 Task: Research Airbnb properties in Driebergen-Rijsenburg, Netherlands from 22nd December, 2023 to 25th December, 2023 for 2 adults and 1 pet. Place can be entire room with 1  bedroom having 1 bed and 1 bathroom. Property type can be hotel. Amenities needed are: washing machine.
Action: Mouse moved to (549, 112)
Screenshot: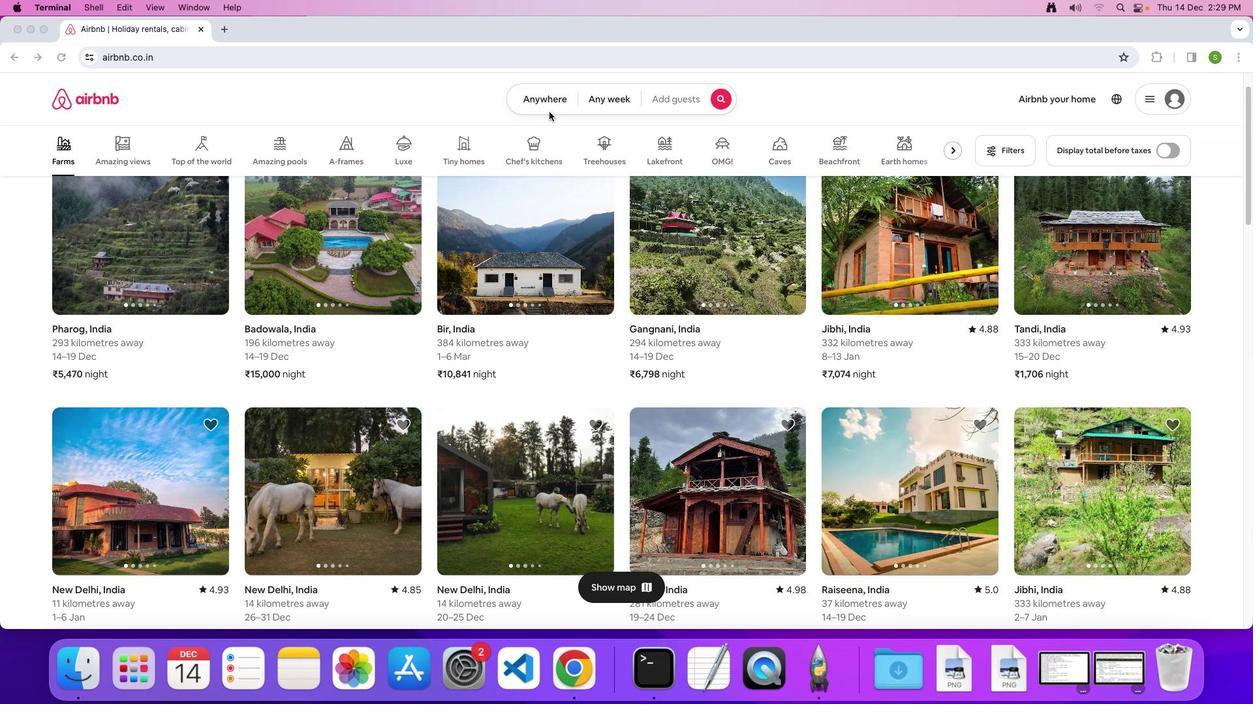 
Action: Mouse pressed left at (549, 112)
Screenshot: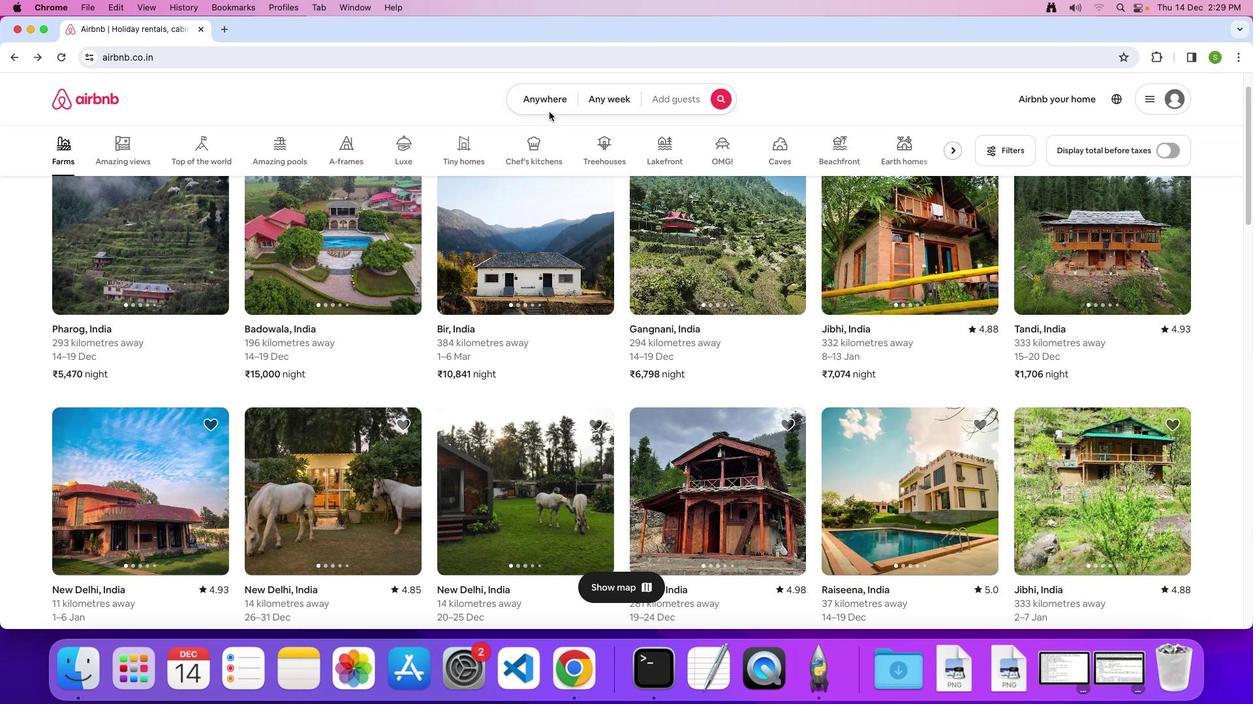 
Action: Mouse moved to (550, 101)
Screenshot: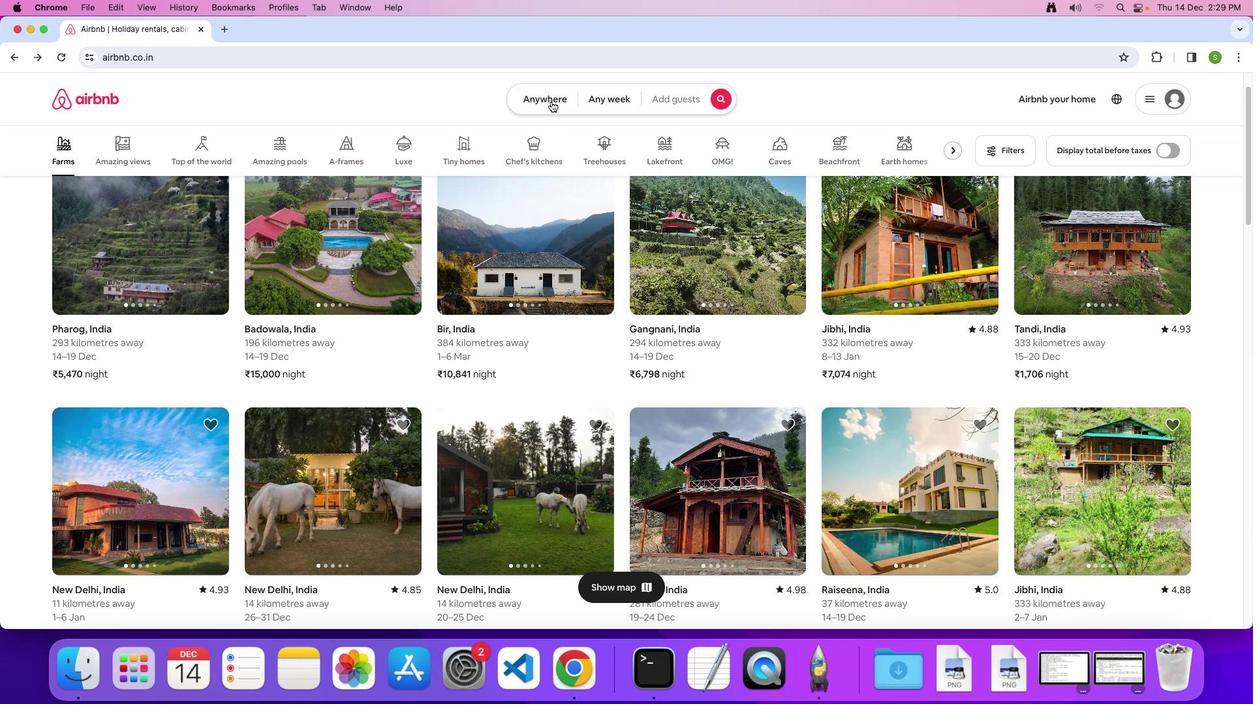
Action: Mouse pressed left at (550, 101)
Screenshot: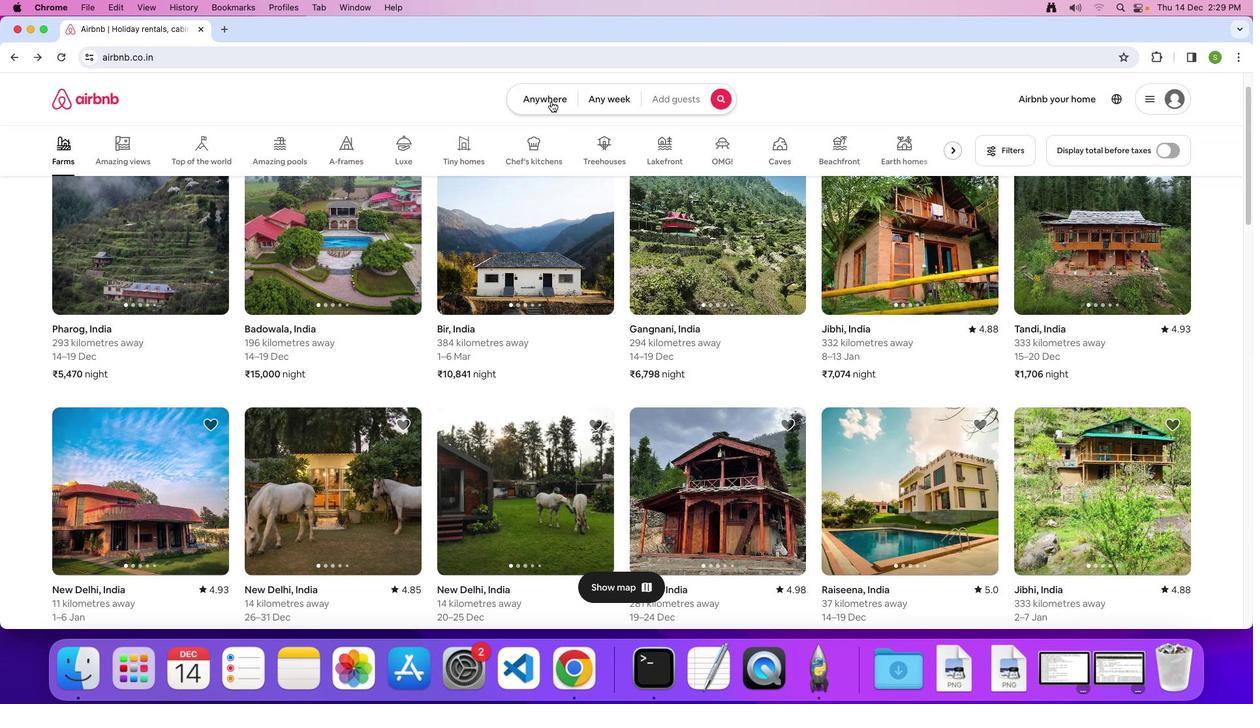 
Action: Mouse moved to (485, 140)
Screenshot: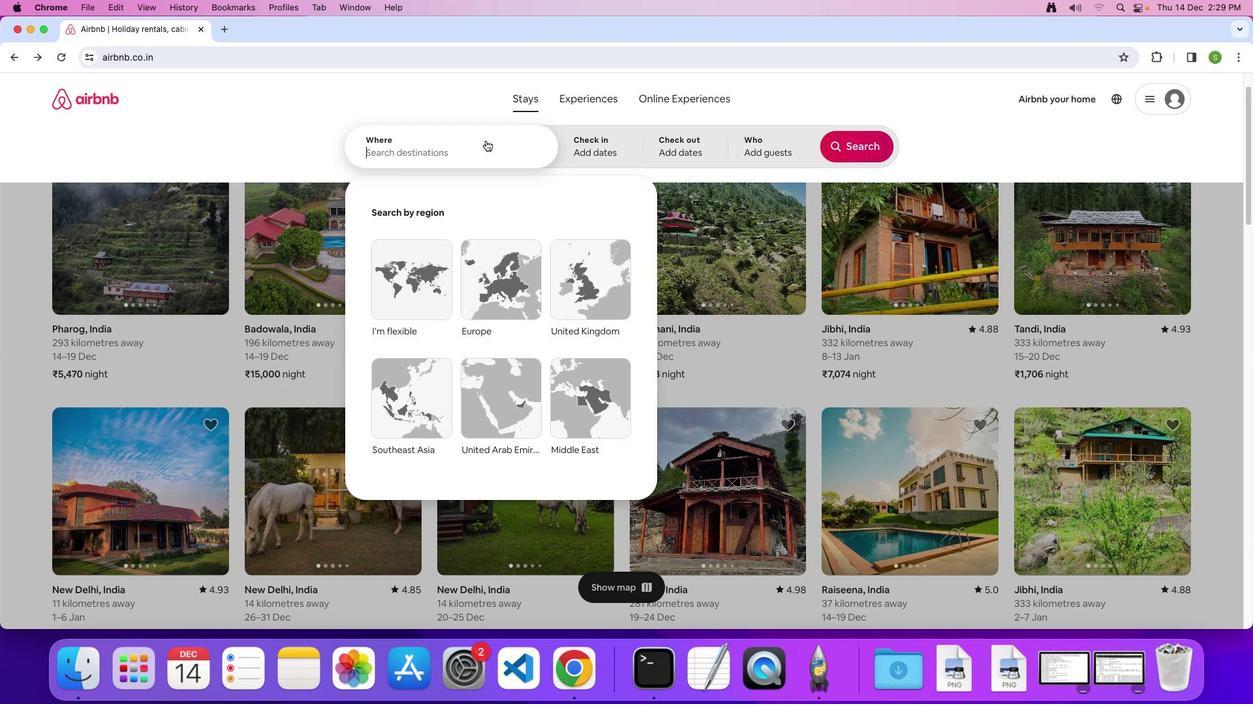
Action: Mouse pressed left at (485, 140)
Screenshot: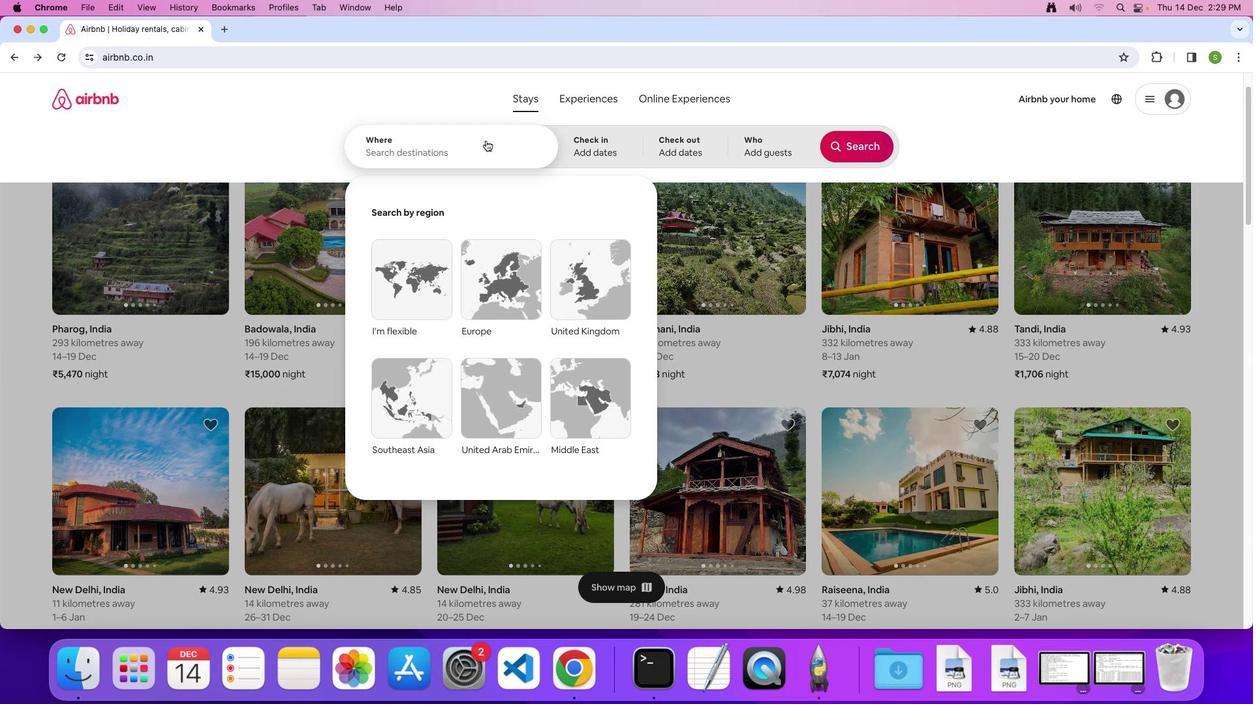 
Action: Key pressed 'D'Key.caps_lock'r''i''e''b''e''r''g''e''n''-'Key.shift'R''i''j''s''e''n''b''u''r''g'','Key.spaceKey.shift'M'Key.backspaceKey.shift'N''e''t''h''e''r''l''a''n''d''s'Key.enter
Screenshot: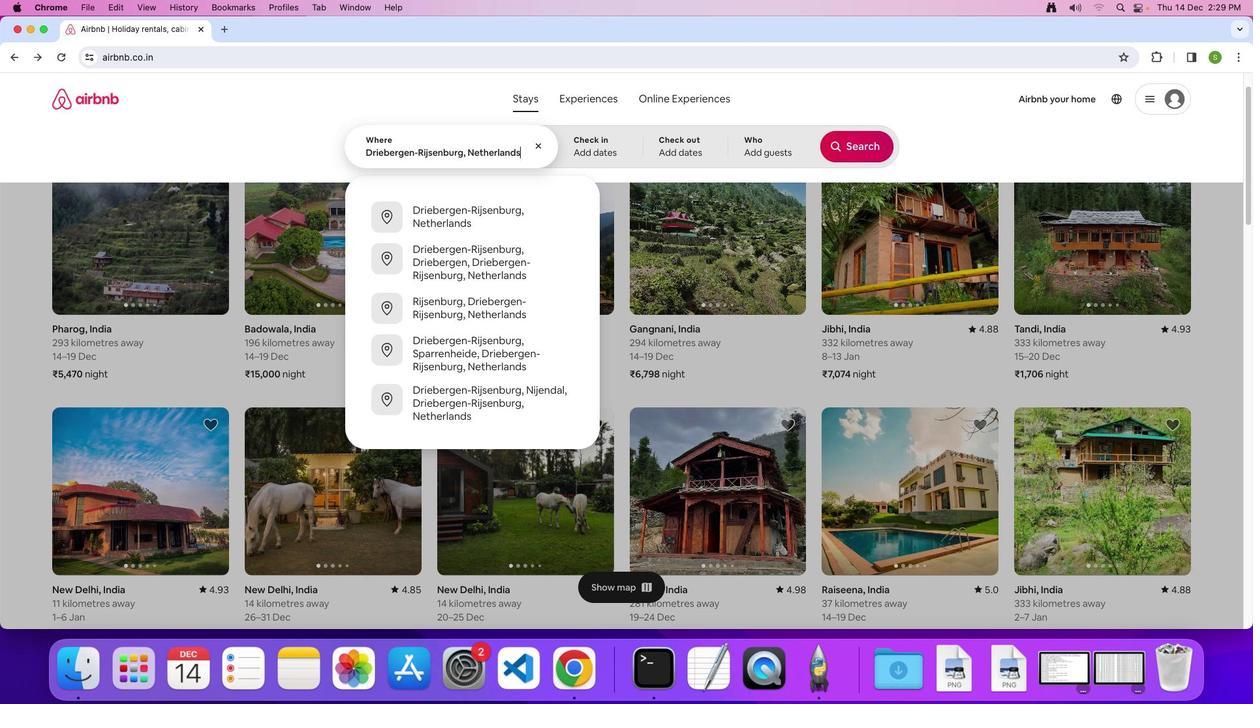 
Action: Mouse moved to (552, 408)
Screenshot: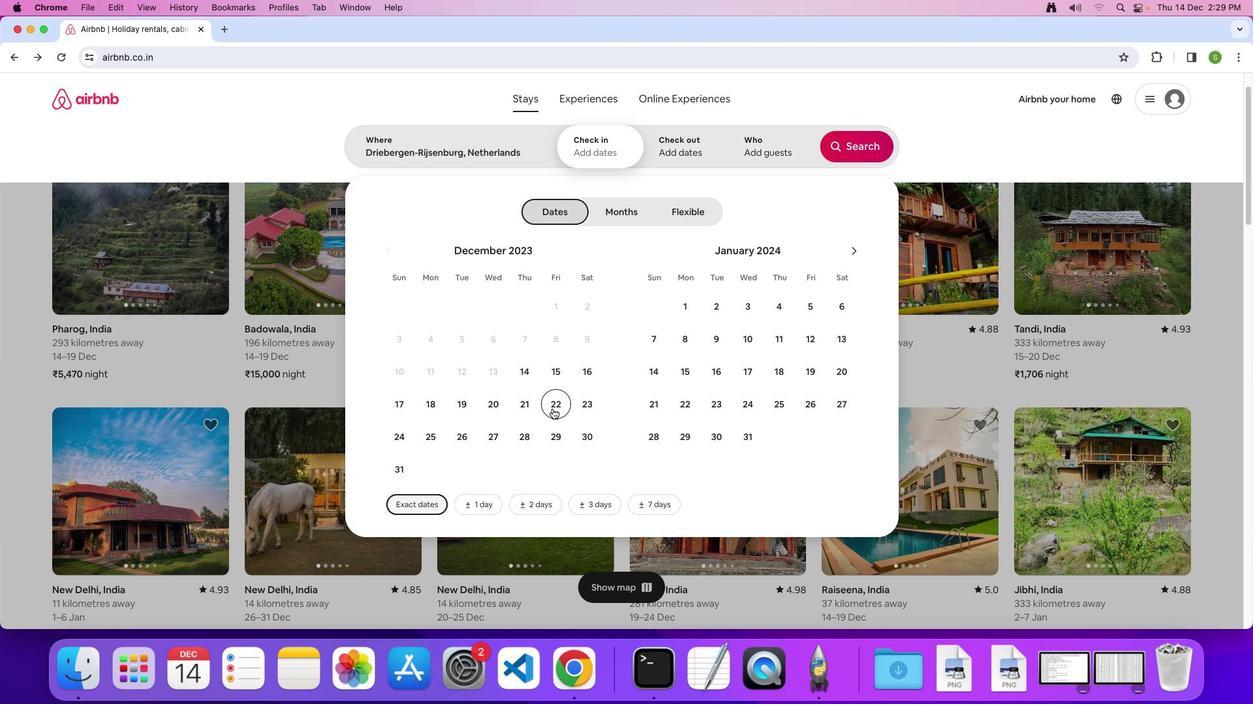 
Action: Mouse pressed left at (552, 408)
Screenshot: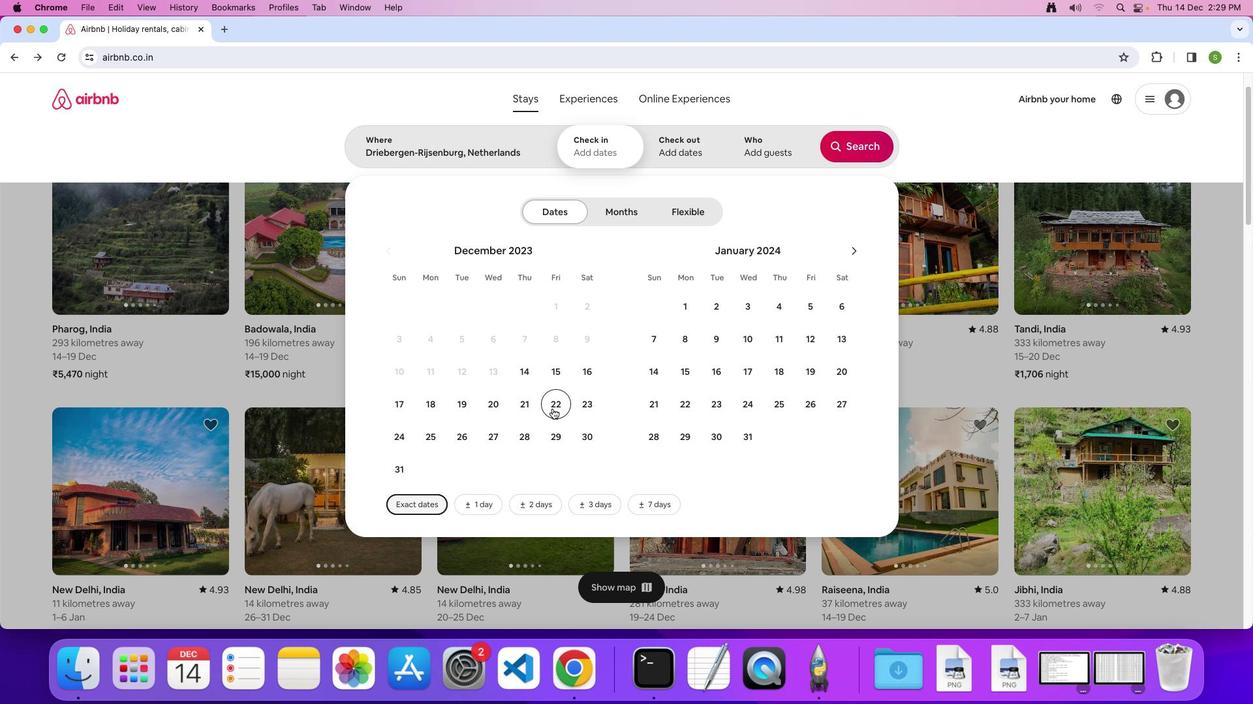 
Action: Mouse moved to (422, 430)
Screenshot: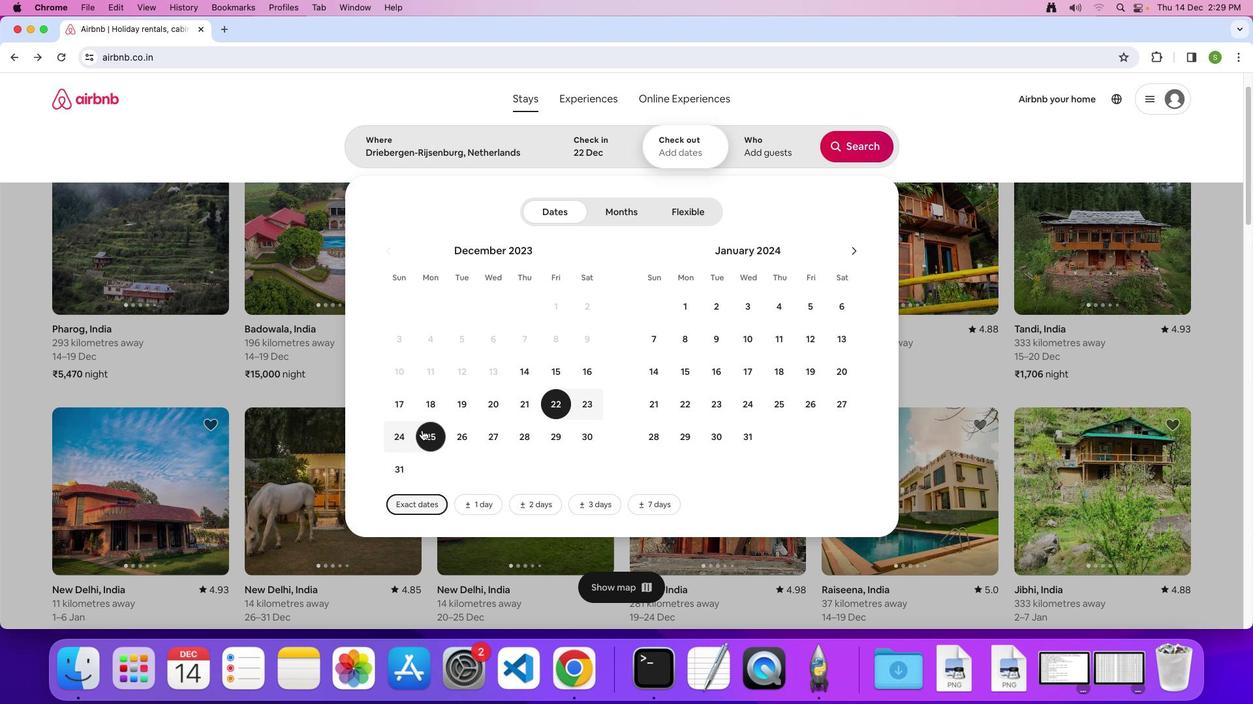 
Action: Mouse pressed left at (422, 430)
Screenshot: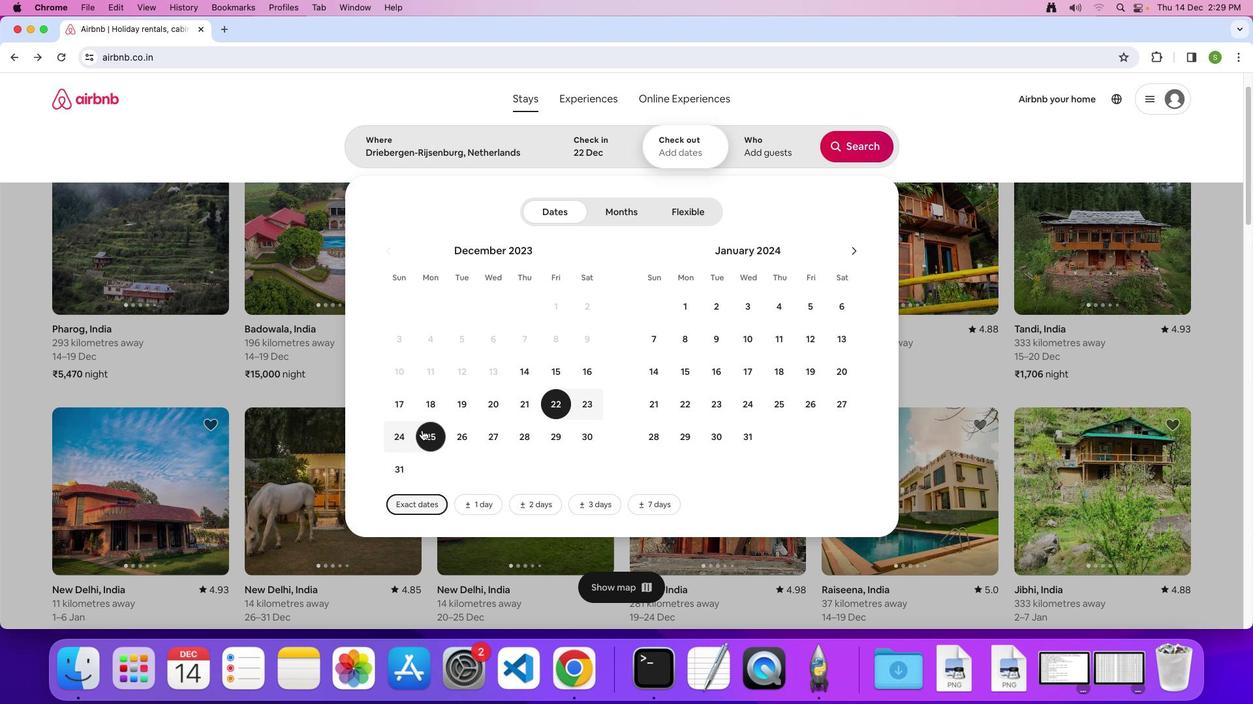 
Action: Mouse moved to (779, 152)
Screenshot: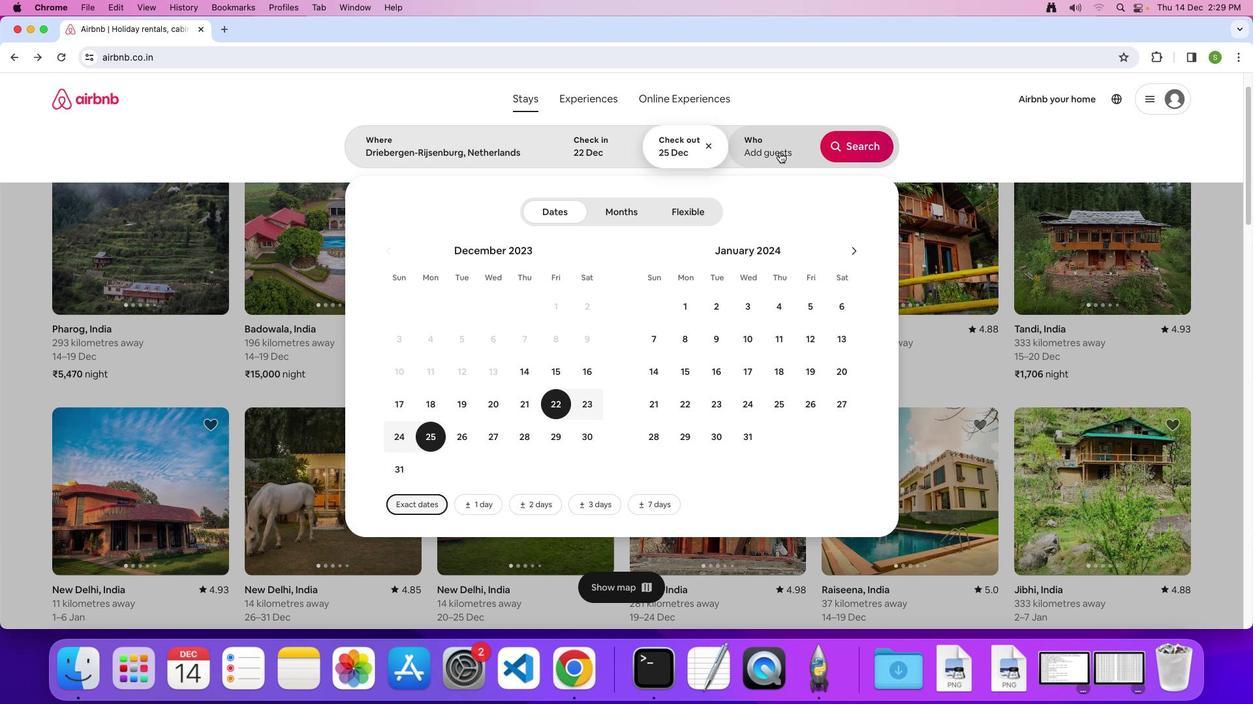 
Action: Mouse pressed left at (779, 152)
Screenshot: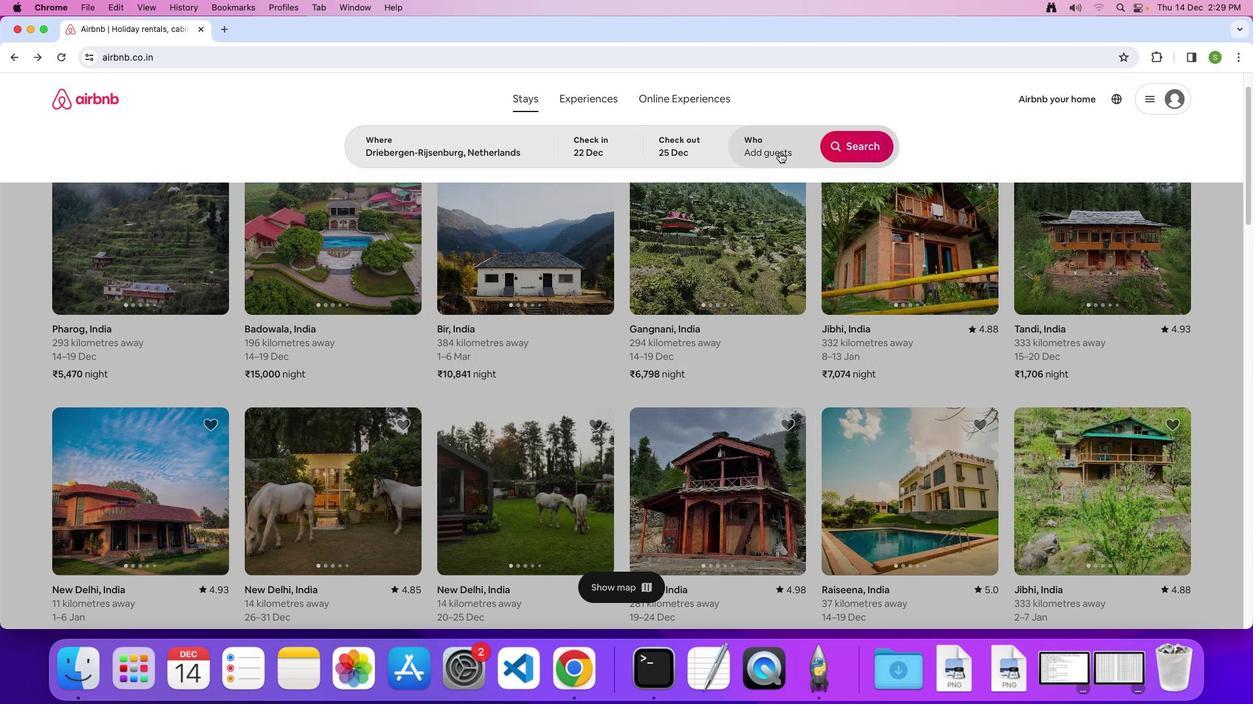
Action: Mouse moved to (859, 214)
Screenshot: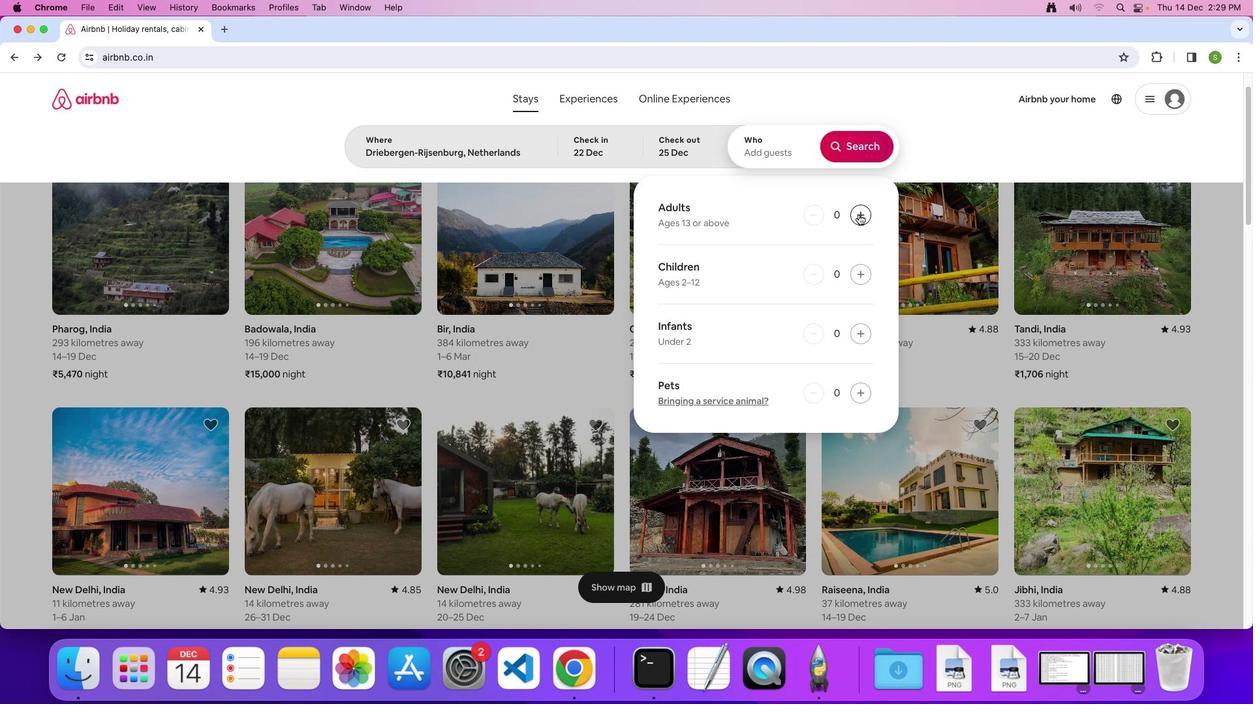 
Action: Mouse pressed left at (859, 214)
Screenshot: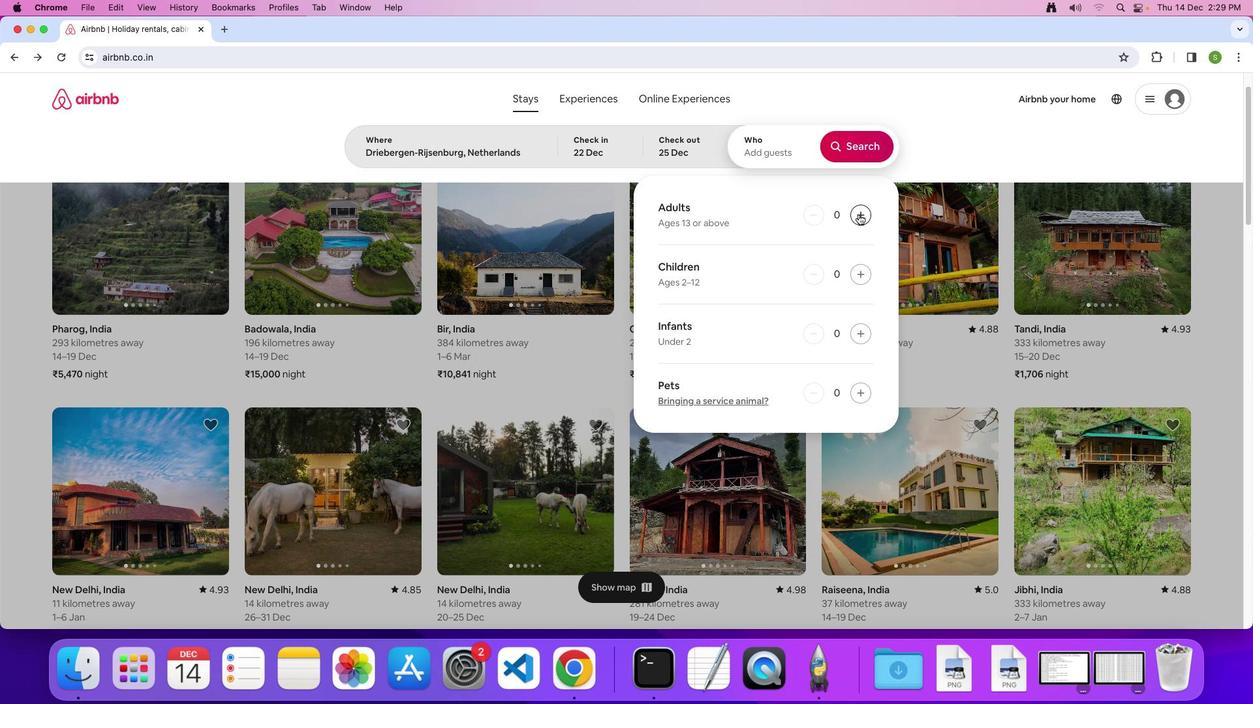 
Action: Mouse pressed left at (859, 214)
Screenshot: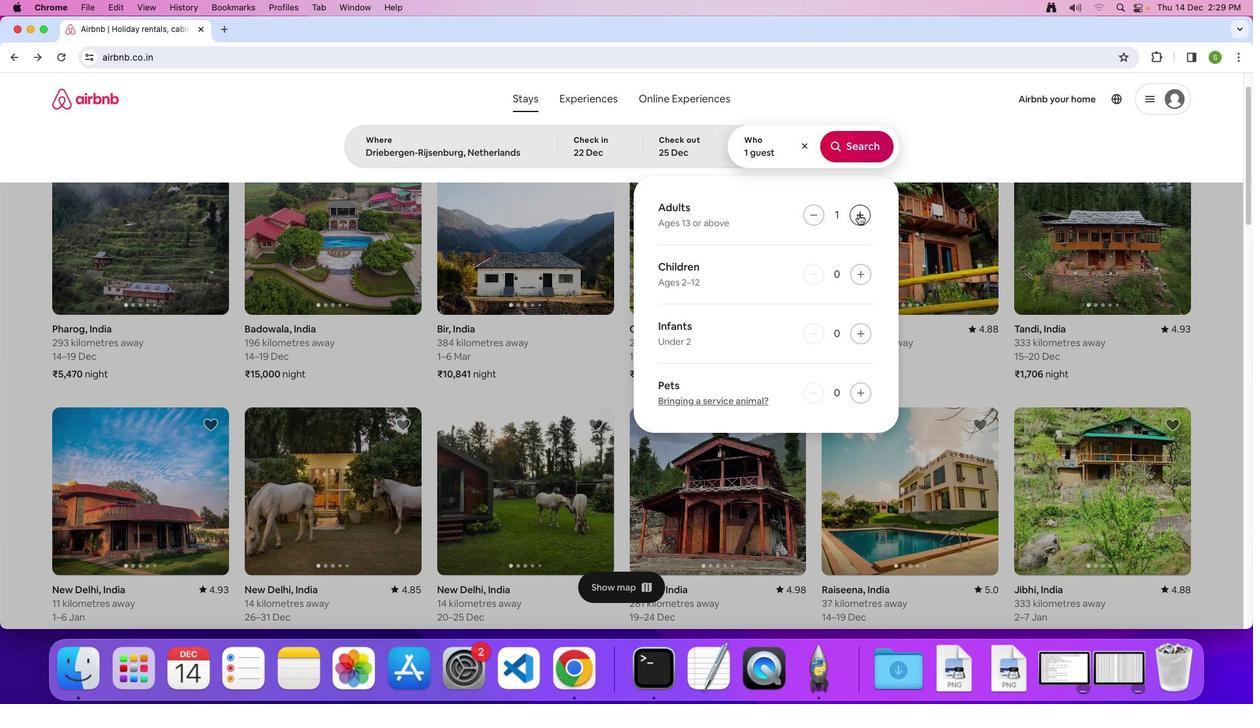 
Action: Mouse moved to (858, 391)
Screenshot: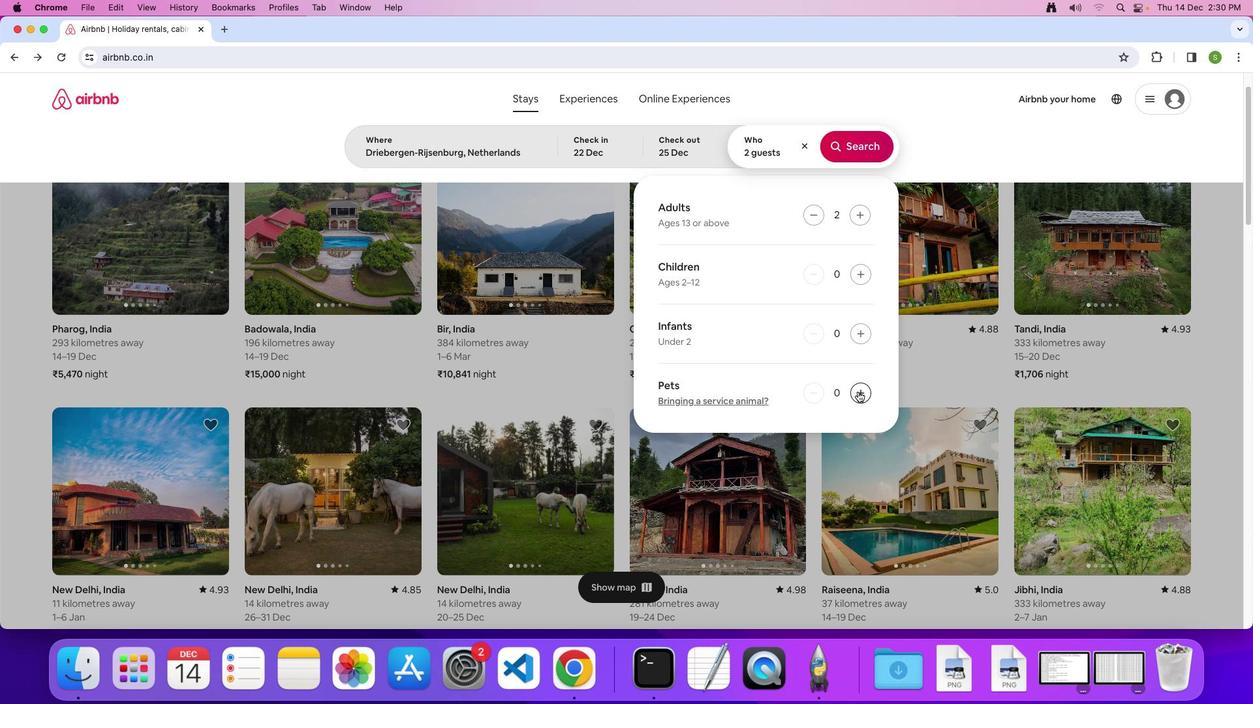 
Action: Mouse pressed left at (858, 391)
Screenshot: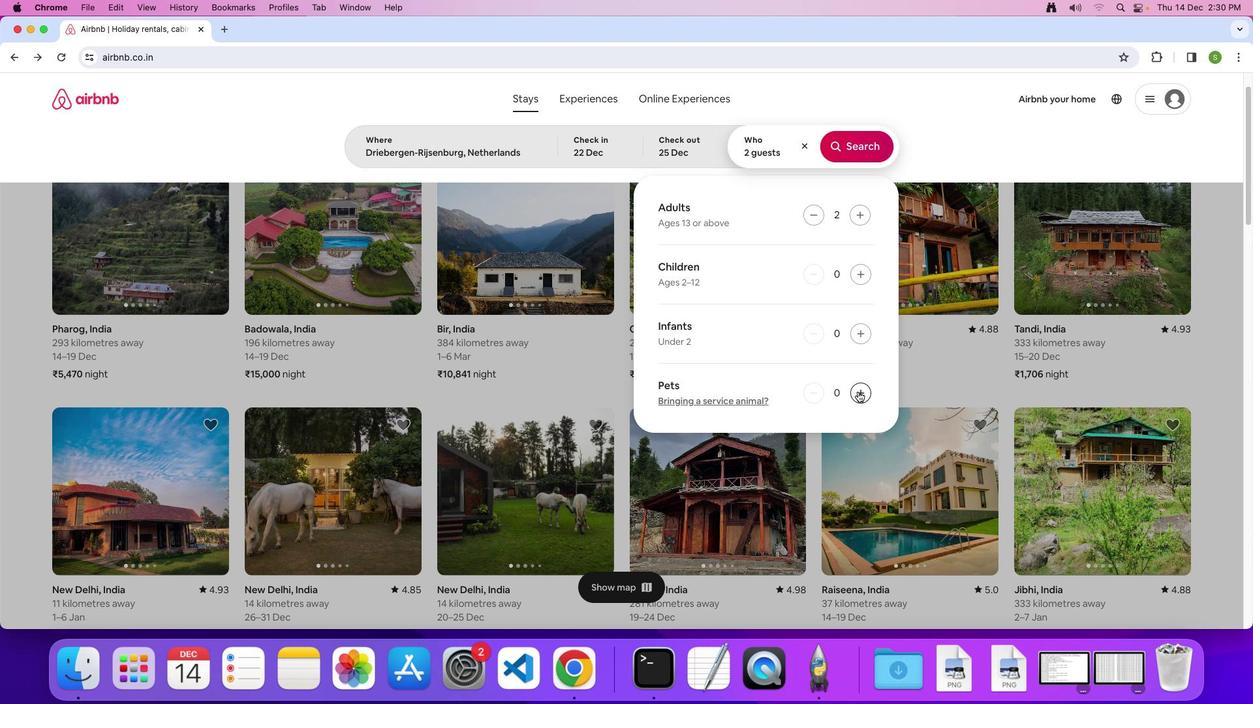 
Action: Mouse moved to (870, 156)
Screenshot: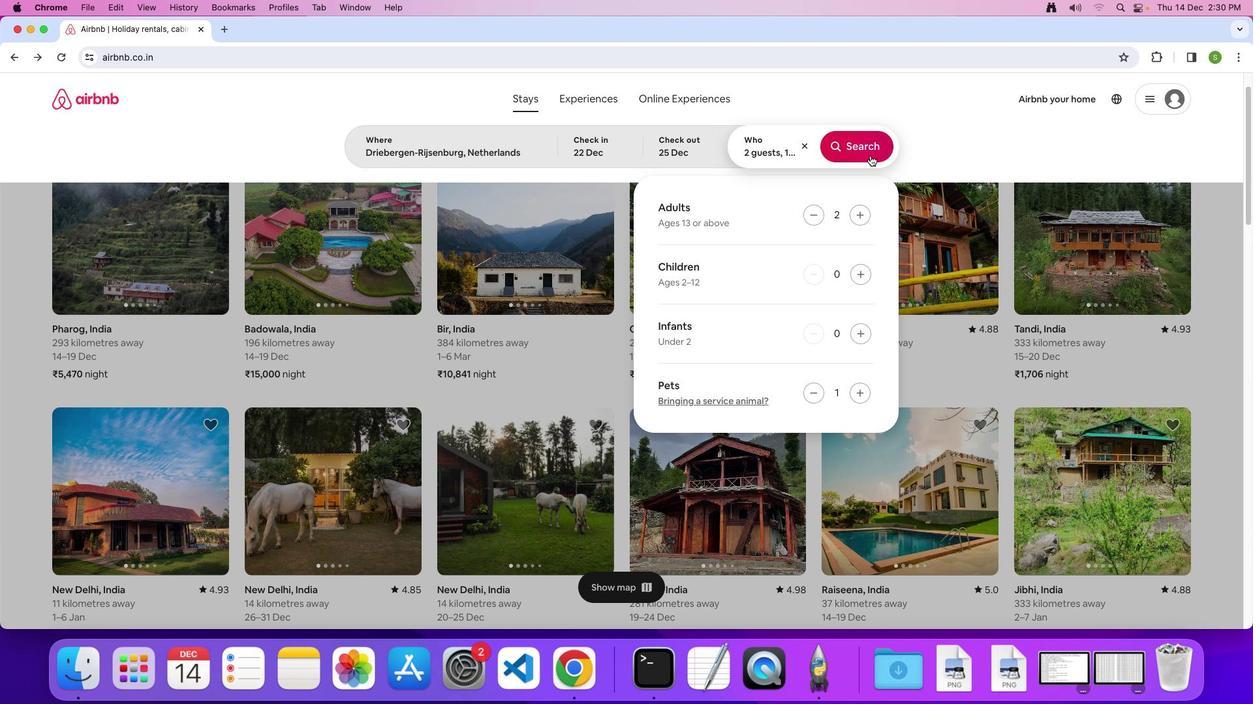 
Action: Mouse pressed left at (870, 156)
Screenshot: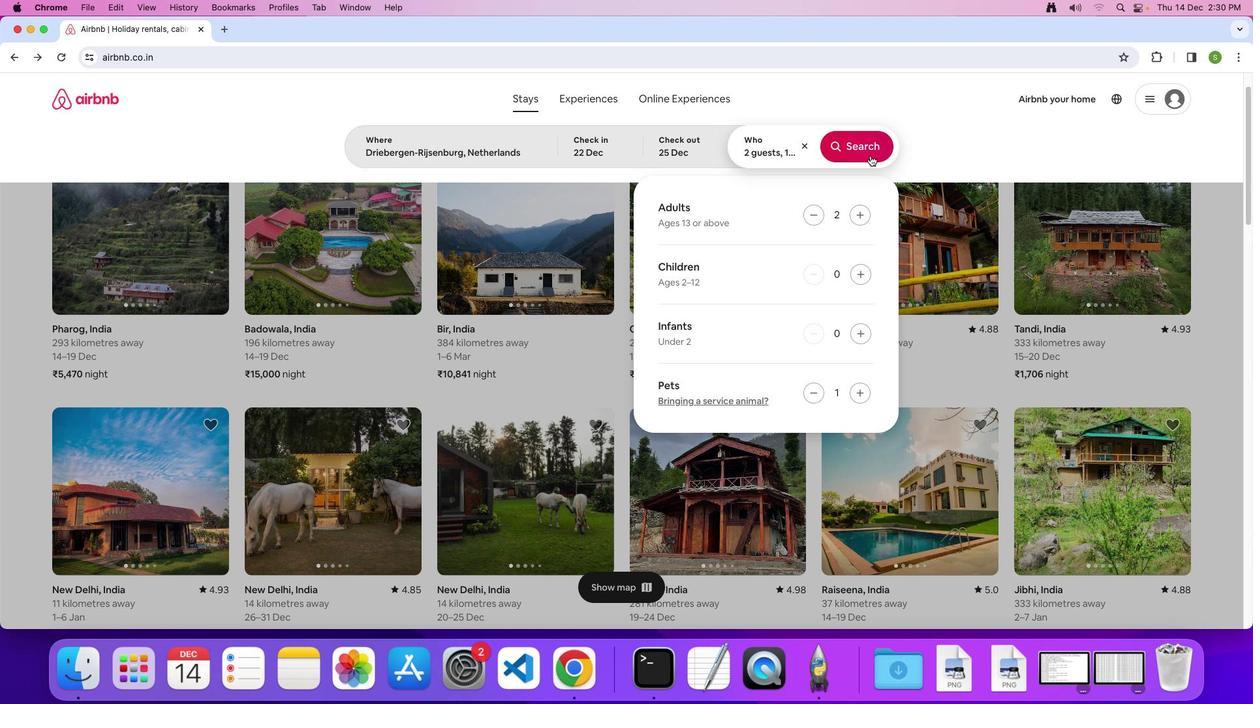 
Action: Mouse moved to (1056, 146)
Screenshot: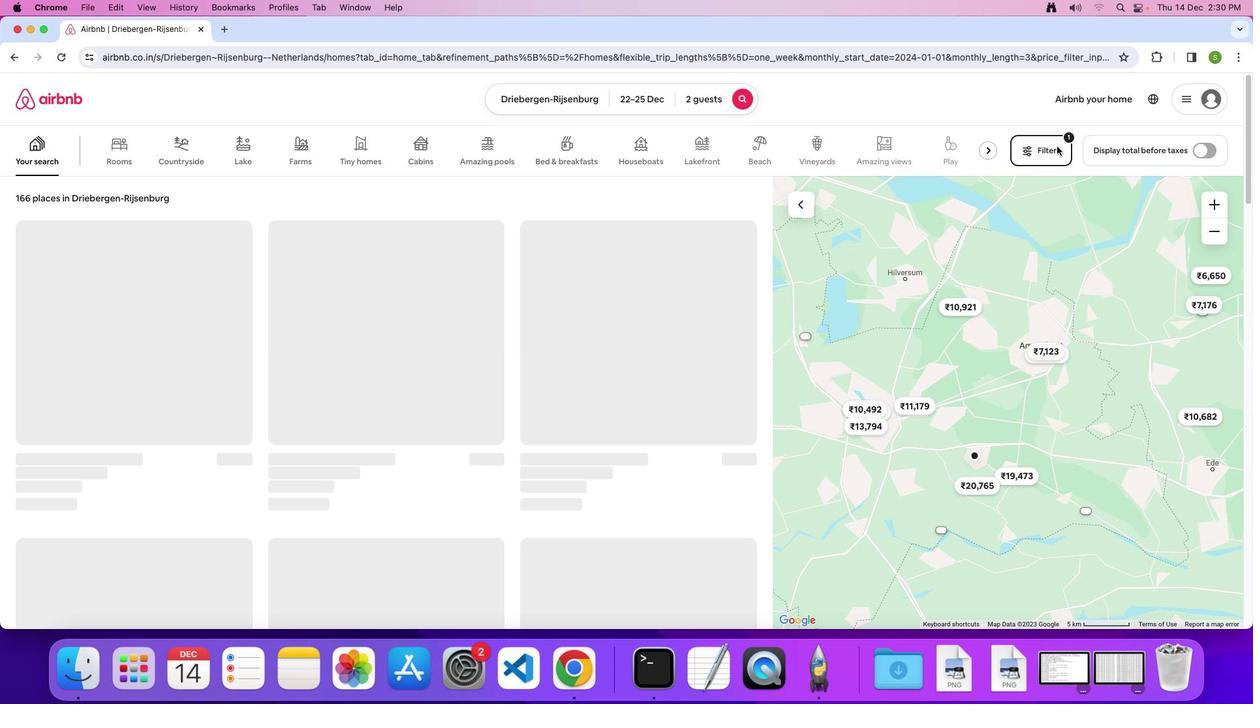 
Action: Mouse pressed left at (1056, 146)
Screenshot: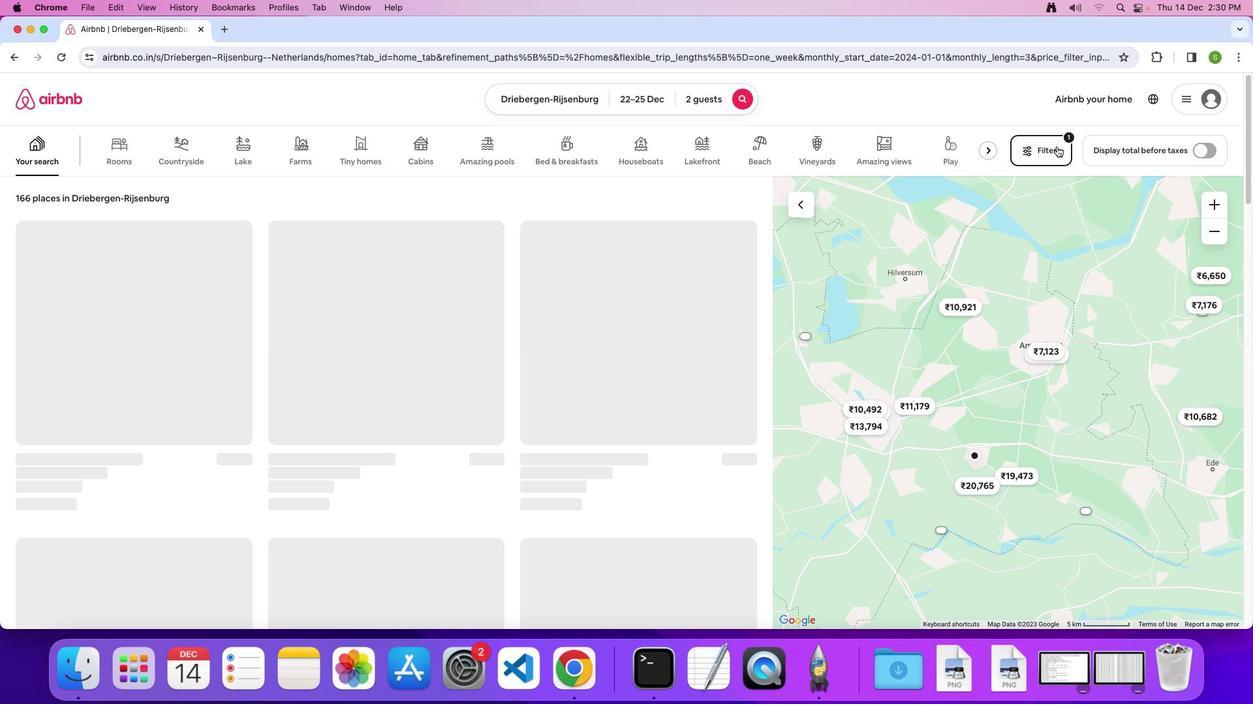 
Action: Mouse moved to (561, 418)
Screenshot: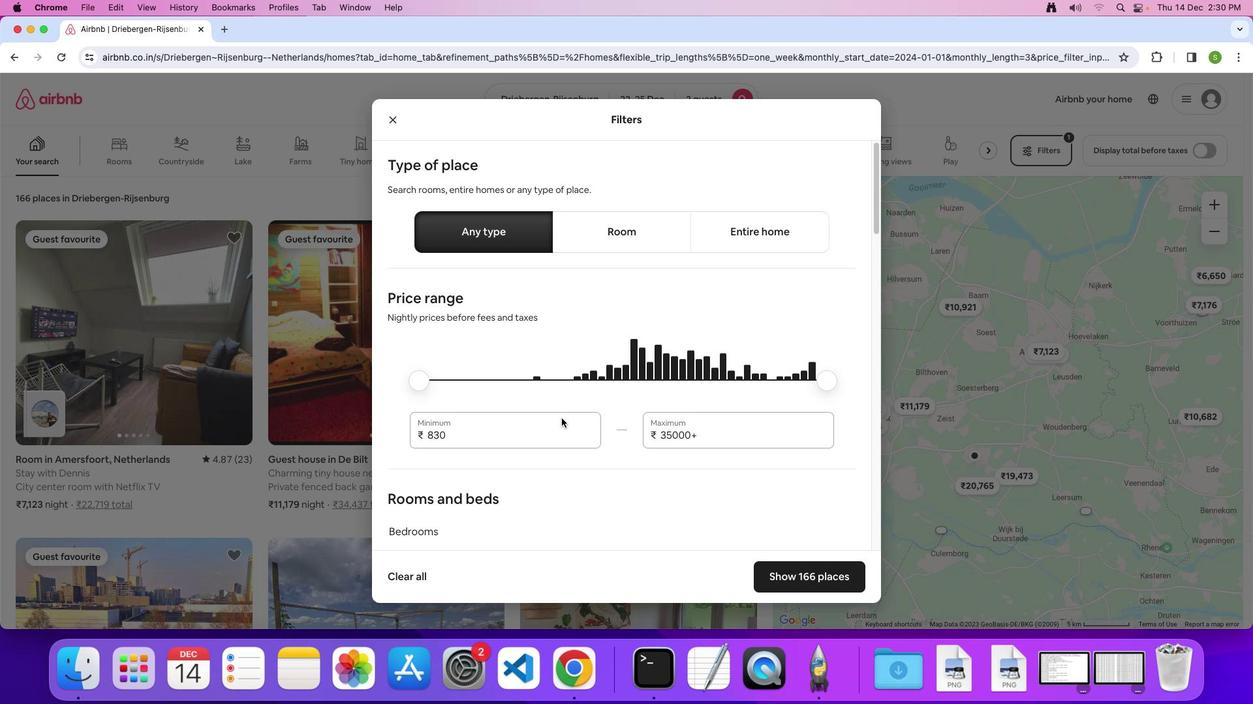 
Action: Mouse scrolled (561, 418) with delta (0, 0)
Screenshot: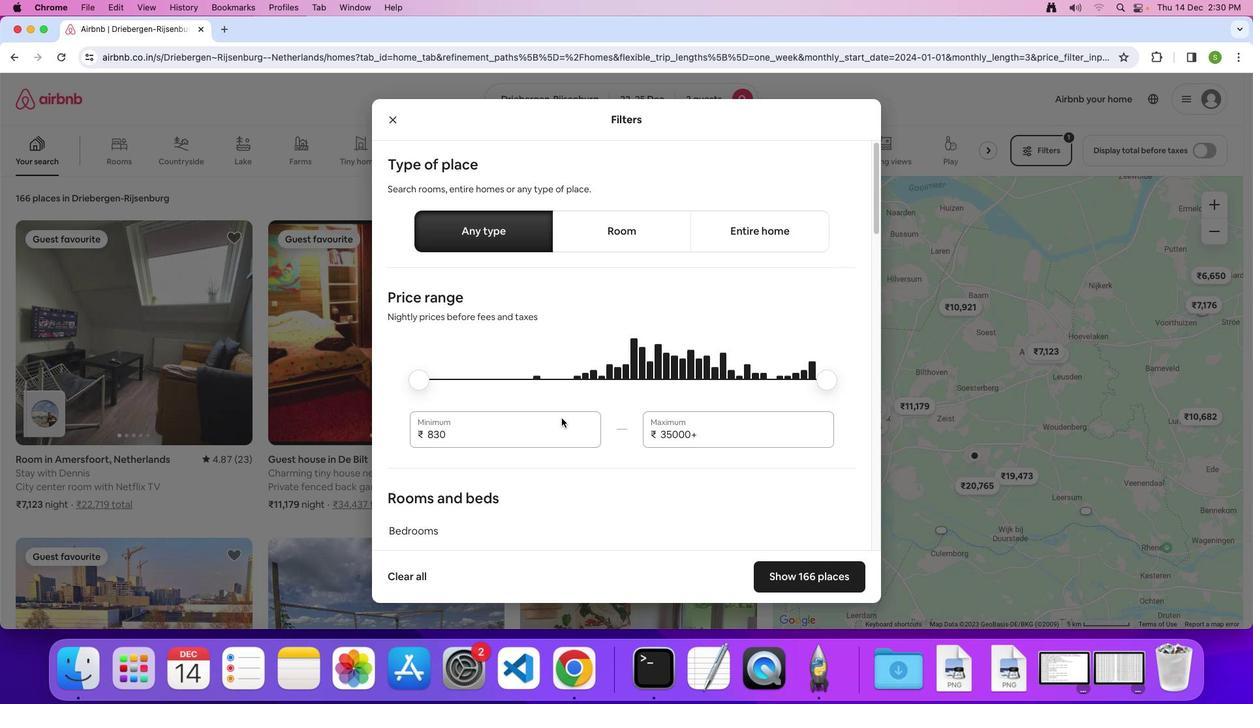 
Action: Mouse scrolled (561, 418) with delta (0, 0)
Screenshot: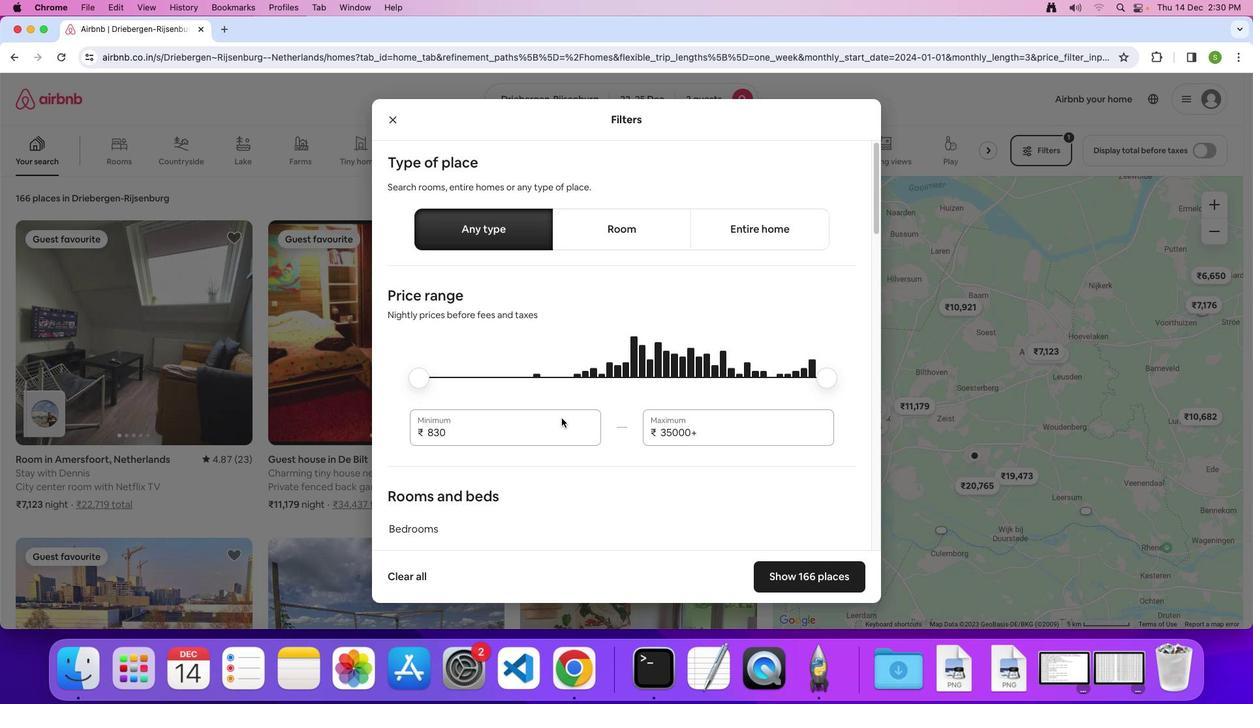 
Action: Mouse moved to (562, 418)
Screenshot: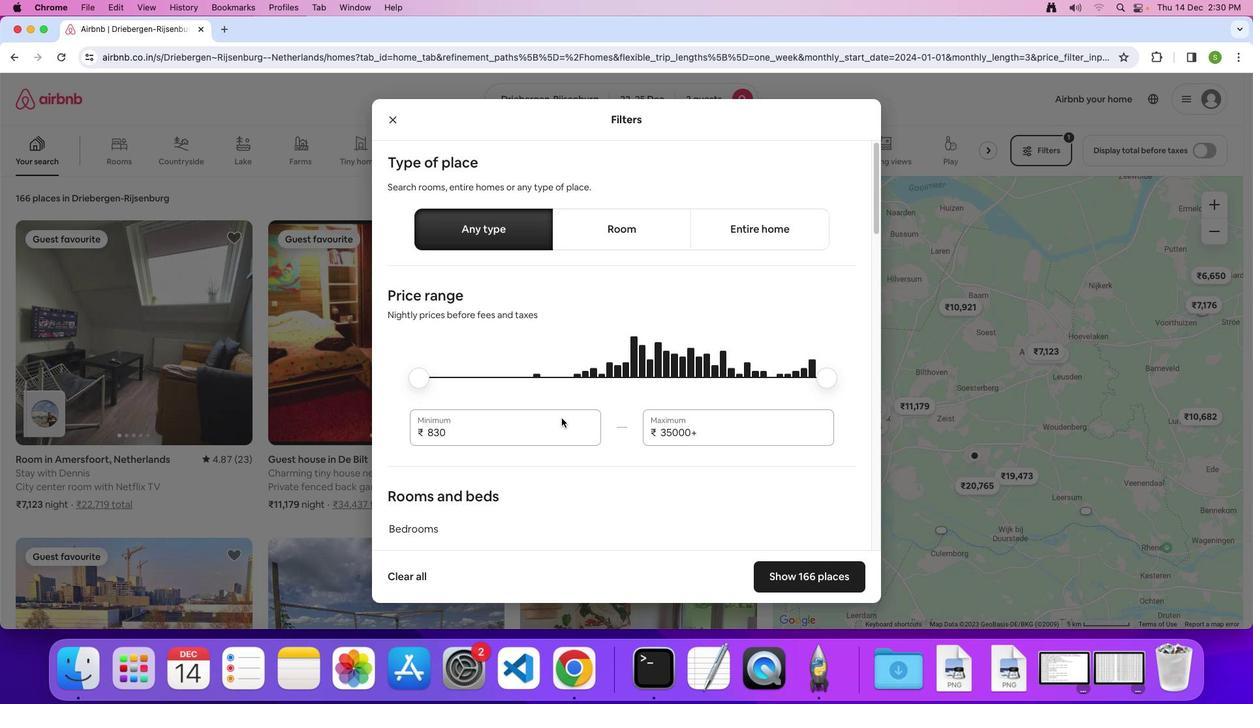 
Action: Mouse scrolled (562, 418) with delta (0, 0)
Screenshot: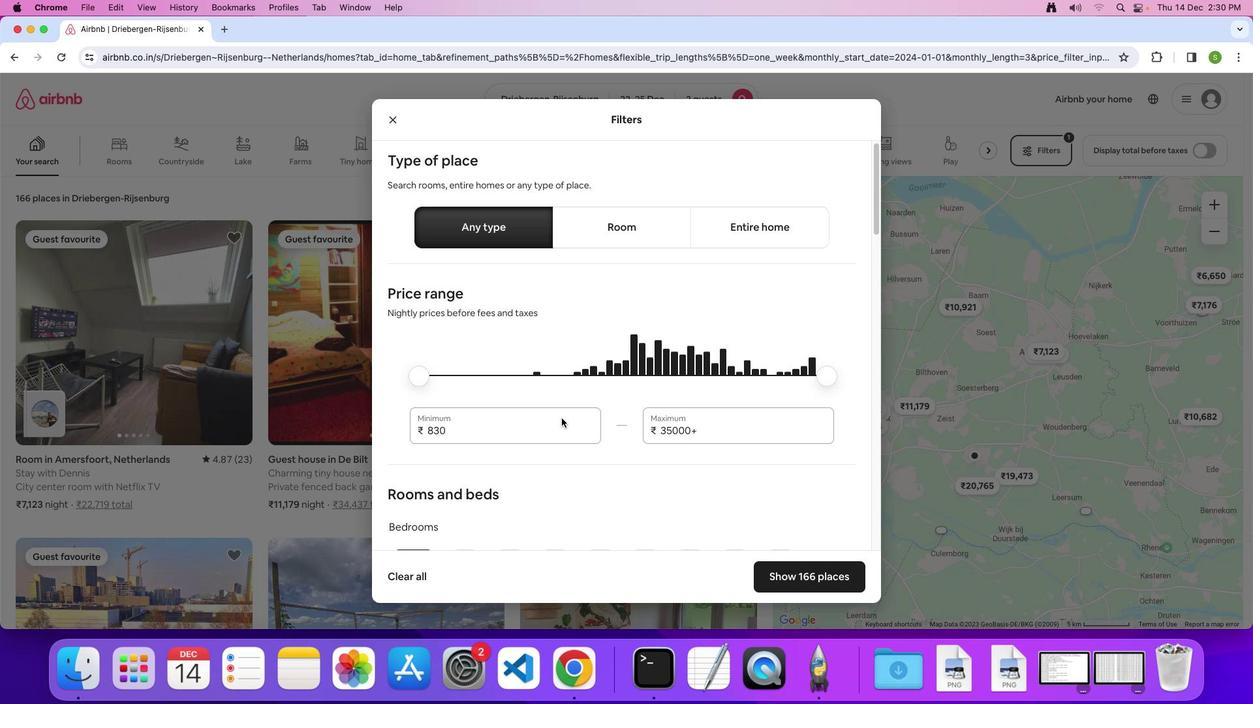 
Action: Mouse scrolled (562, 418) with delta (0, 0)
Screenshot: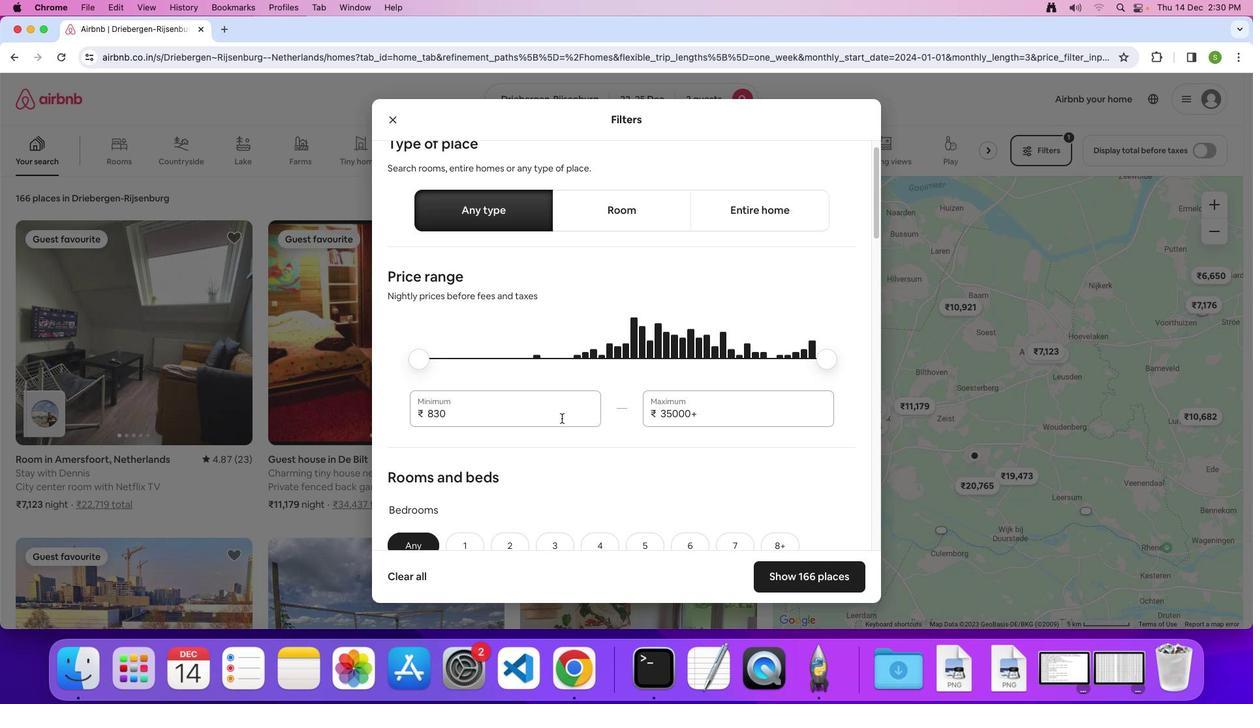 
Action: Mouse scrolled (562, 418) with delta (0, 0)
Screenshot: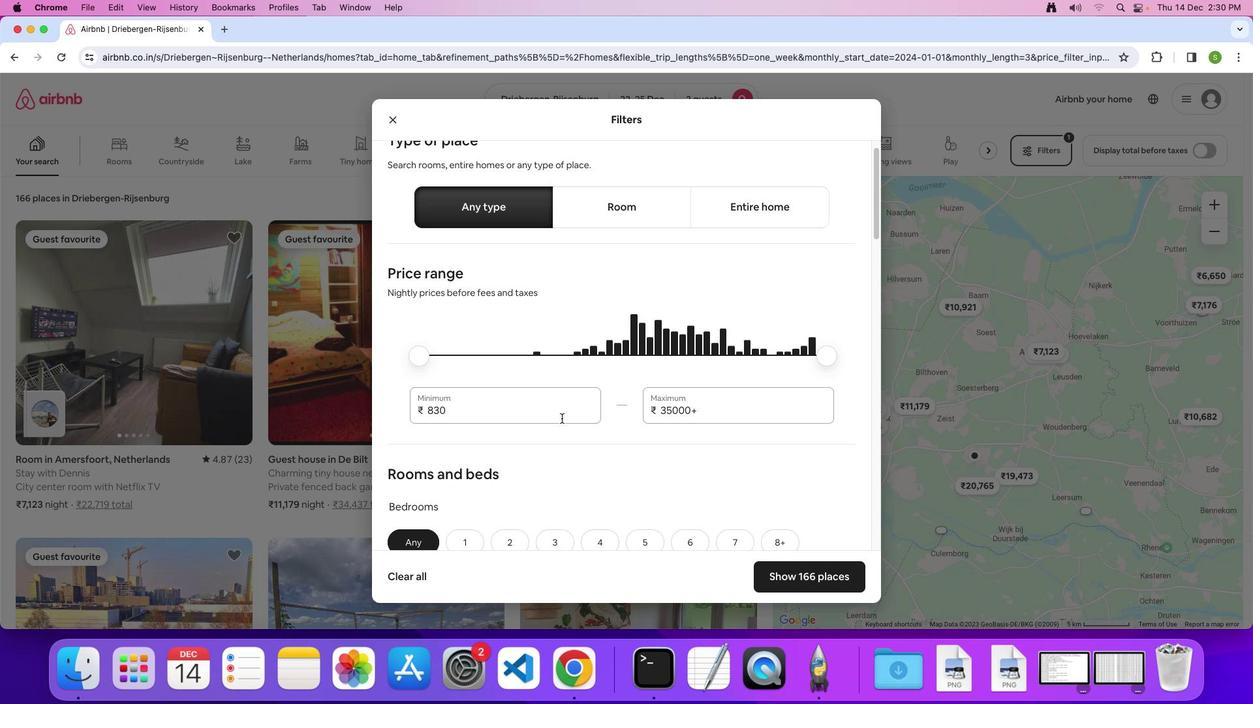 
Action: Mouse scrolled (562, 418) with delta (0, 0)
Screenshot: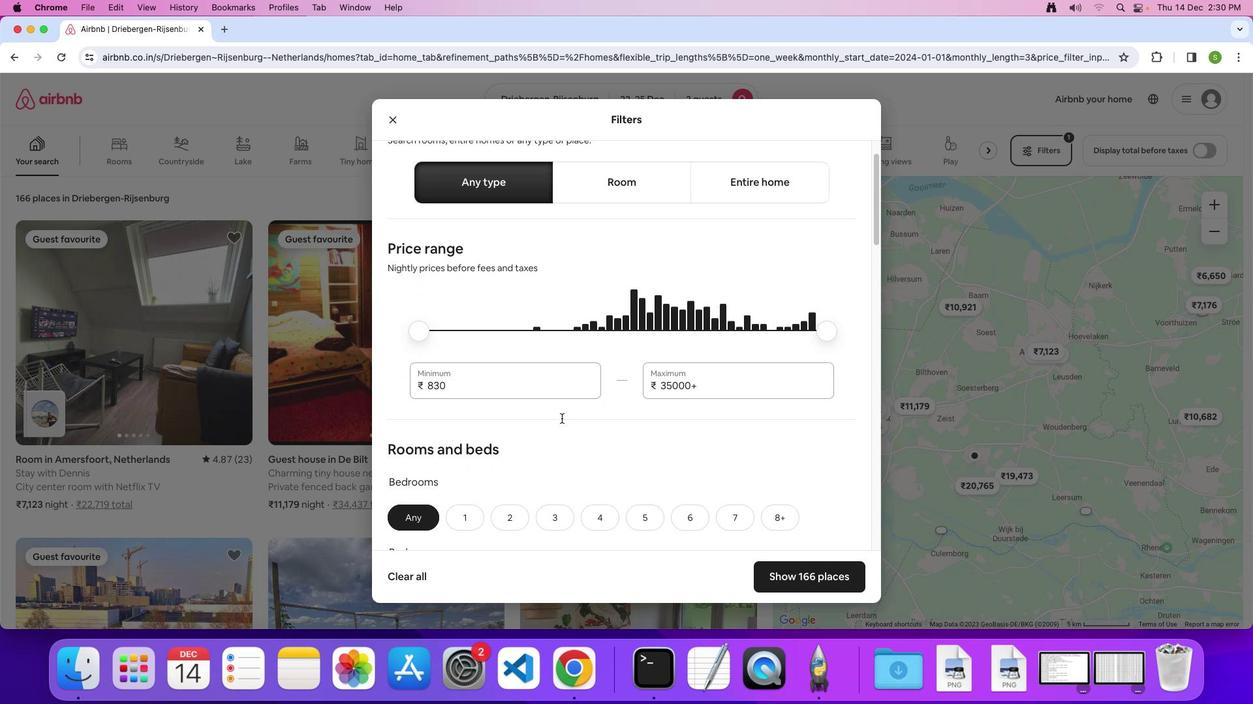 
Action: Mouse scrolled (562, 418) with delta (0, 0)
Screenshot: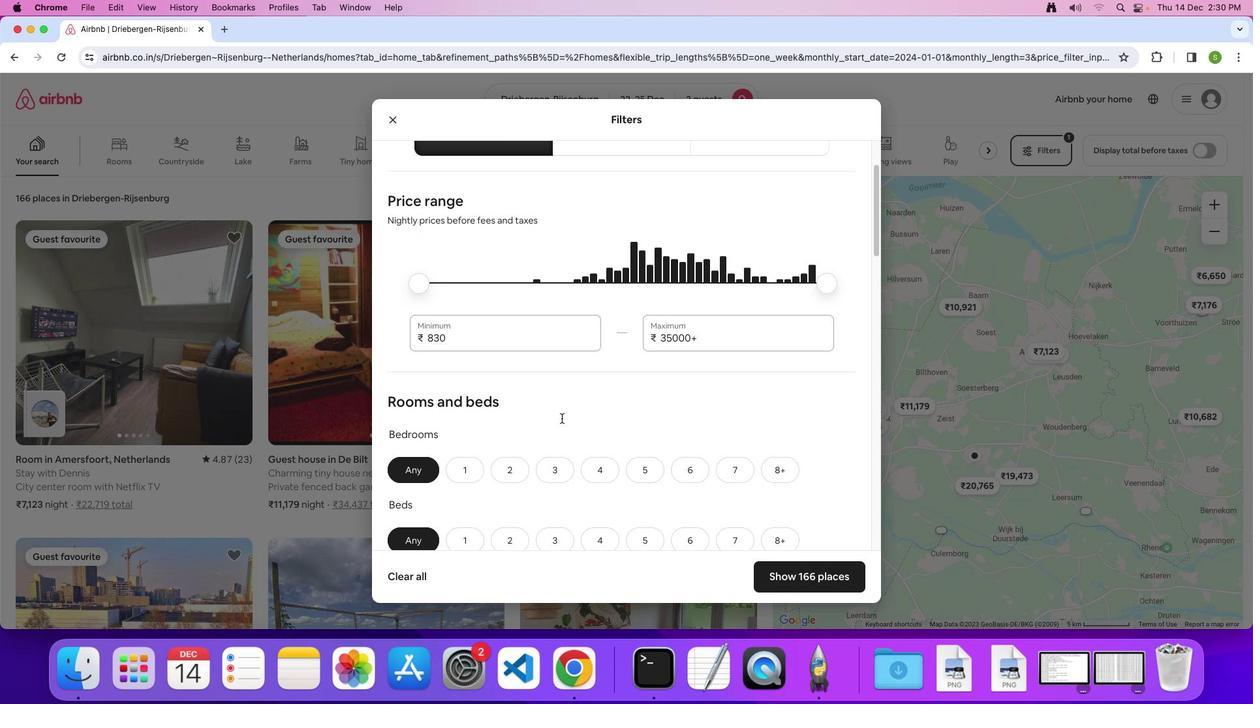 
Action: Mouse scrolled (562, 418) with delta (0, 0)
Screenshot: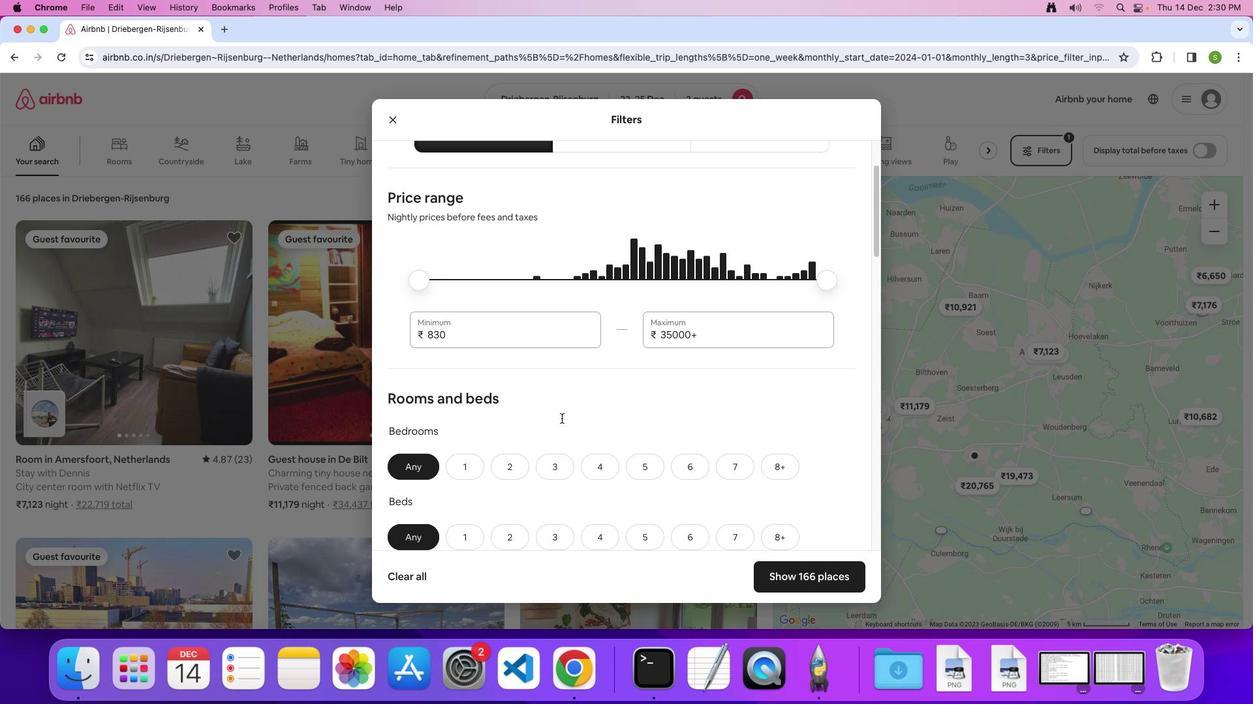 
Action: Mouse scrolled (562, 418) with delta (0, 0)
Screenshot: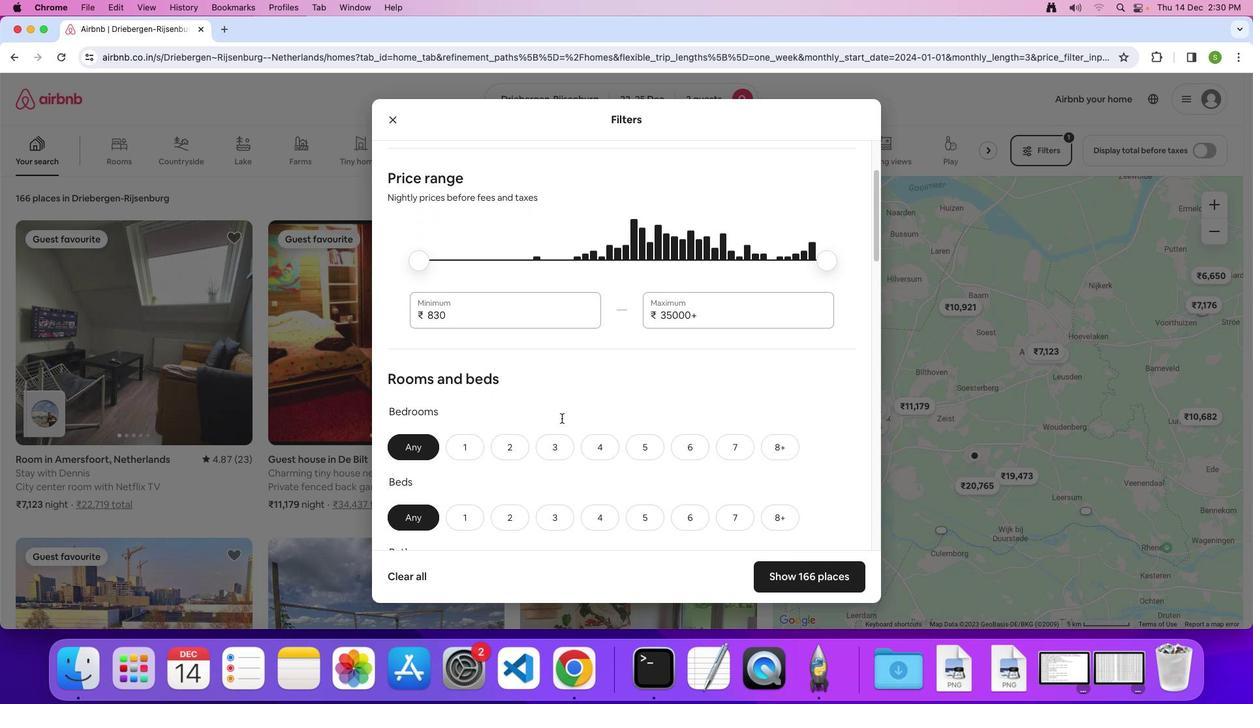 
Action: Mouse scrolled (562, 418) with delta (0, 0)
Screenshot: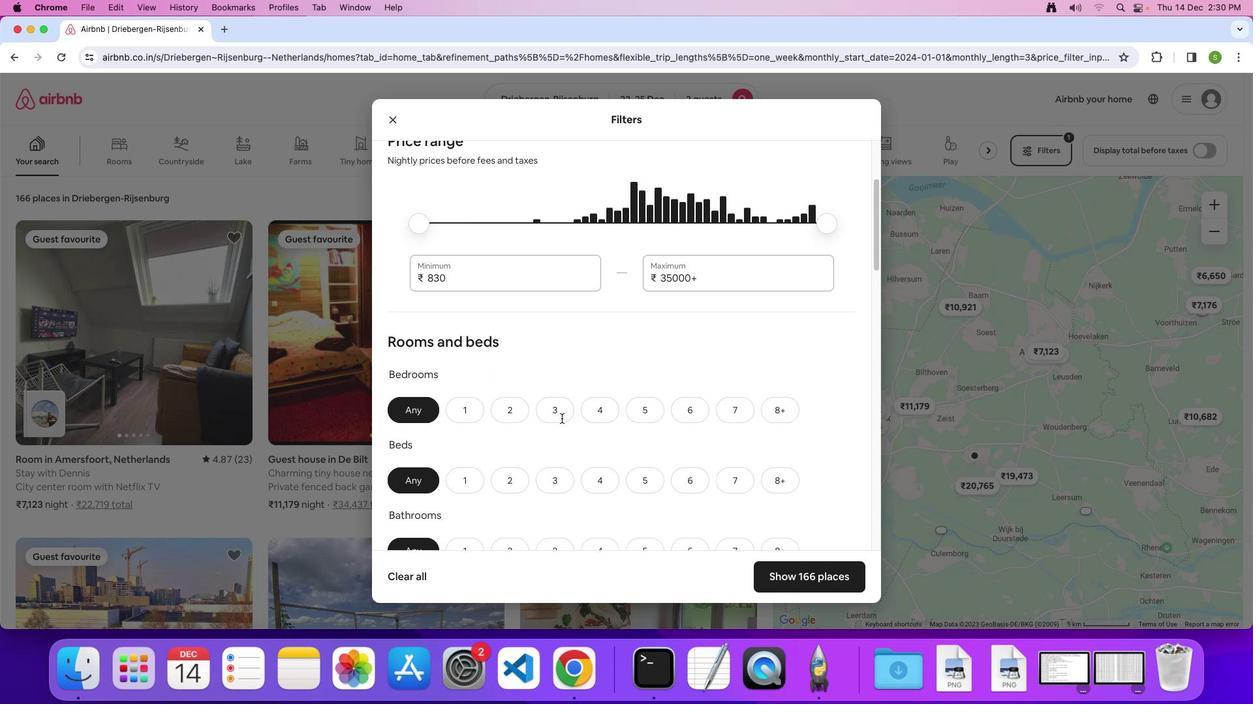 
Action: Mouse scrolled (562, 418) with delta (0, 0)
Screenshot: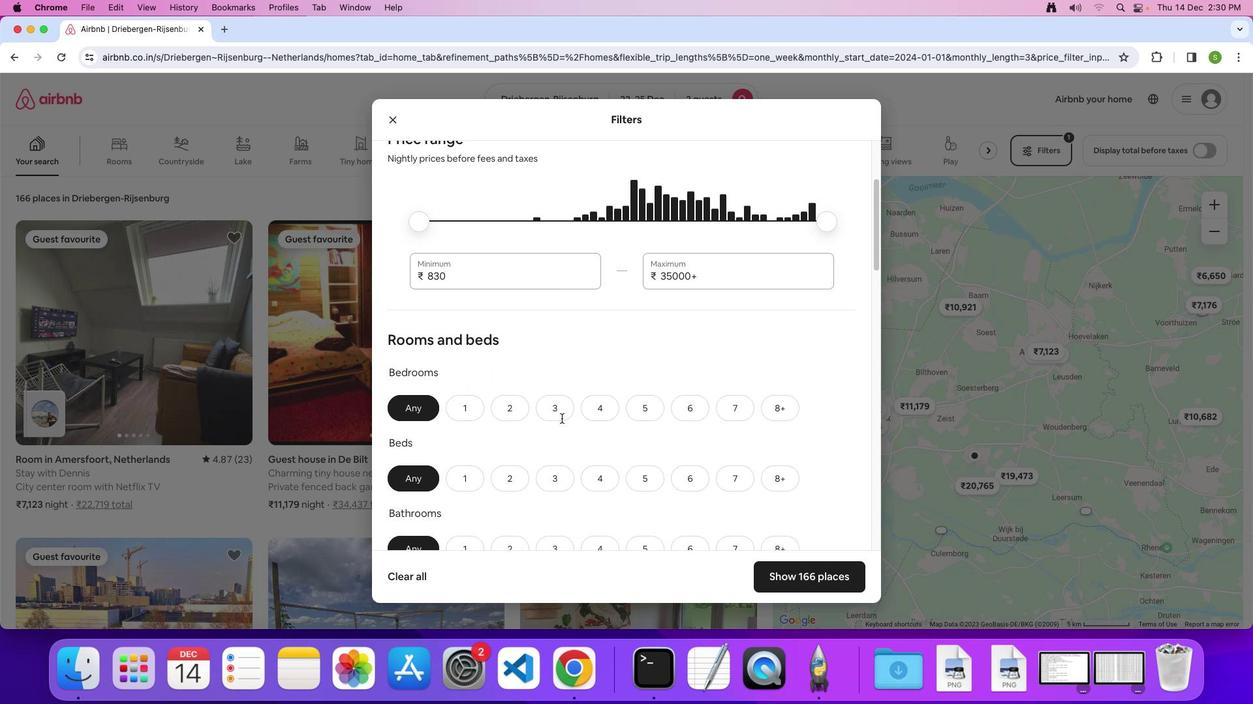 
Action: Mouse scrolled (562, 418) with delta (0, -1)
Screenshot: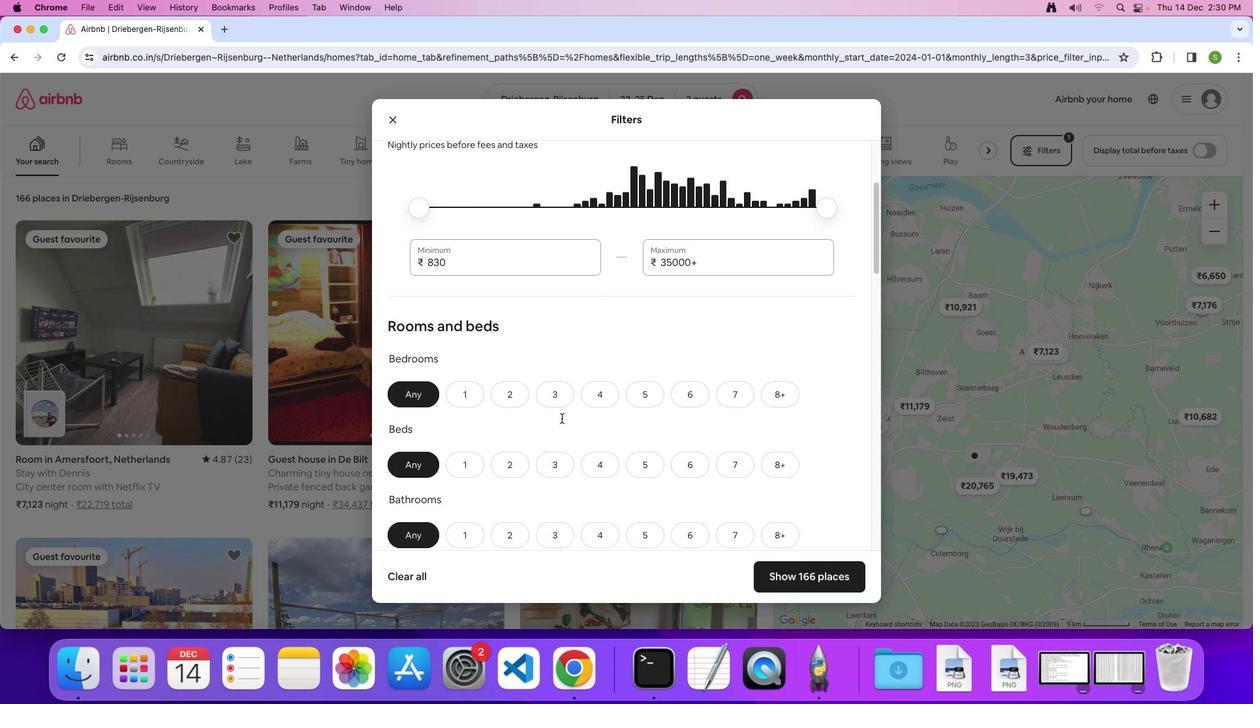 
Action: Mouse scrolled (562, 418) with delta (0, 0)
Screenshot: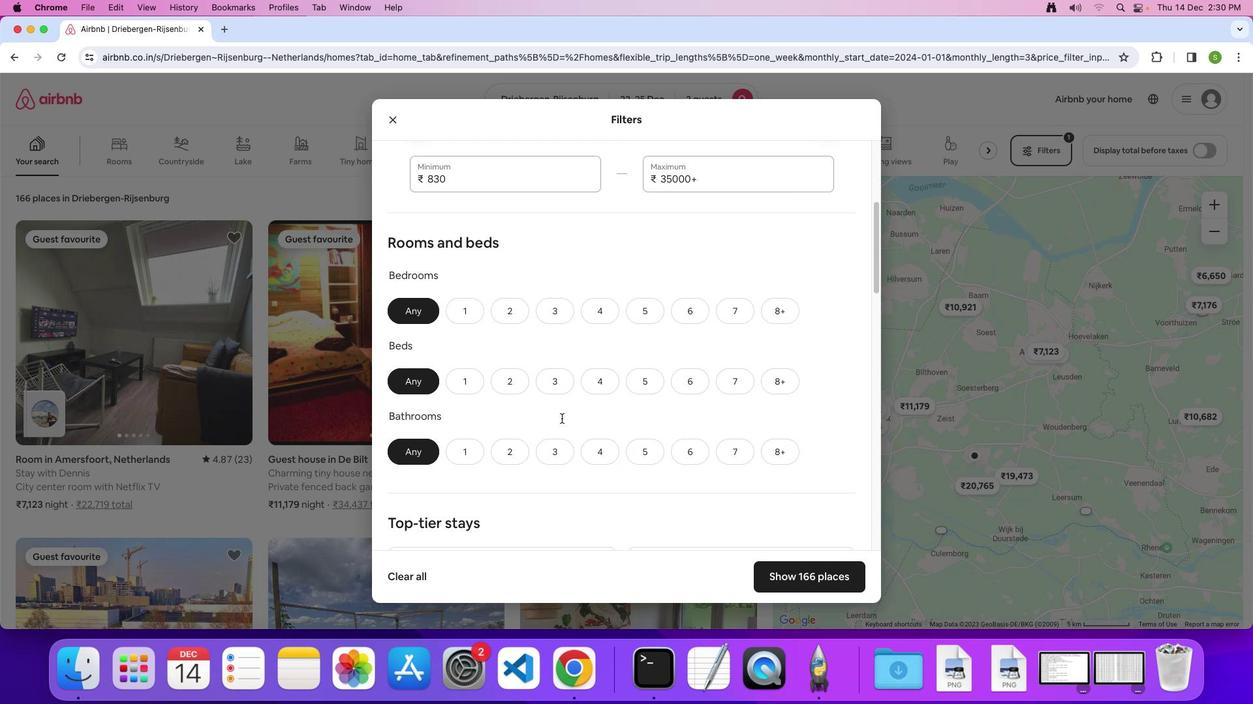 
Action: Mouse scrolled (562, 418) with delta (0, 0)
Screenshot: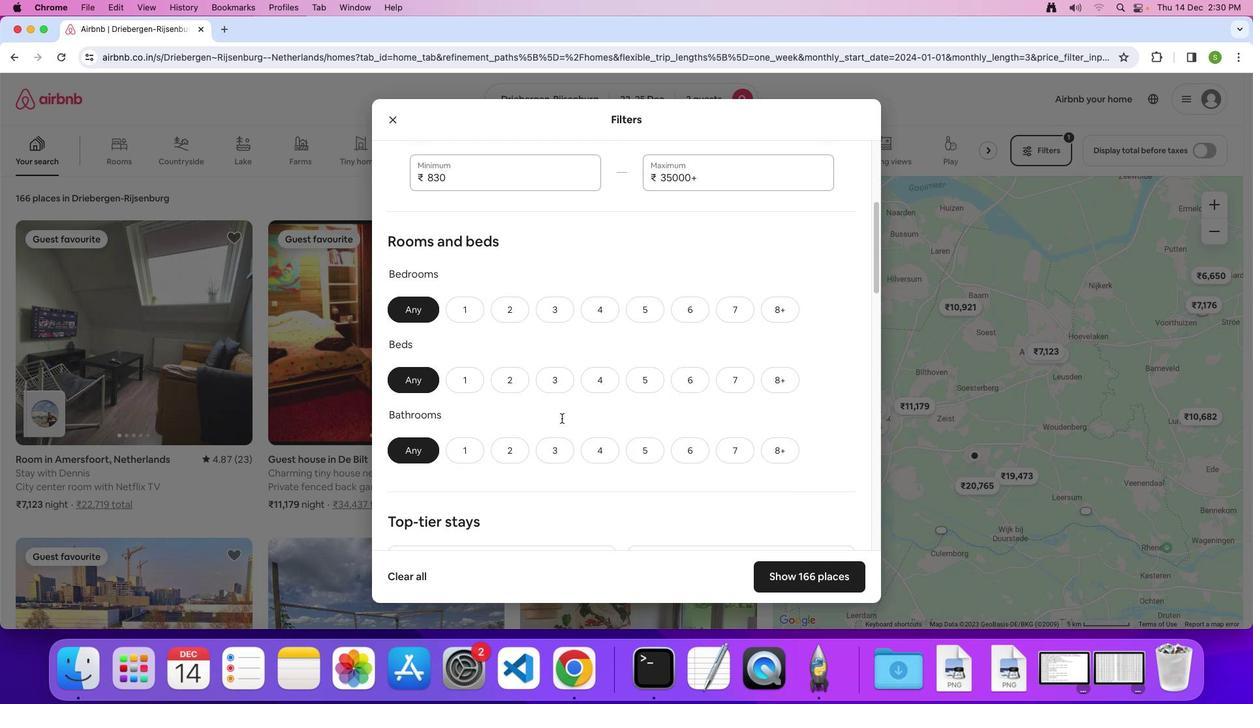 
Action: Mouse moved to (477, 285)
Screenshot: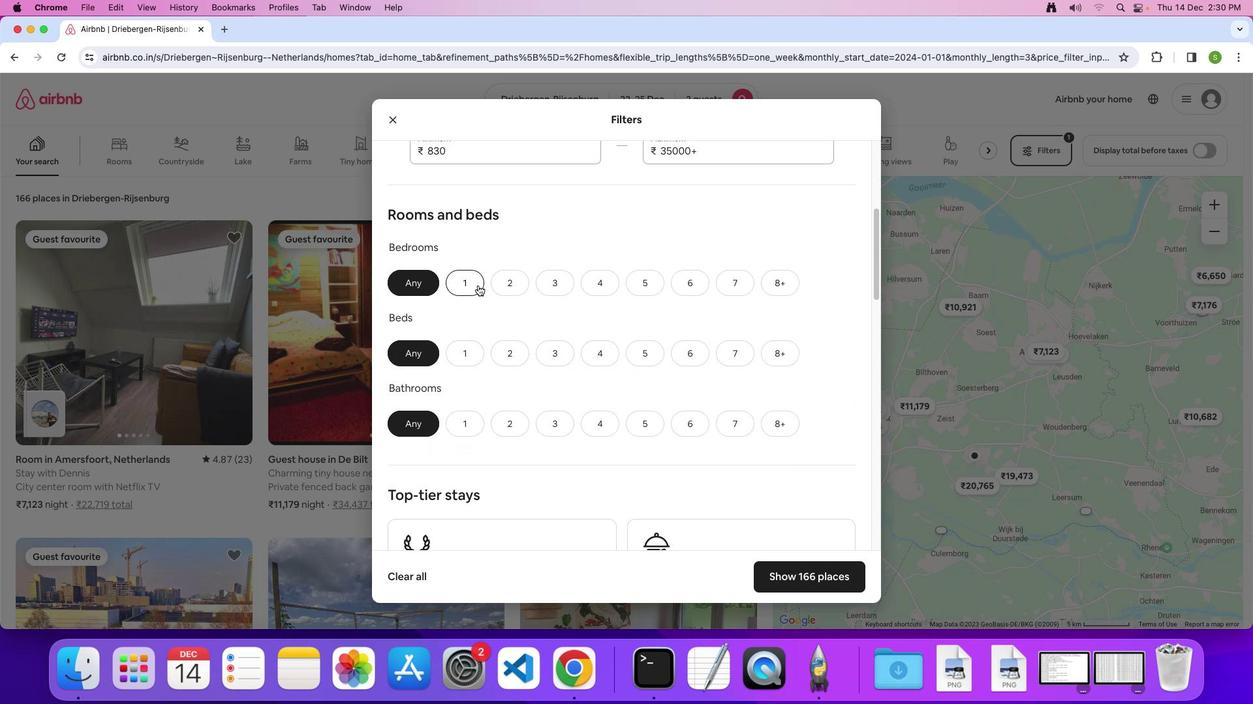 
Action: Mouse pressed left at (477, 285)
Screenshot: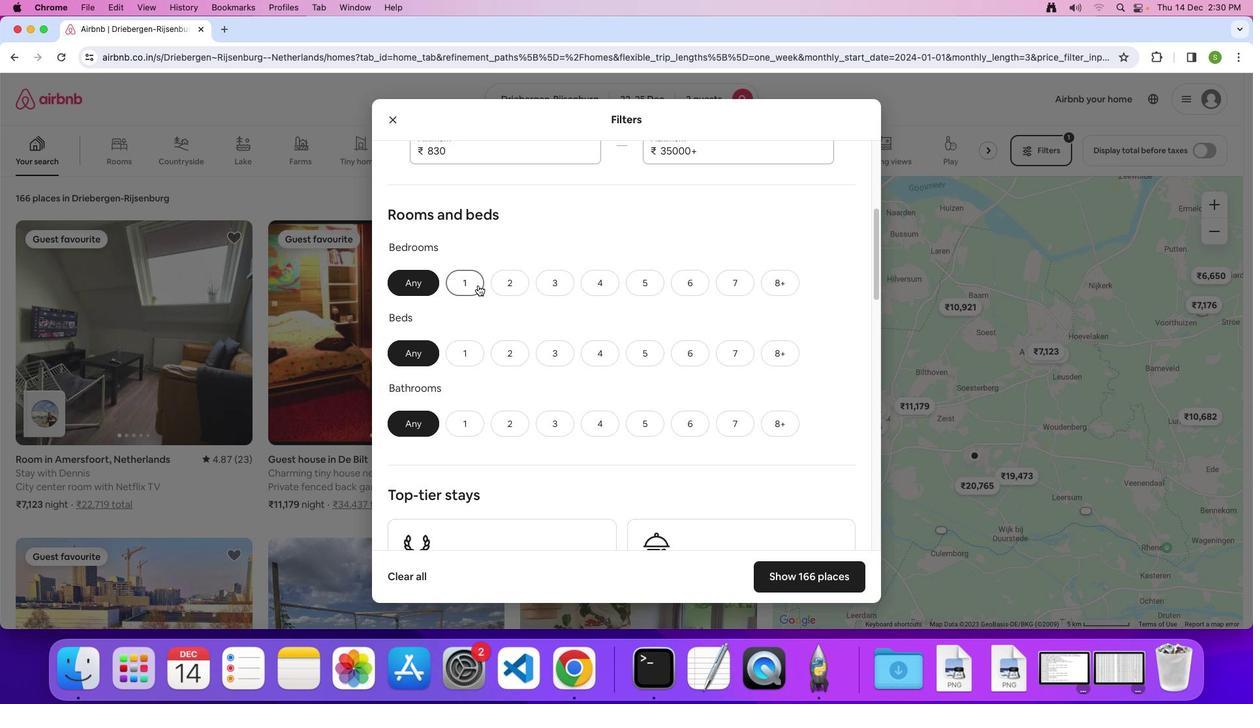 
Action: Mouse moved to (462, 357)
Screenshot: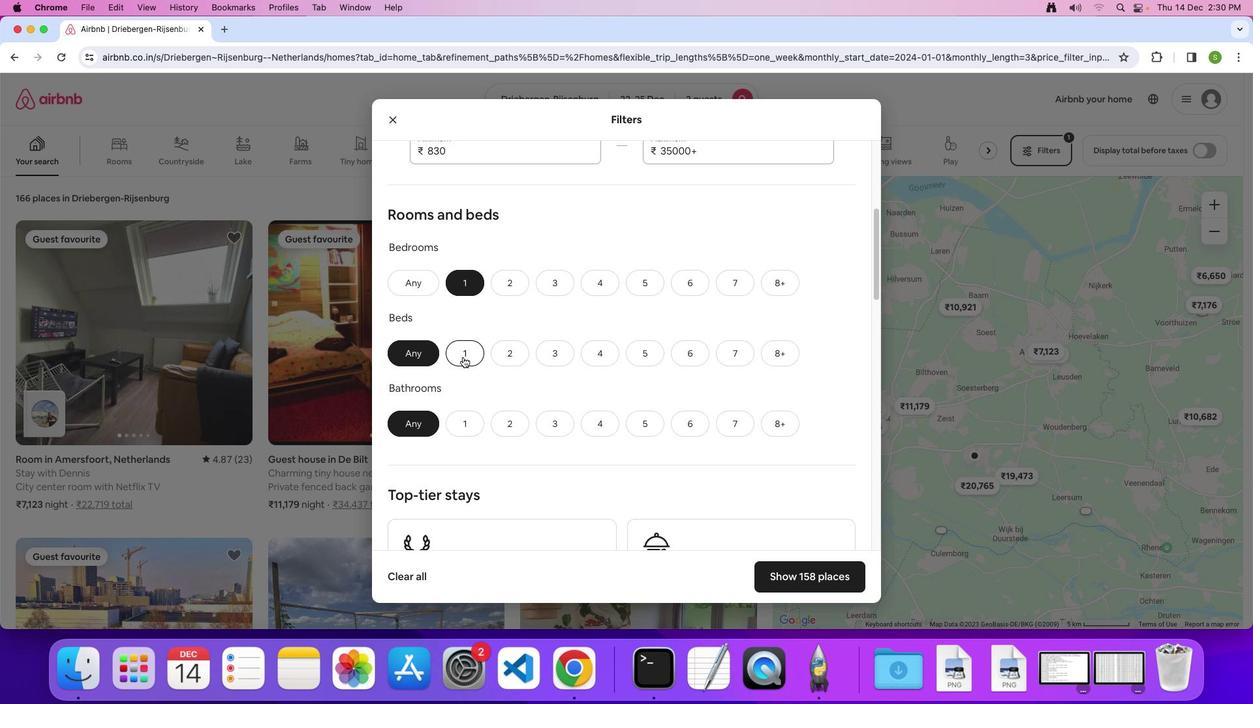 
Action: Mouse pressed left at (462, 357)
Screenshot: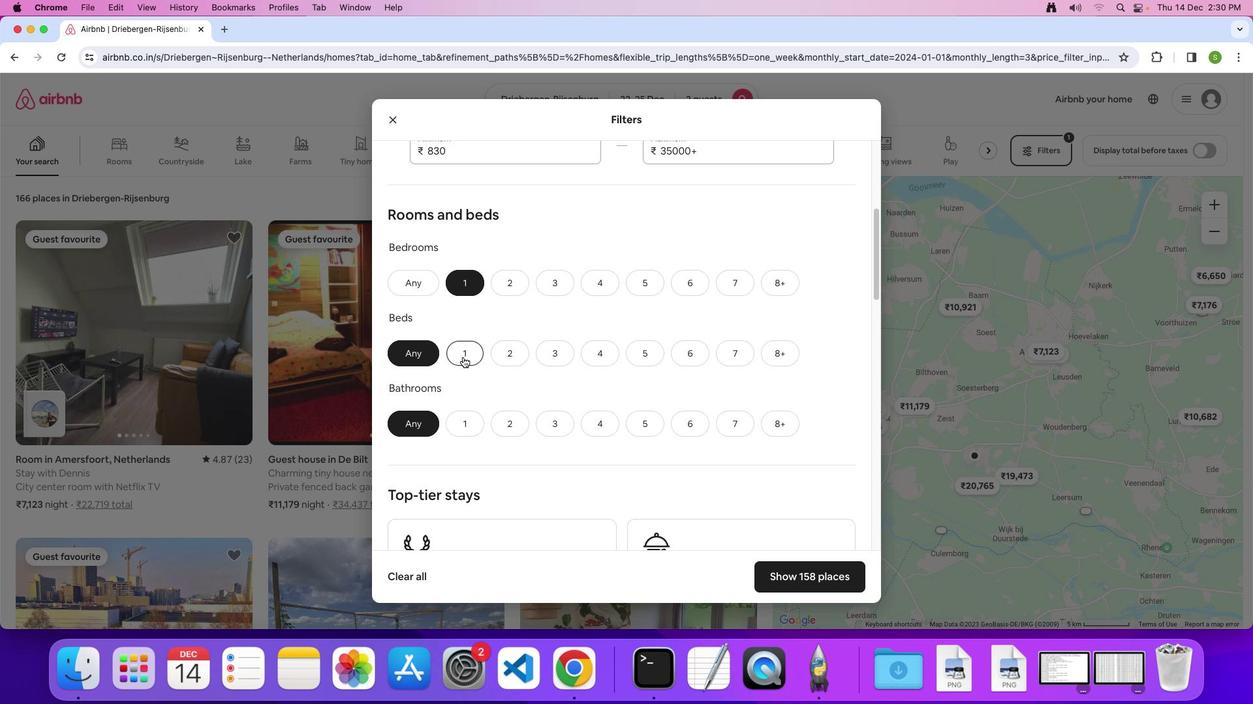 
Action: Mouse moved to (466, 430)
Screenshot: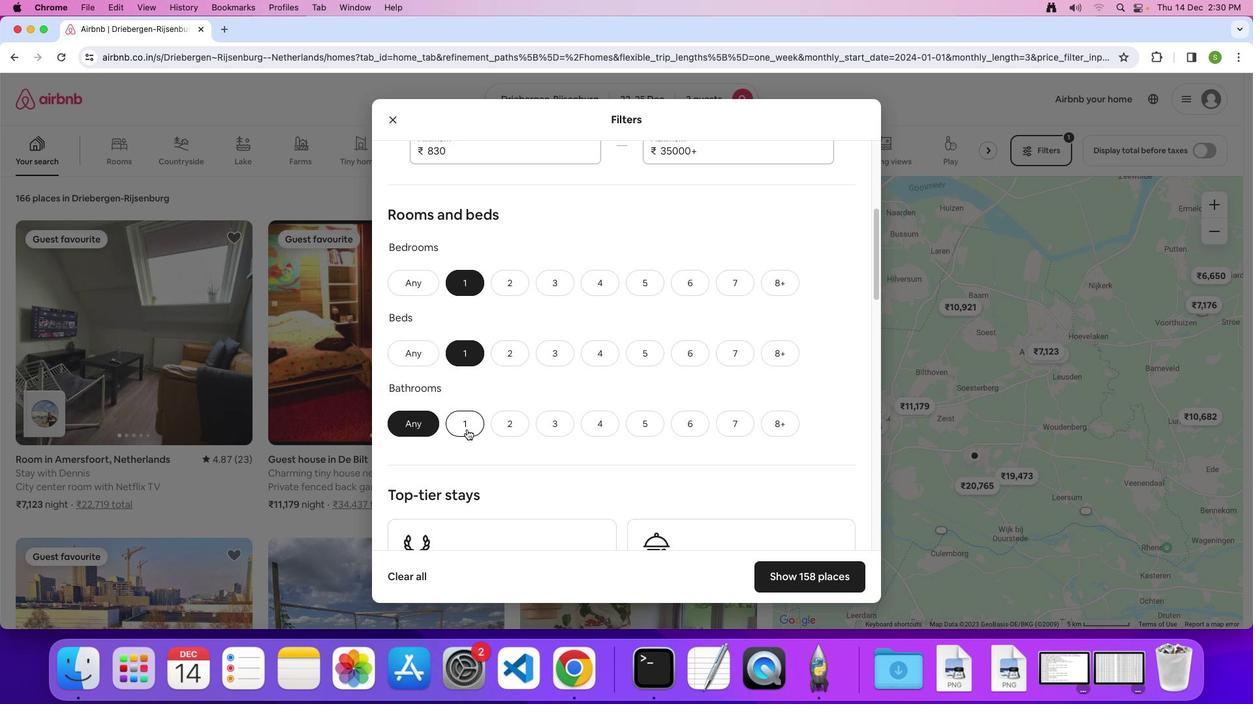 
Action: Mouse pressed left at (466, 430)
Screenshot: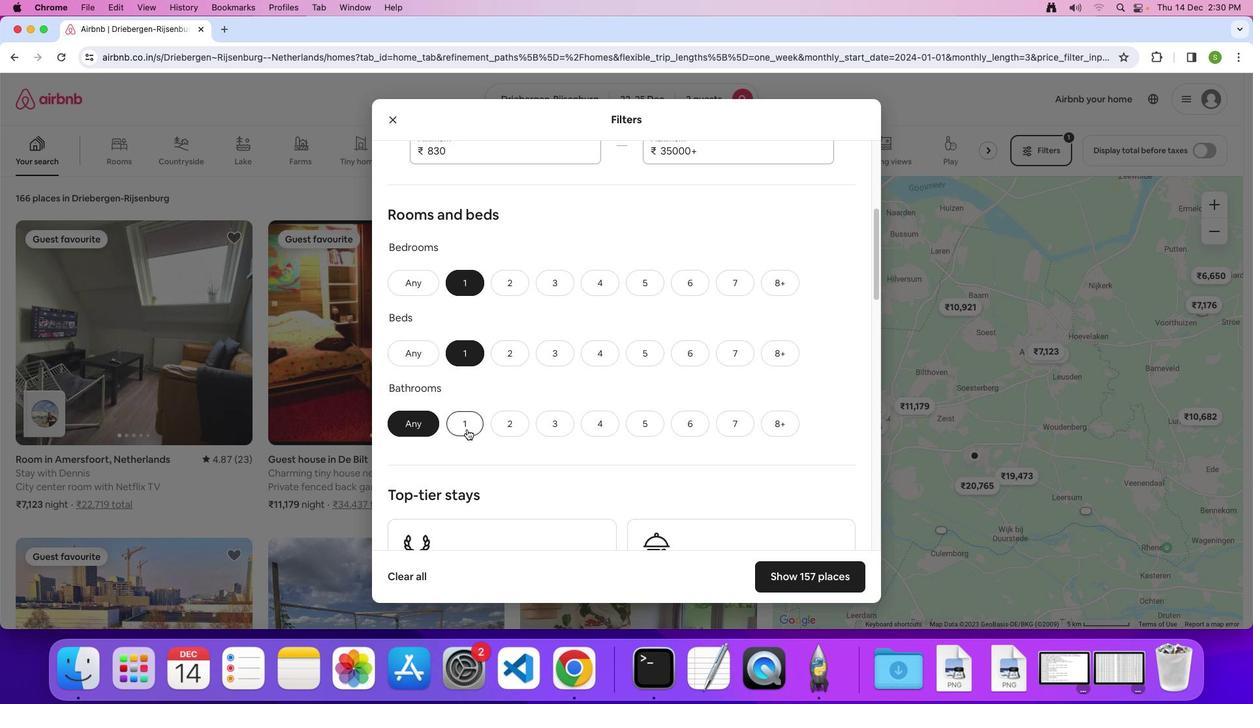 
Action: Mouse moved to (593, 409)
Screenshot: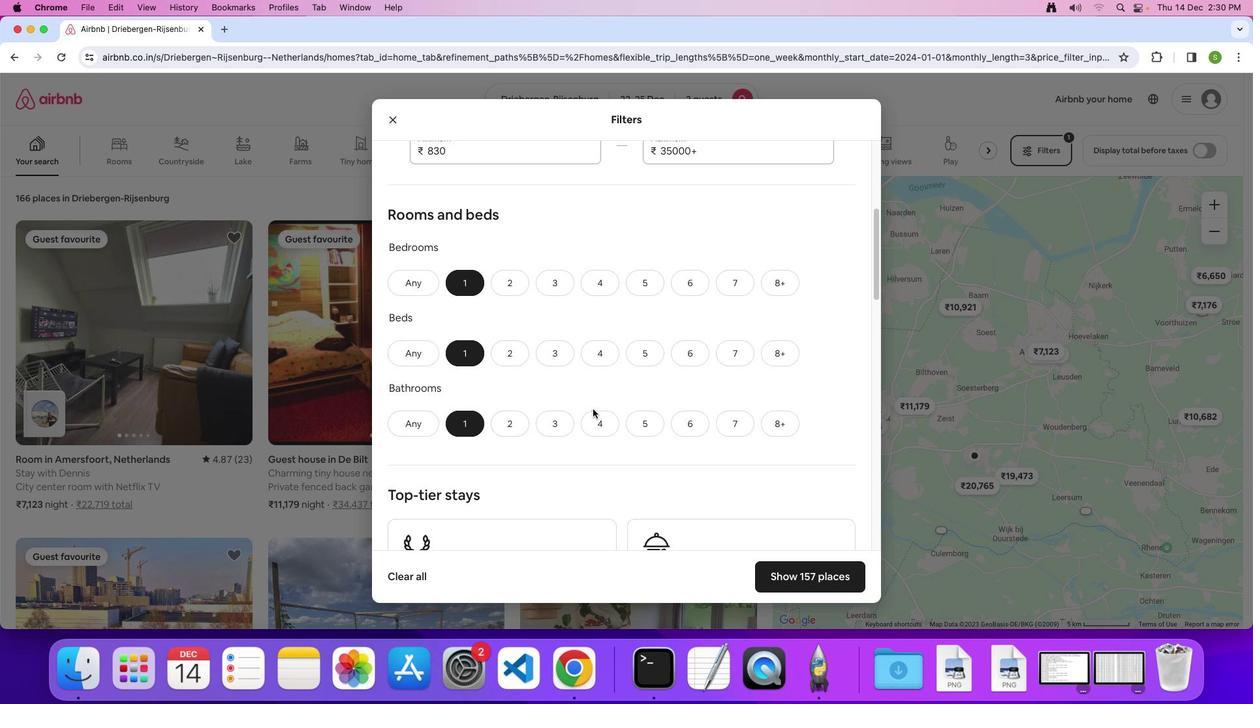 
Action: Mouse scrolled (593, 409) with delta (0, 0)
Screenshot: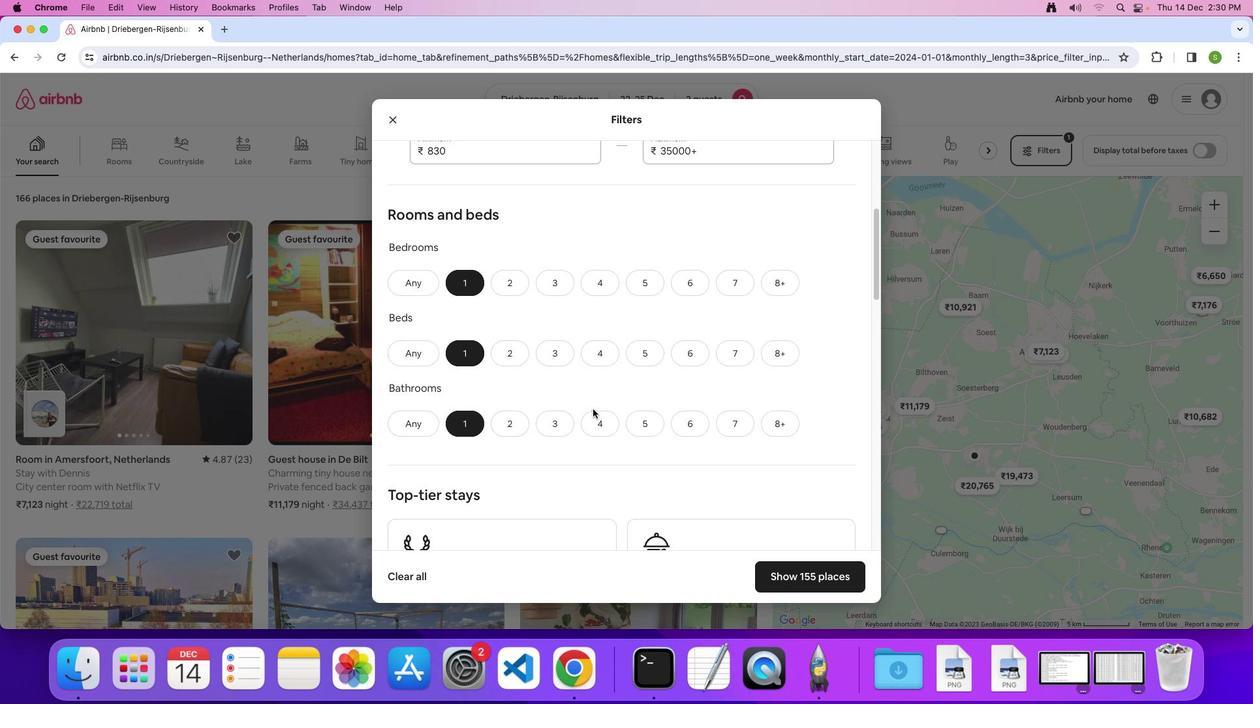 
Action: Mouse scrolled (593, 409) with delta (0, 0)
Screenshot: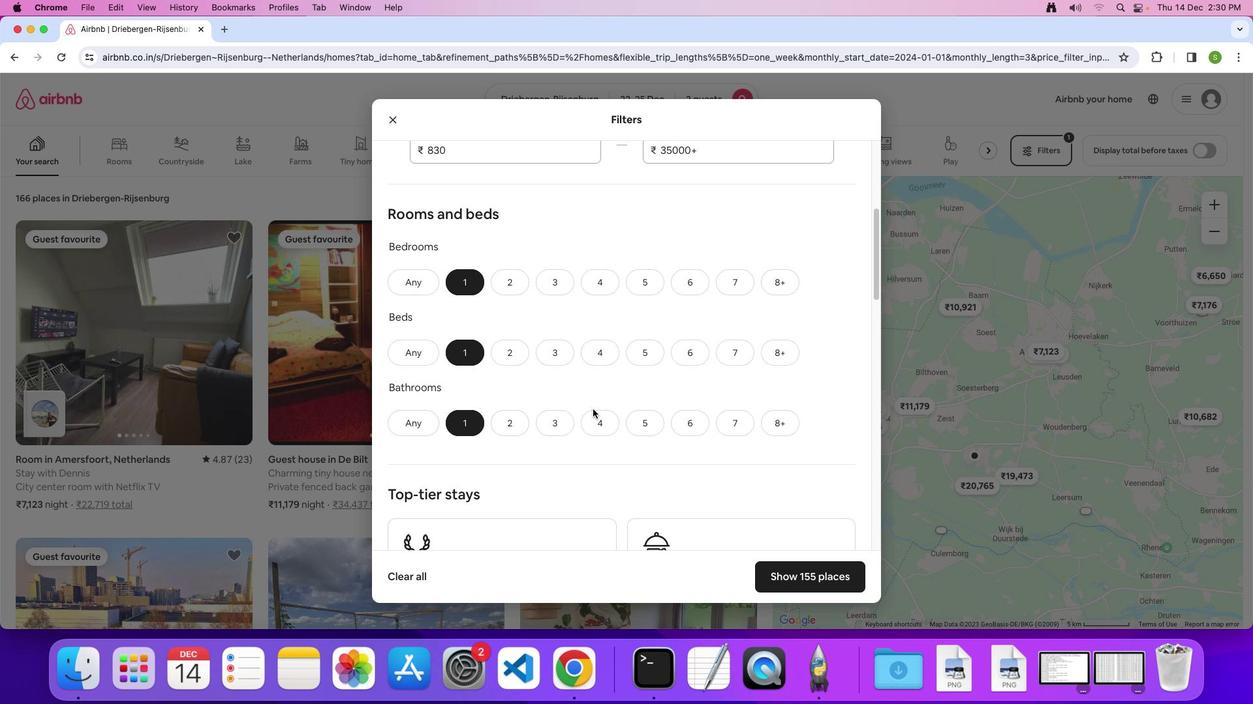 
Action: Mouse scrolled (593, 409) with delta (0, -1)
Screenshot: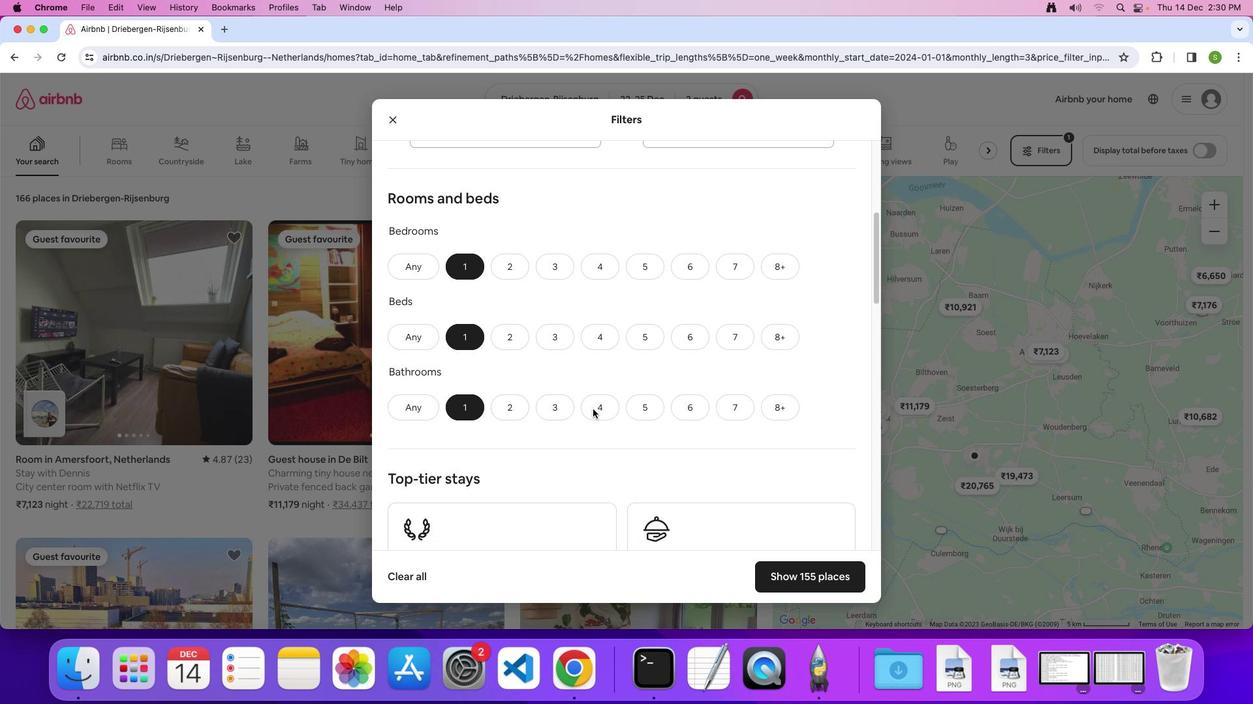 
Action: Mouse scrolled (593, 409) with delta (0, 0)
Screenshot: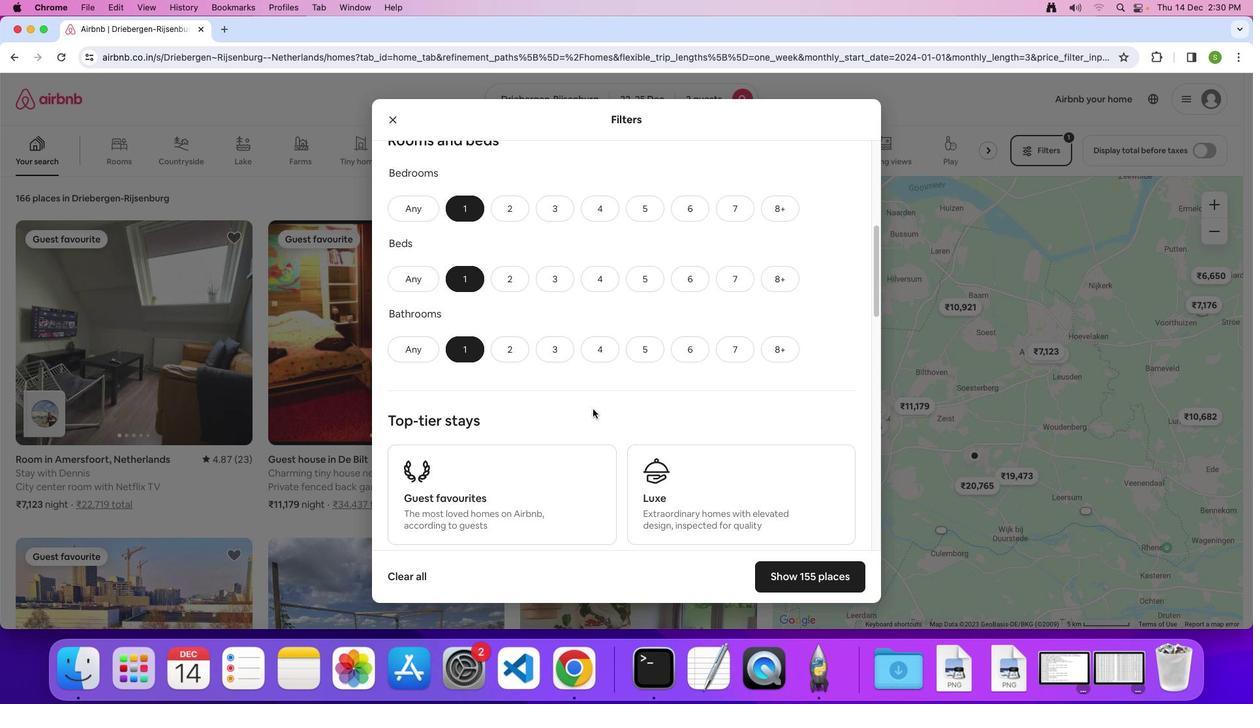 
Action: Mouse scrolled (593, 409) with delta (0, 0)
Screenshot: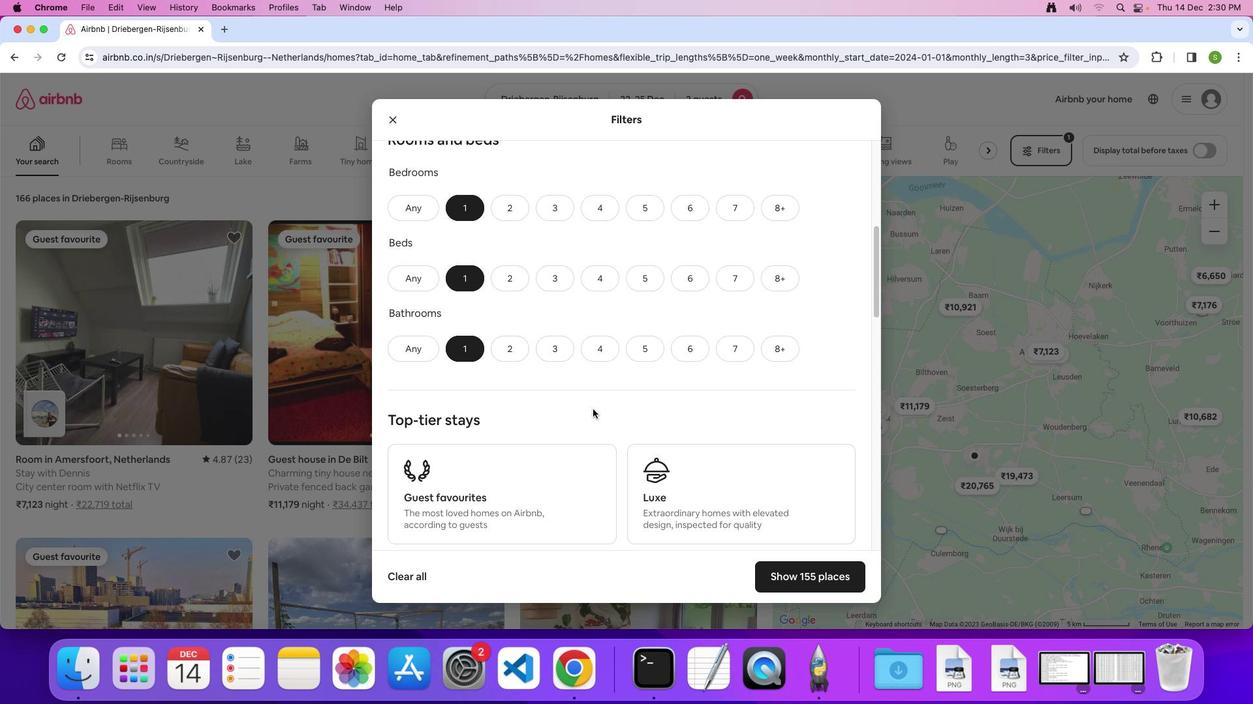 
Action: Mouse scrolled (593, 409) with delta (0, -1)
Screenshot: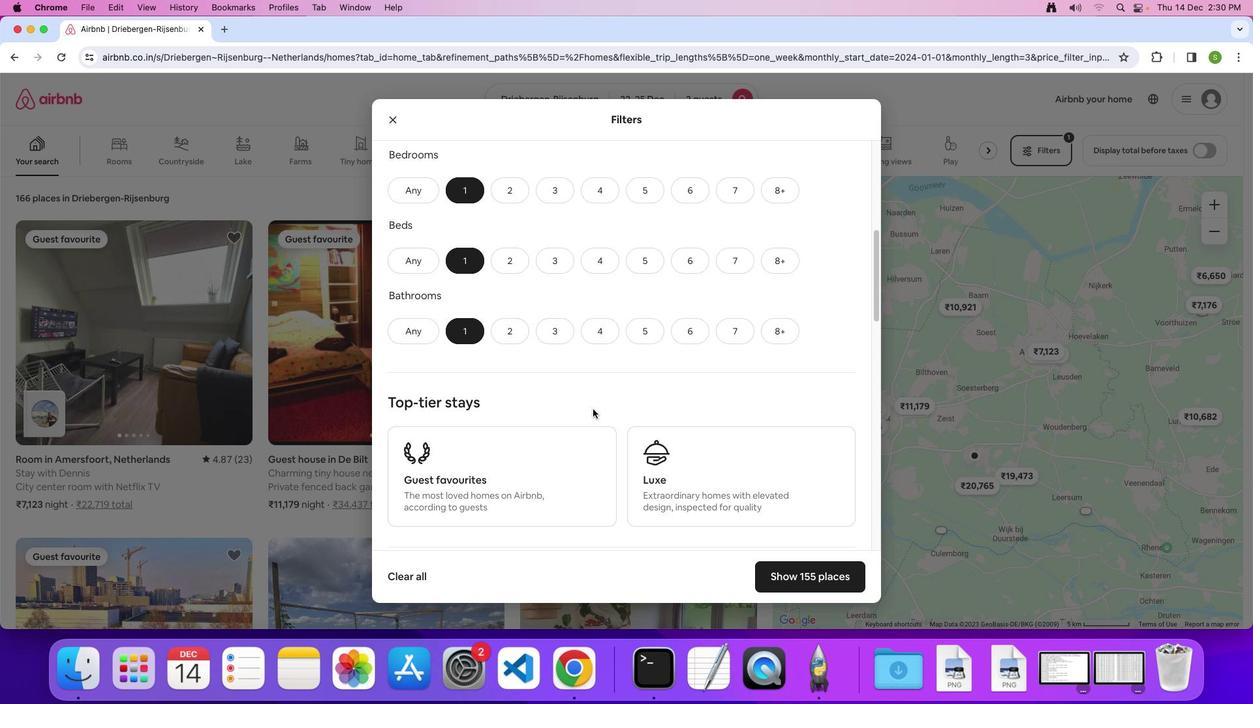 
Action: Mouse moved to (593, 409)
Screenshot: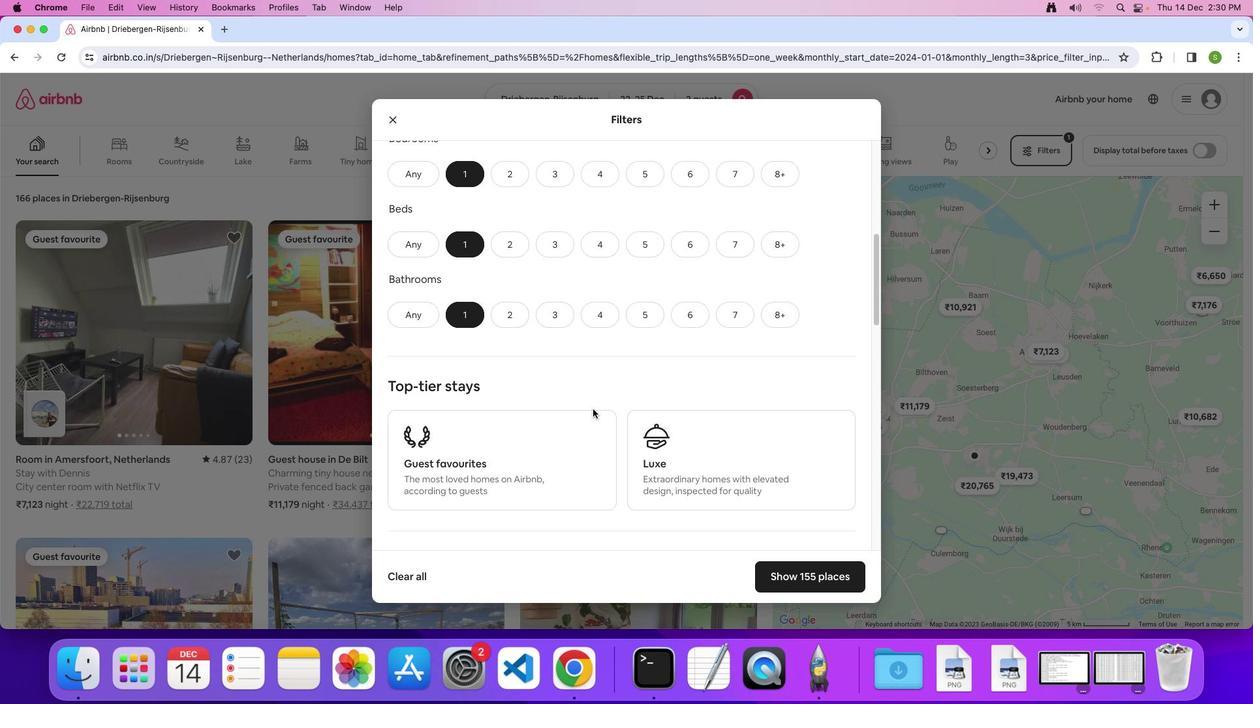 
Action: Mouse scrolled (593, 409) with delta (0, 0)
Screenshot: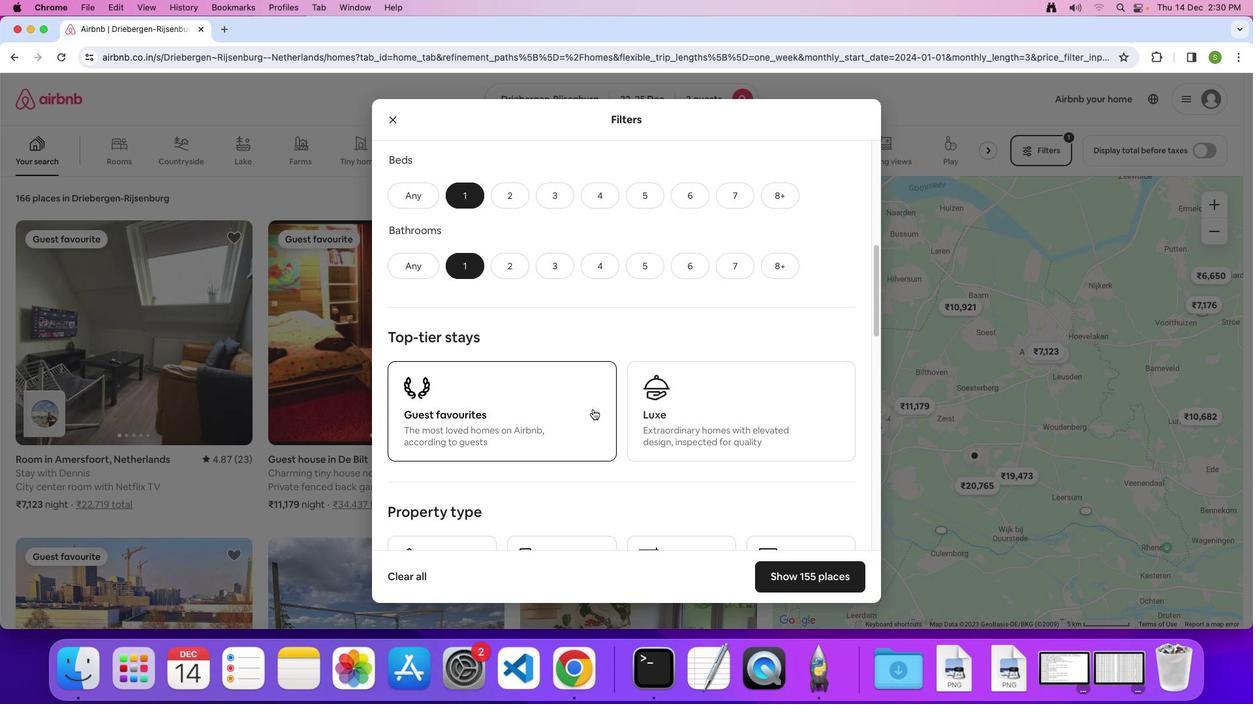 
Action: Mouse scrolled (593, 409) with delta (0, 0)
Screenshot: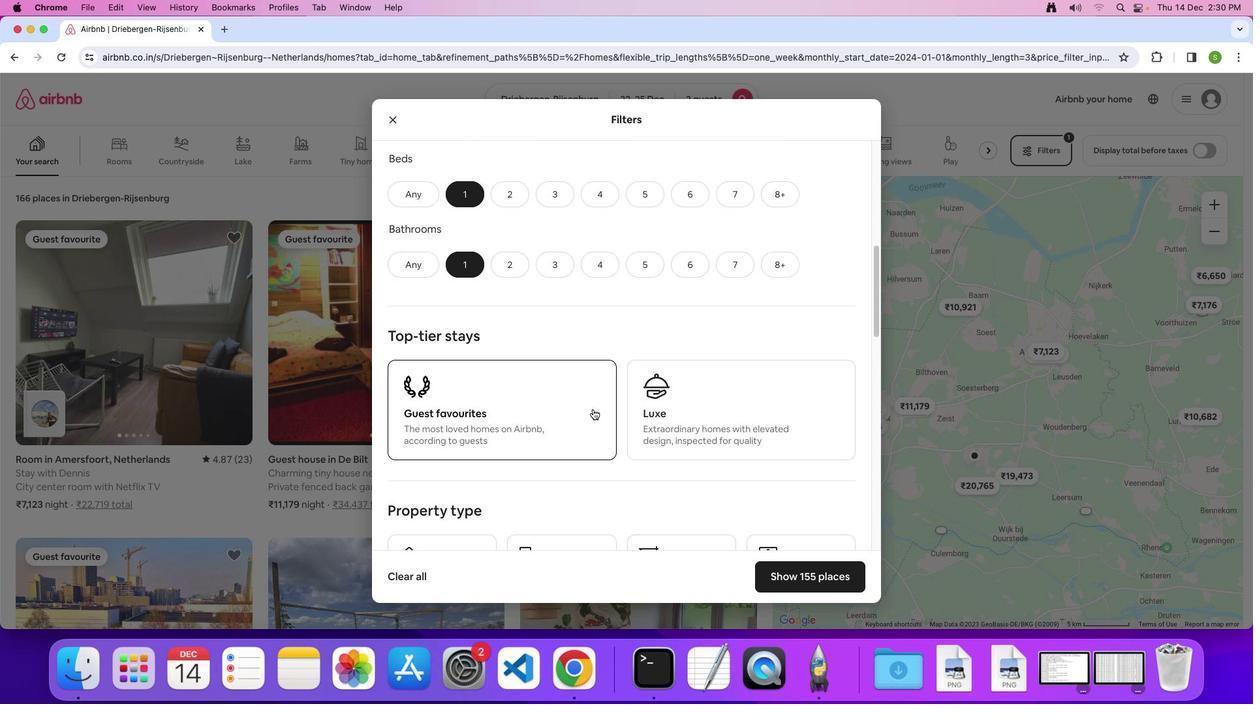 
Action: Mouse scrolled (593, 409) with delta (0, 0)
Screenshot: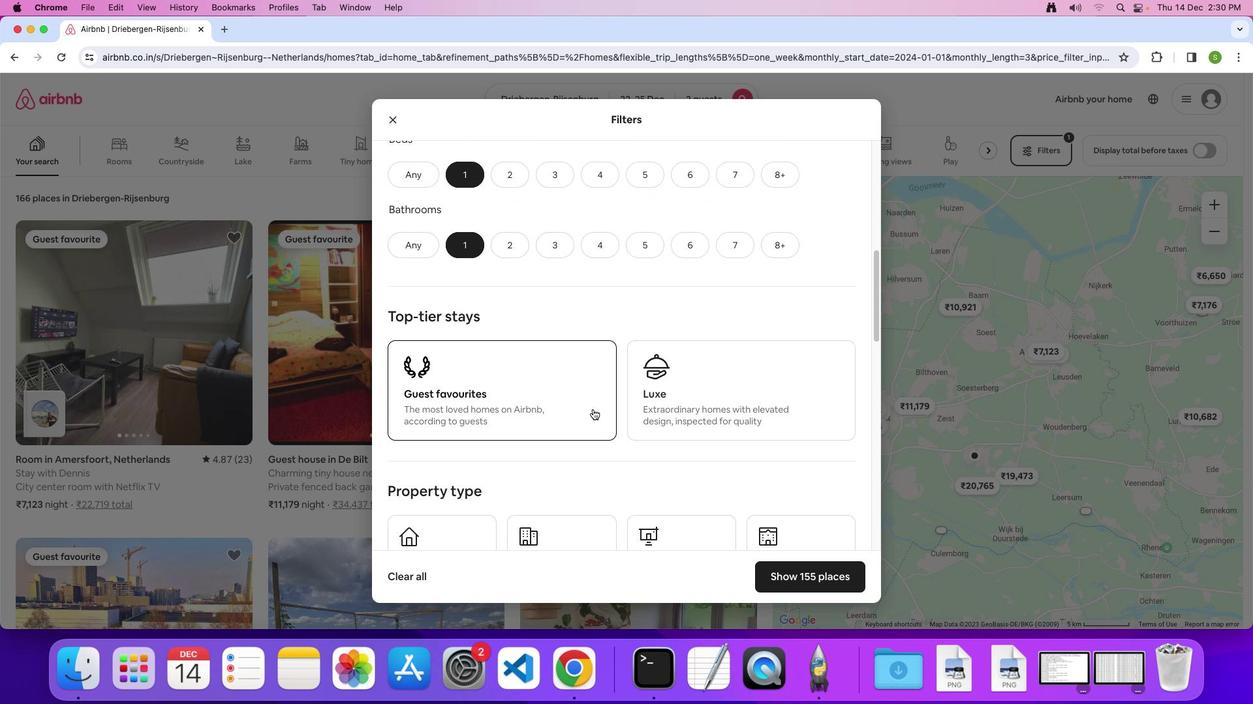 
Action: Mouse scrolled (593, 409) with delta (0, 0)
Screenshot: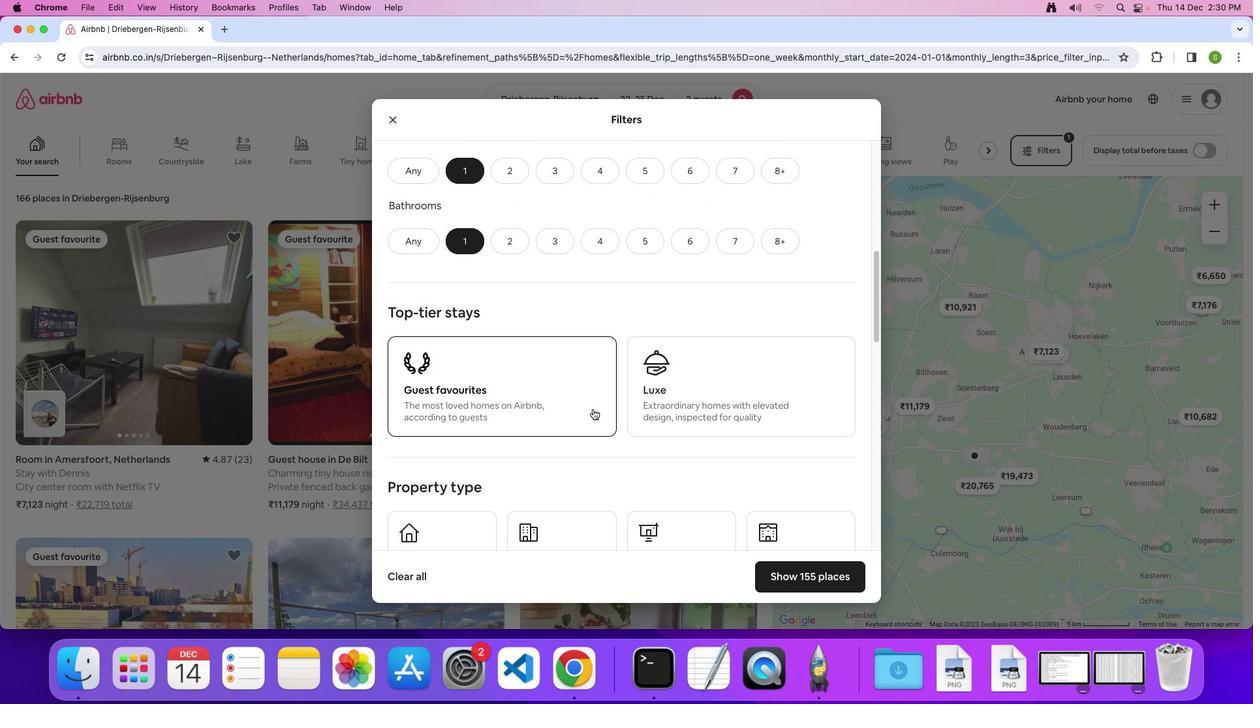 
Action: Mouse scrolled (593, 409) with delta (0, -1)
Screenshot: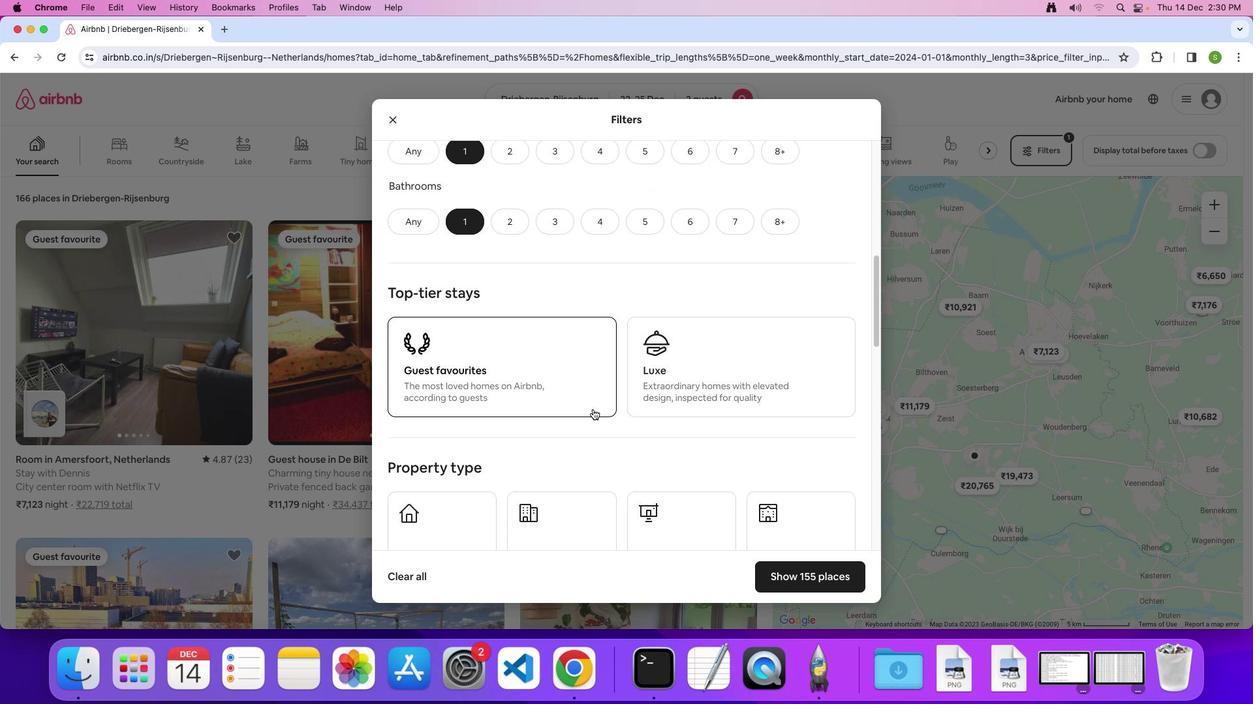 
Action: Mouse scrolled (593, 409) with delta (0, 0)
Screenshot: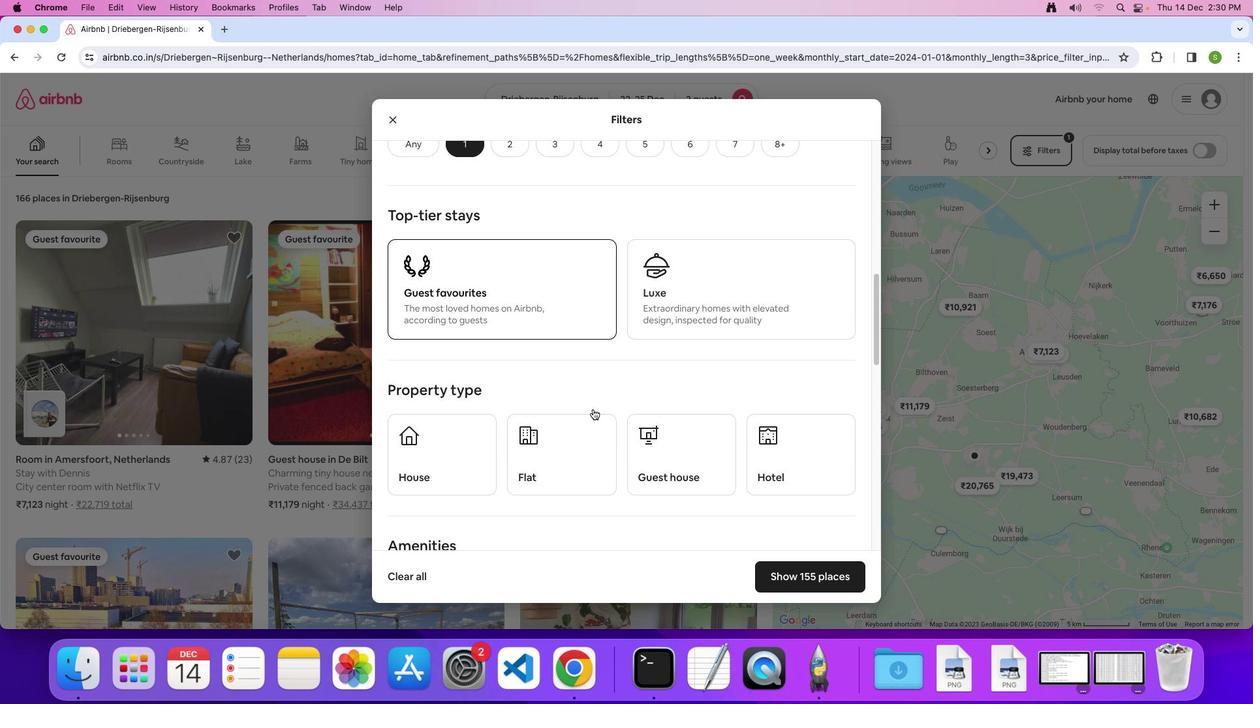 
Action: Mouse scrolled (593, 409) with delta (0, 0)
Screenshot: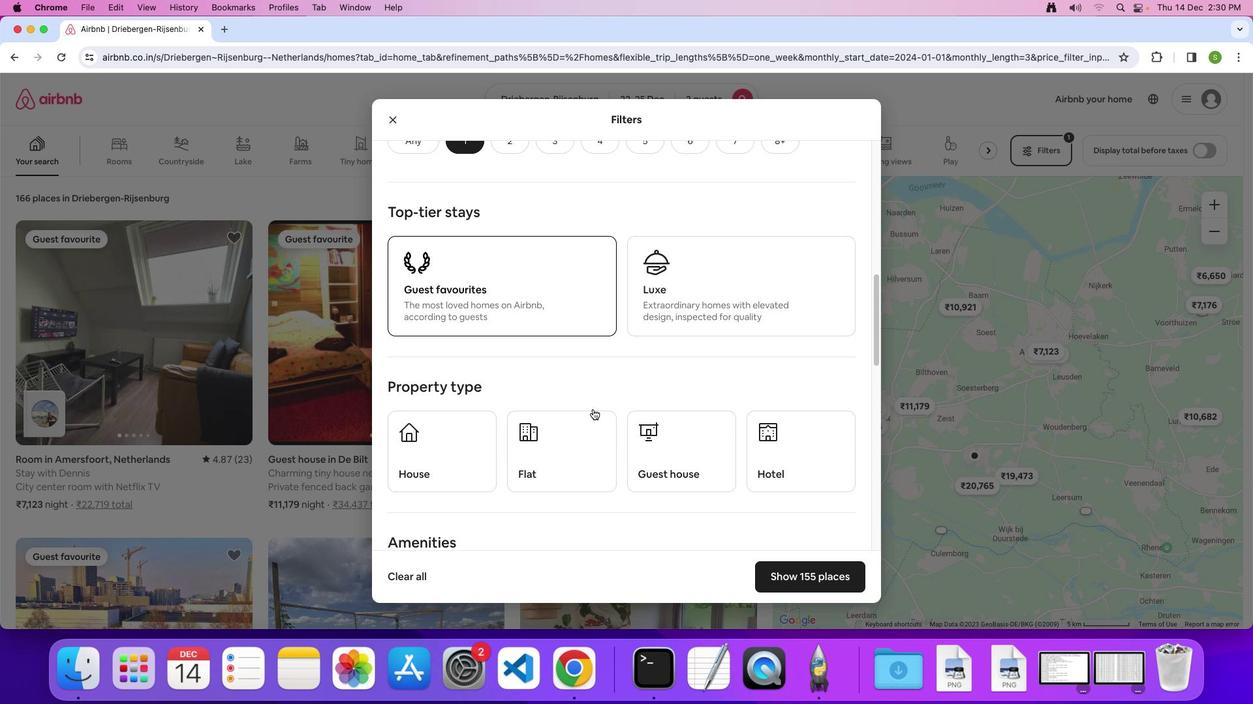 
Action: Mouse moved to (782, 411)
Screenshot: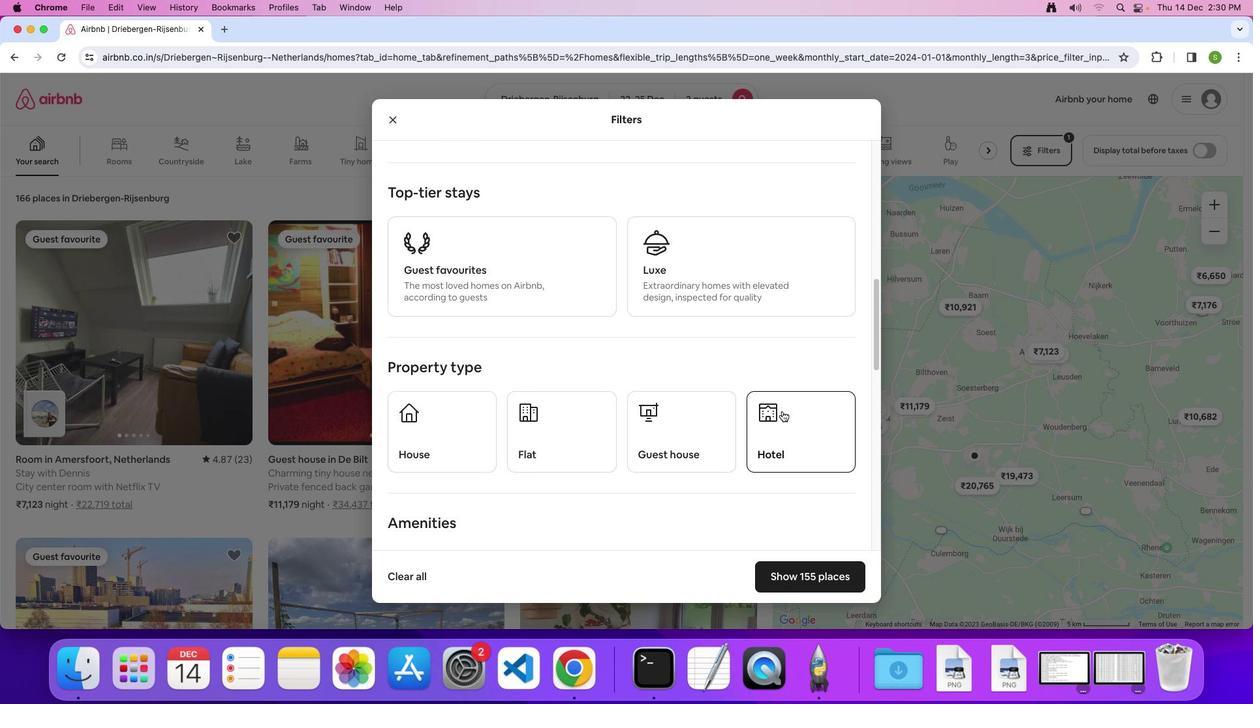
Action: Mouse pressed left at (782, 411)
Screenshot: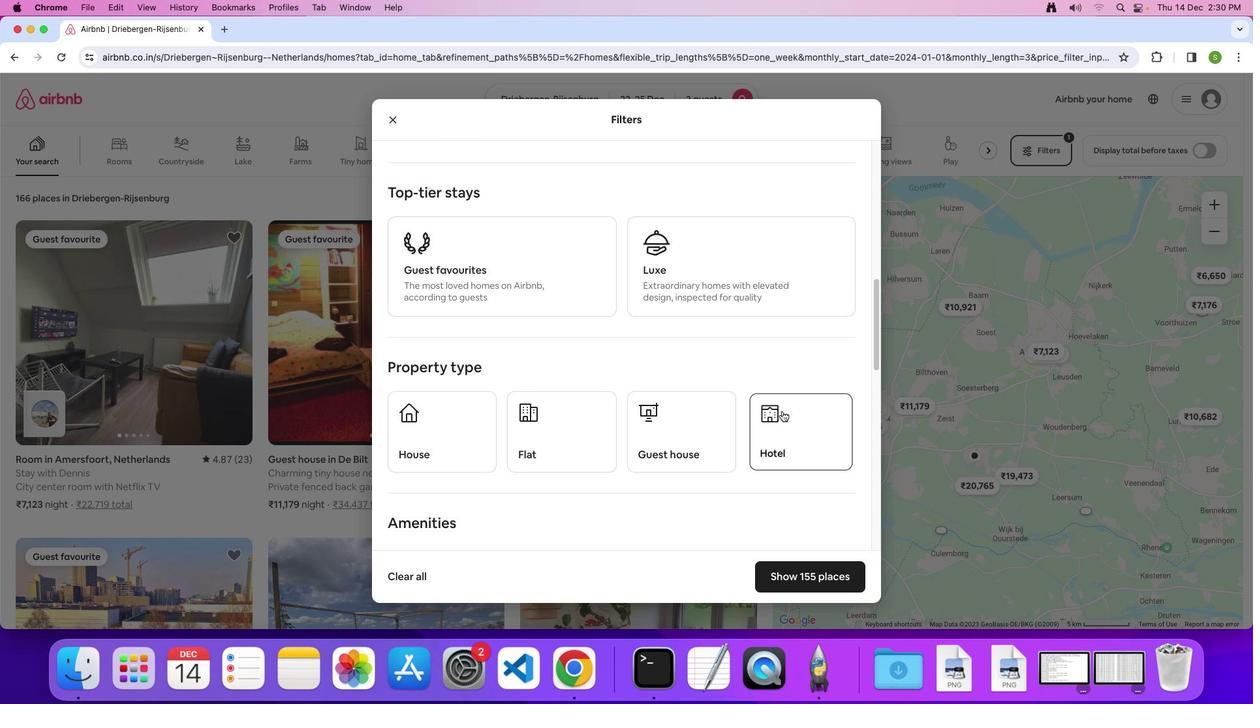 
Action: Mouse moved to (669, 417)
Screenshot: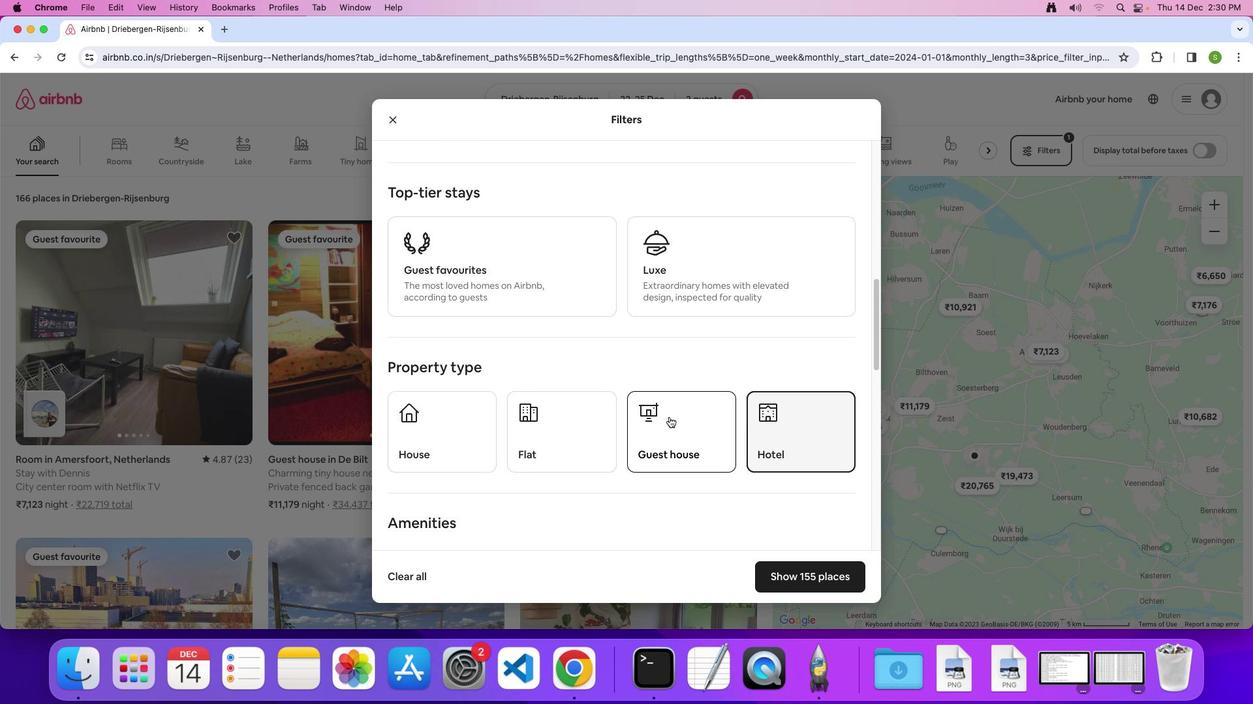 
Action: Mouse scrolled (669, 417) with delta (0, 0)
Screenshot: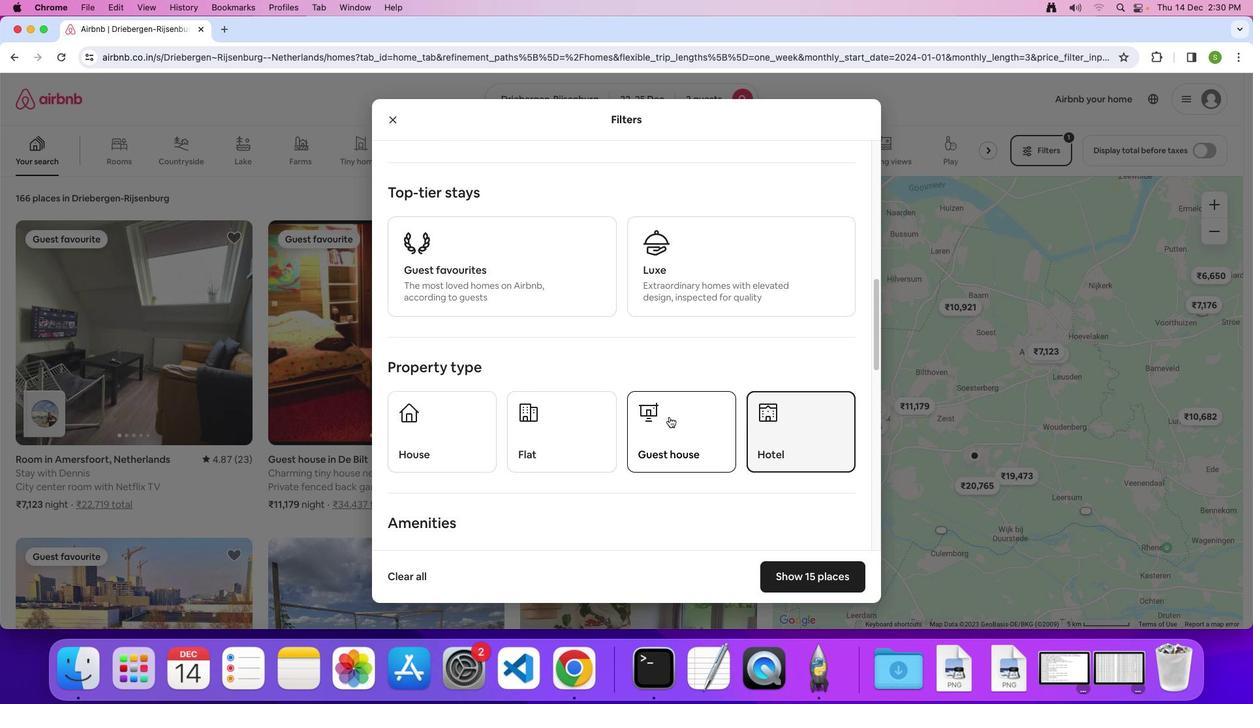 
Action: Mouse scrolled (669, 417) with delta (0, 0)
Screenshot: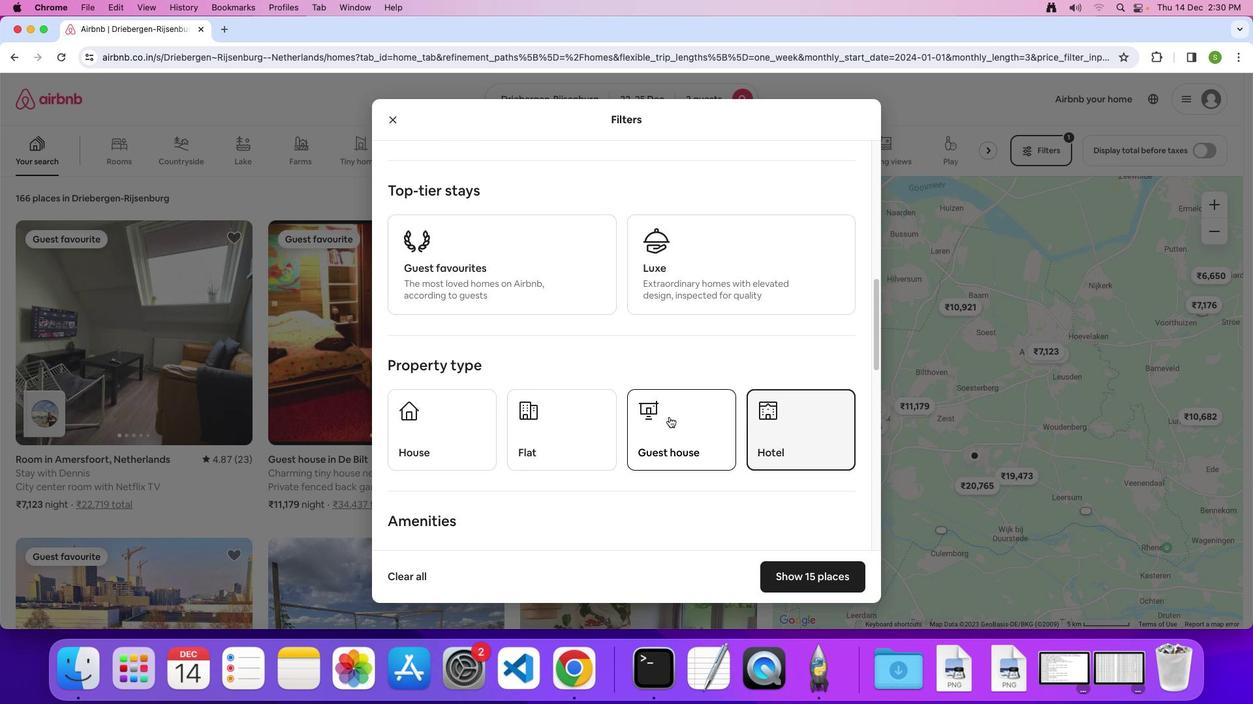 
Action: Mouse scrolled (669, 417) with delta (0, -1)
Screenshot: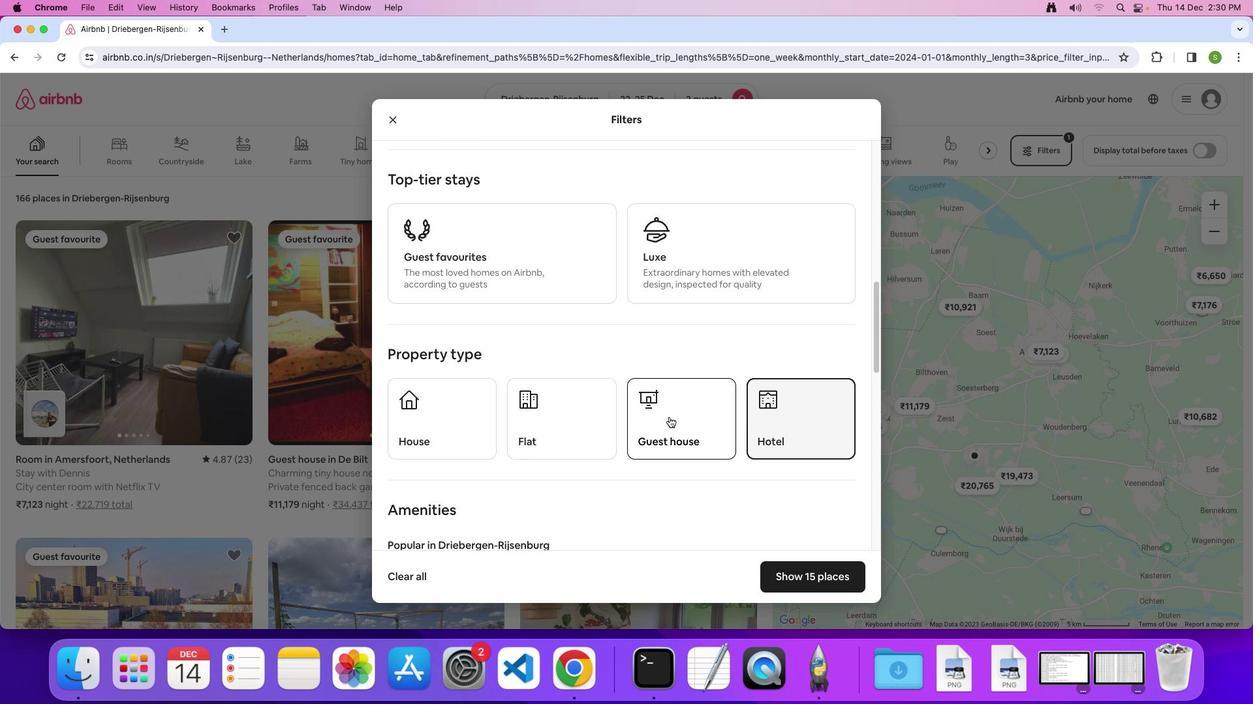 
Action: Mouse scrolled (669, 417) with delta (0, 0)
Screenshot: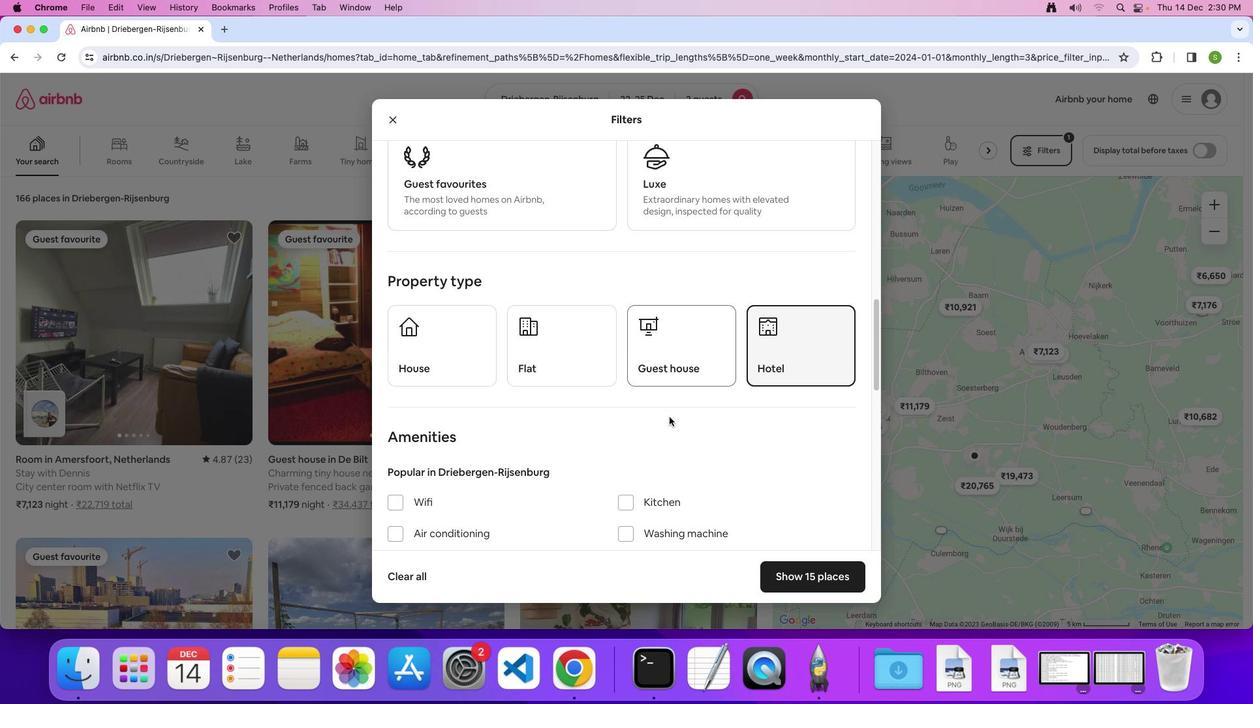 
Action: Mouse scrolled (669, 417) with delta (0, 0)
Screenshot: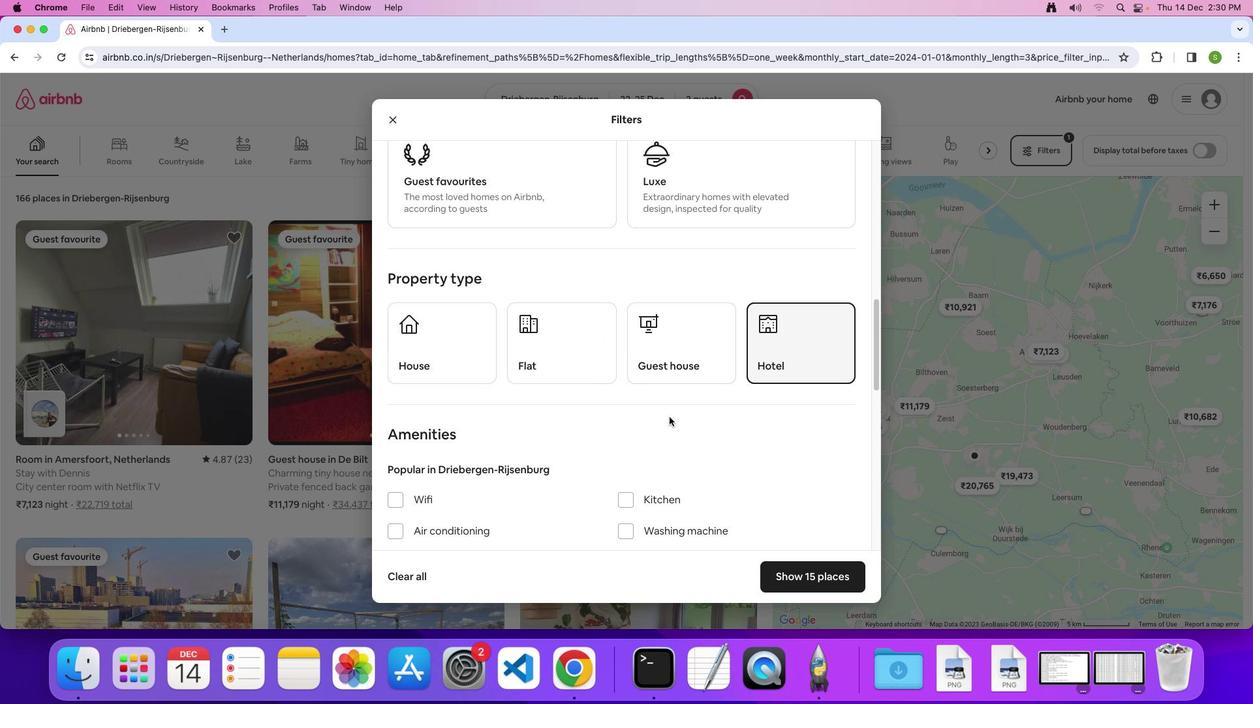 
Action: Mouse scrolled (669, 417) with delta (0, 0)
Screenshot: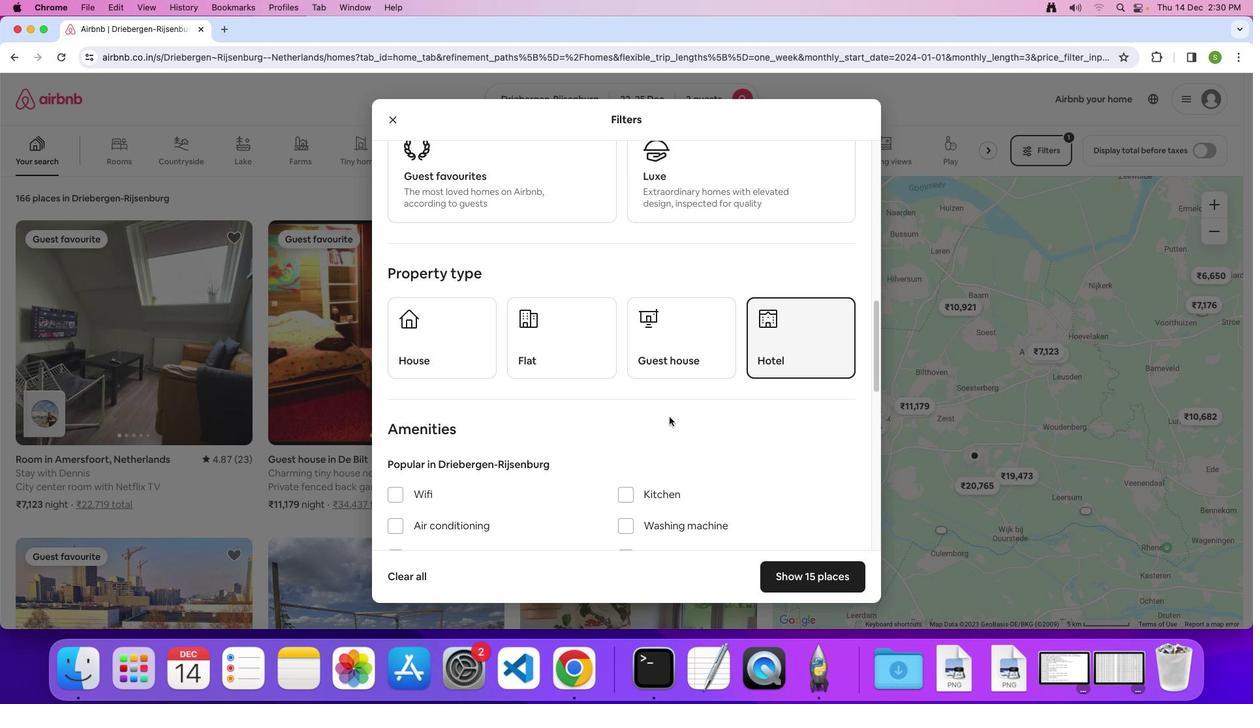 
Action: Mouse scrolled (669, 417) with delta (0, 0)
Screenshot: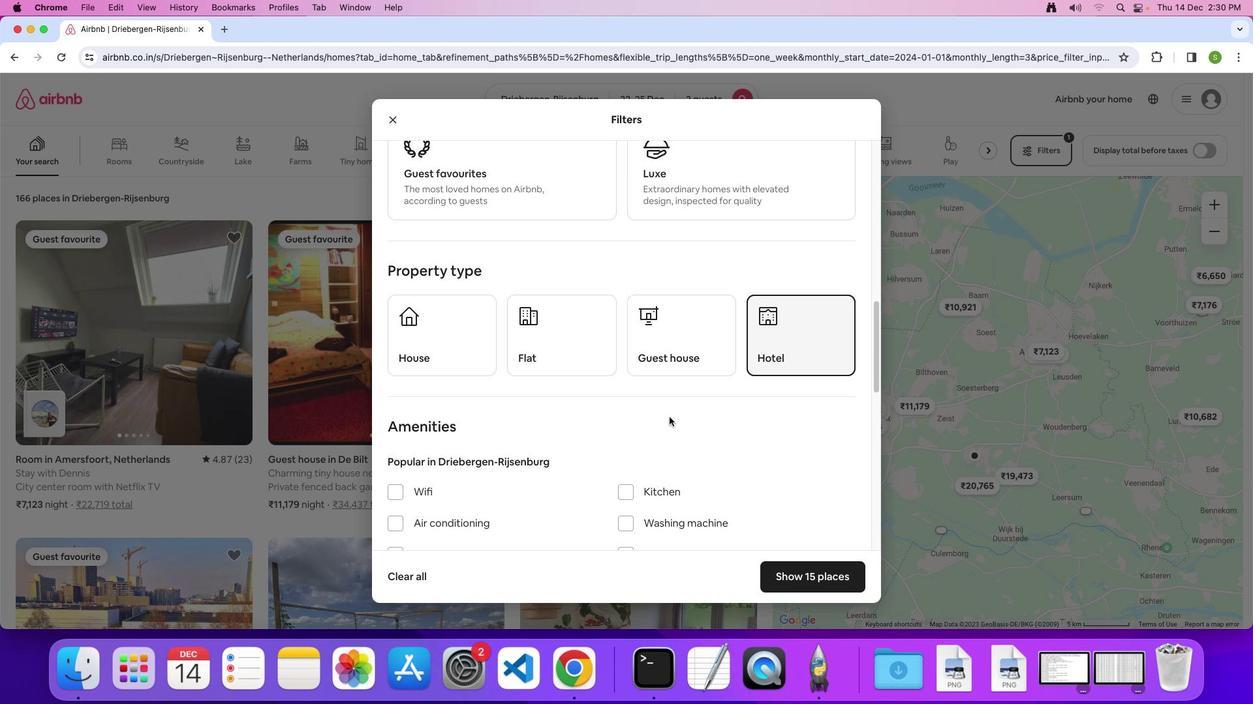 
Action: Mouse scrolled (669, 417) with delta (0, 0)
Screenshot: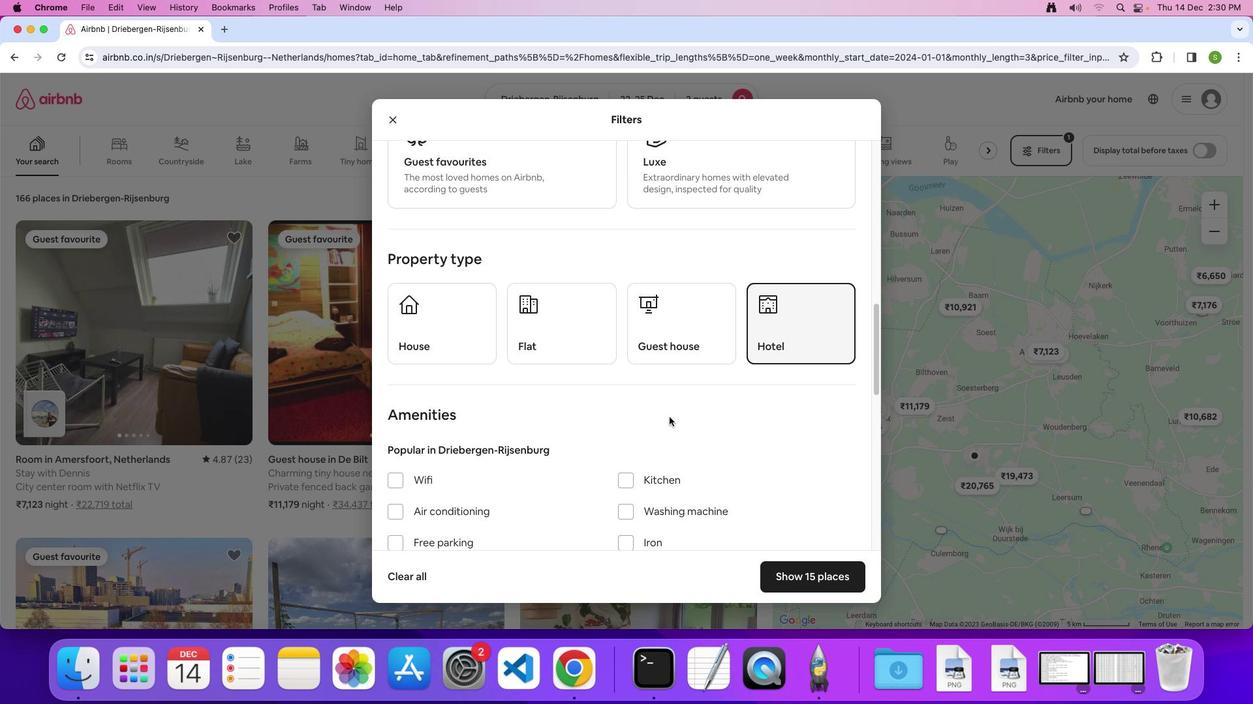 
Action: Mouse scrolled (669, 417) with delta (0, 0)
Screenshot: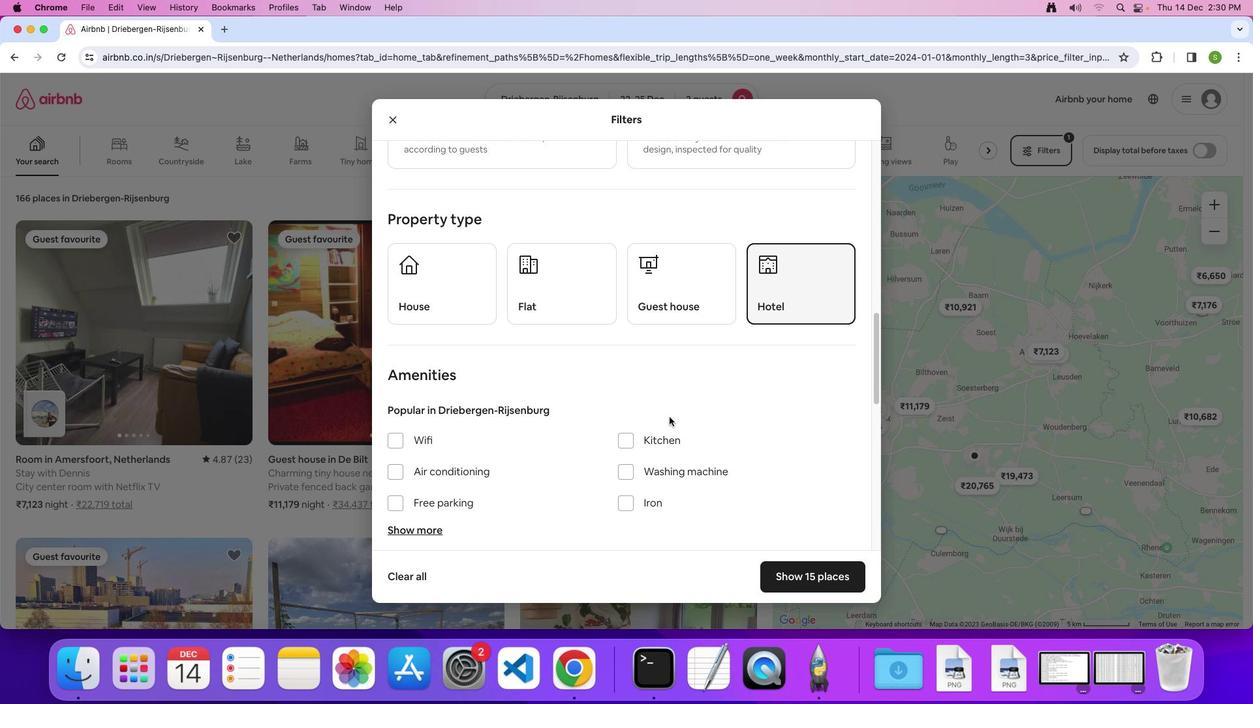 
Action: Mouse scrolled (669, 417) with delta (0, 0)
Screenshot: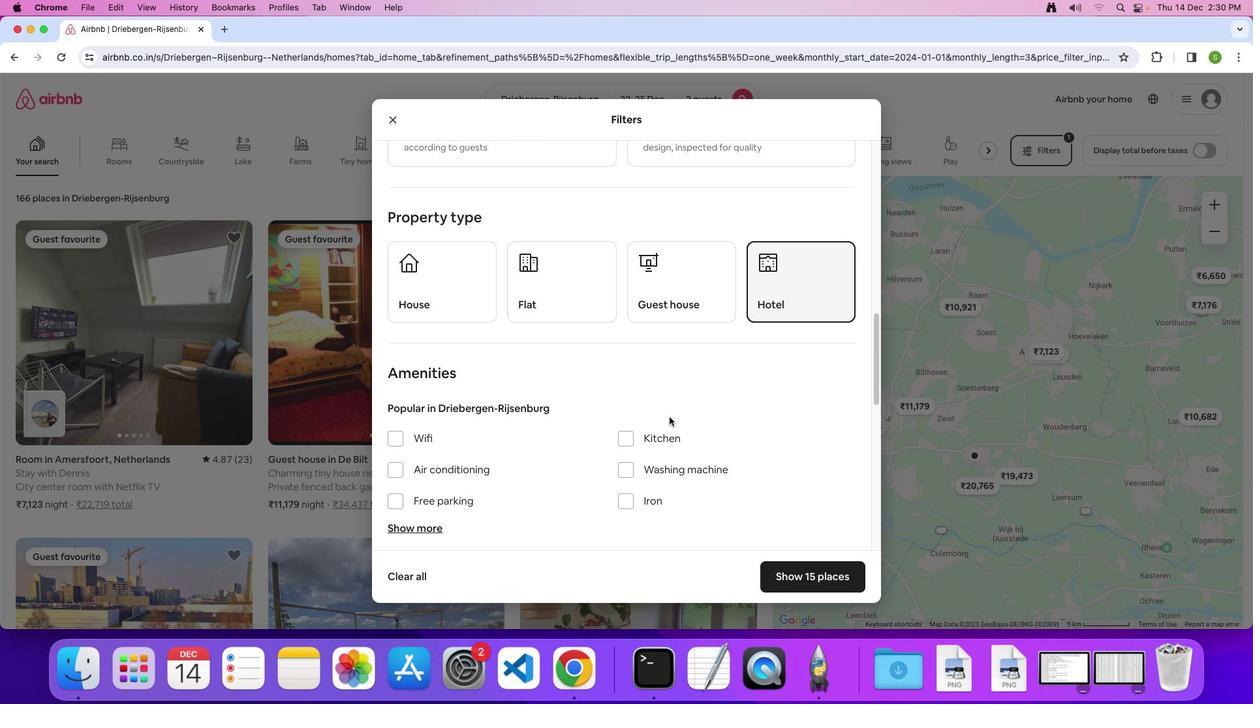 
Action: Mouse scrolled (669, 417) with delta (0, 0)
Screenshot: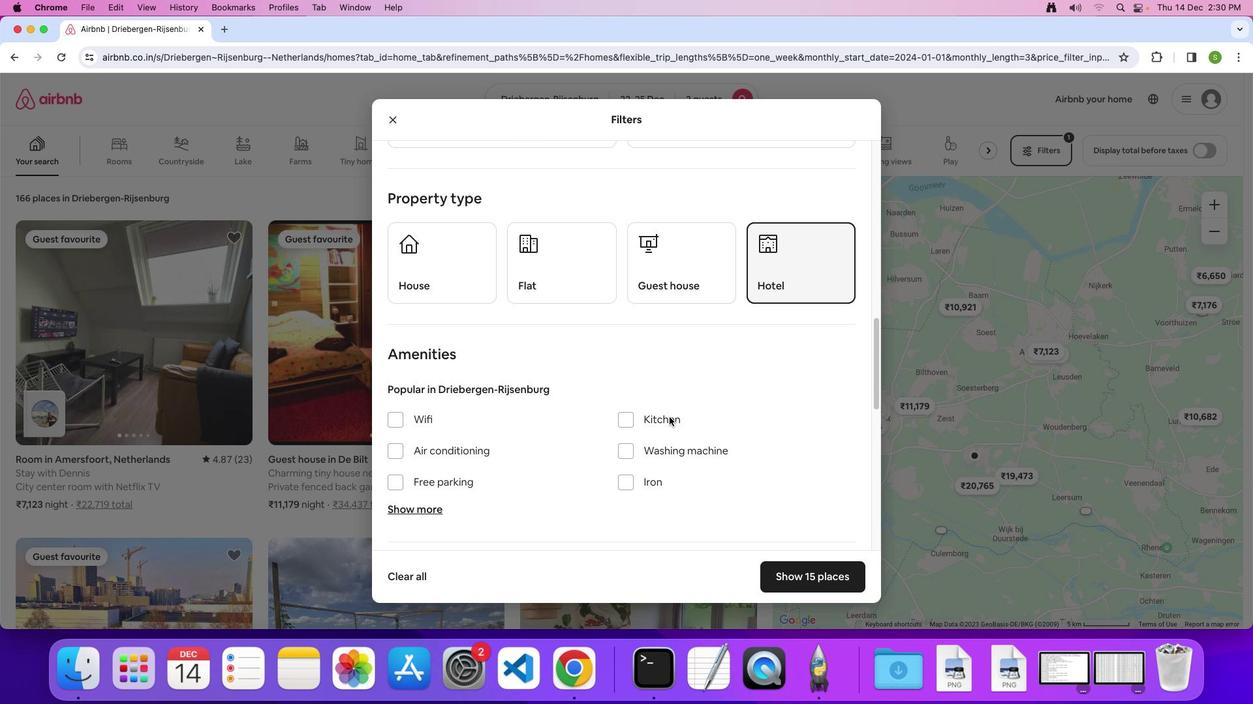 
Action: Mouse scrolled (669, 417) with delta (0, 0)
Screenshot: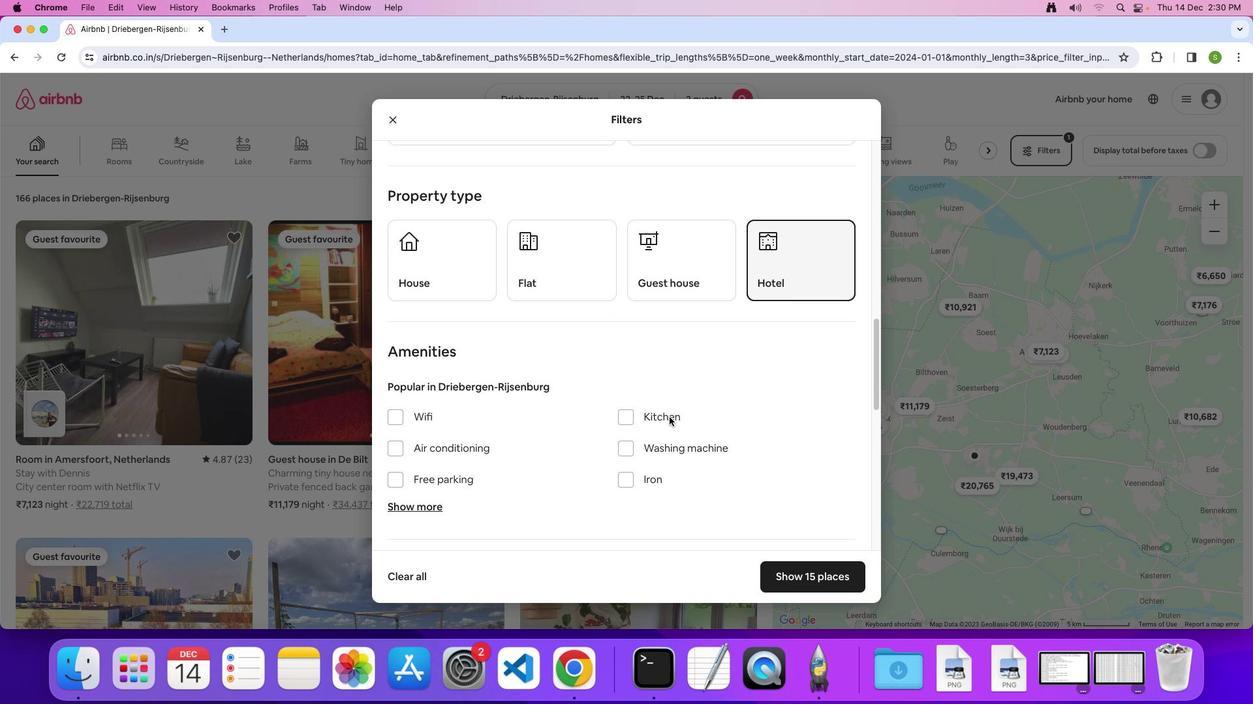
Action: Mouse scrolled (669, 417) with delta (0, 0)
Screenshot: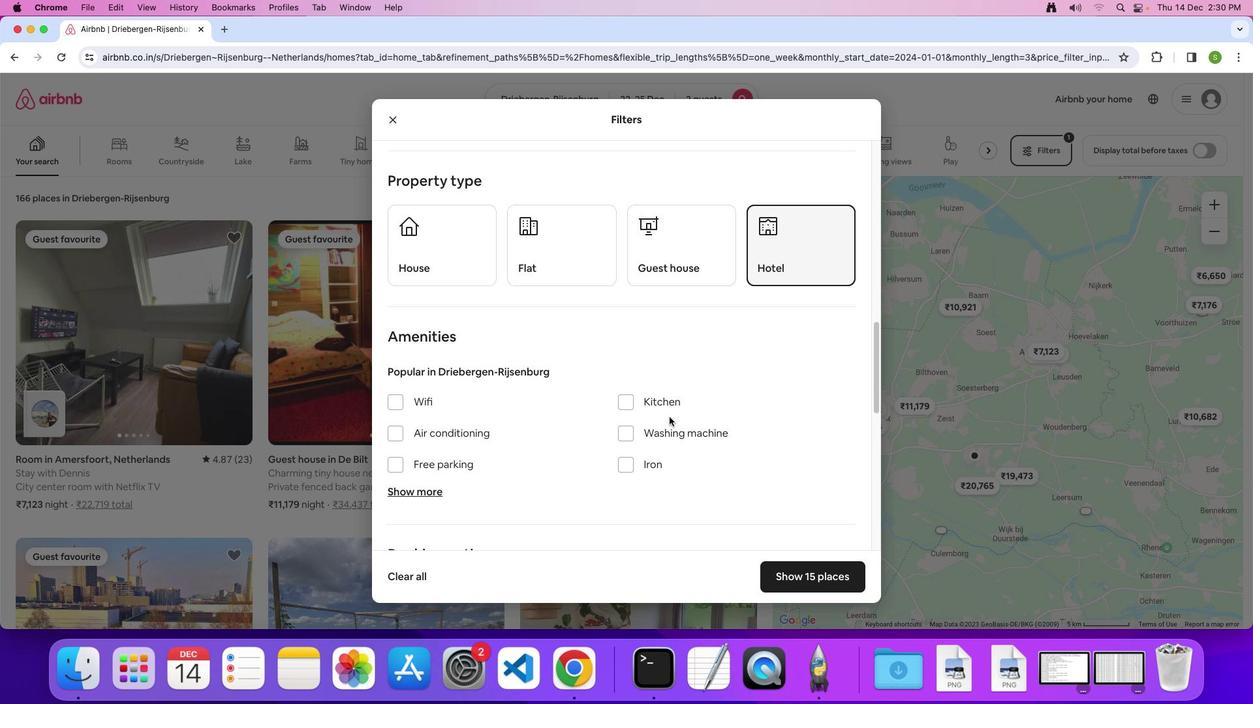 
Action: Mouse moved to (631, 400)
Screenshot: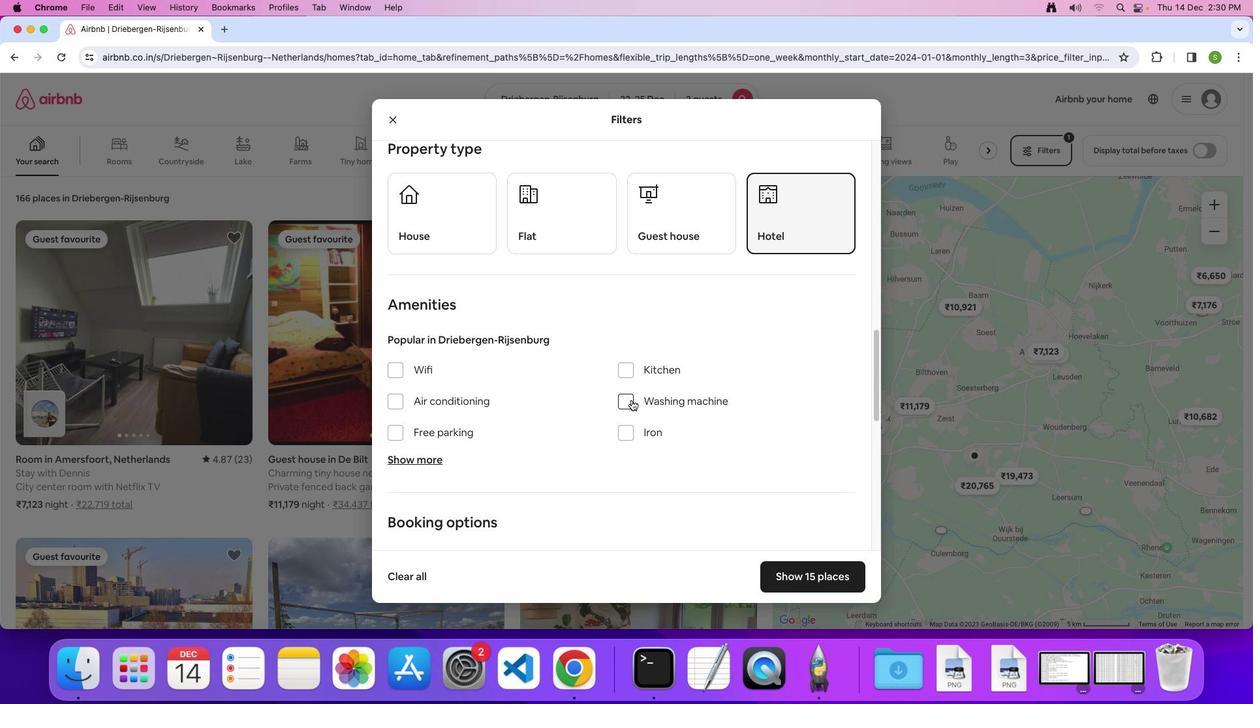 
Action: Mouse pressed left at (631, 400)
Screenshot: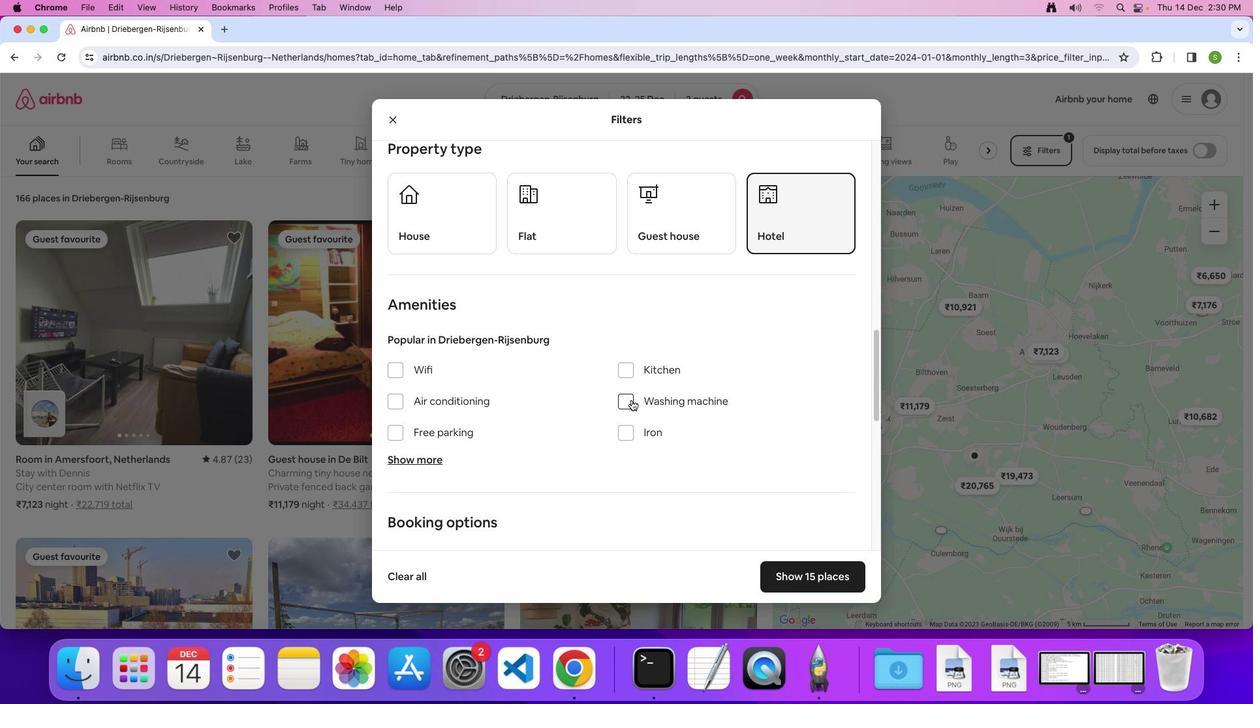
Action: Mouse moved to (712, 419)
Screenshot: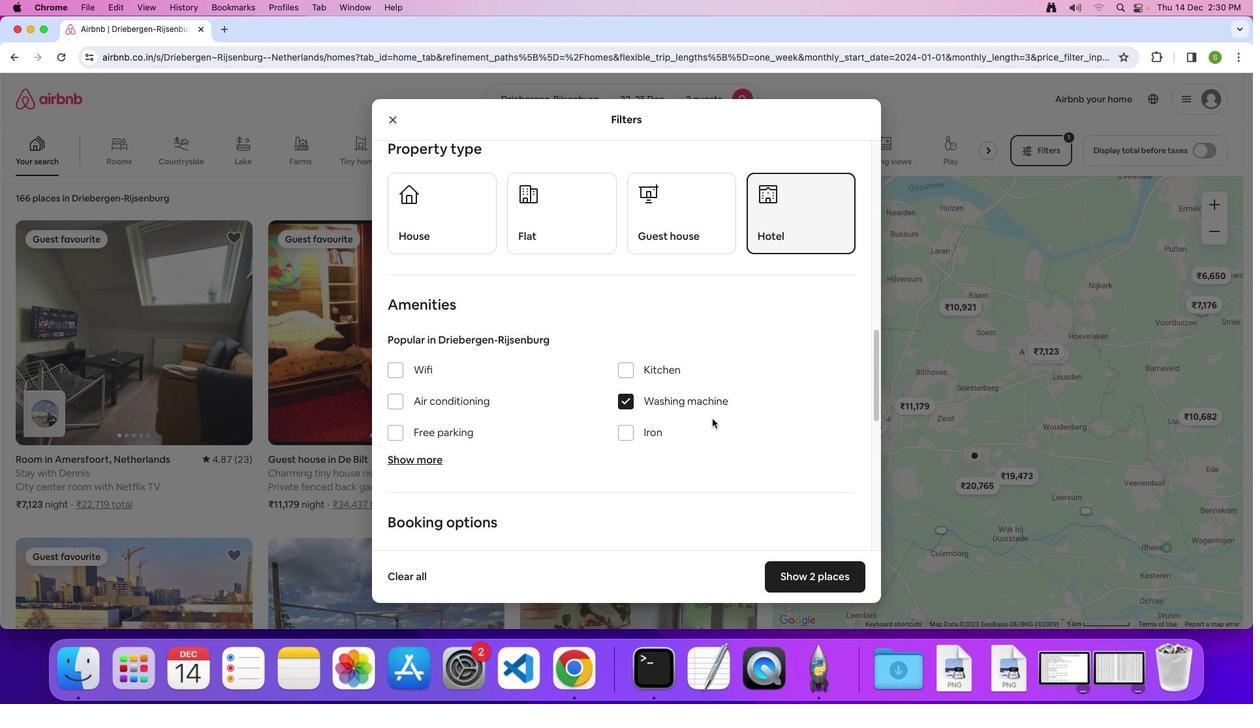 
Action: Mouse scrolled (712, 419) with delta (0, 0)
Screenshot: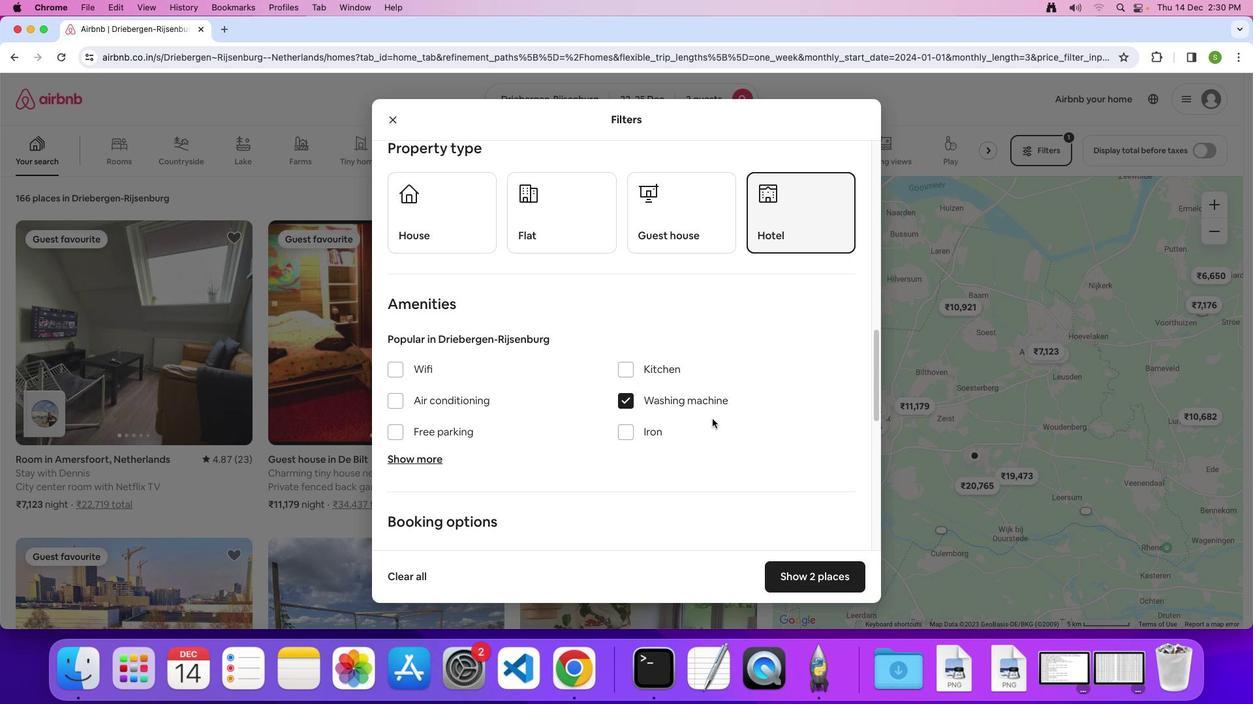 
Action: Mouse scrolled (712, 419) with delta (0, 0)
Screenshot: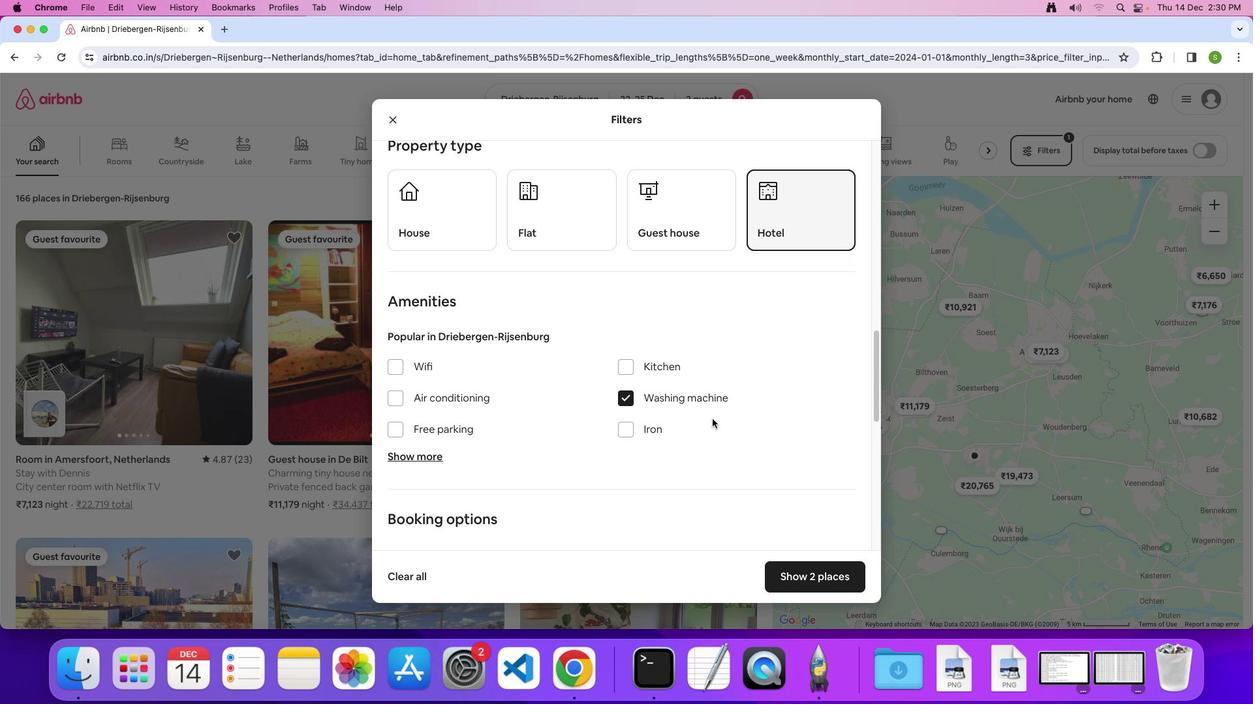 
Action: Mouse scrolled (712, 419) with delta (0, 0)
Screenshot: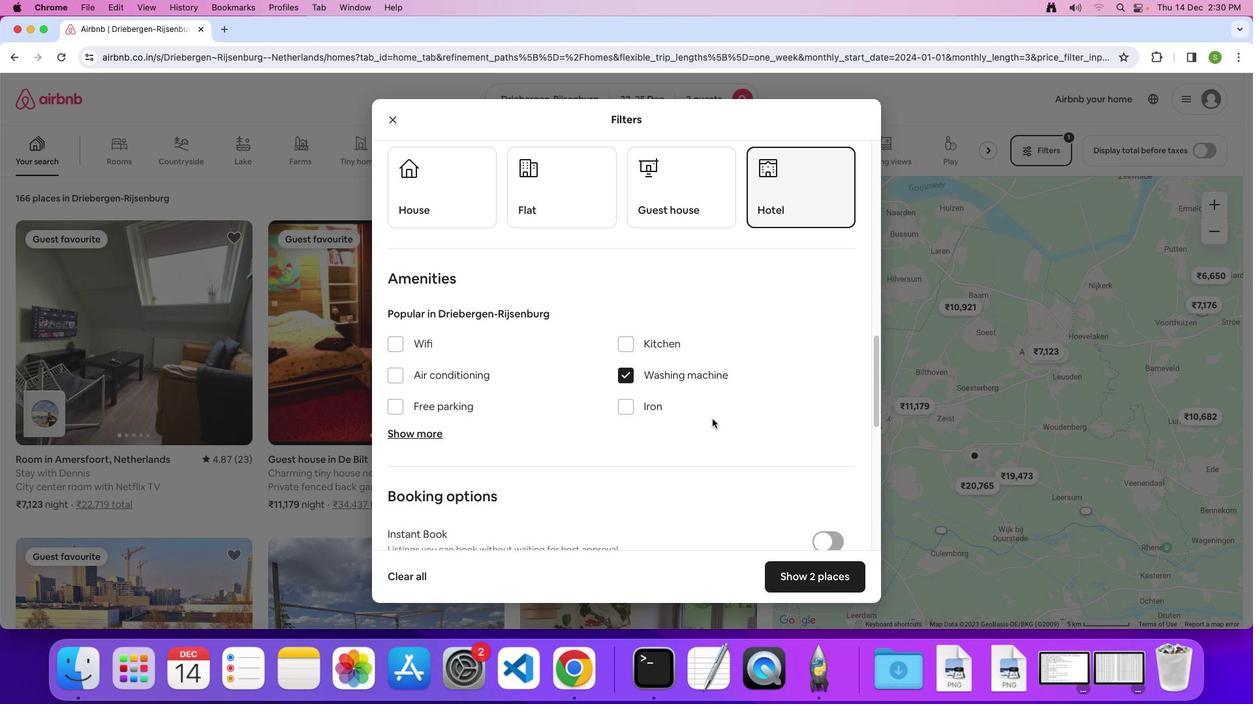 
Action: Mouse scrolled (712, 419) with delta (0, 0)
Screenshot: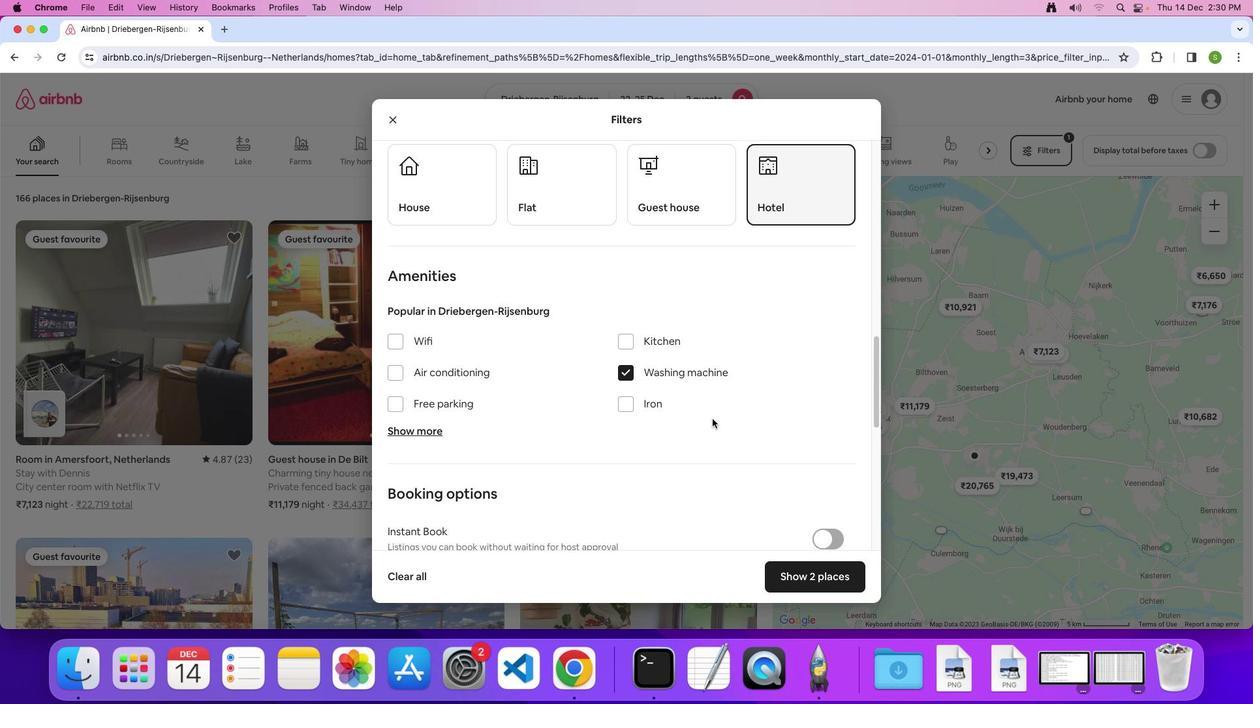 
Action: Mouse scrolled (712, 419) with delta (0, -1)
Screenshot: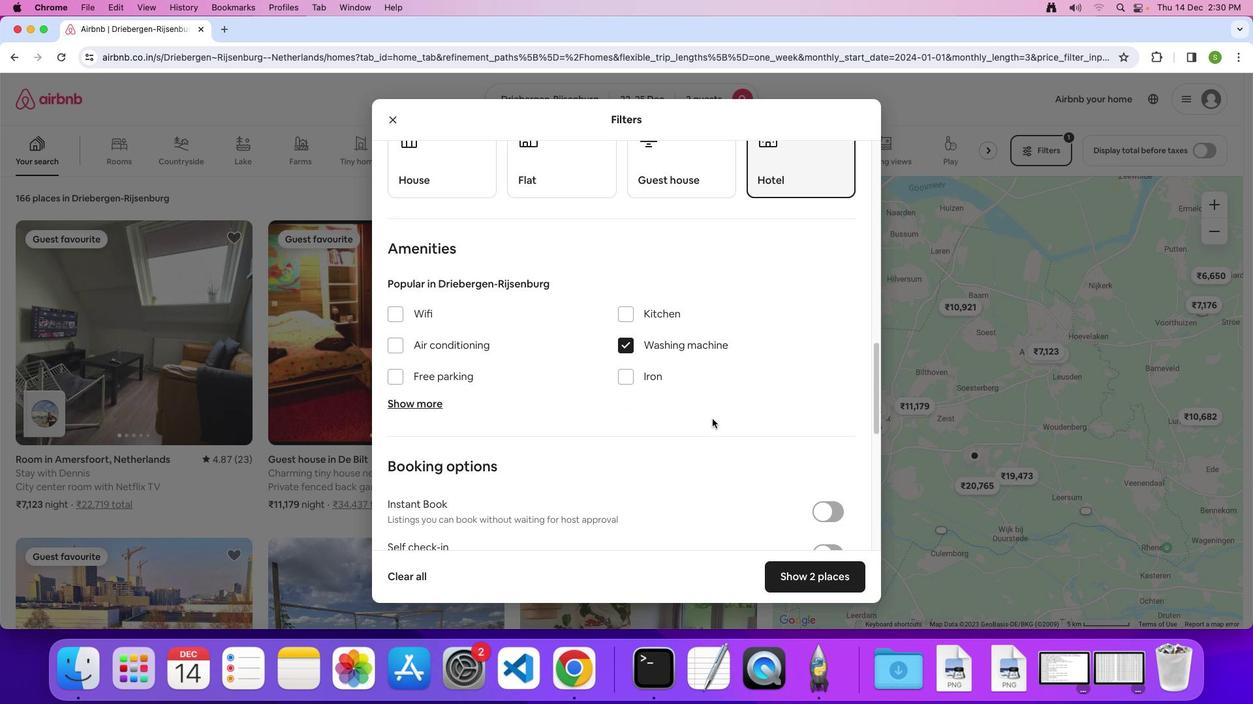 
Action: Mouse scrolled (712, 419) with delta (0, 0)
Screenshot: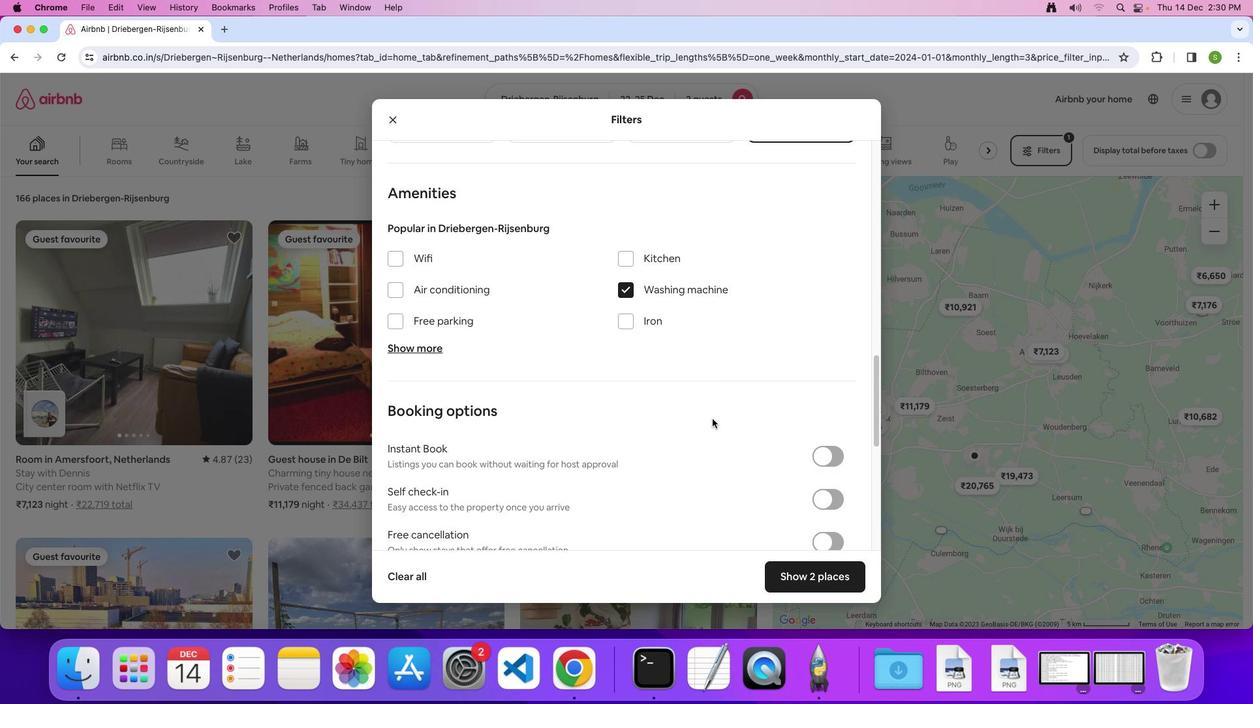 
Action: Mouse scrolled (712, 419) with delta (0, 0)
Screenshot: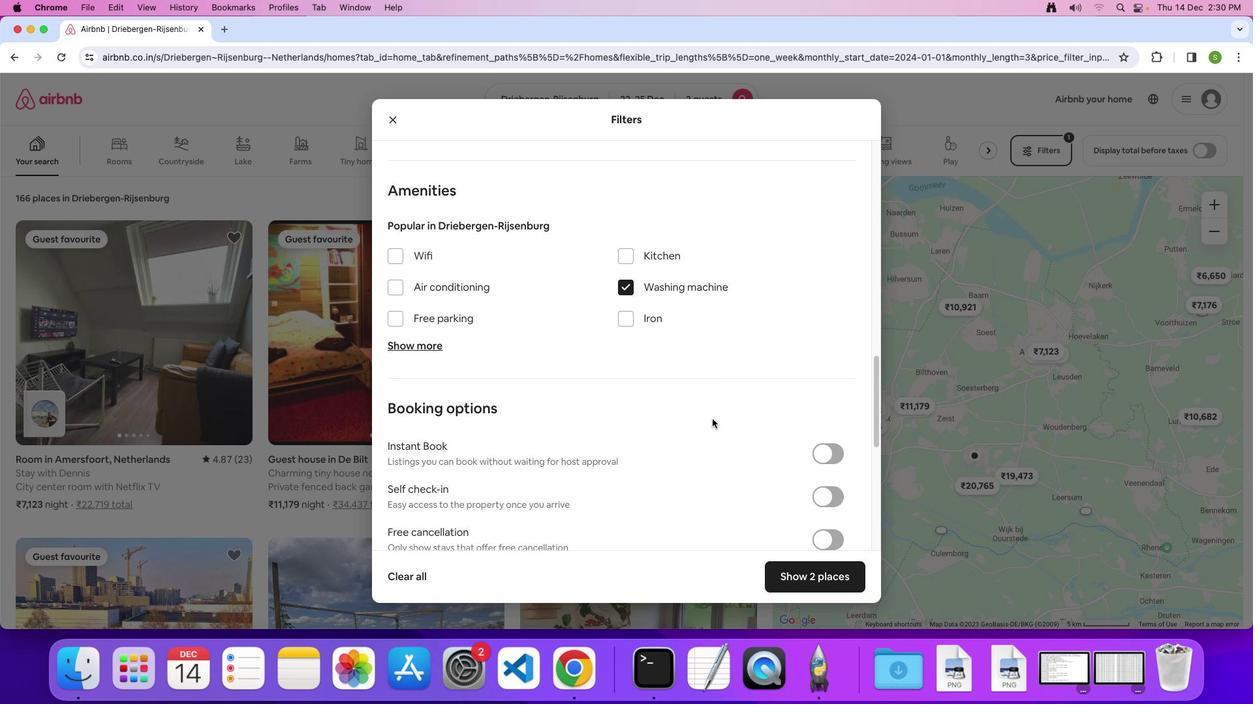 
Action: Mouse scrolled (712, 419) with delta (0, 0)
Screenshot: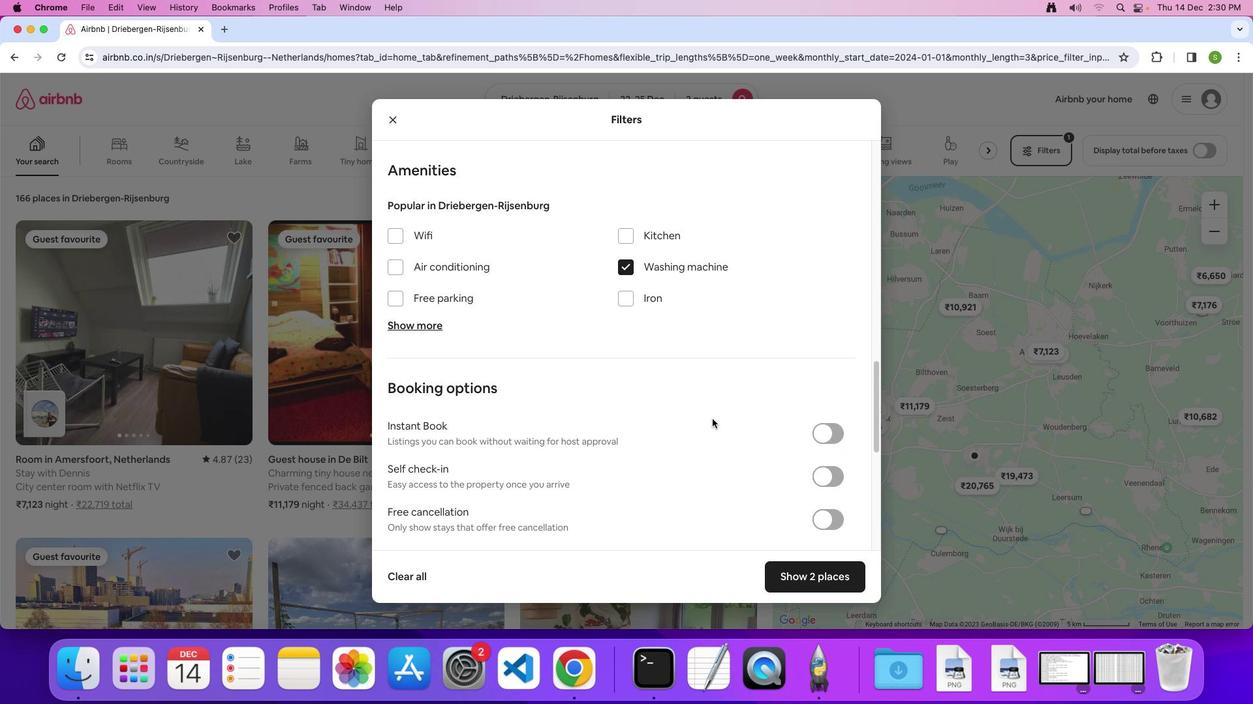 
Action: Mouse scrolled (712, 419) with delta (0, 0)
Screenshot: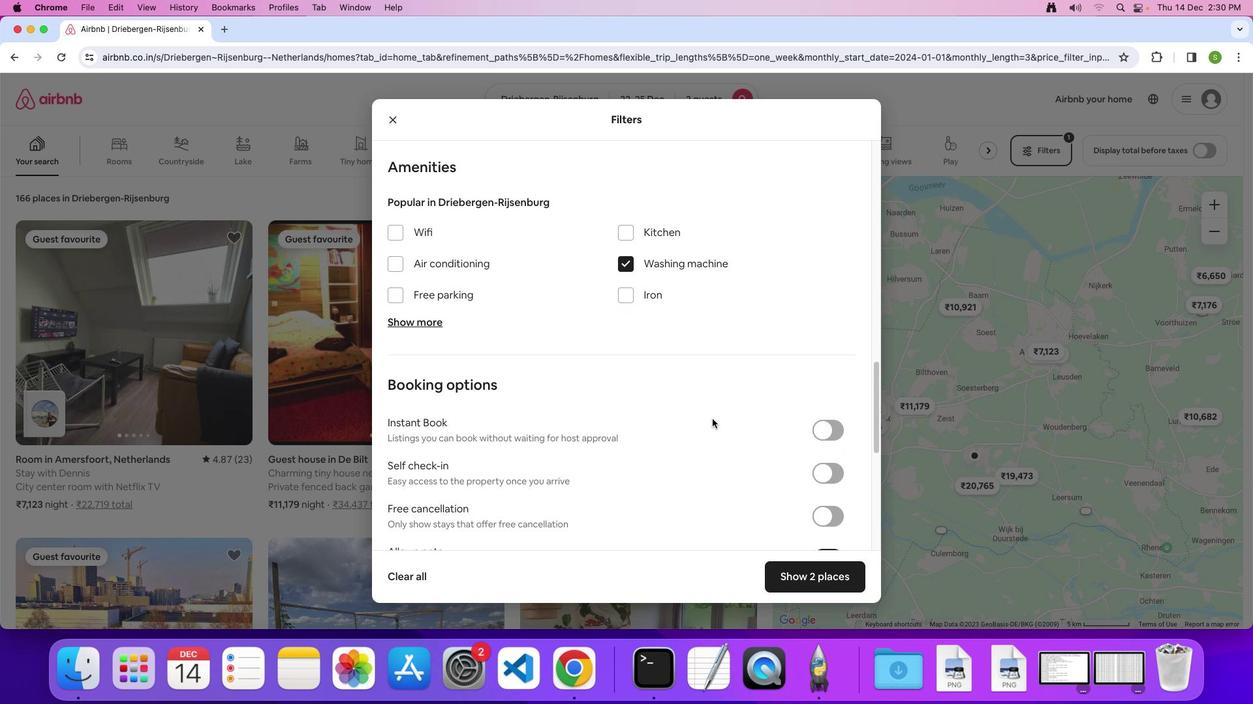 
Action: Mouse scrolled (712, 419) with delta (0, 0)
Screenshot: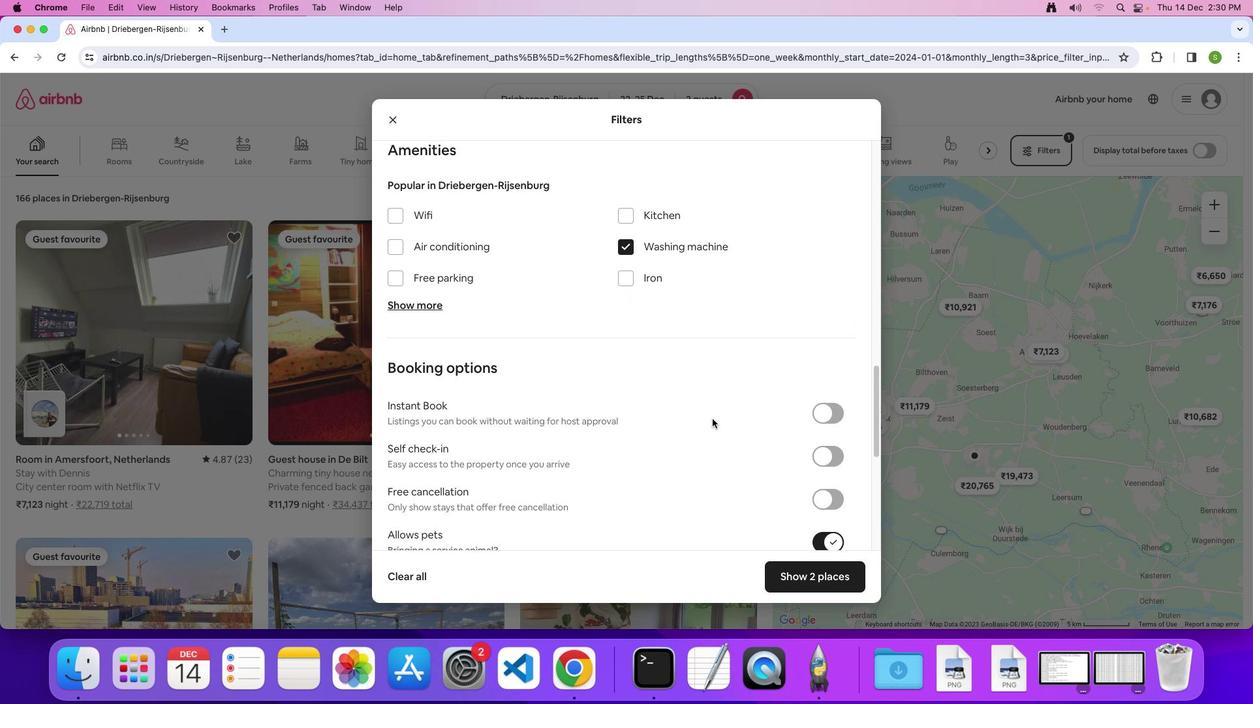 
Action: Mouse scrolled (712, 419) with delta (0, 0)
Screenshot: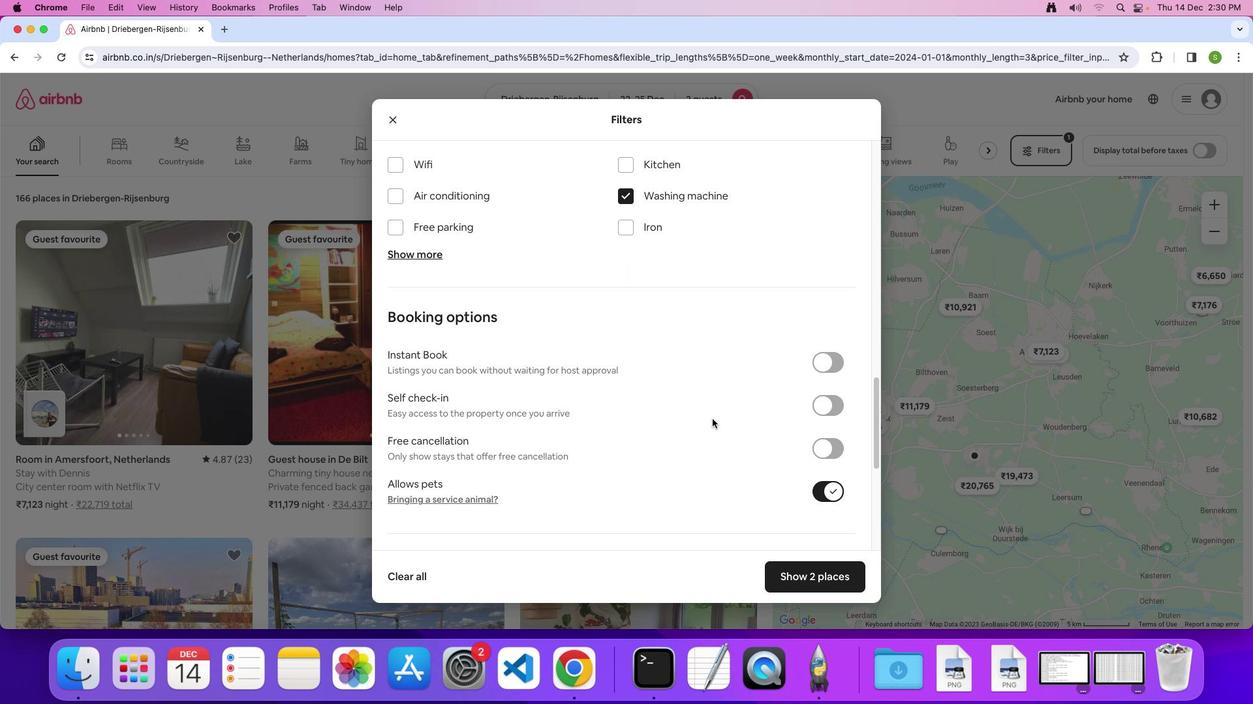 
Action: Mouse scrolled (712, 419) with delta (0, 0)
Screenshot: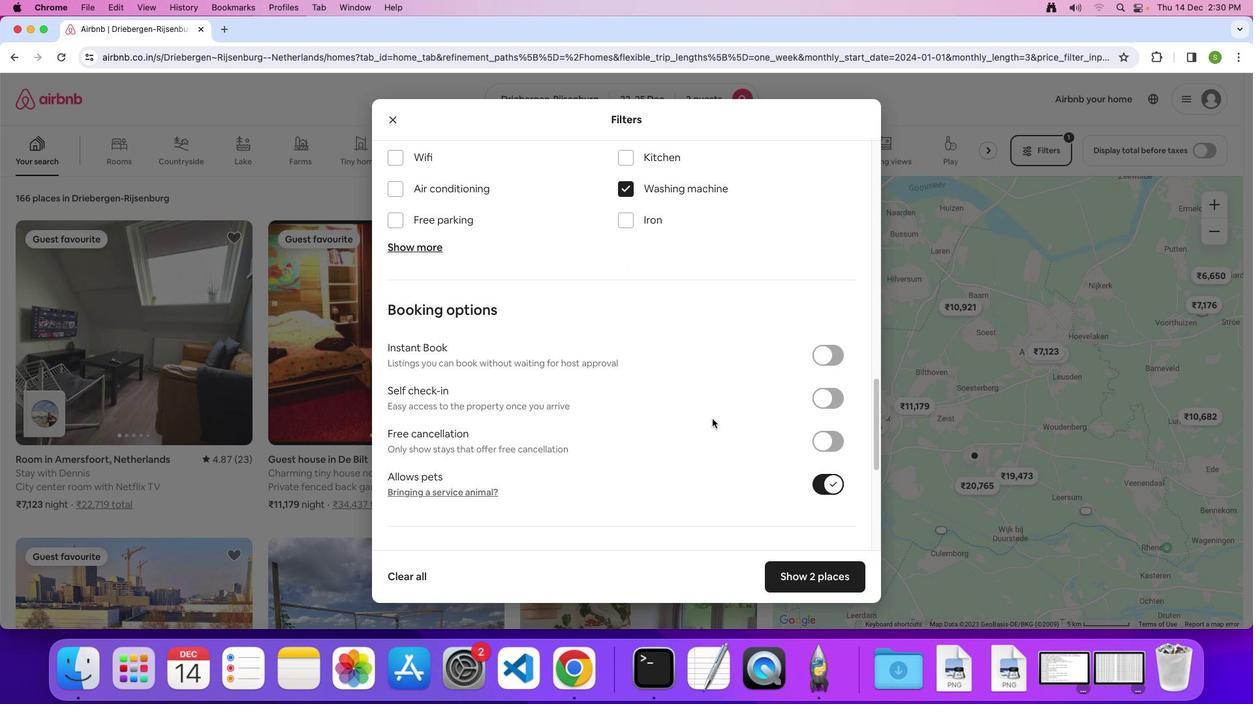 
Action: Mouse scrolled (712, 419) with delta (0, 0)
Screenshot: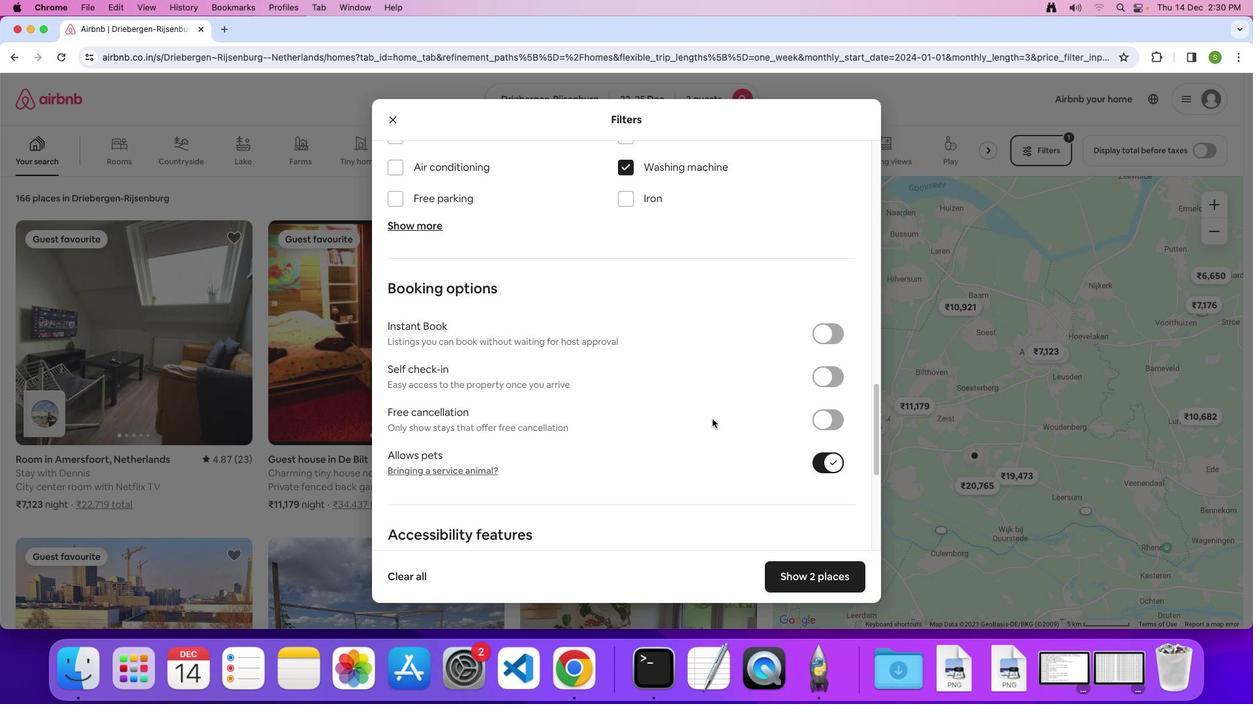 
Action: Mouse scrolled (712, 419) with delta (0, 0)
Screenshot: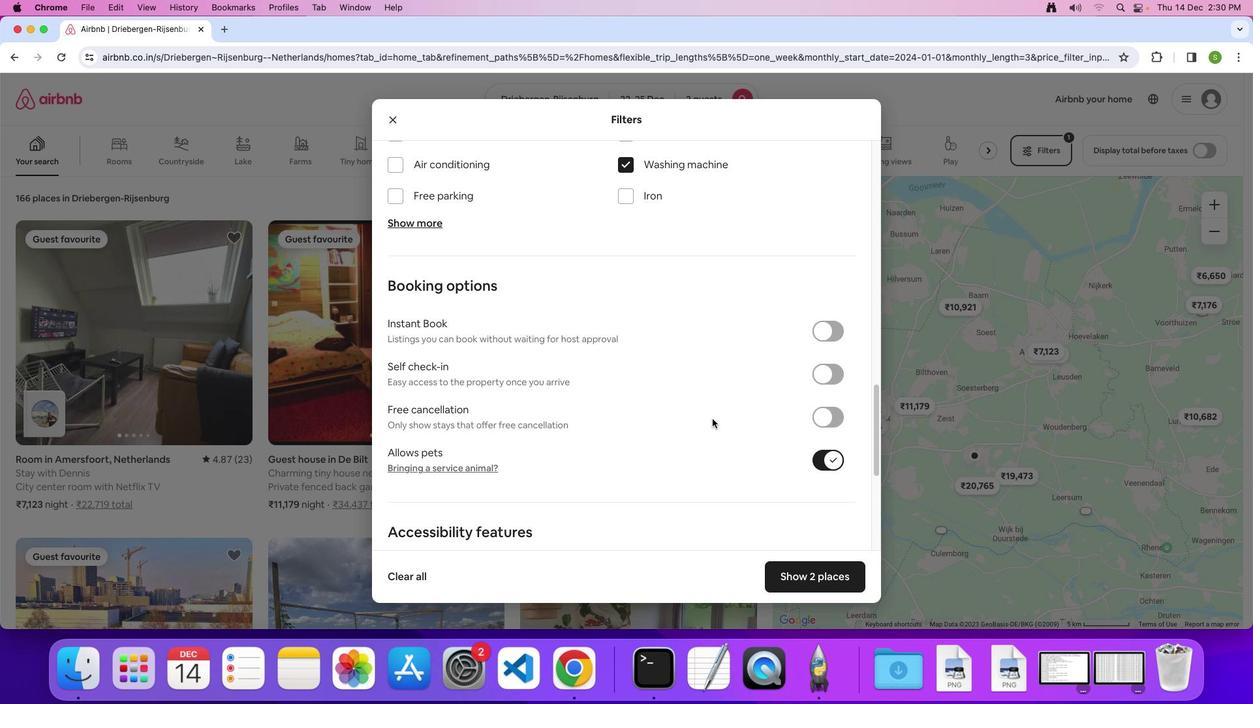 
Action: Mouse scrolled (712, 419) with delta (0, -1)
Screenshot: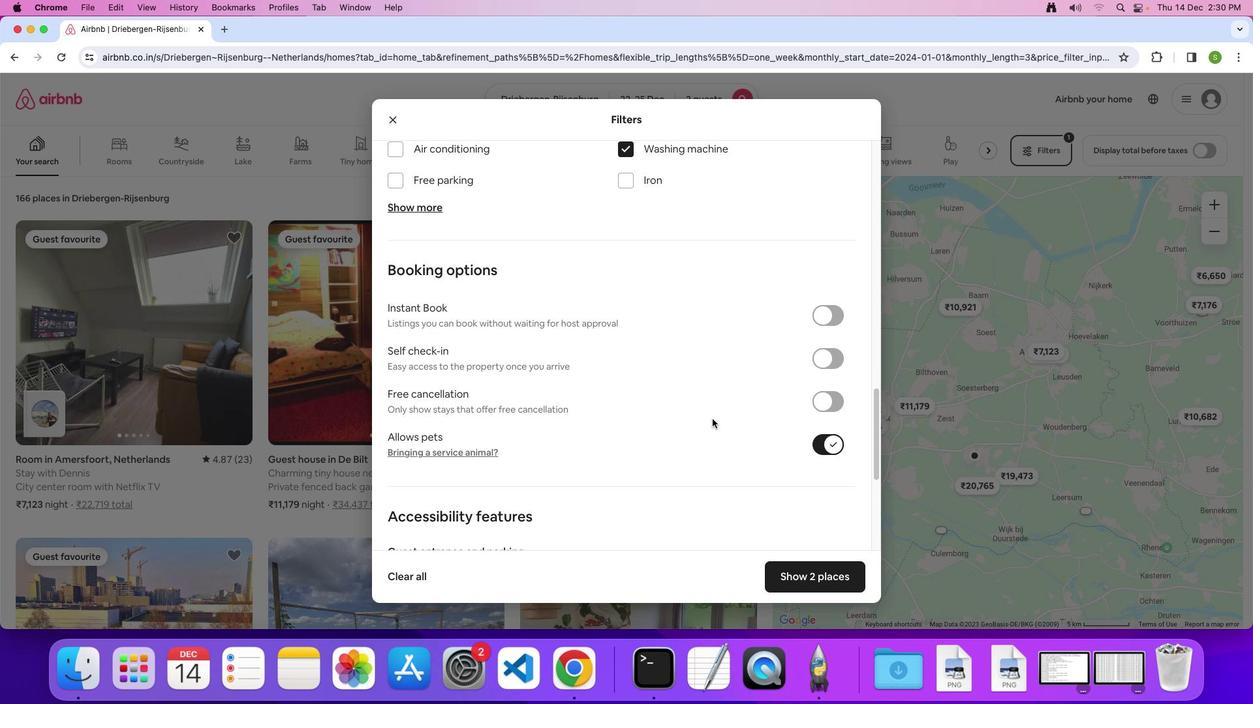 
Action: Mouse scrolled (712, 419) with delta (0, 0)
Screenshot: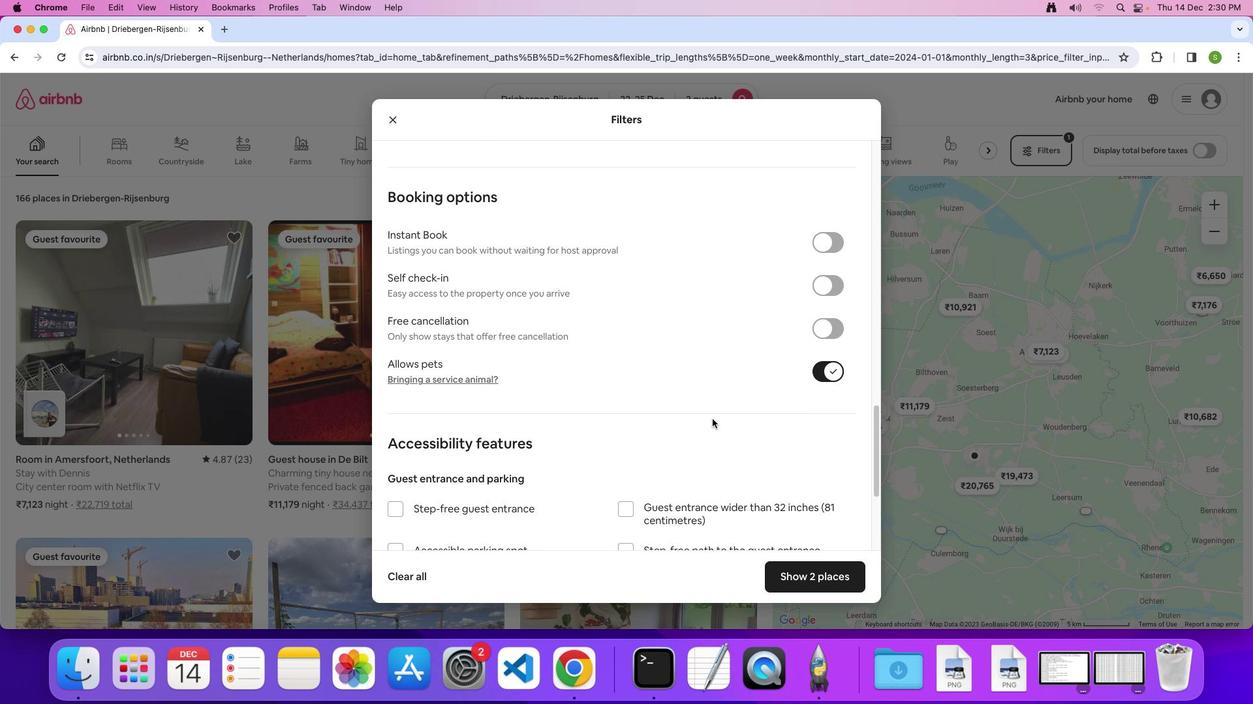 
Action: Mouse scrolled (712, 419) with delta (0, 0)
Screenshot: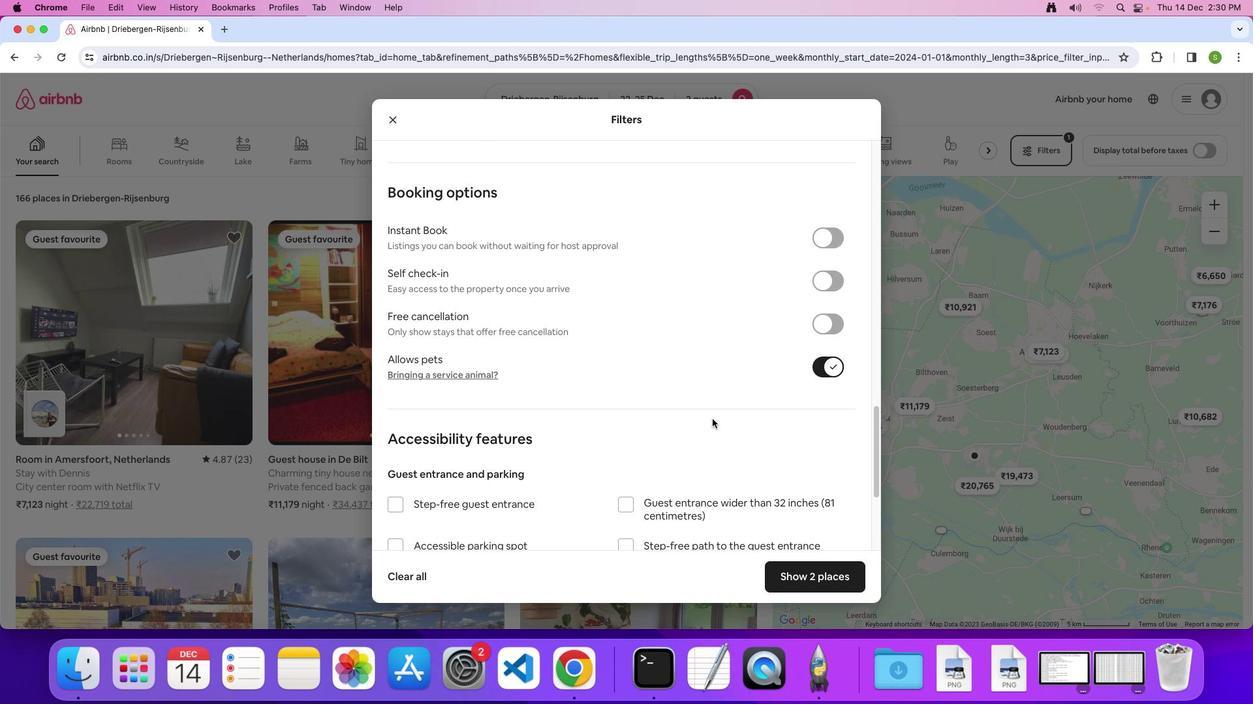 
Action: Mouse scrolled (712, 419) with delta (0, 0)
Screenshot: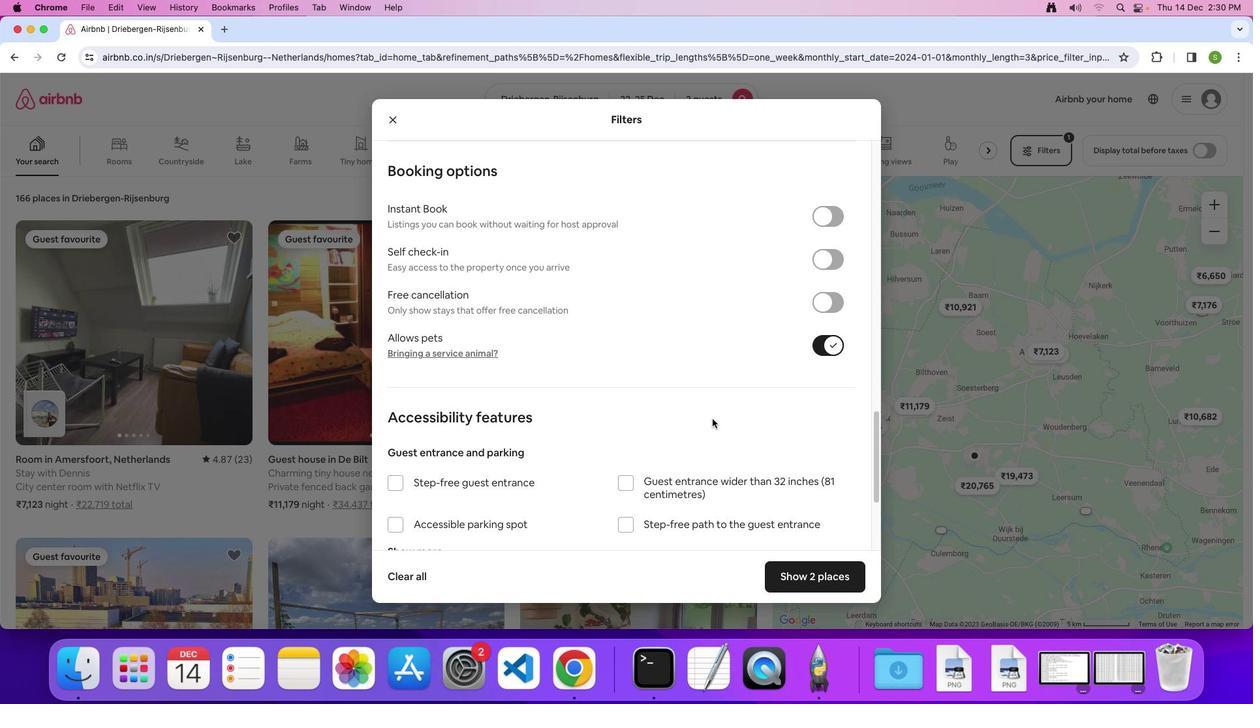 
Action: Mouse scrolled (712, 419) with delta (0, 0)
Screenshot: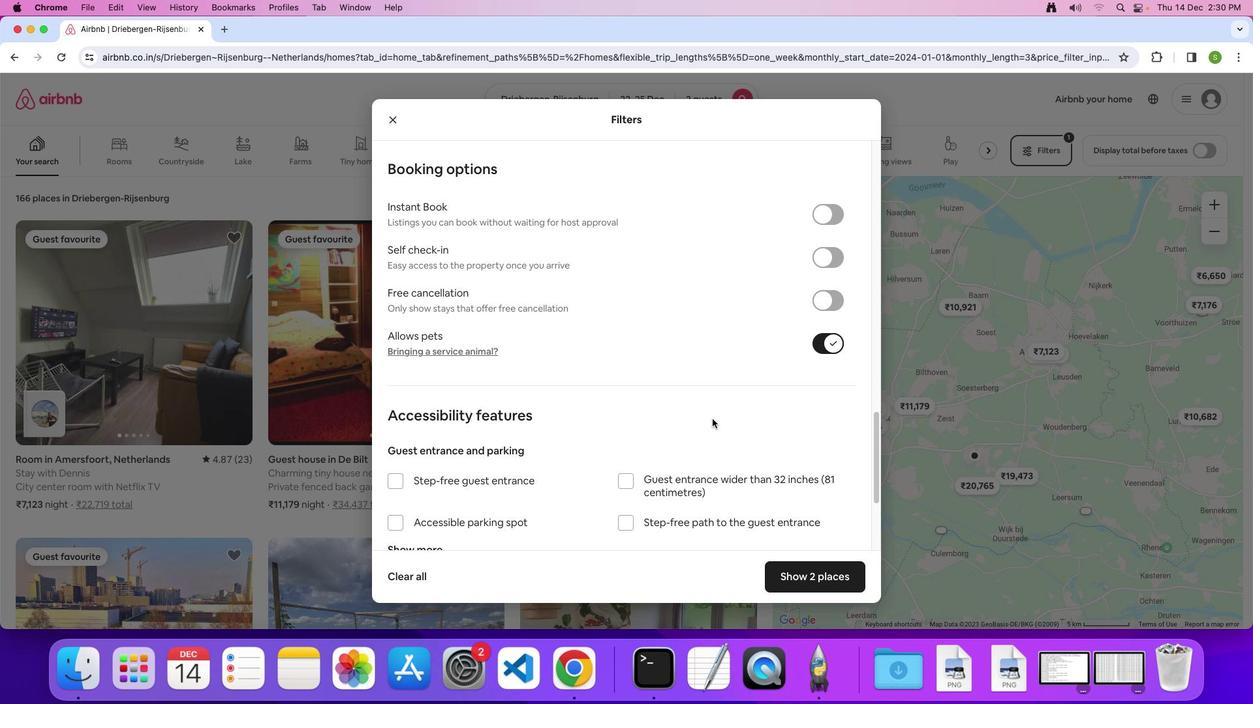 
Action: Mouse scrolled (712, 419) with delta (0, -1)
Screenshot: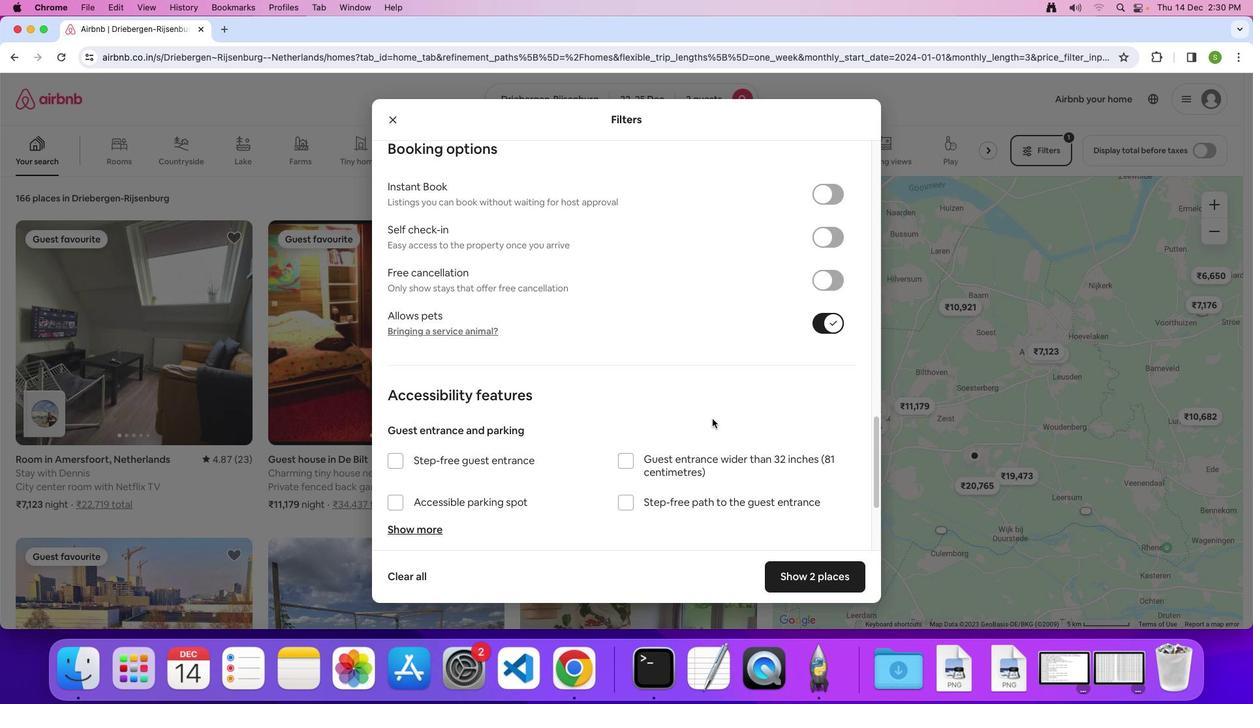 
Action: Mouse scrolled (712, 419) with delta (0, 0)
Screenshot: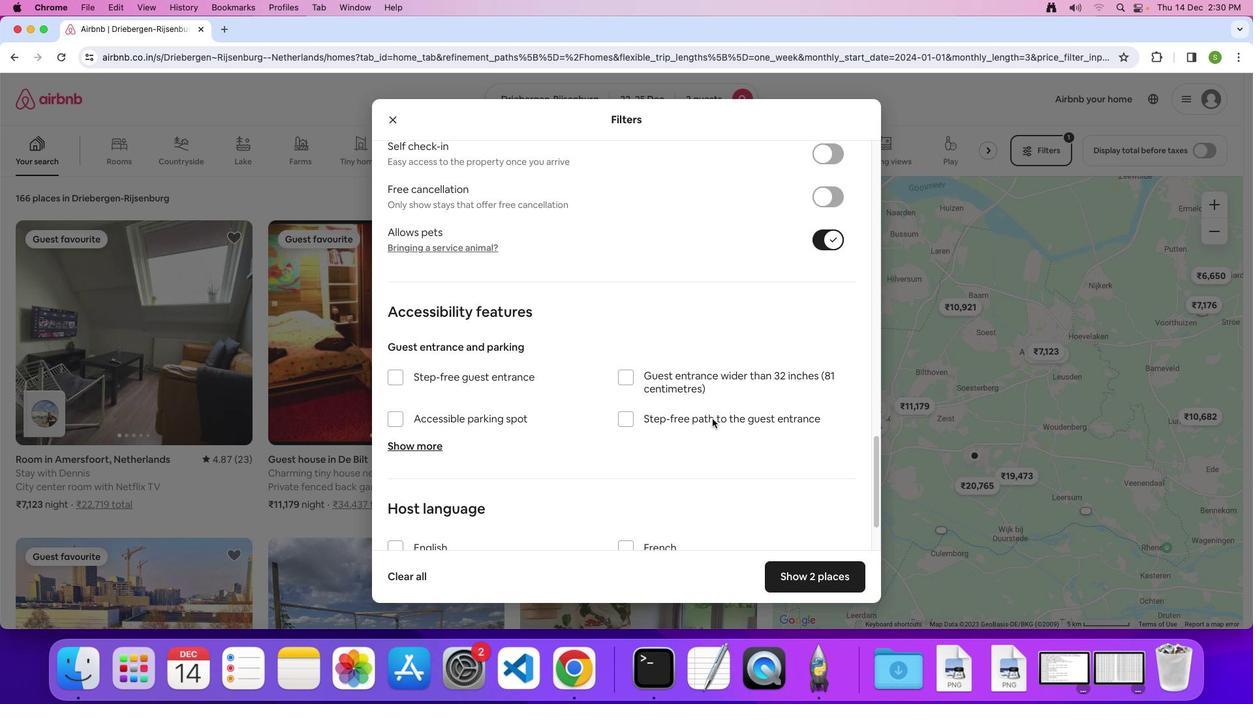 
Action: Mouse scrolled (712, 419) with delta (0, 0)
Screenshot: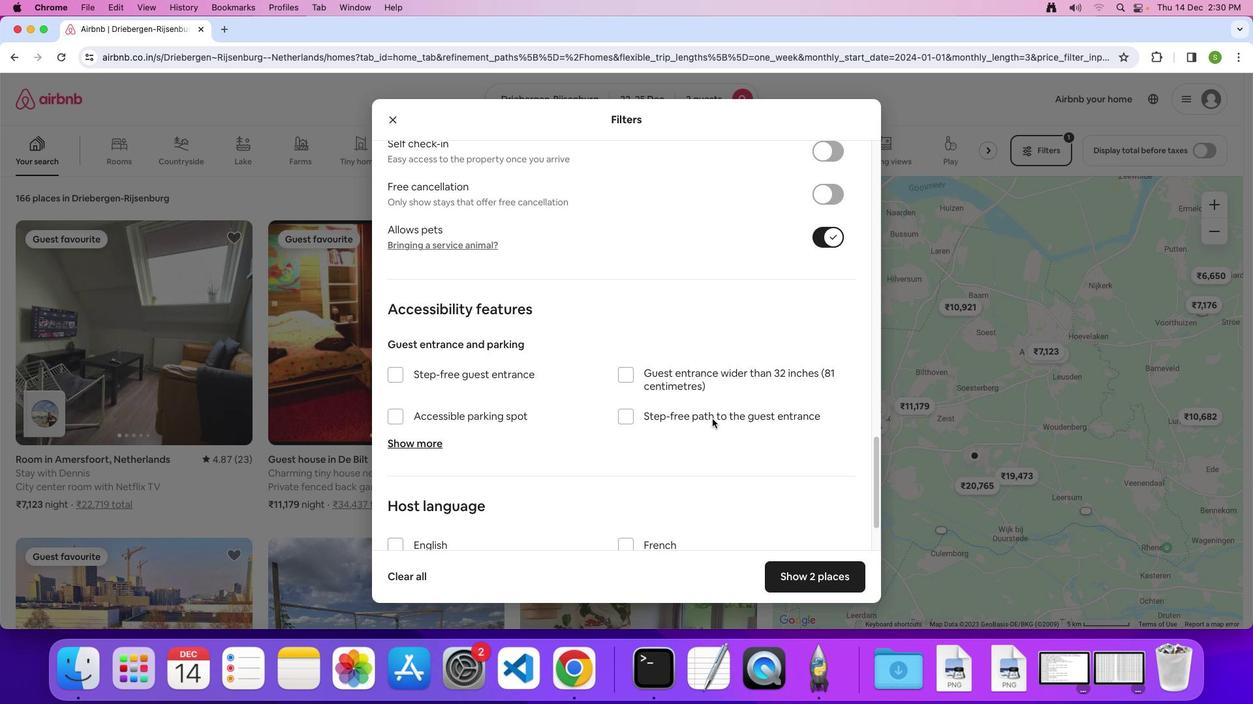 
Action: Mouse scrolled (712, 419) with delta (0, -1)
Screenshot: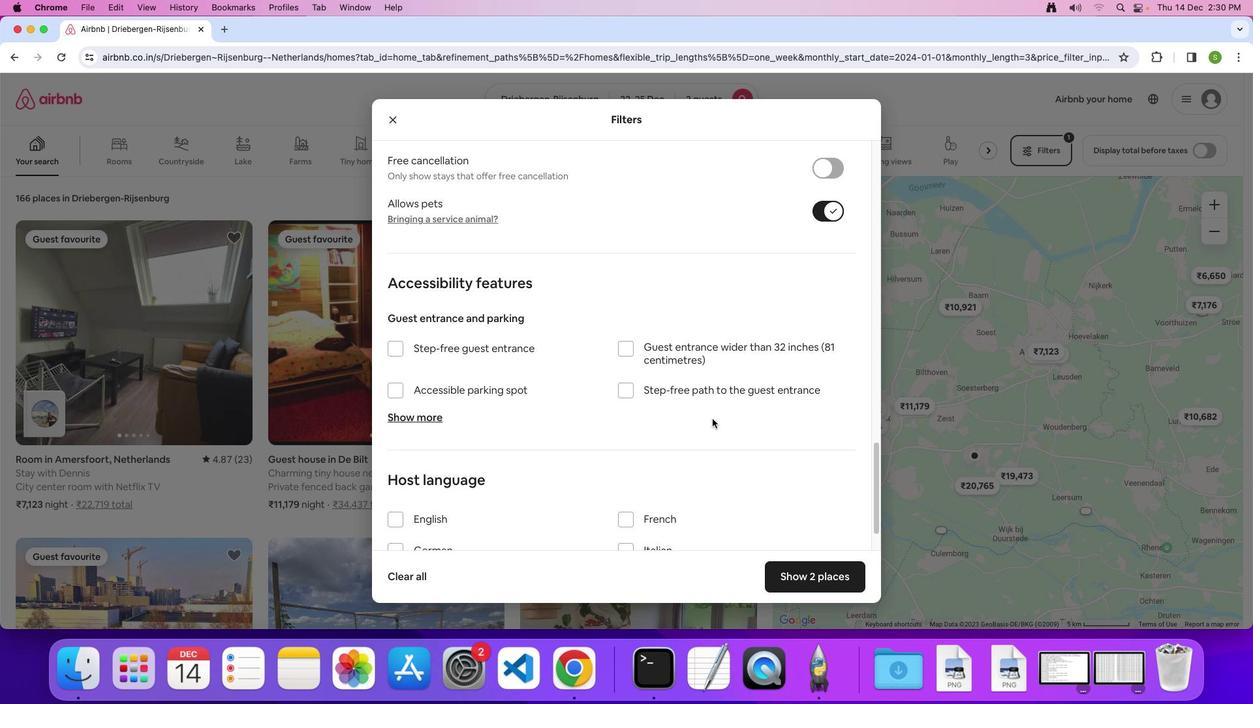 
Action: Mouse scrolled (712, 419) with delta (0, 0)
Screenshot: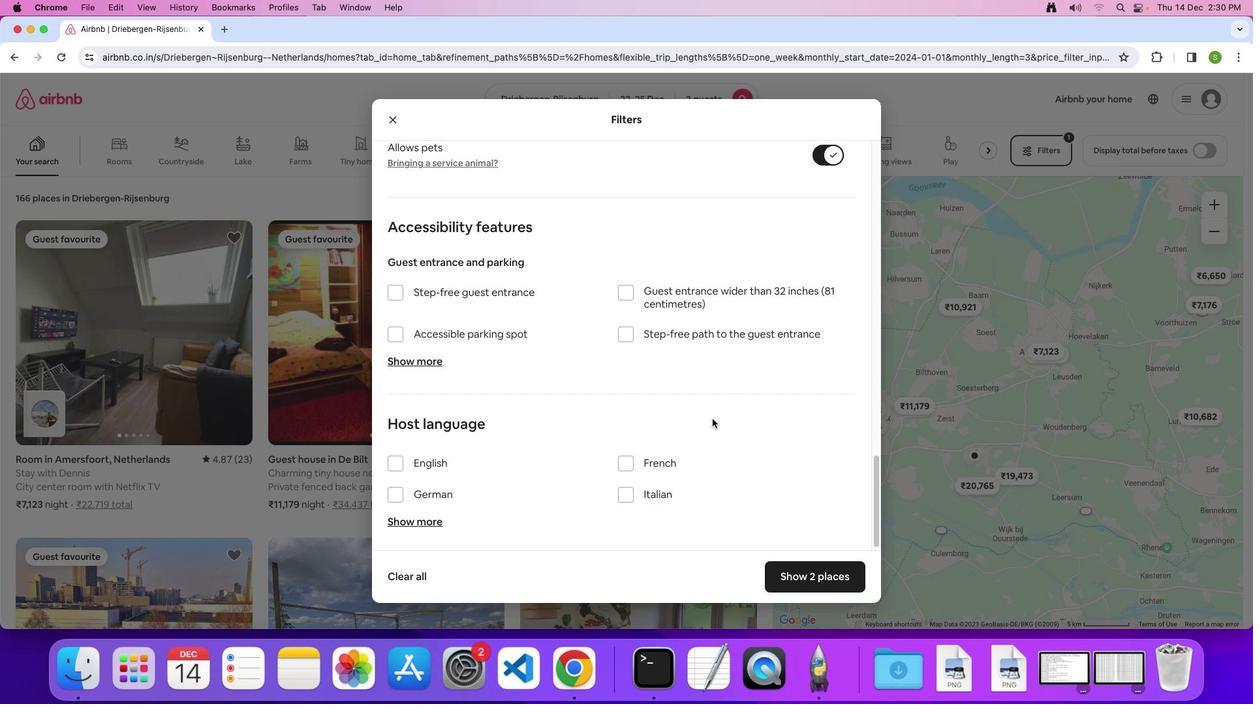 
Action: Mouse scrolled (712, 419) with delta (0, 0)
Screenshot: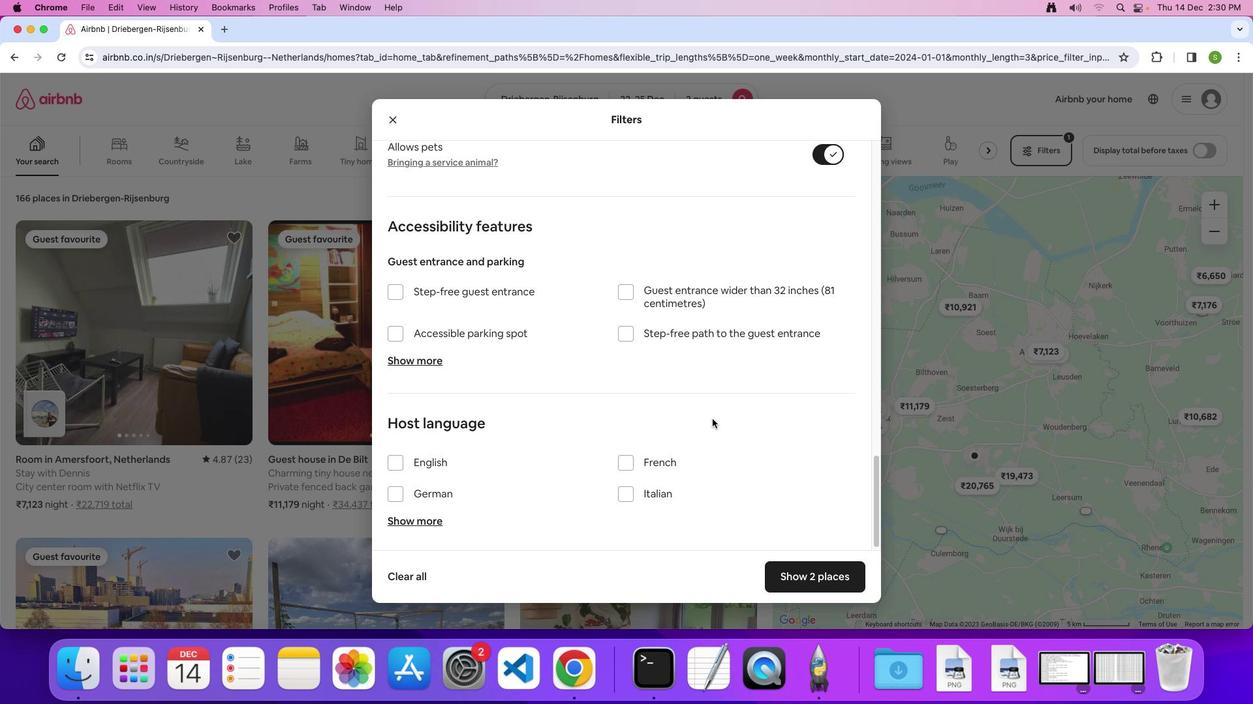
Action: Mouse scrolled (712, 419) with delta (0, -1)
Screenshot: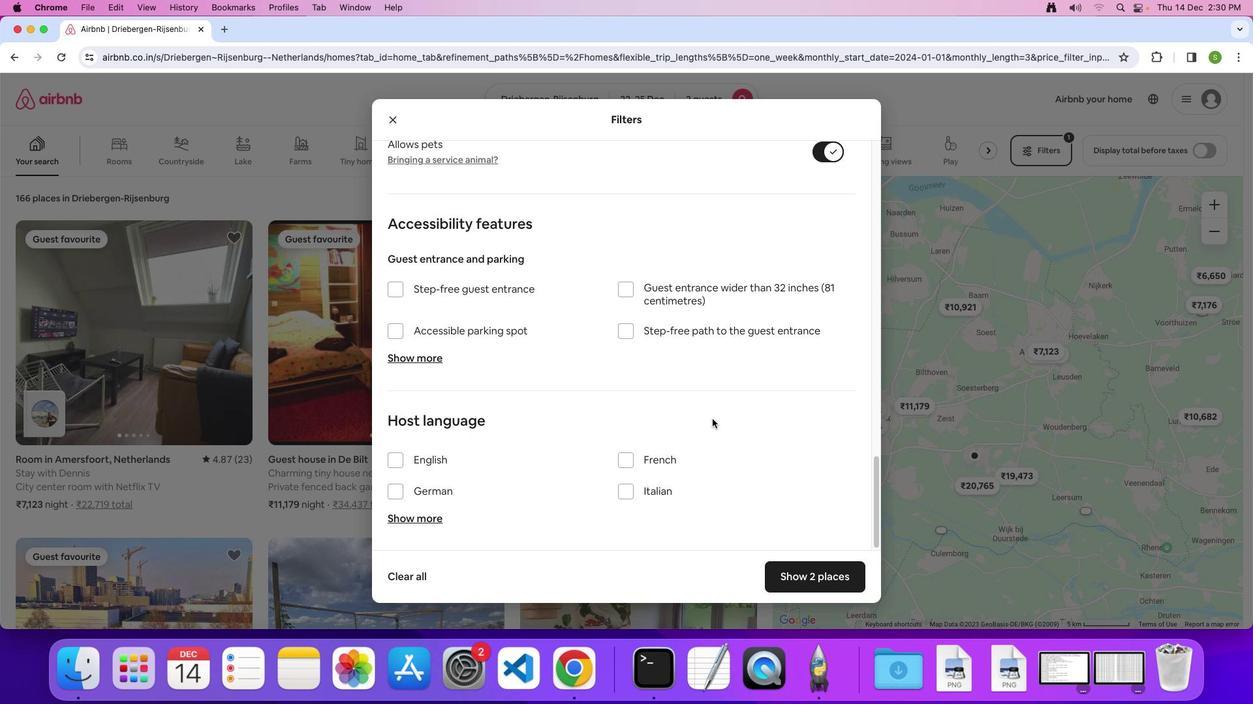 
Action: Mouse scrolled (712, 419) with delta (0, 0)
Screenshot: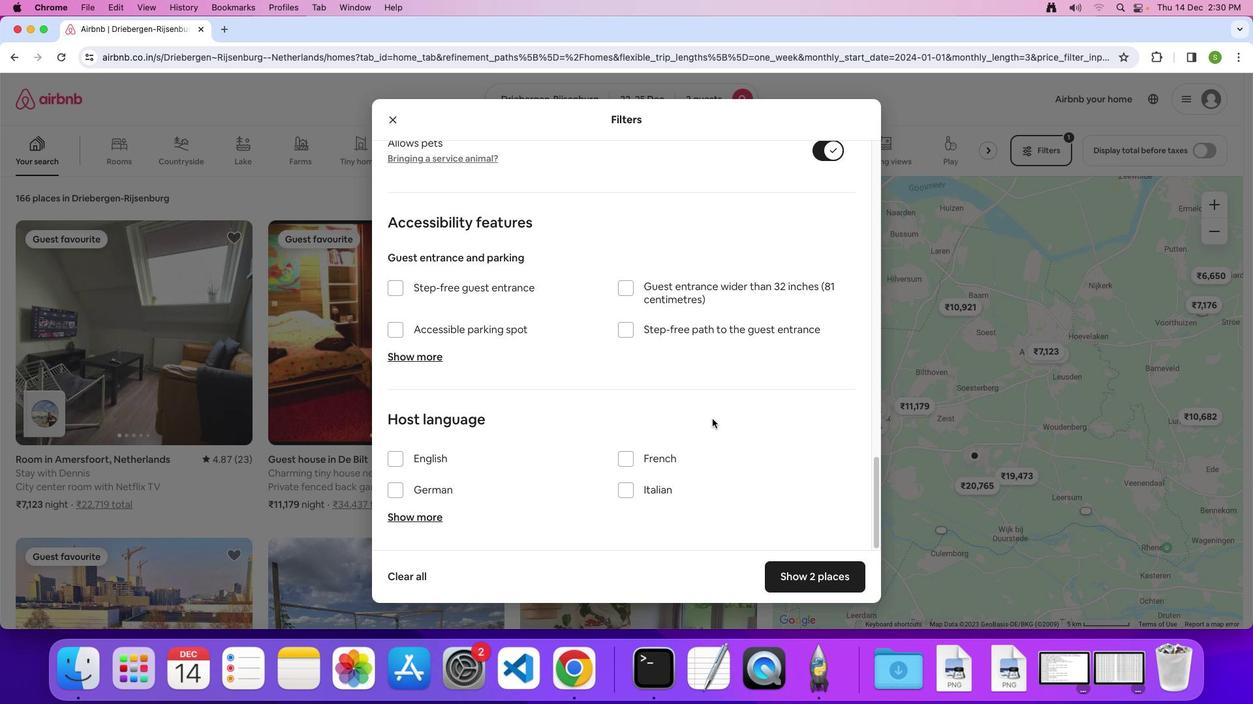 
Action: Mouse scrolled (712, 419) with delta (0, 0)
Screenshot: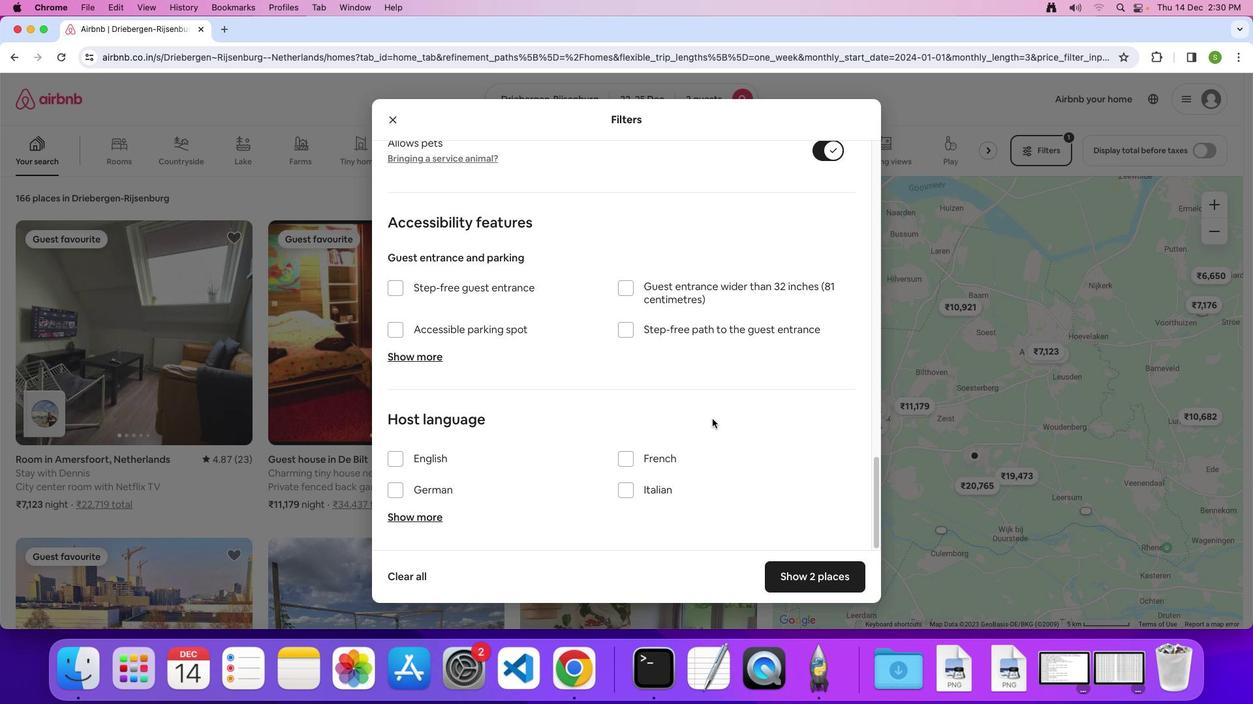 
Action: Mouse moved to (800, 580)
Screenshot: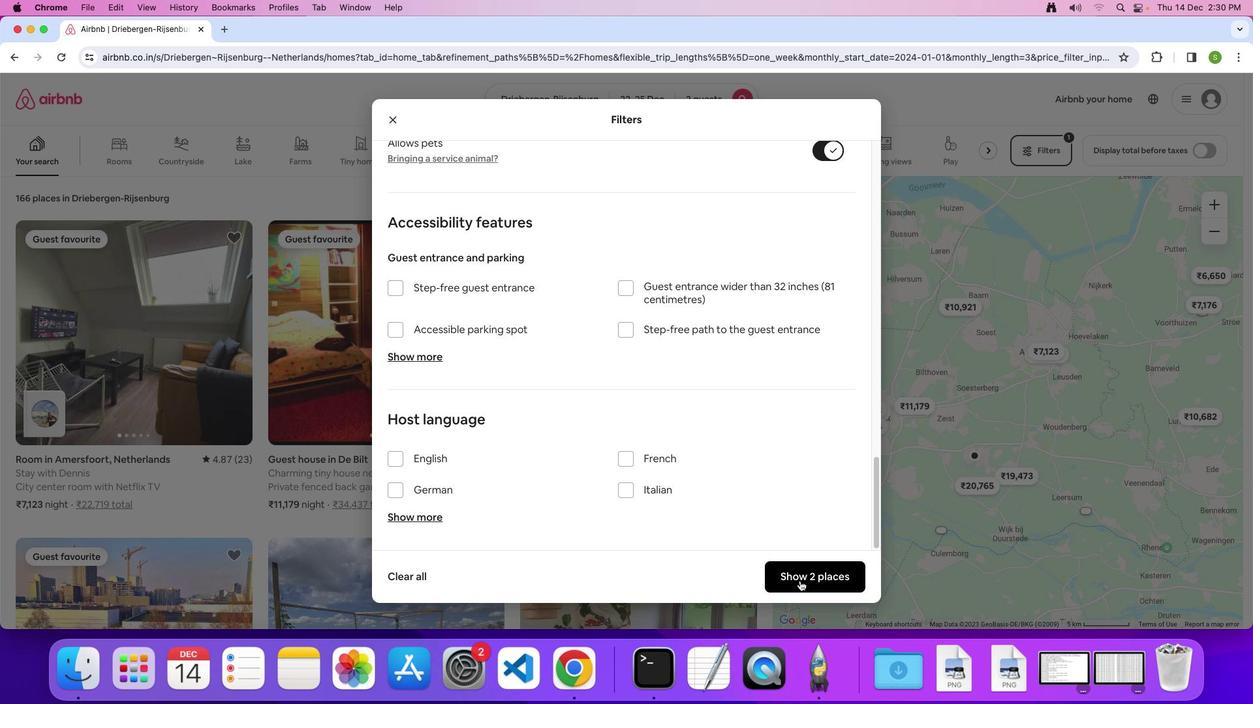
Action: Mouse pressed left at (800, 580)
Screenshot: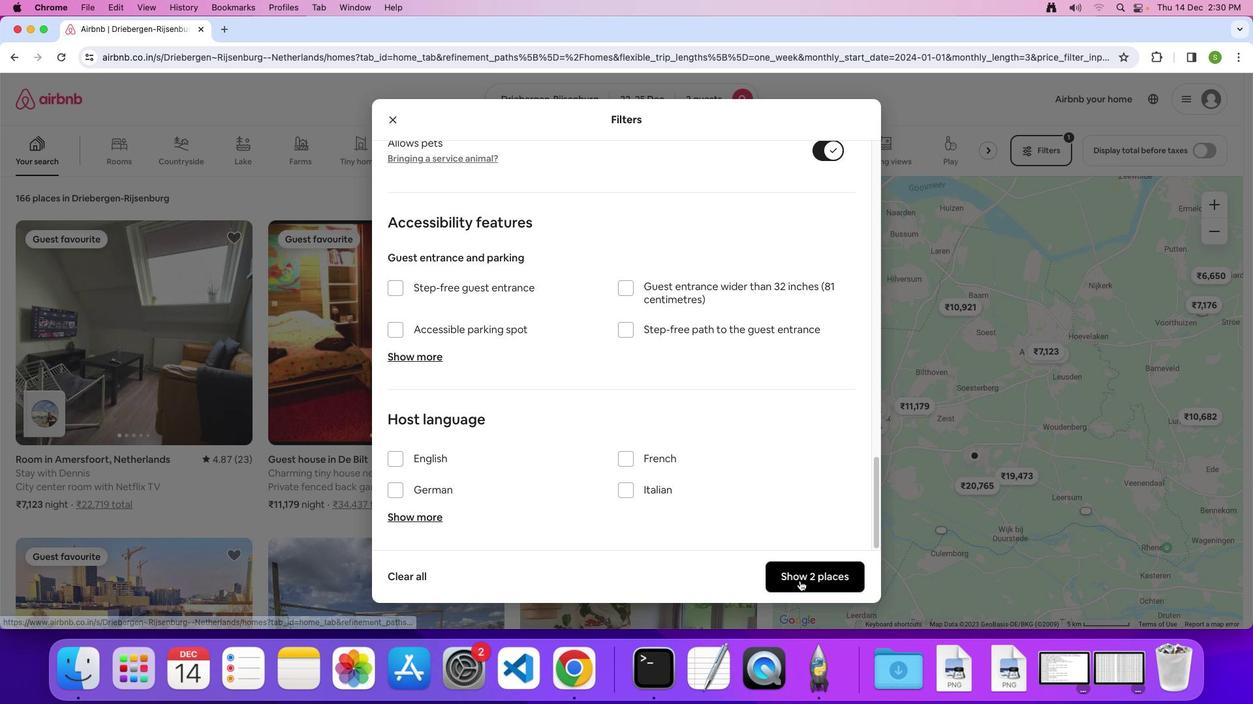
Action: Mouse moved to (164, 335)
Screenshot: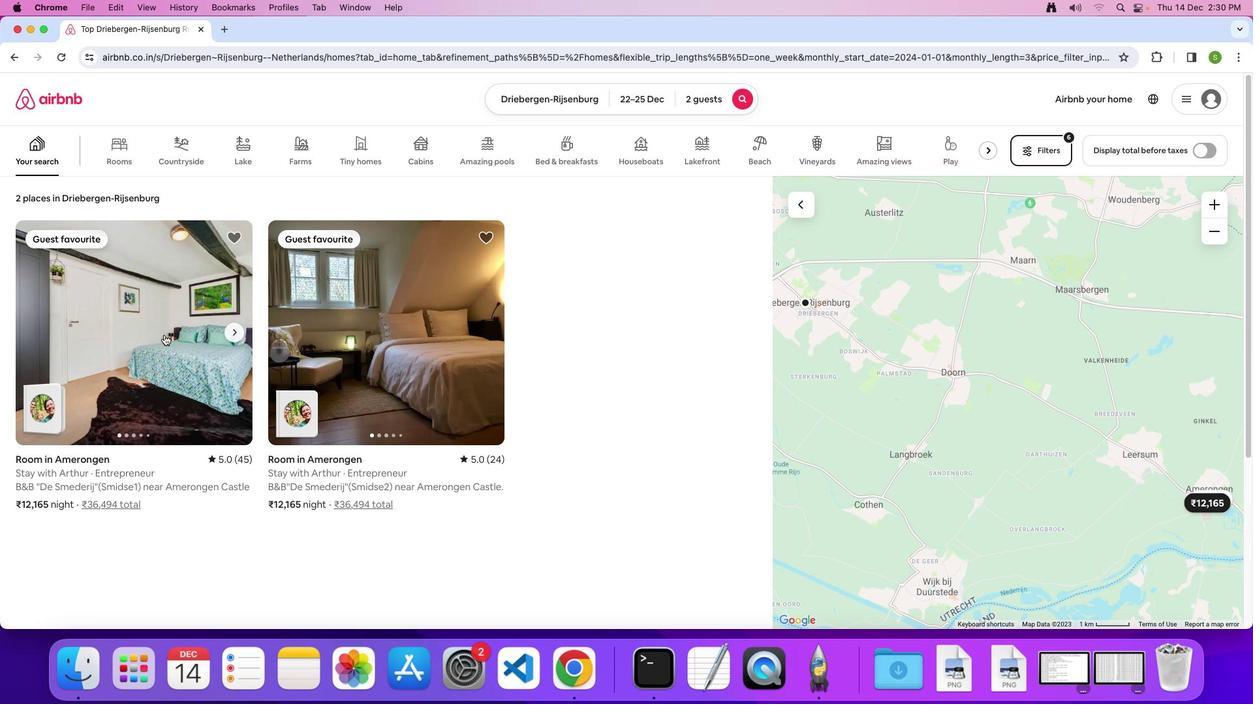 
Action: Mouse pressed left at (164, 335)
Screenshot: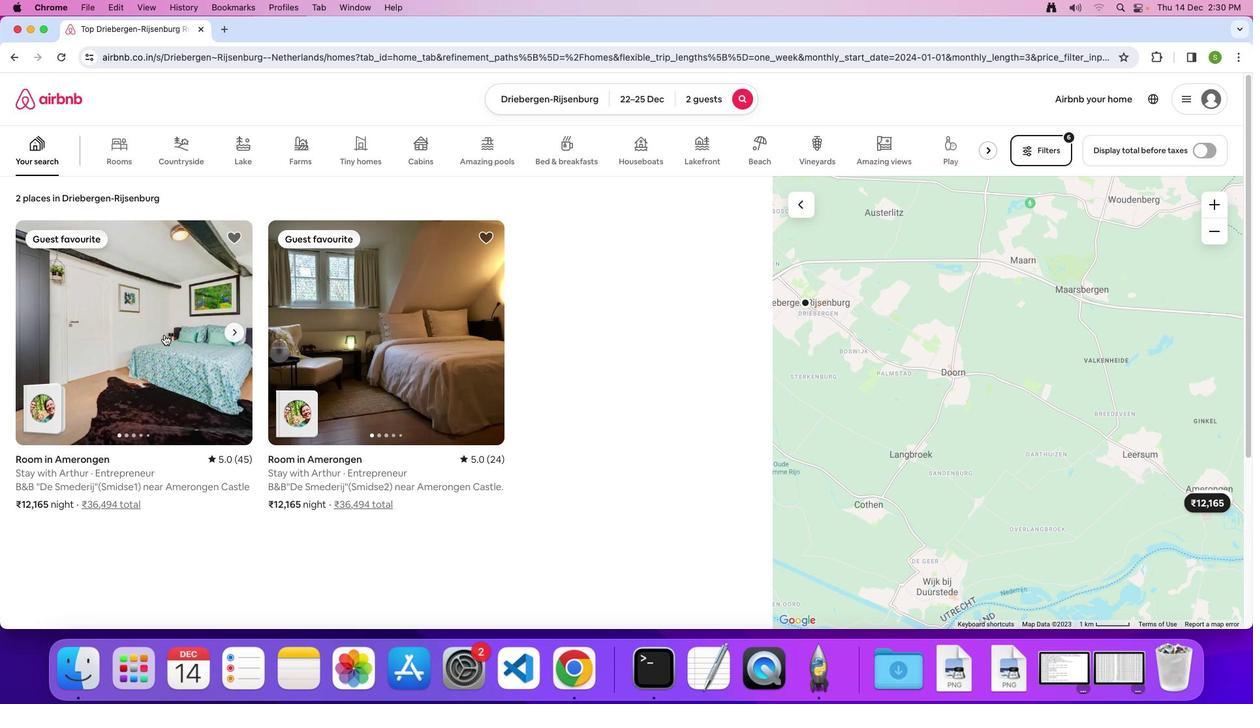 
Action: Mouse moved to (465, 381)
Screenshot: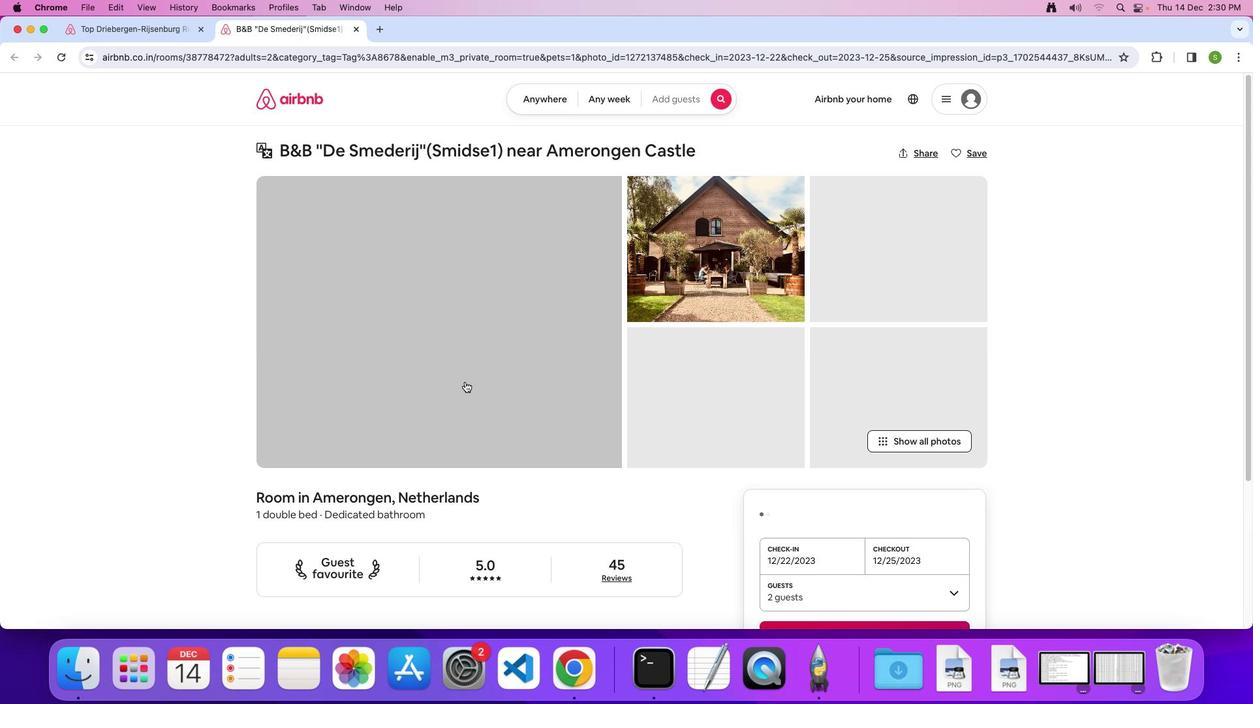 
Action: Mouse pressed left at (465, 381)
Screenshot: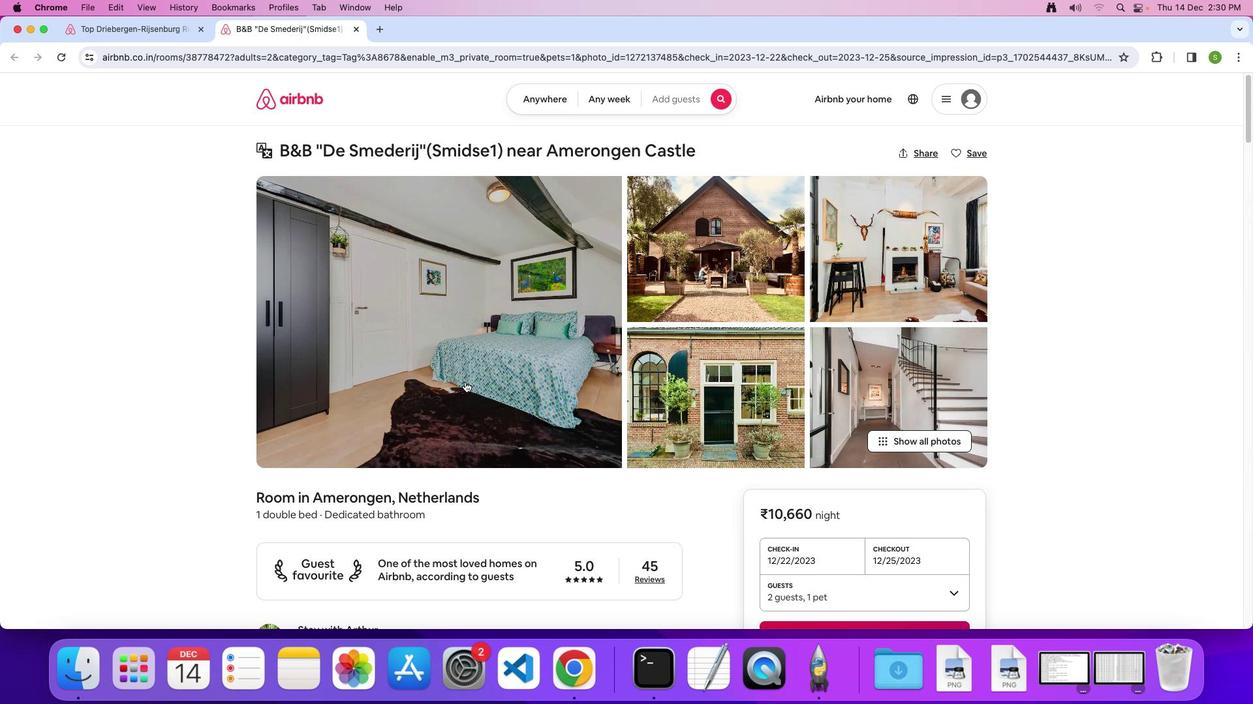 
Action: Mouse moved to (565, 429)
Screenshot: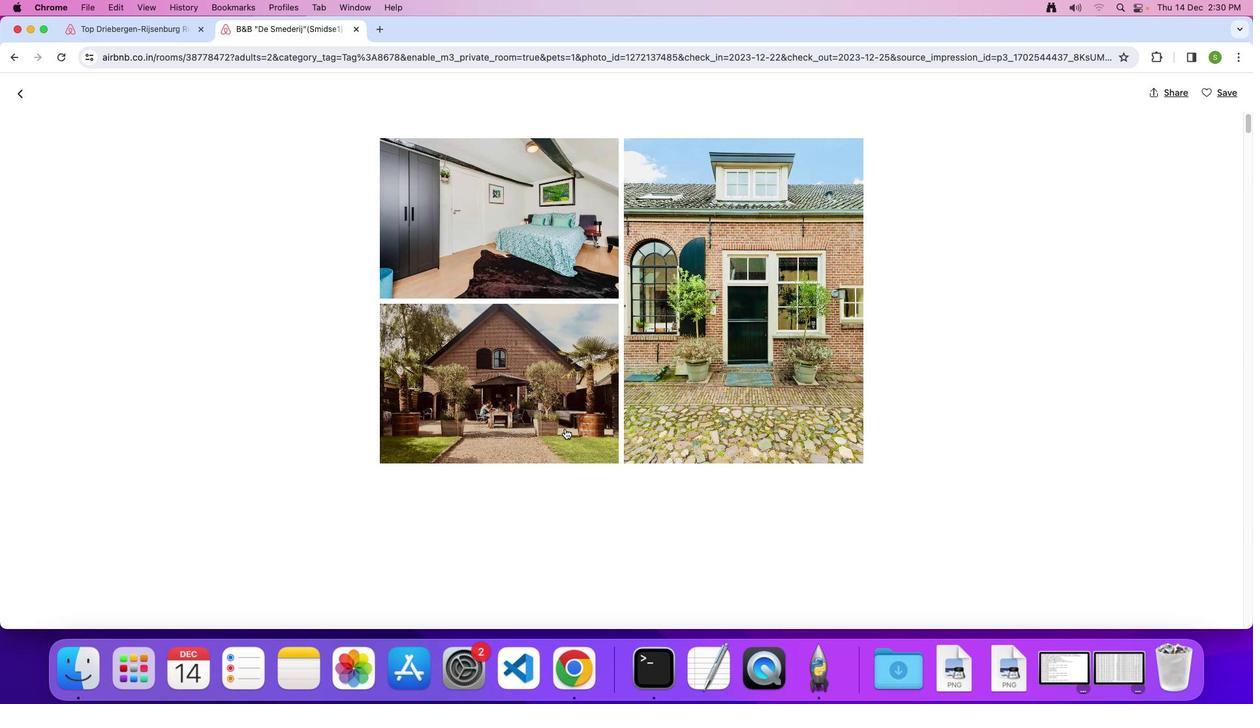 
Action: Mouse scrolled (565, 429) with delta (0, 0)
Screenshot: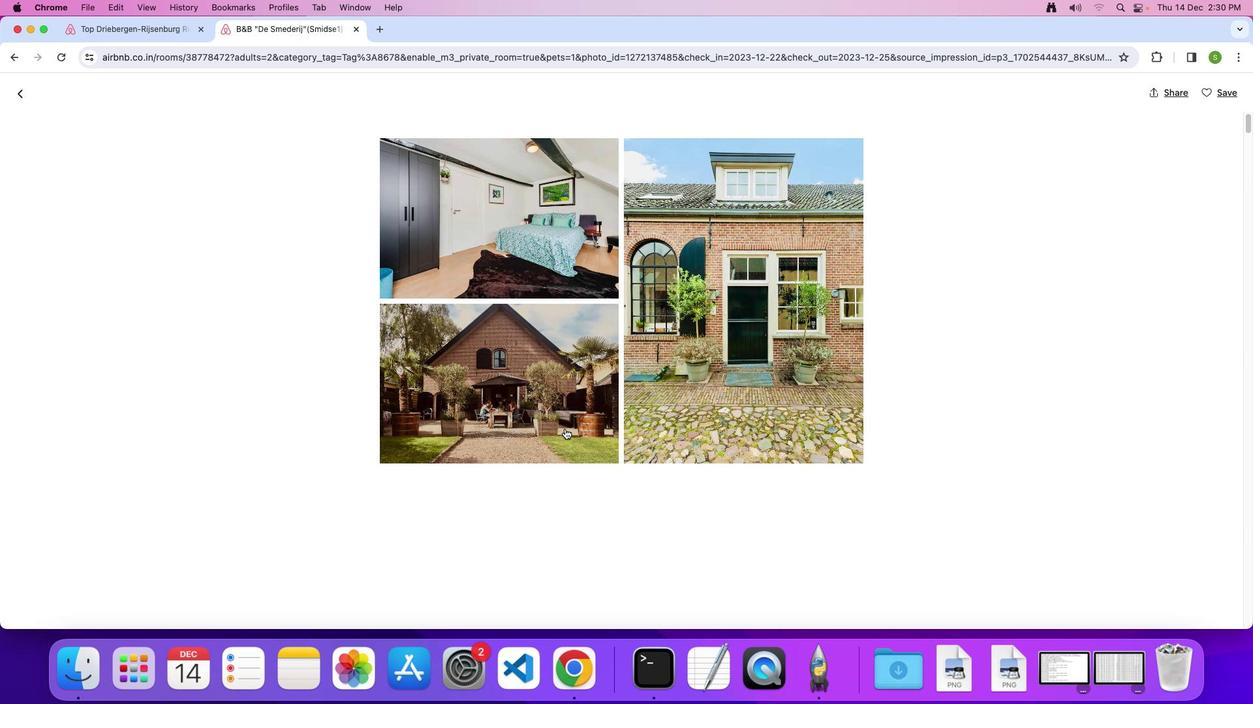
Action: Mouse scrolled (565, 429) with delta (0, 0)
Screenshot: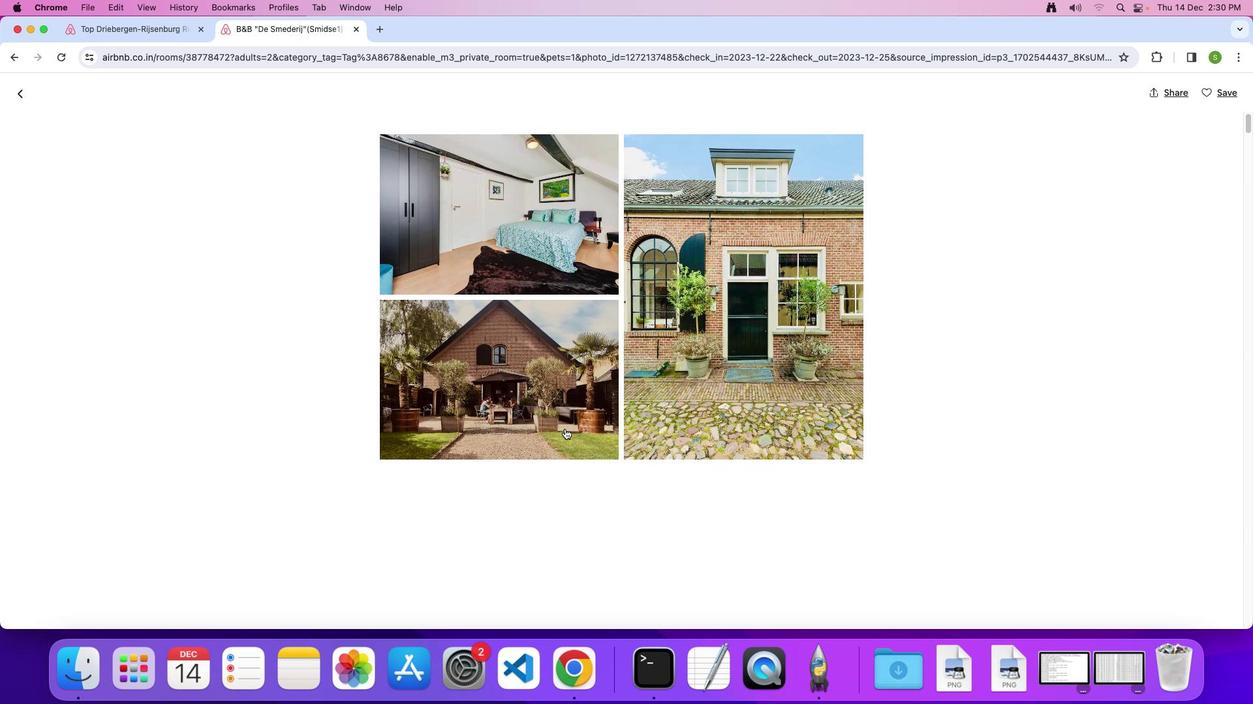 
Action: Mouse scrolled (565, 429) with delta (0, 0)
Screenshot: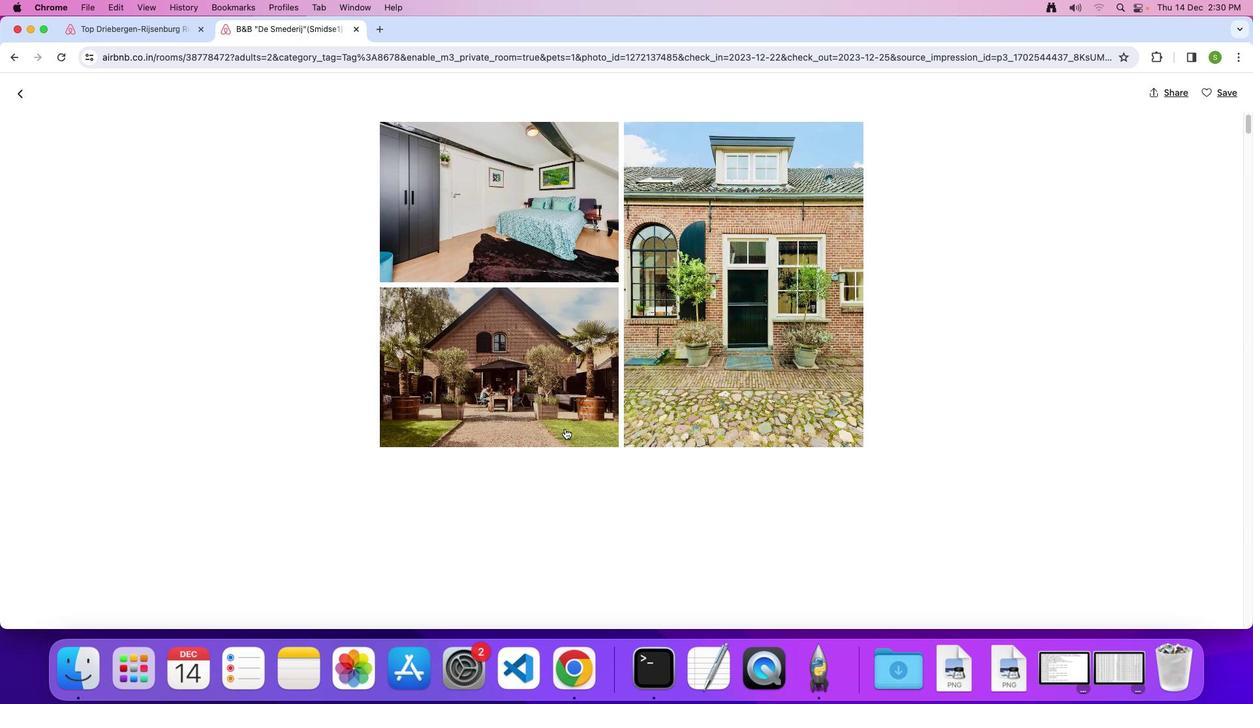
Action: Mouse scrolled (565, 429) with delta (0, 0)
Screenshot: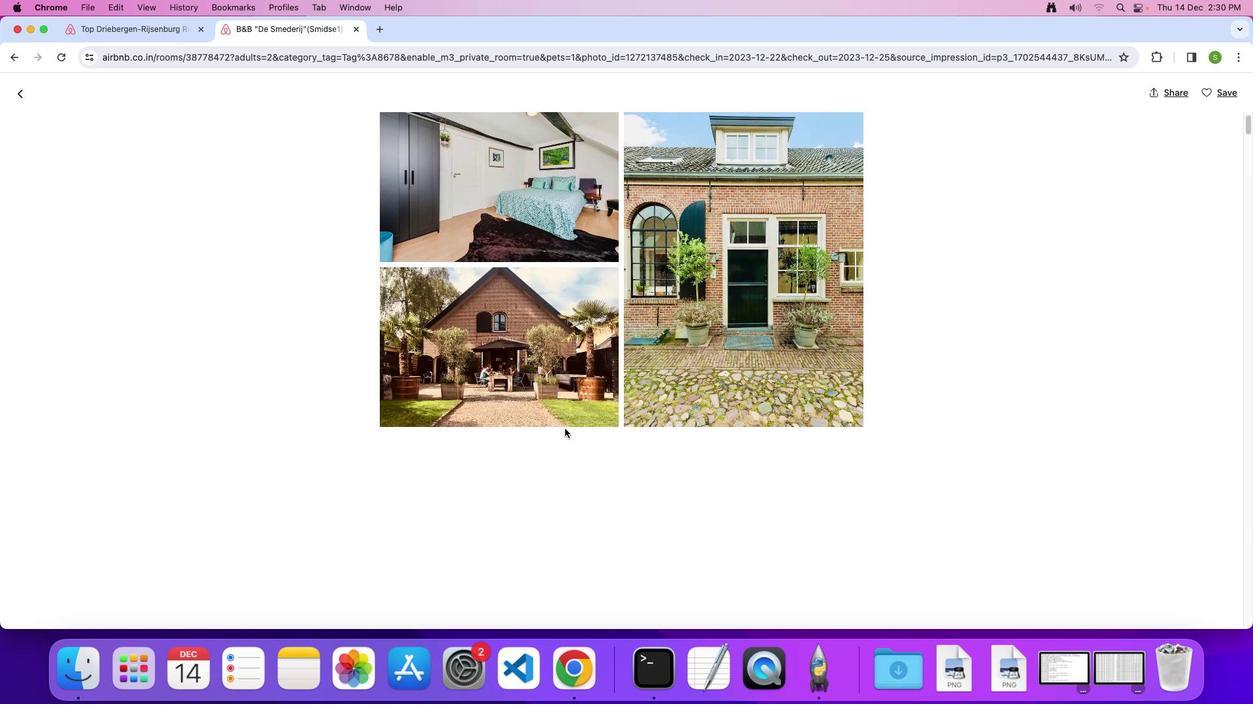 
Action: Mouse scrolled (565, 429) with delta (0, 0)
Screenshot: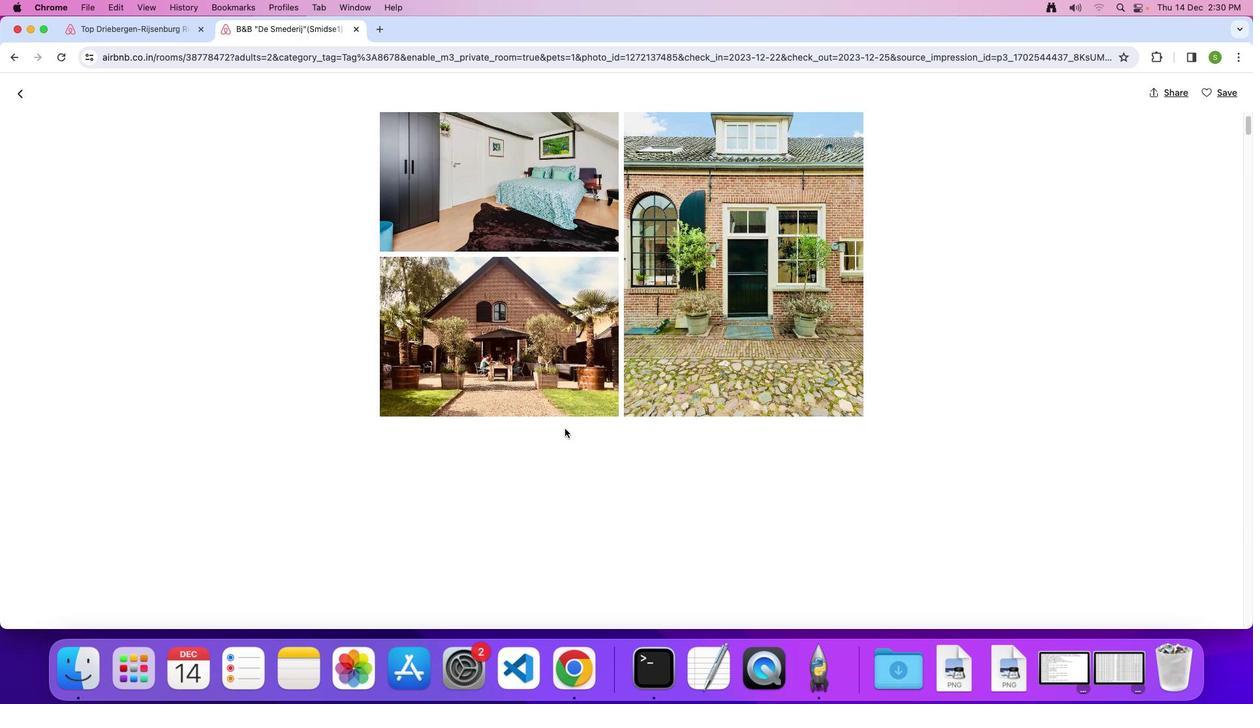 
Action: Mouse scrolled (565, 429) with delta (0, 0)
Screenshot: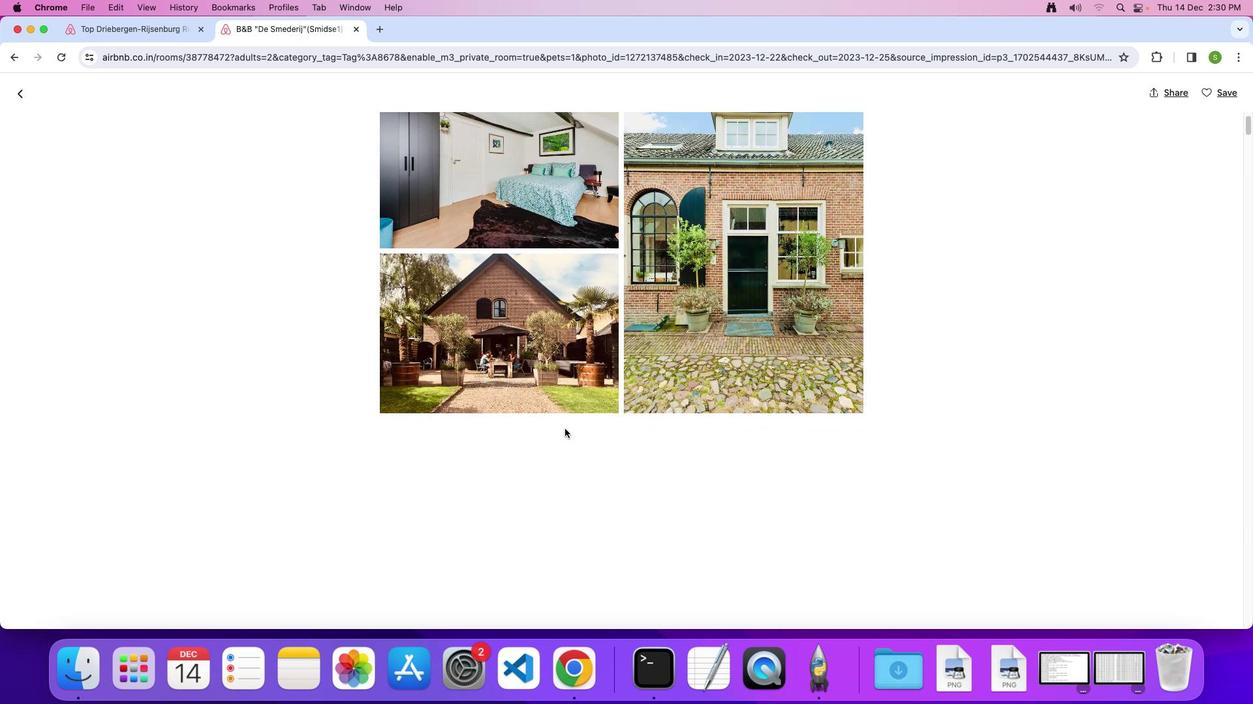 
Action: Mouse scrolled (565, 429) with delta (0, 0)
Screenshot: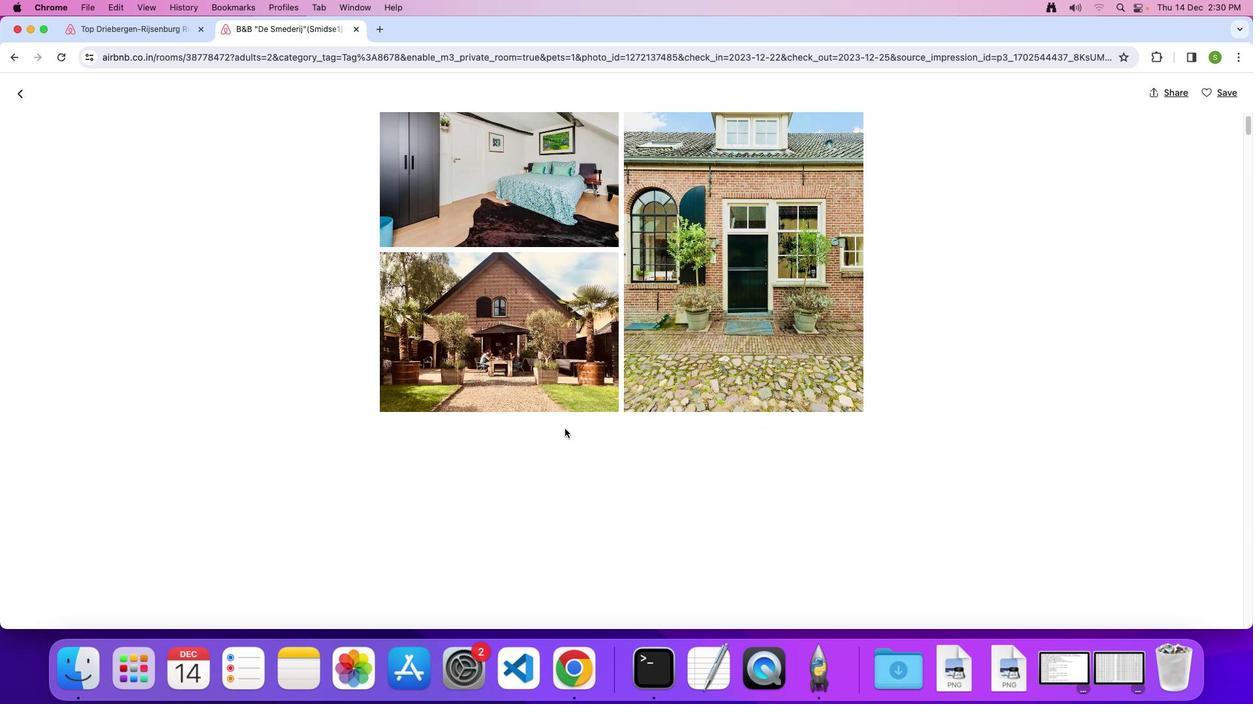
Action: Mouse scrolled (565, 429) with delta (0, 0)
Screenshot: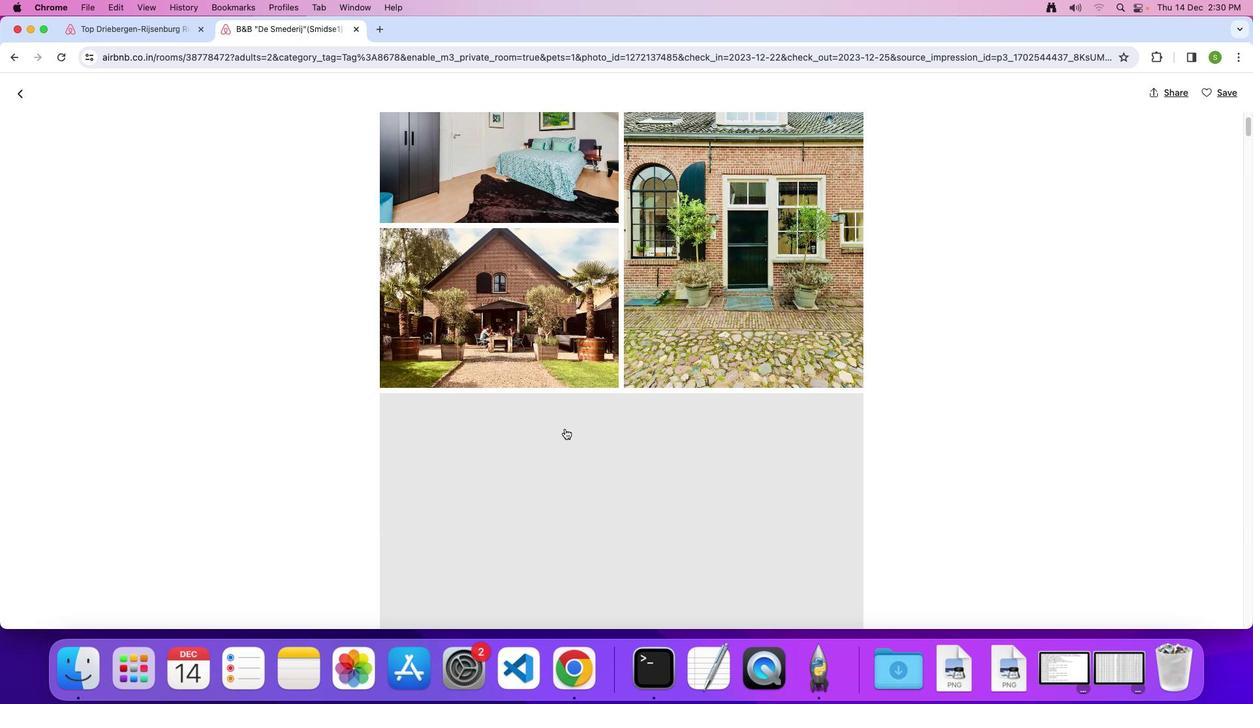 
Action: Mouse scrolled (565, 429) with delta (0, 0)
Screenshot: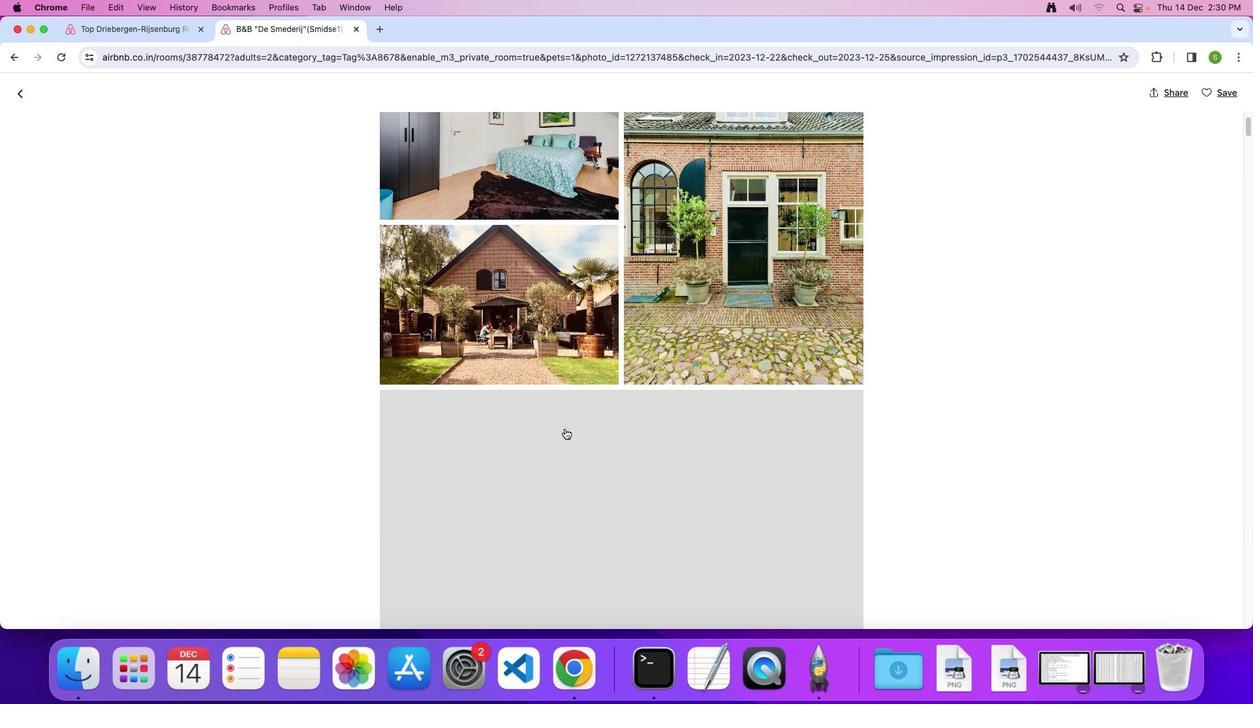 
Action: Mouse scrolled (565, 429) with delta (0, 0)
Screenshot: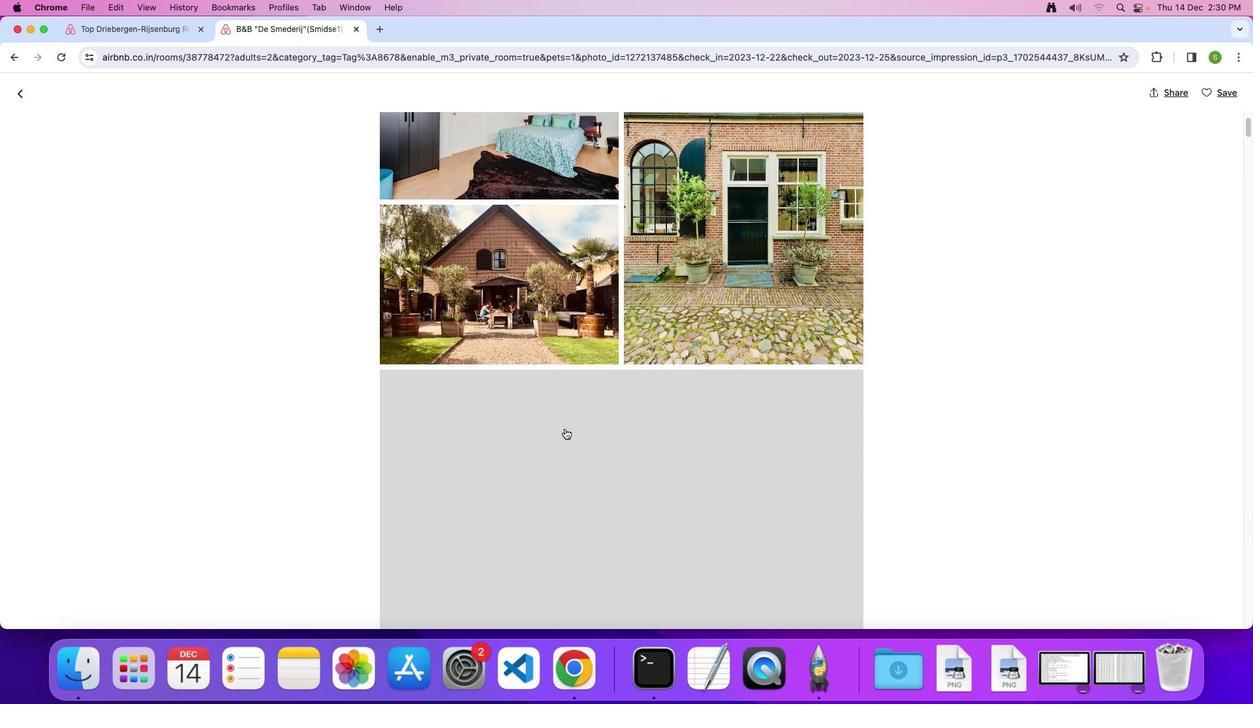 
Action: Mouse scrolled (565, 429) with delta (0, 0)
Screenshot: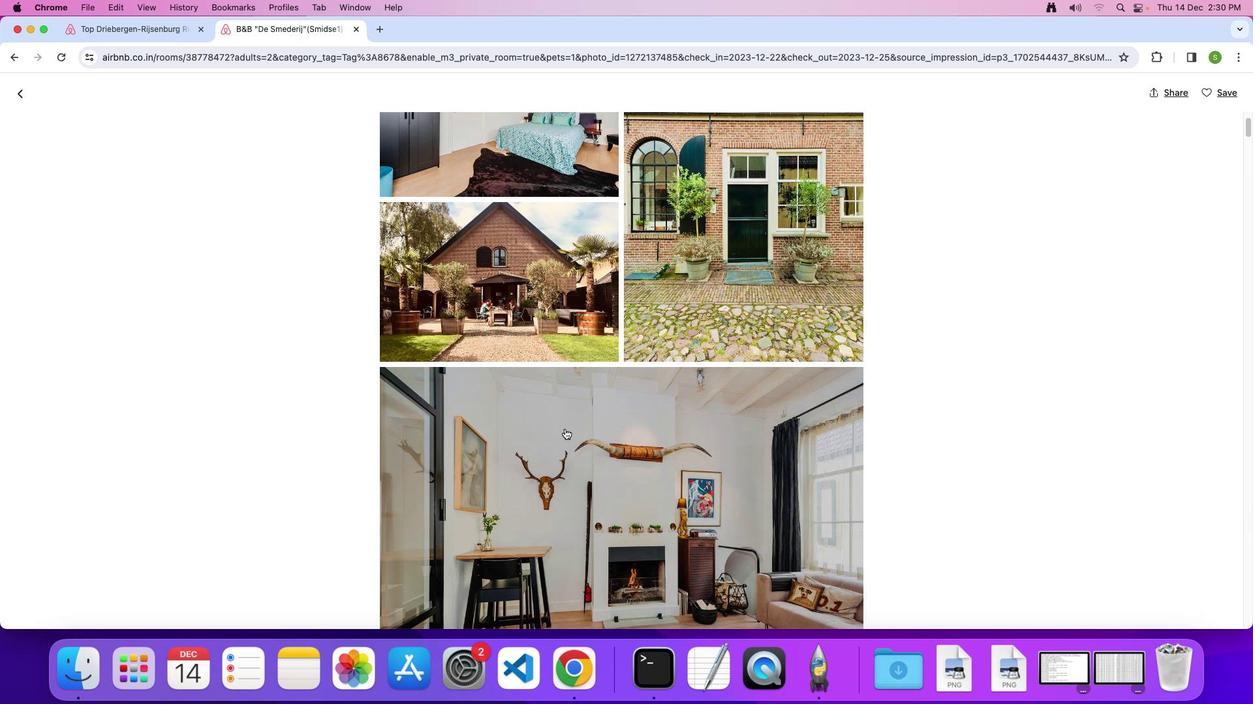 
Action: Mouse scrolled (565, 429) with delta (0, -1)
Screenshot: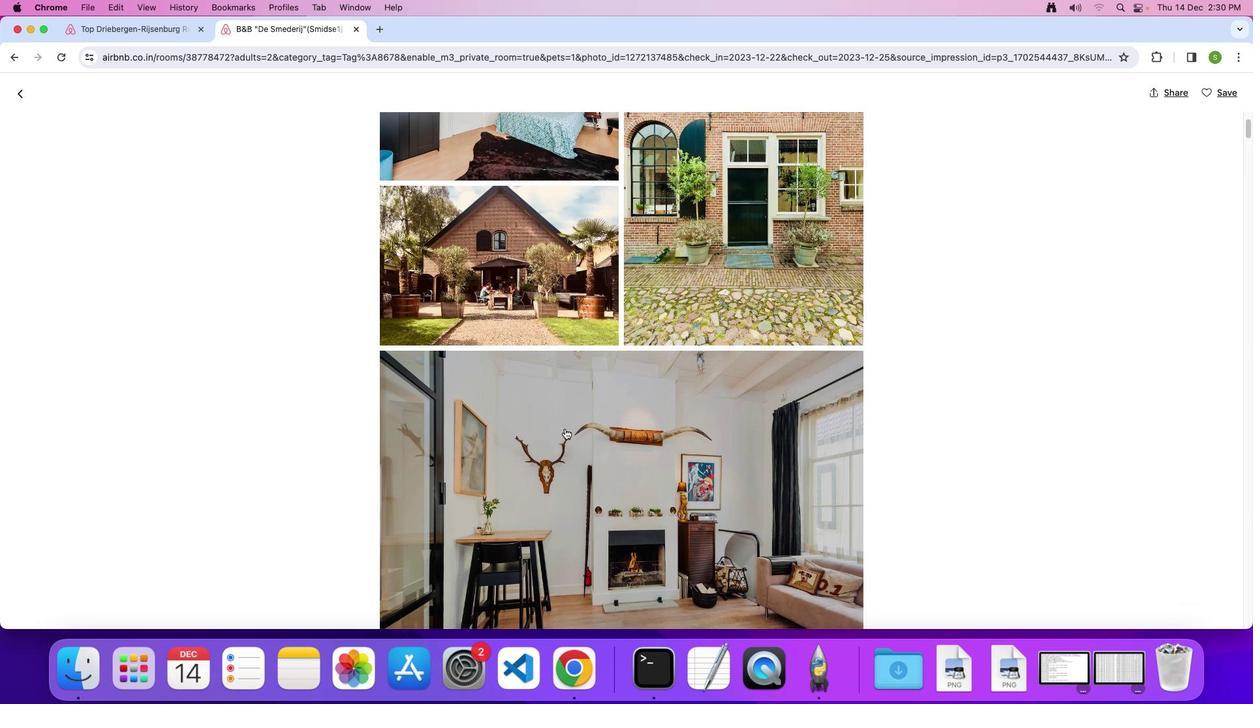 
Action: Mouse scrolled (565, 429) with delta (0, 0)
Screenshot: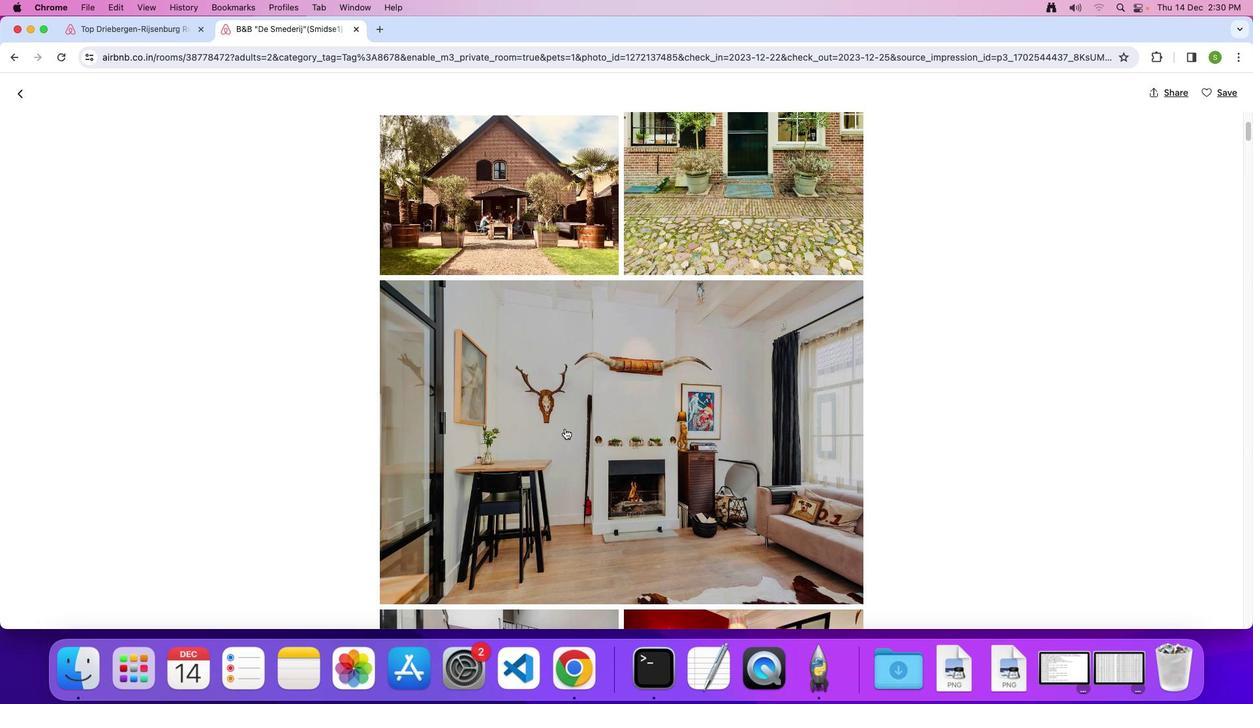 
Action: Mouse scrolled (565, 429) with delta (0, 0)
Screenshot: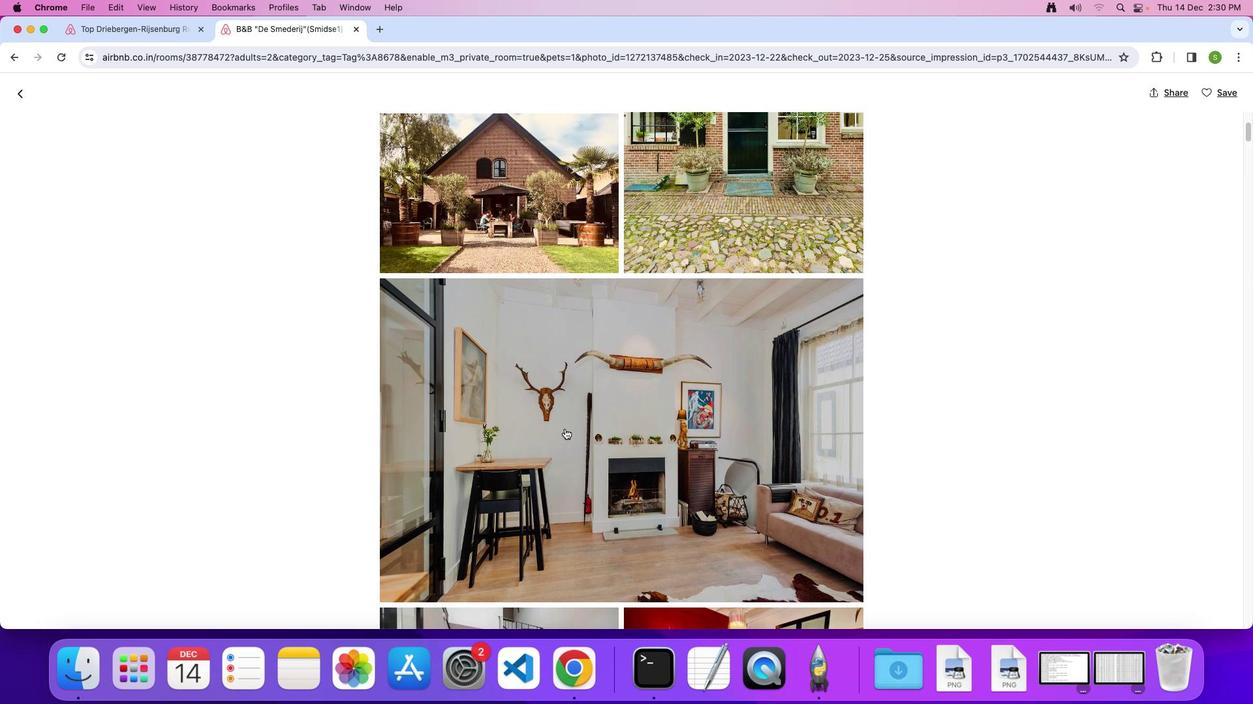 
Action: Mouse scrolled (565, 429) with delta (0, 0)
Screenshot: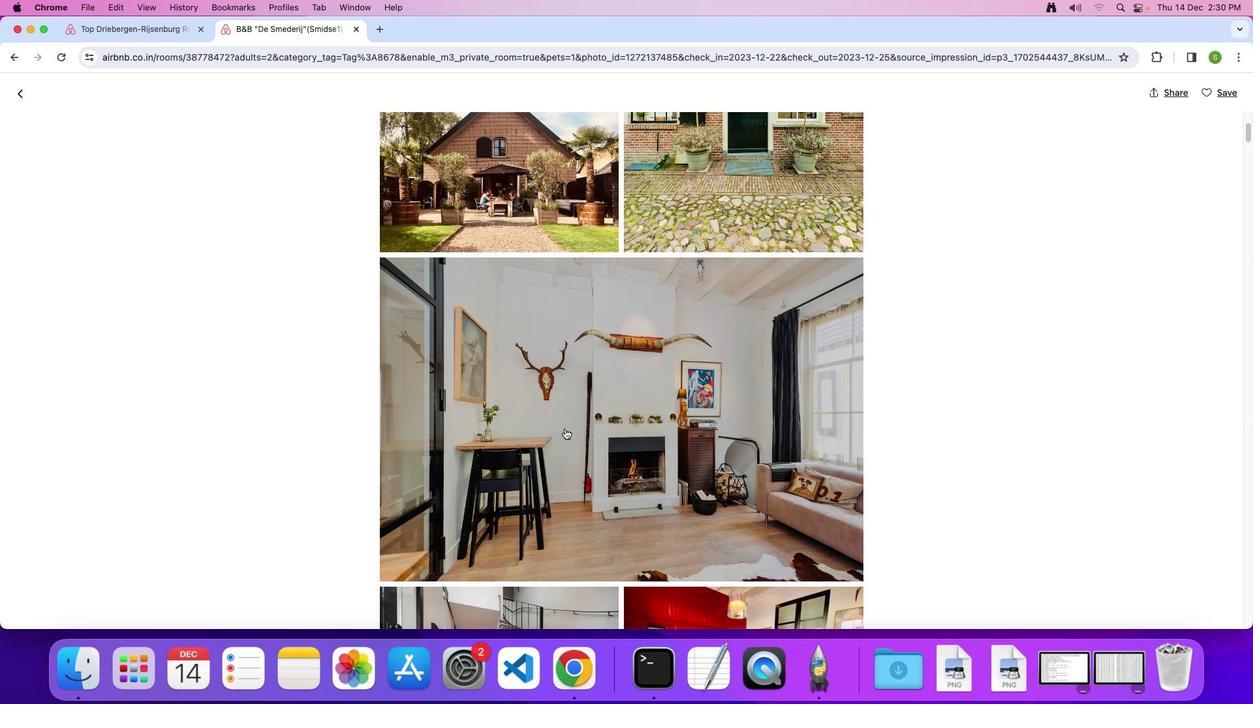 
Action: Mouse scrolled (565, 429) with delta (0, 0)
Screenshot: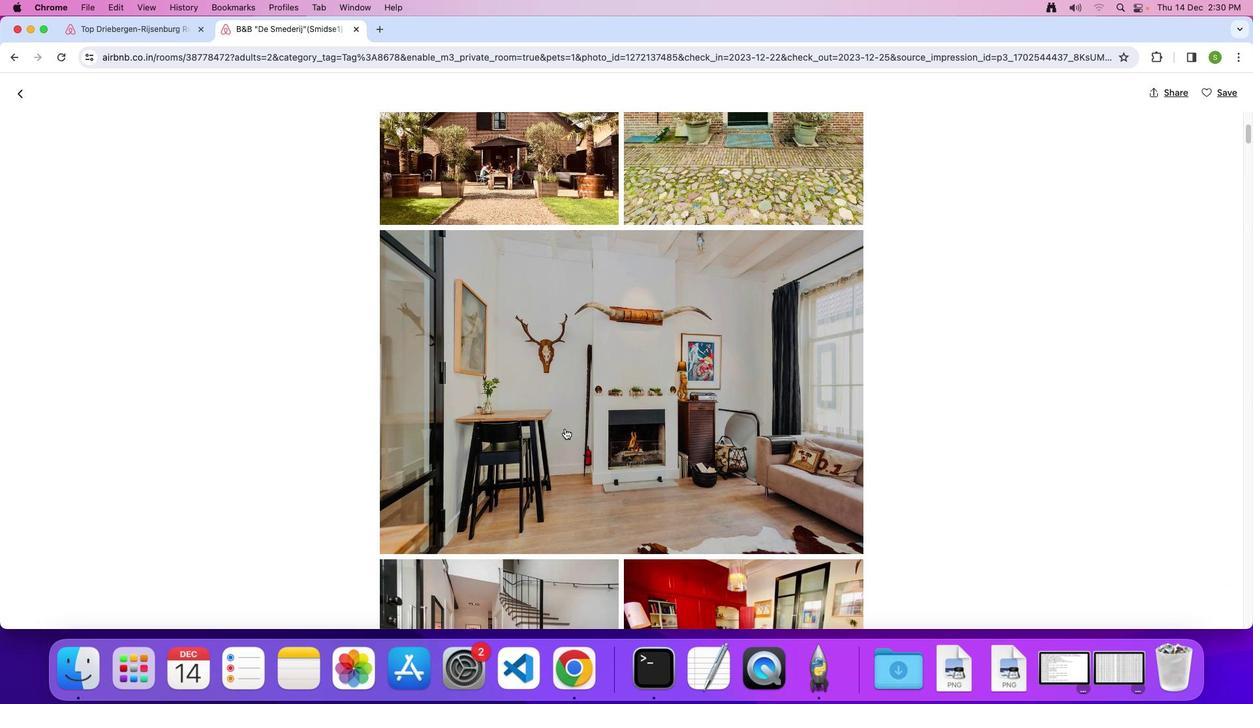 
Action: Mouse scrolled (565, 429) with delta (0, 0)
Screenshot: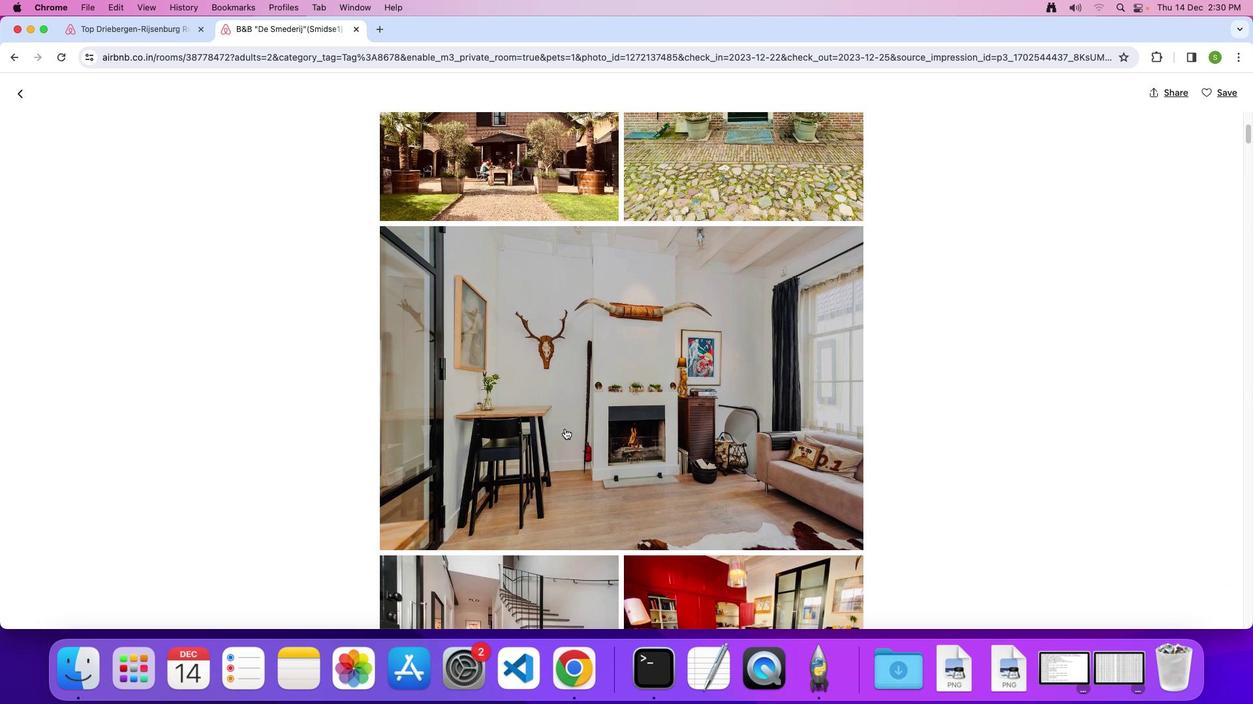 
Action: Mouse scrolled (565, 429) with delta (0, 0)
Screenshot: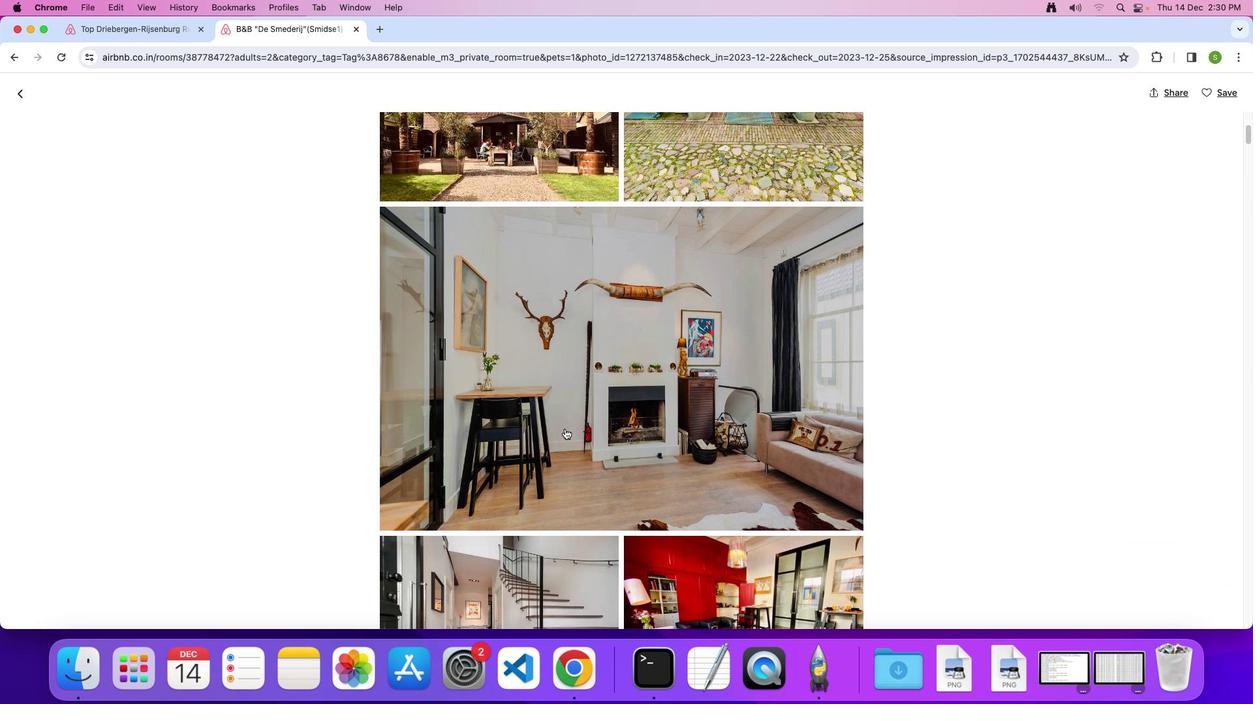 
Action: Mouse scrolled (565, 429) with delta (0, 0)
Screenshot: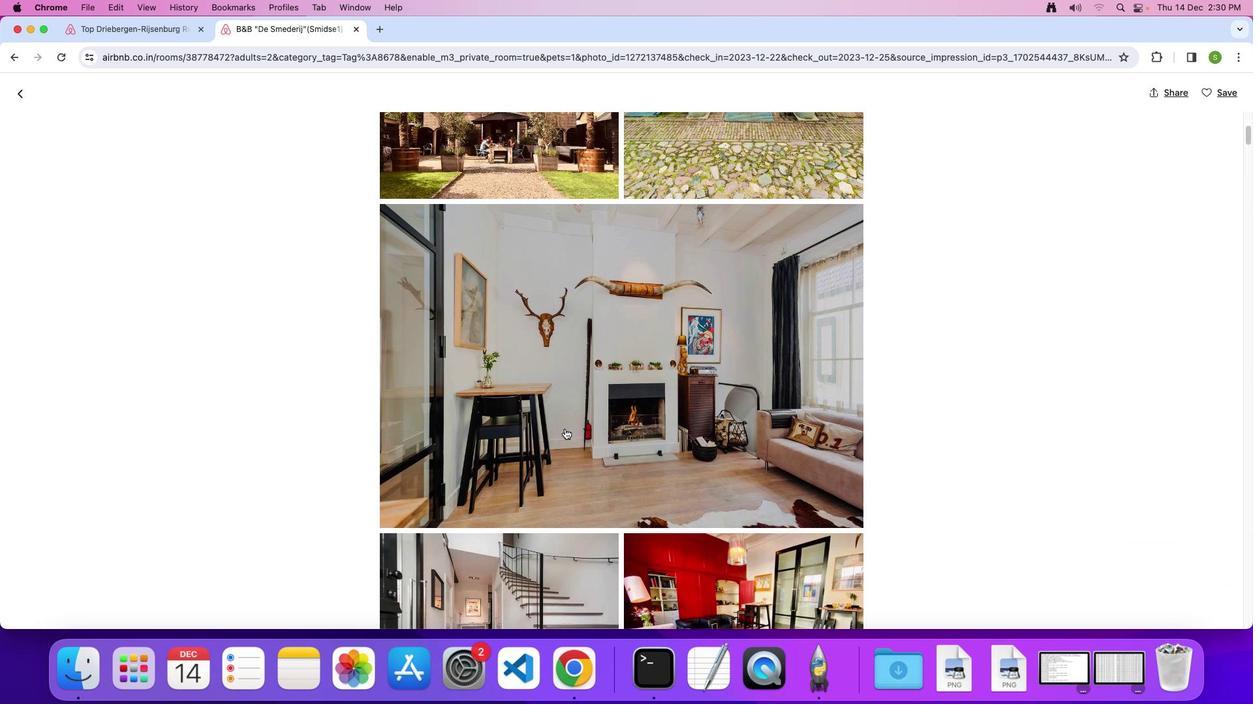 
Action: Mouse scrolled (565, 429) with delta (0, -1)
Screenshot: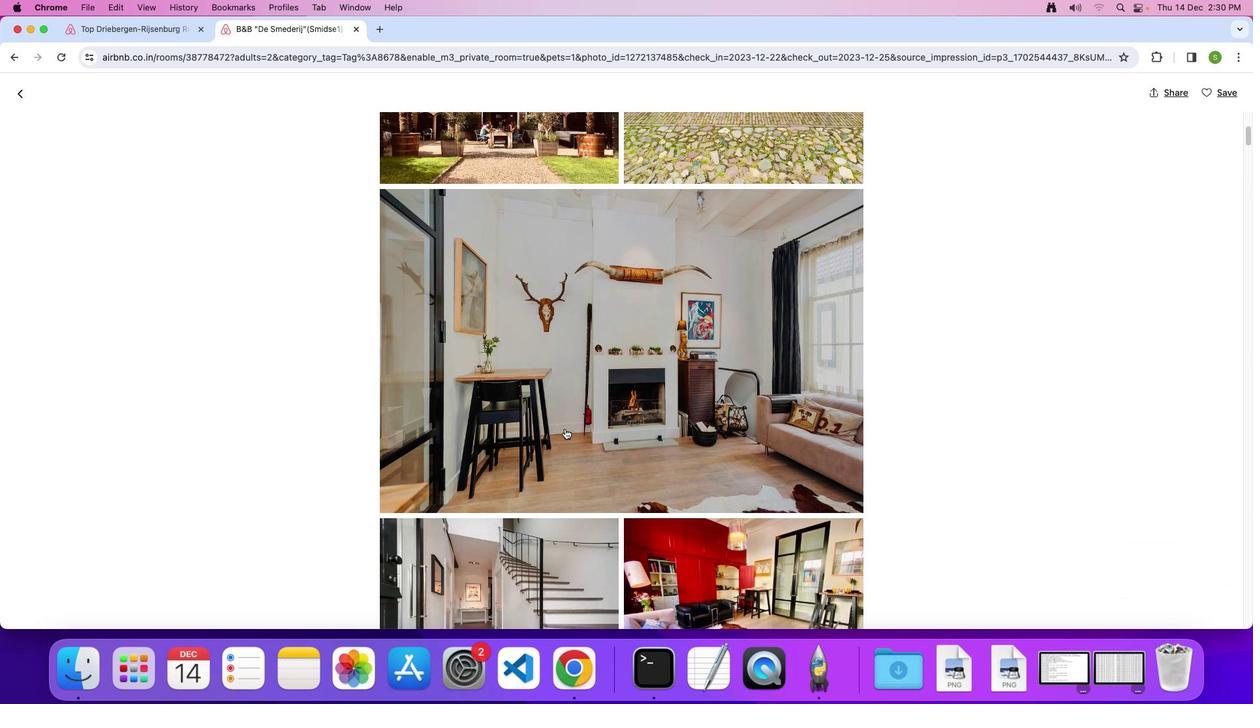 
Action: Mouse scrolled (565, 429) with delta (0, 0)
Screenshot: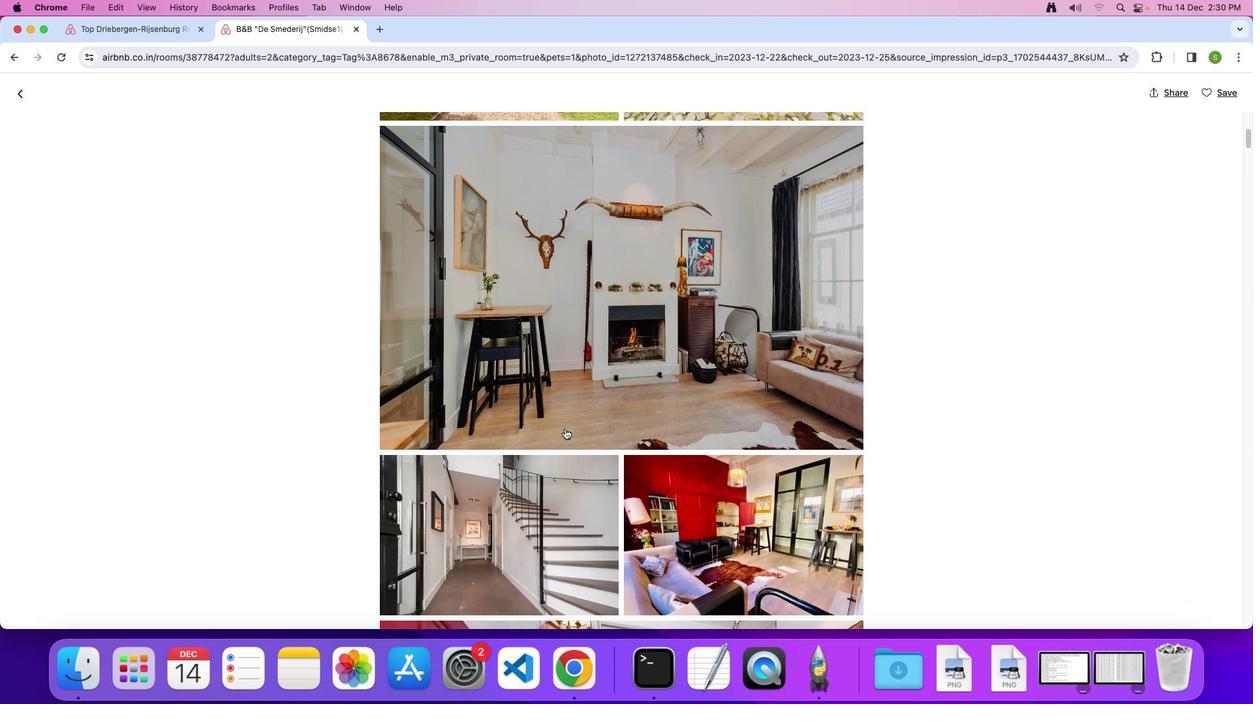 
Action: Mouse scrolled (565, 429) with delta (0, 0)
Screenshot: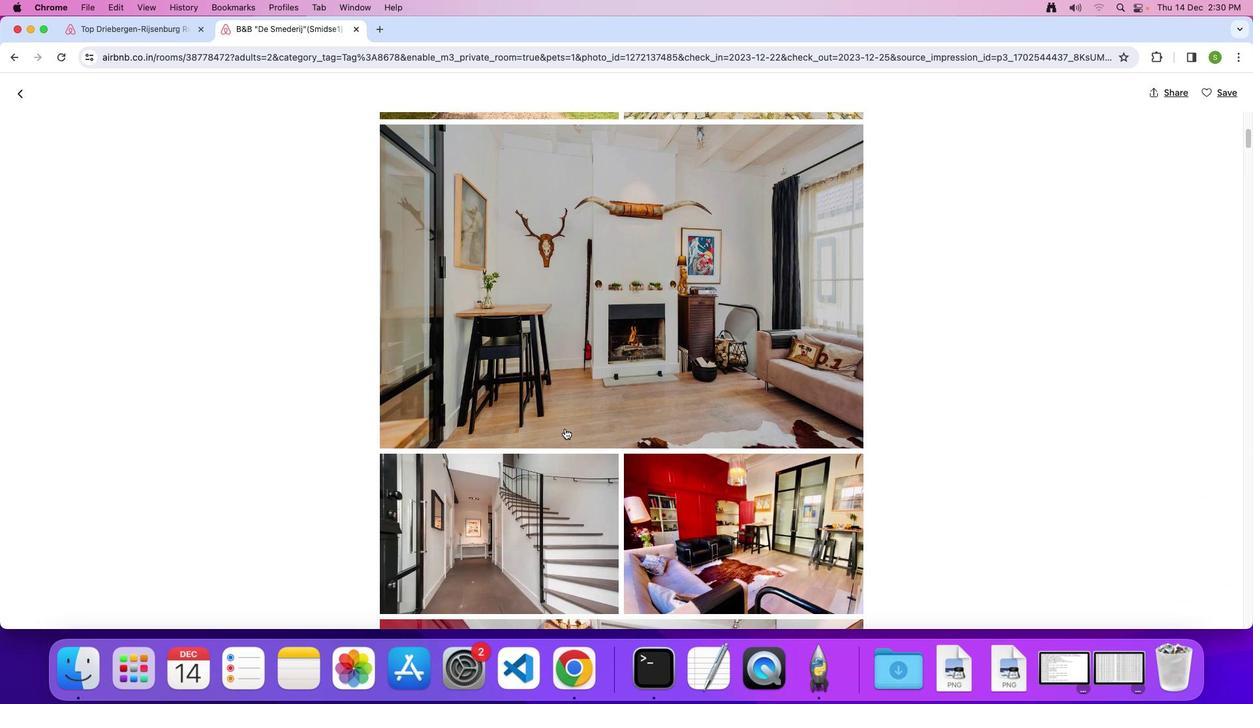 
Action: Mouse scrolled (565, 429) with delta (0, 0)
Screenshot: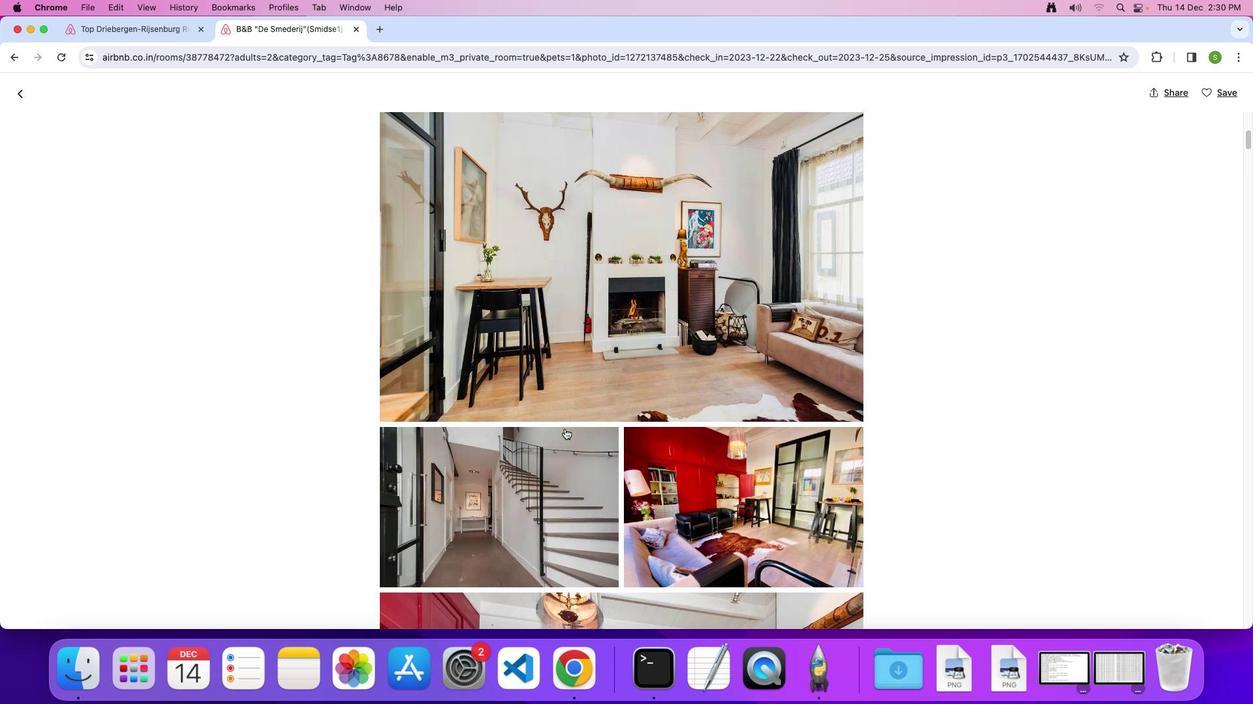
Action: Mouse scrolled (565, 429) with delta (0, 0)
Screenshot: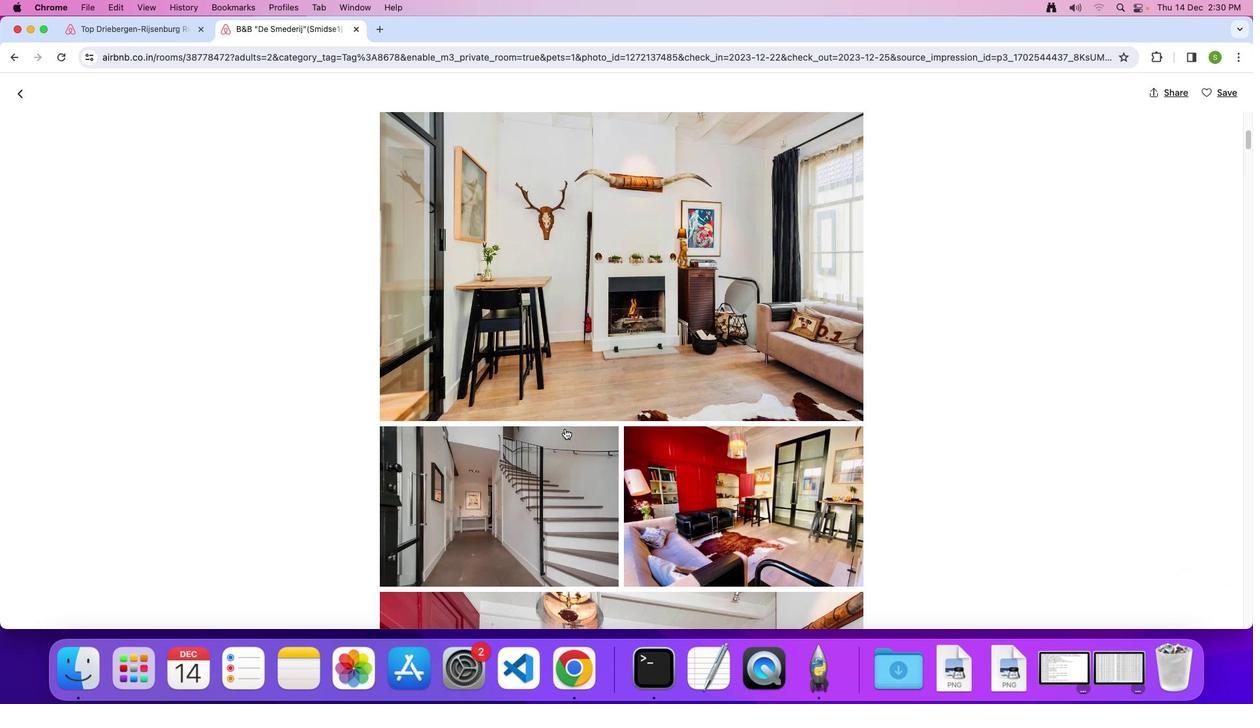 
Action: Mouse scrolled (565, 429) with delta (0, -1)
Screenshot: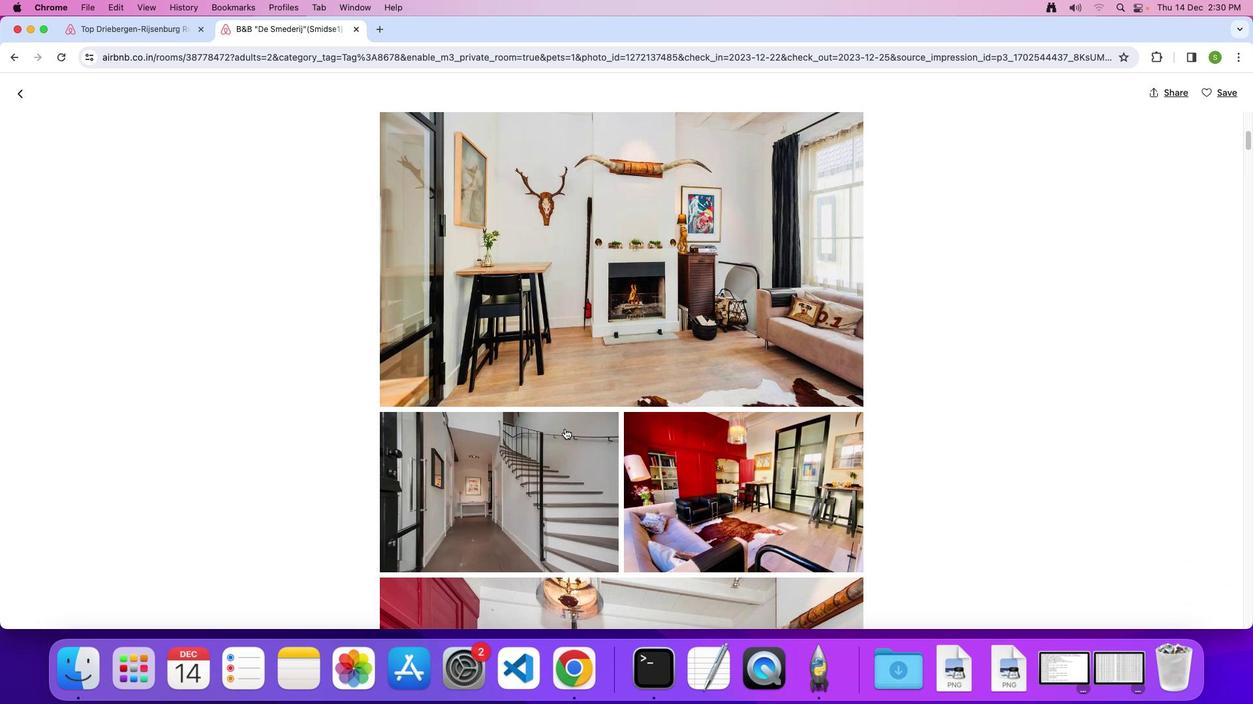 
Action: Mouse scrolled (565, 429) with delta (0, 0)
Screenshot: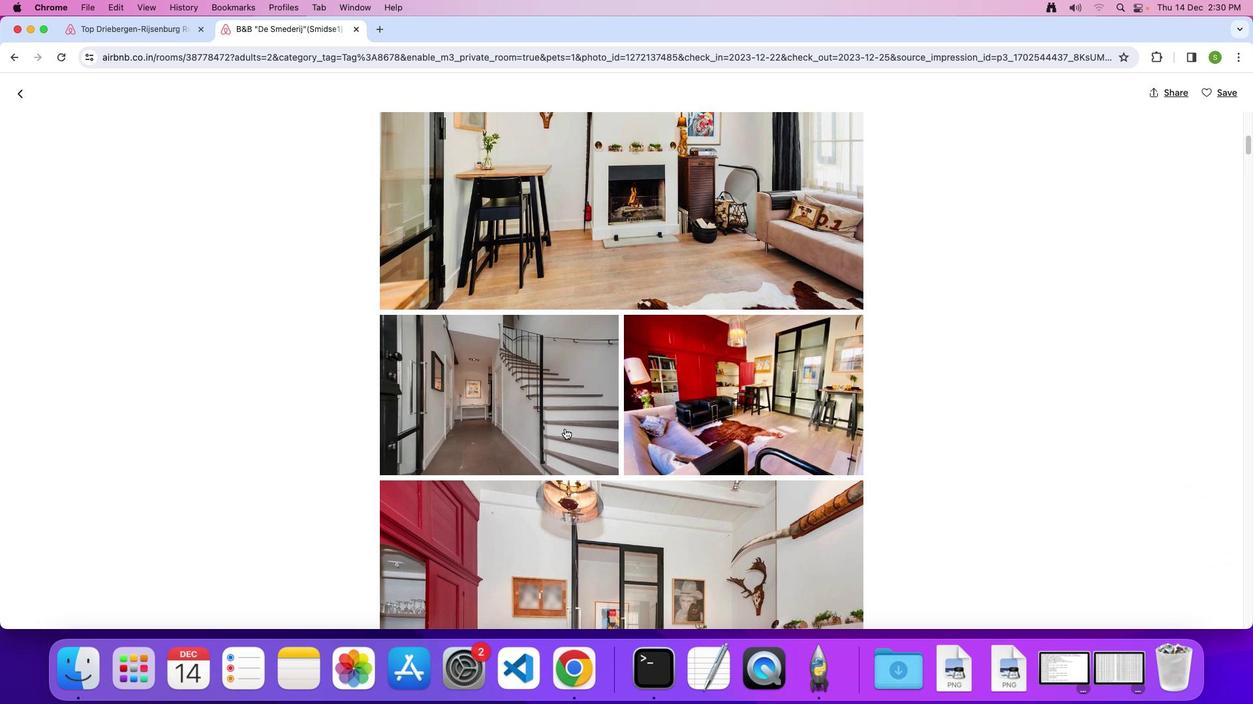
Action: Mouse scrolled (565, 429) with delta (0, 0)
Screenshot: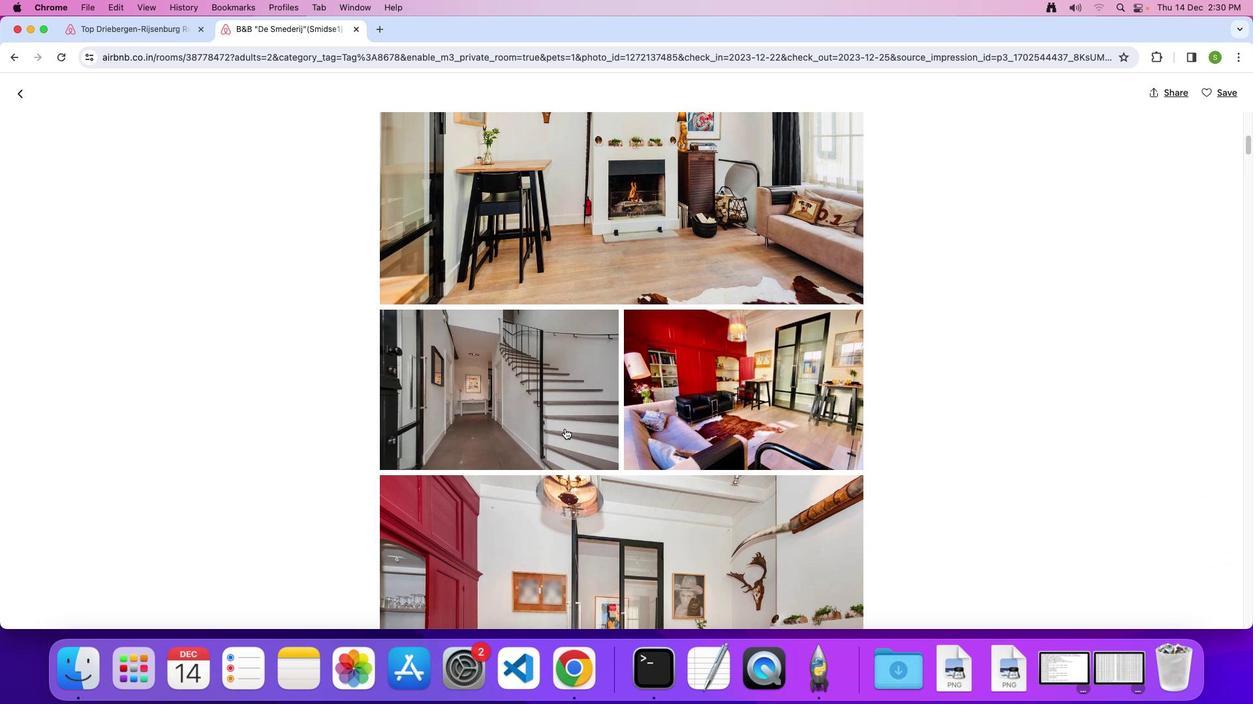 
Action: Mouse scrolled (565, 429) with delta (0, -1)
Screenshot: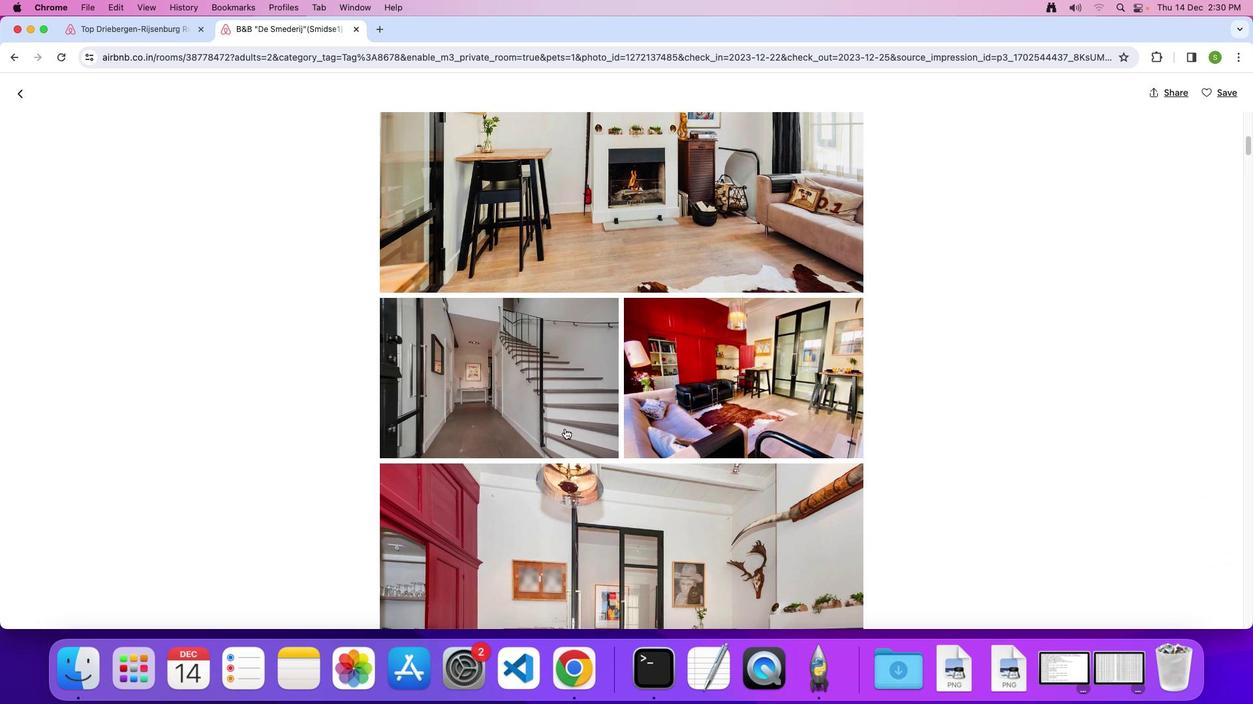 
Action: Mouse scrolled (565, 429) with delta (0, 0)
Screenshot: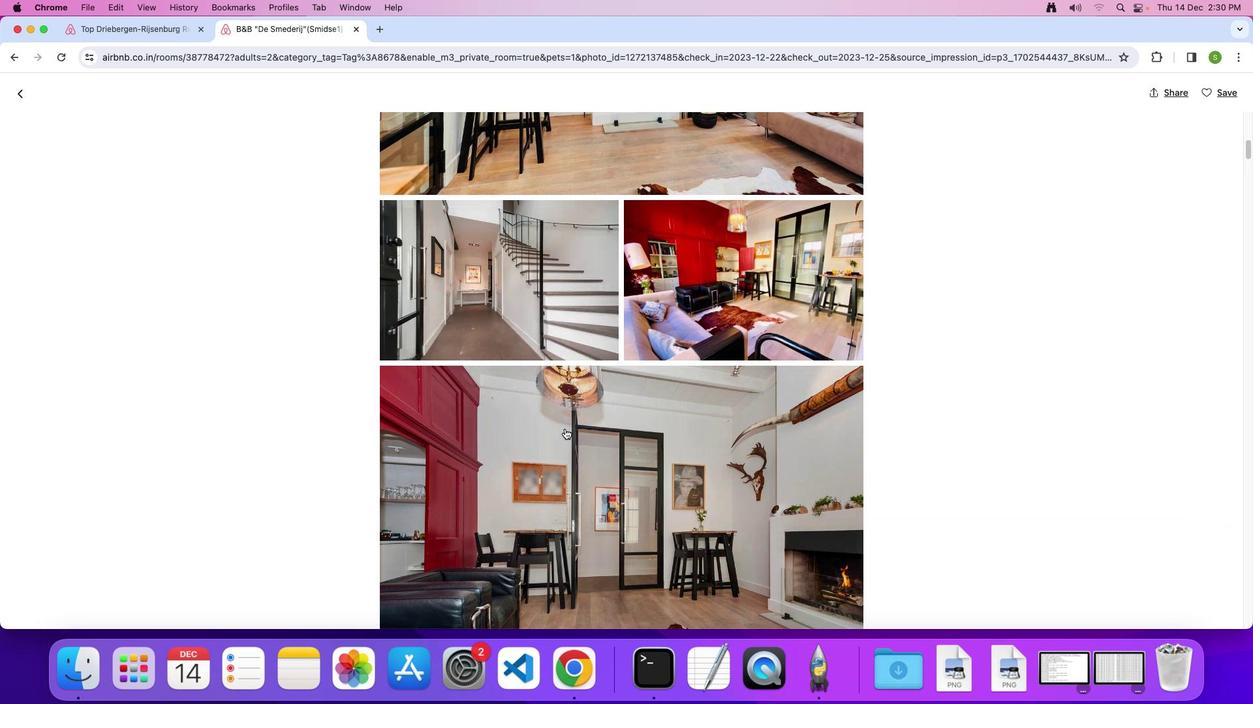 
Action: Mouse scrolled (565, 429) with delta (0, 0)
Screenshot: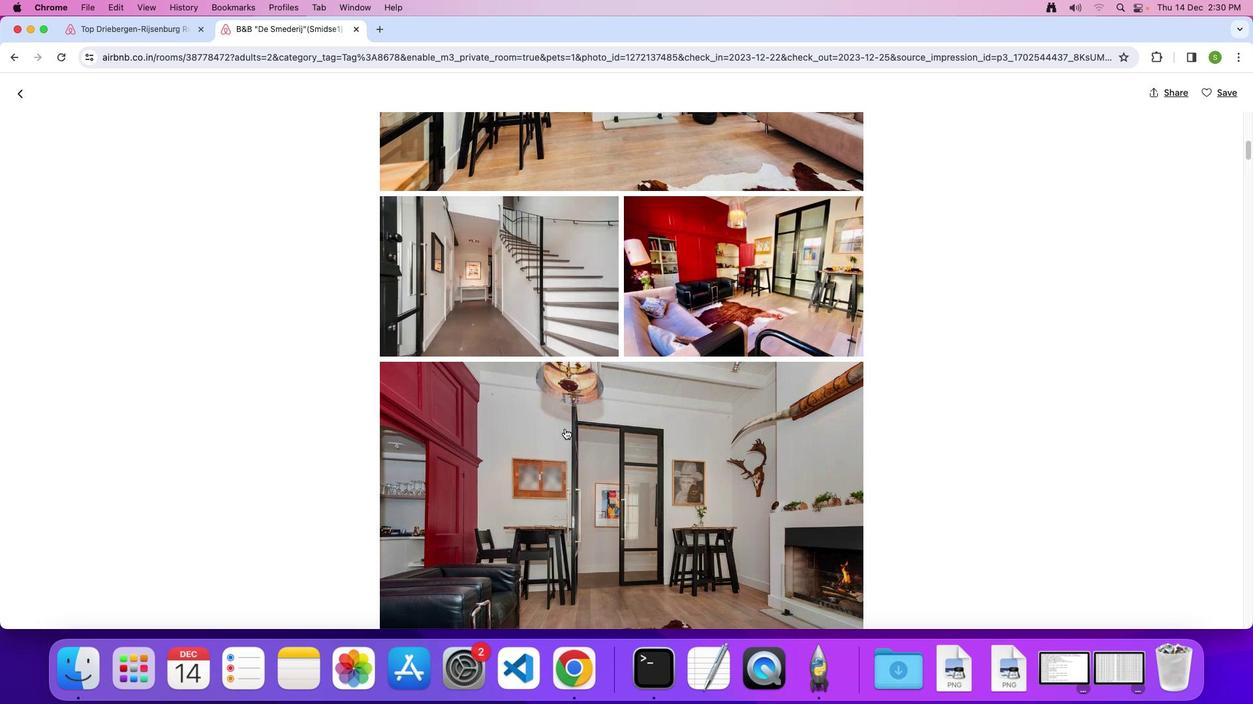 
Action: Mouse scrolled (565, 429) with delta (0, 0)
Screenshot: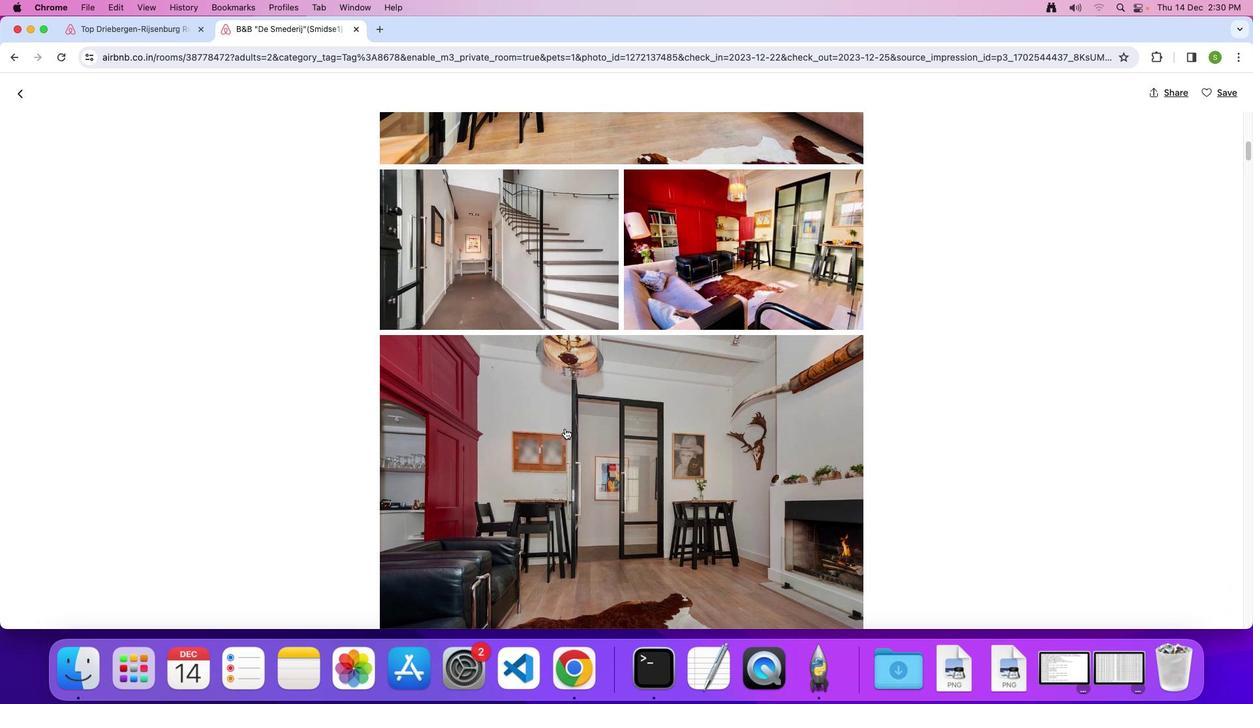
Action: Mouse scrolled (565, 429) with delta (0, 0)
Screenshot: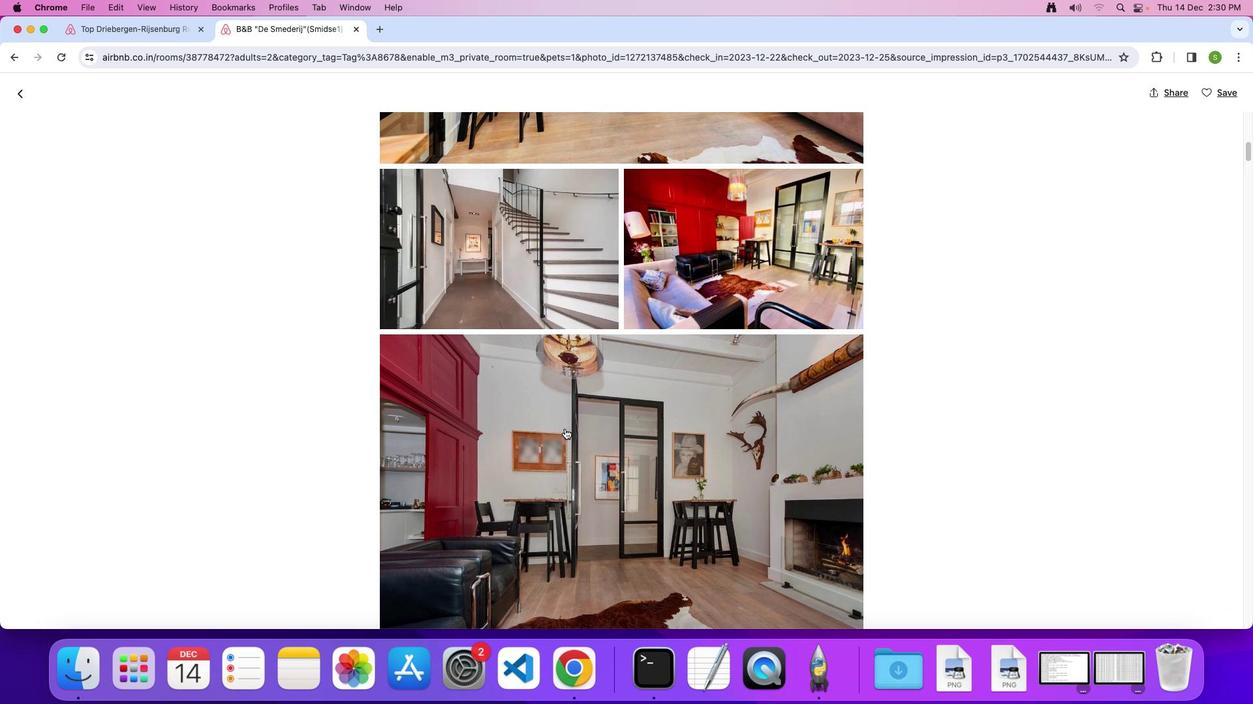 
Action: Mouse scrolled (565, 429) with delta (0, -1)
Screenshot: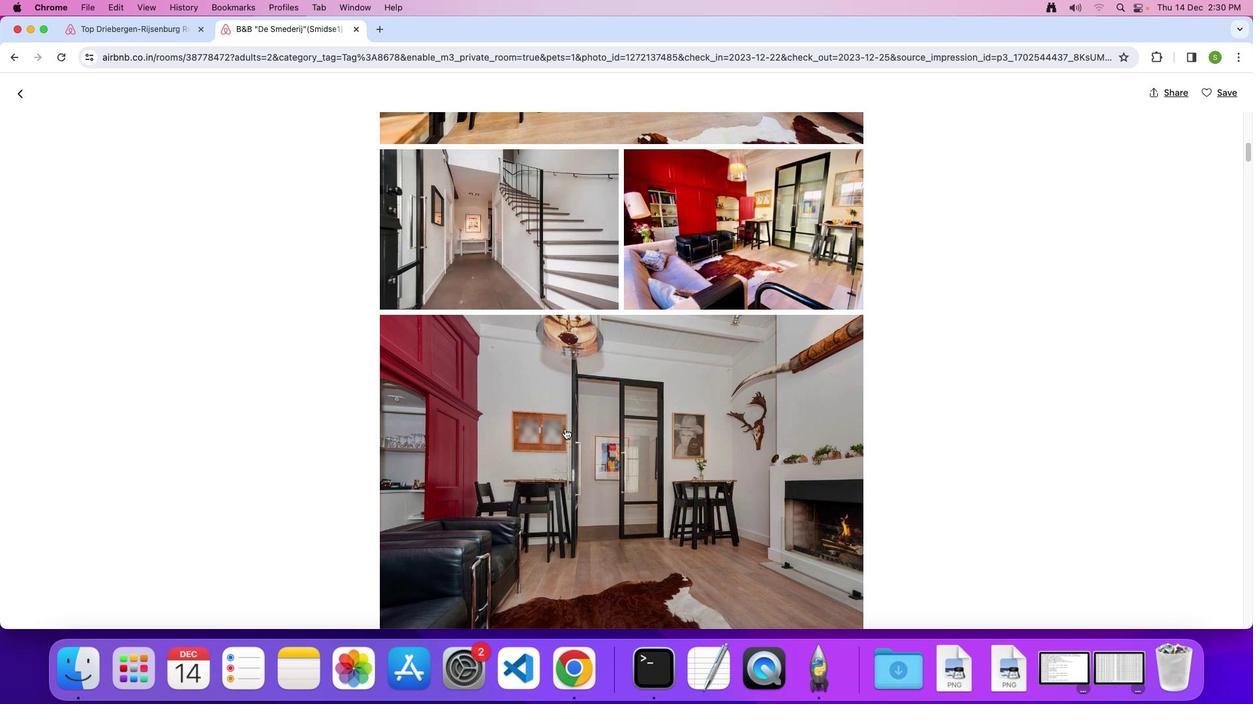 
Action: Mouse scrolled (565, 429) with delta (0, 0)
Screenshot: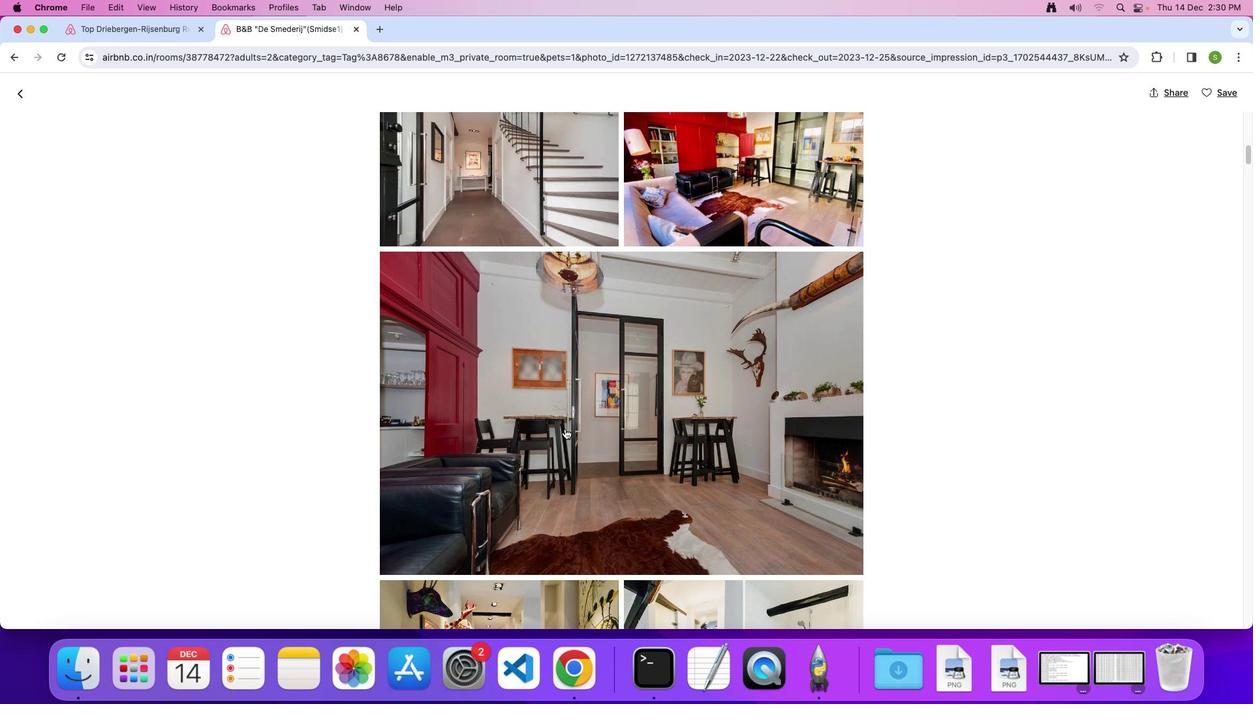 
Action: Mouse scrolled (565, 429) with delta (0, 0)
Screenshot: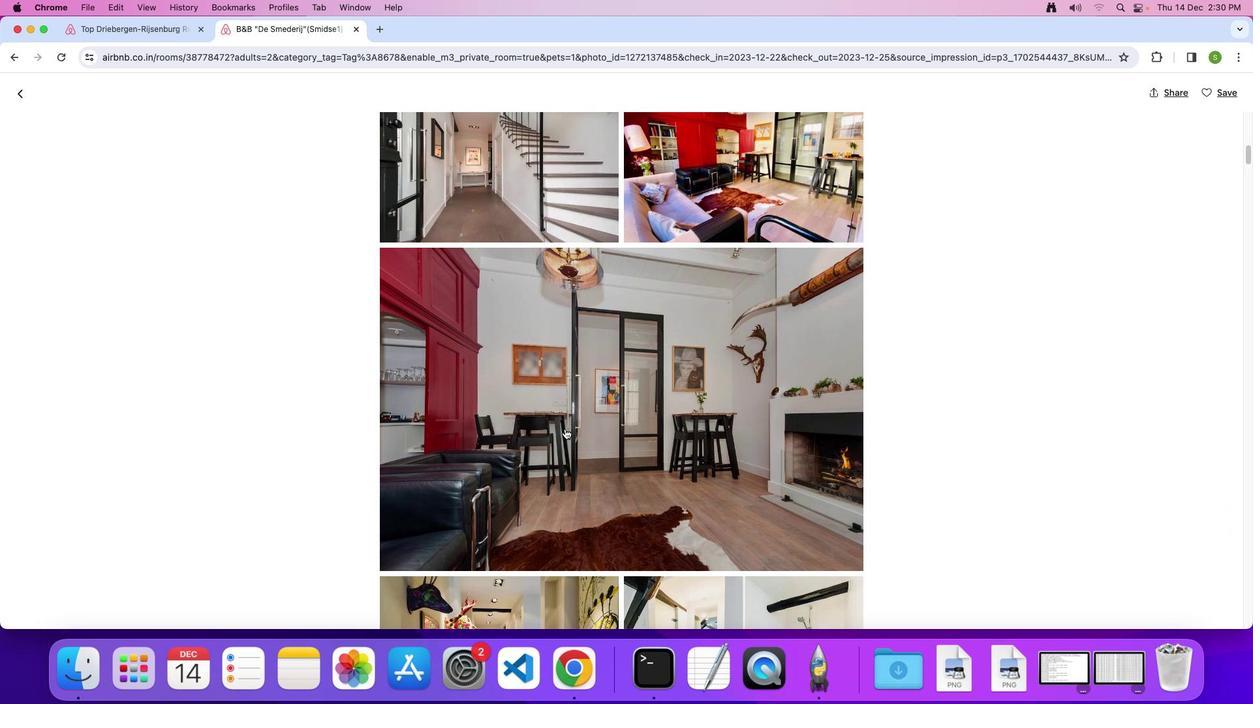 
Action: Mouse scrolled (565, 429) with delta (0, 0)
Screenshot: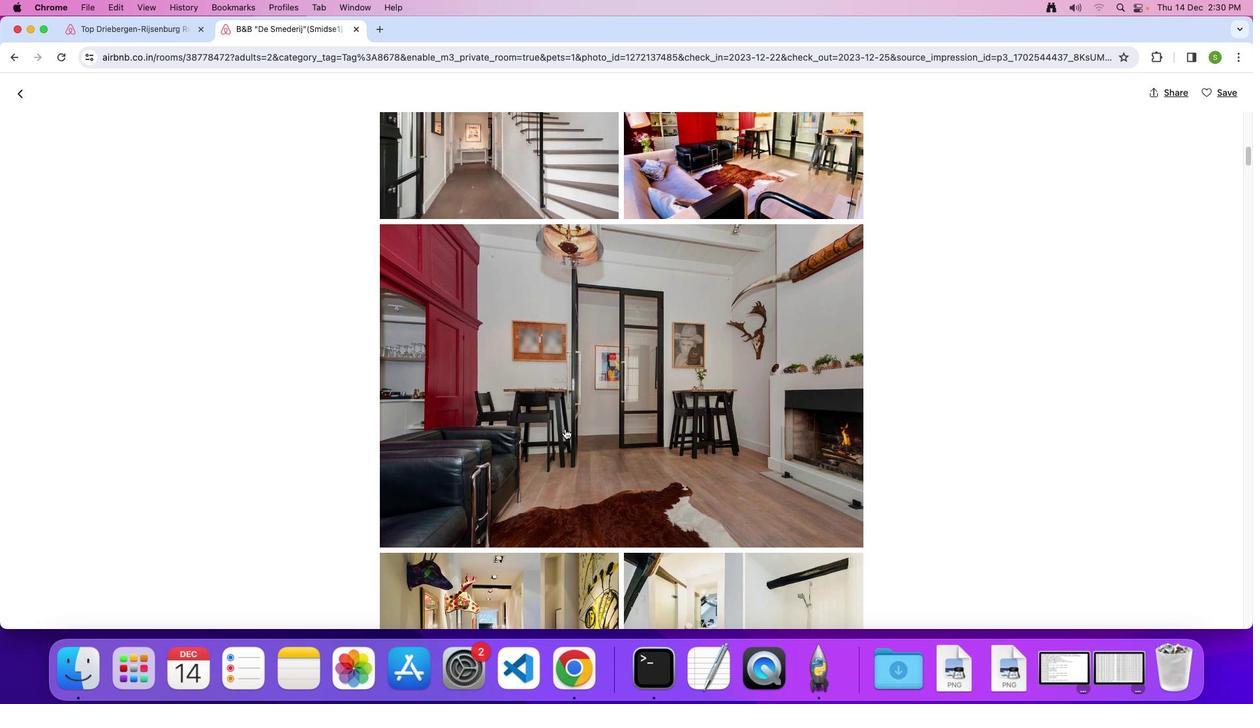 
Action: Mouse scrolled (565, 429) with delta (0, 0)
Screenshot: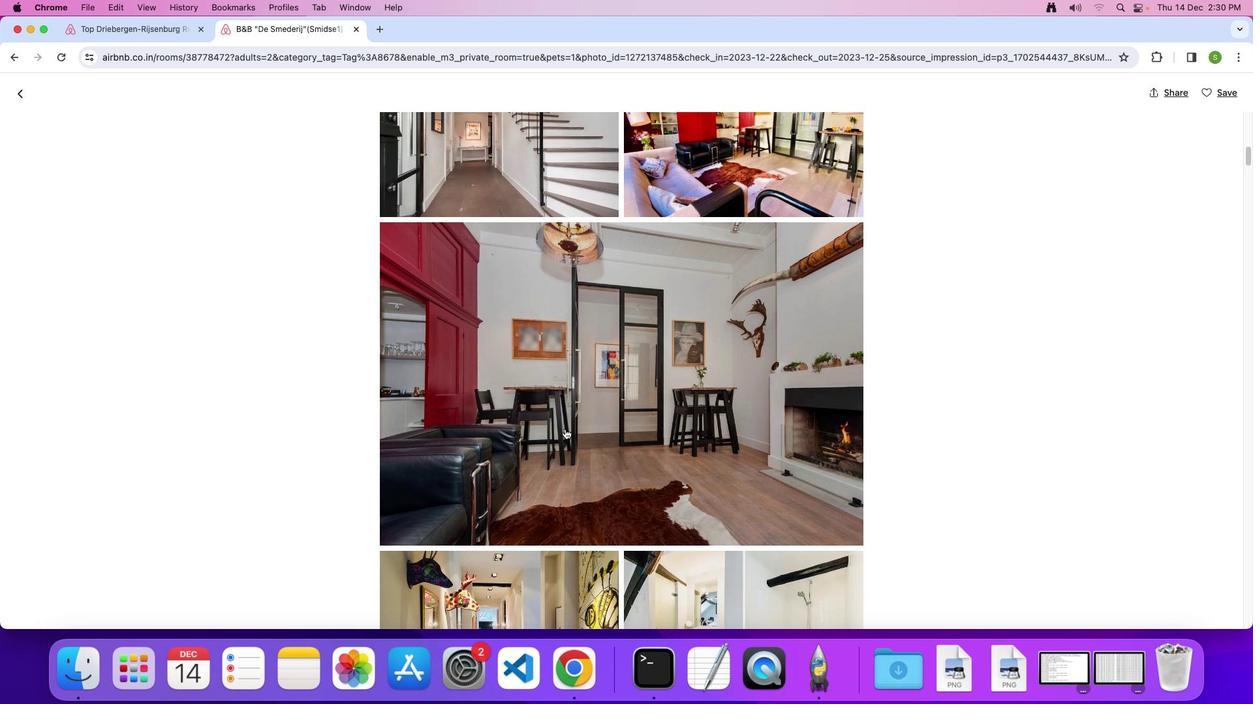 
Action: Mouse scrolled (565, 429) with delta (0, 0)
Screenshot: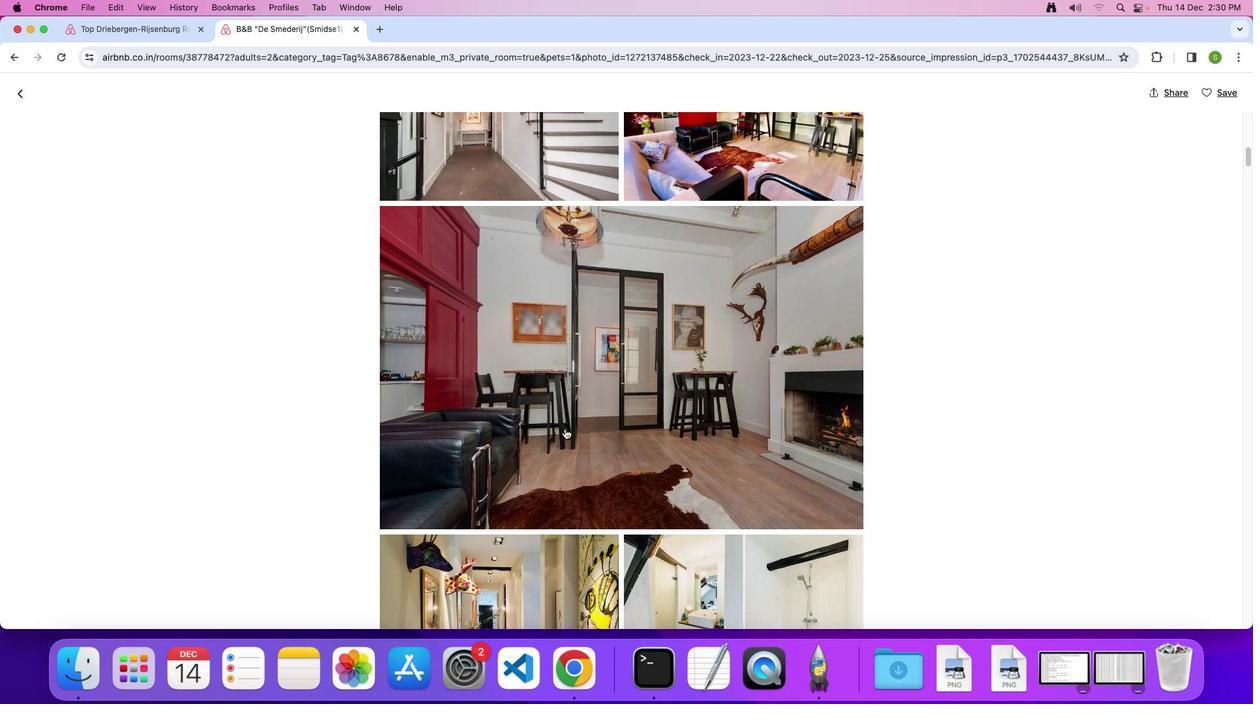 
Action: Mouse scrolled (565, 429) with delta (0, 0)
Screenshot: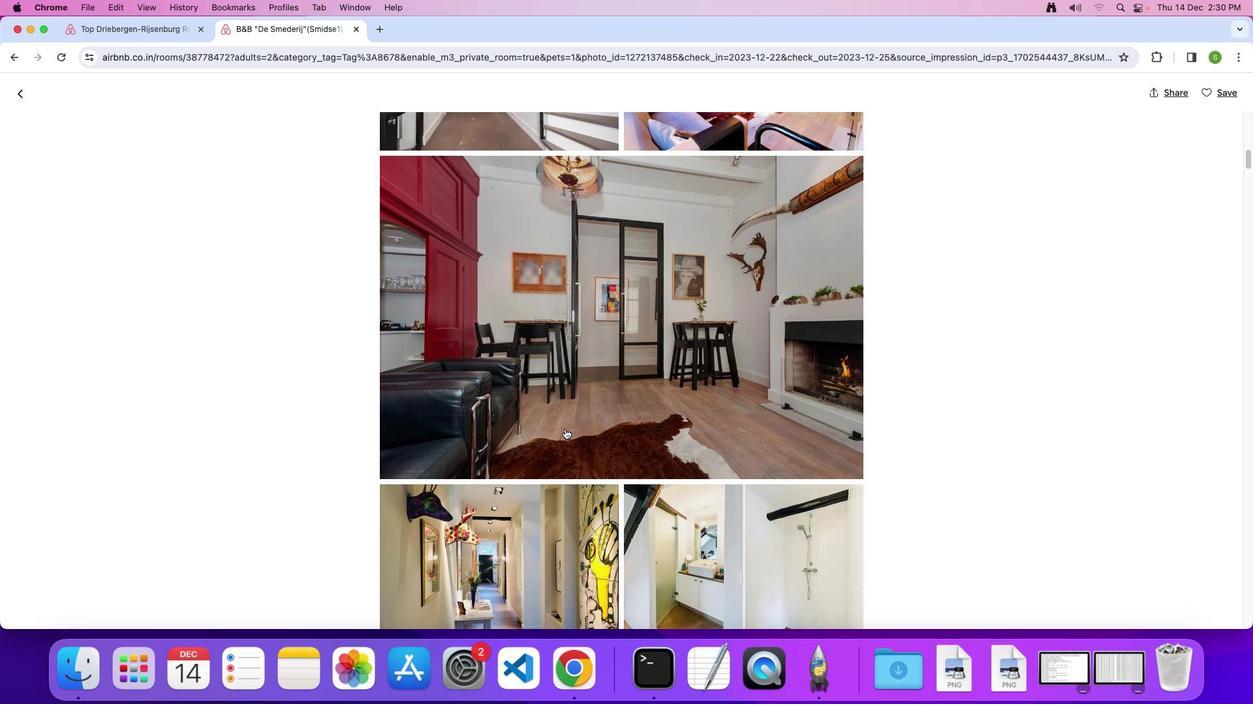 
Action: Mouse scrolled (565, 429) with delta (0, 0)
Screenshot: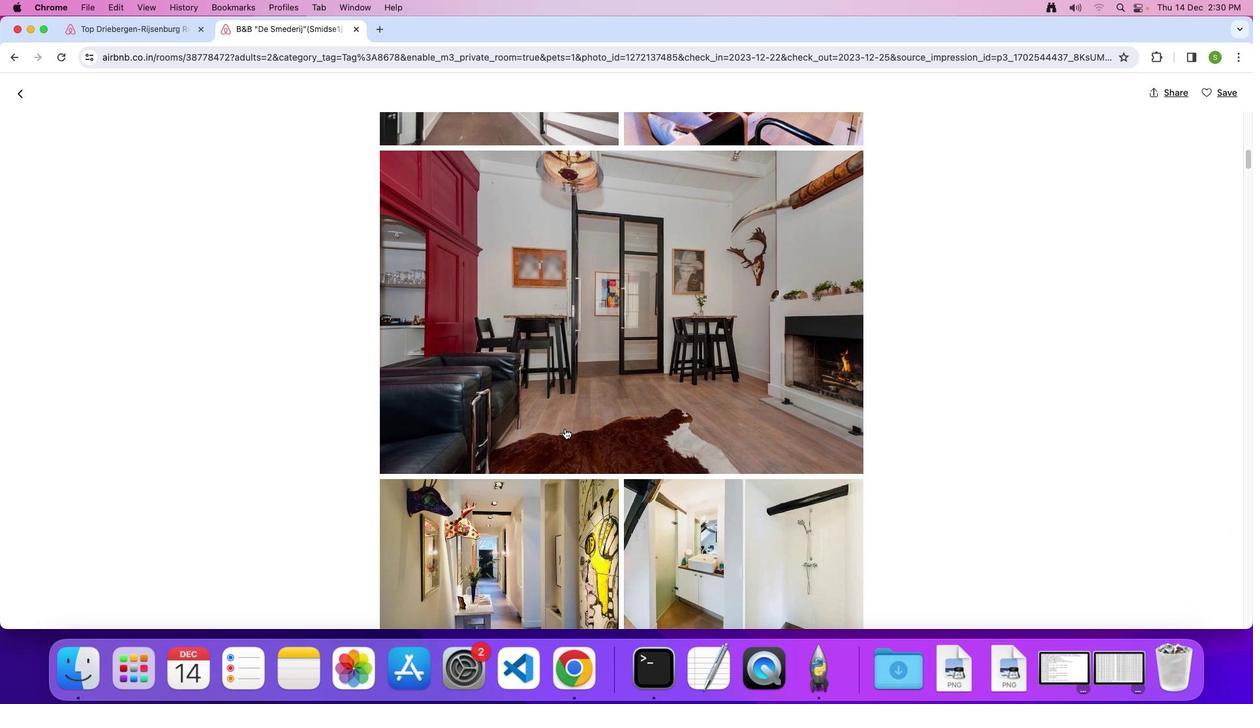 
Action: Mouse scrolled (565, 429) with delta (0, 0)
Screenshot: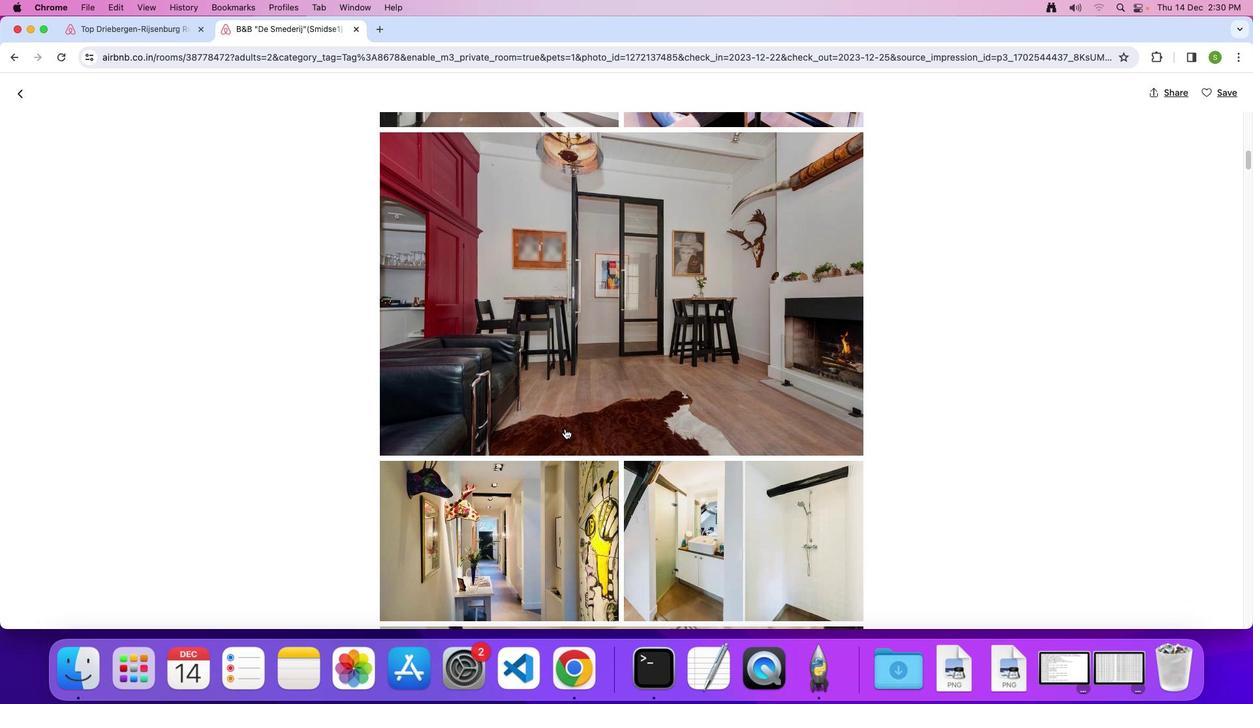 
Action: Mouse scrolled (565, 429) with delta (0, 0)
Screenshot: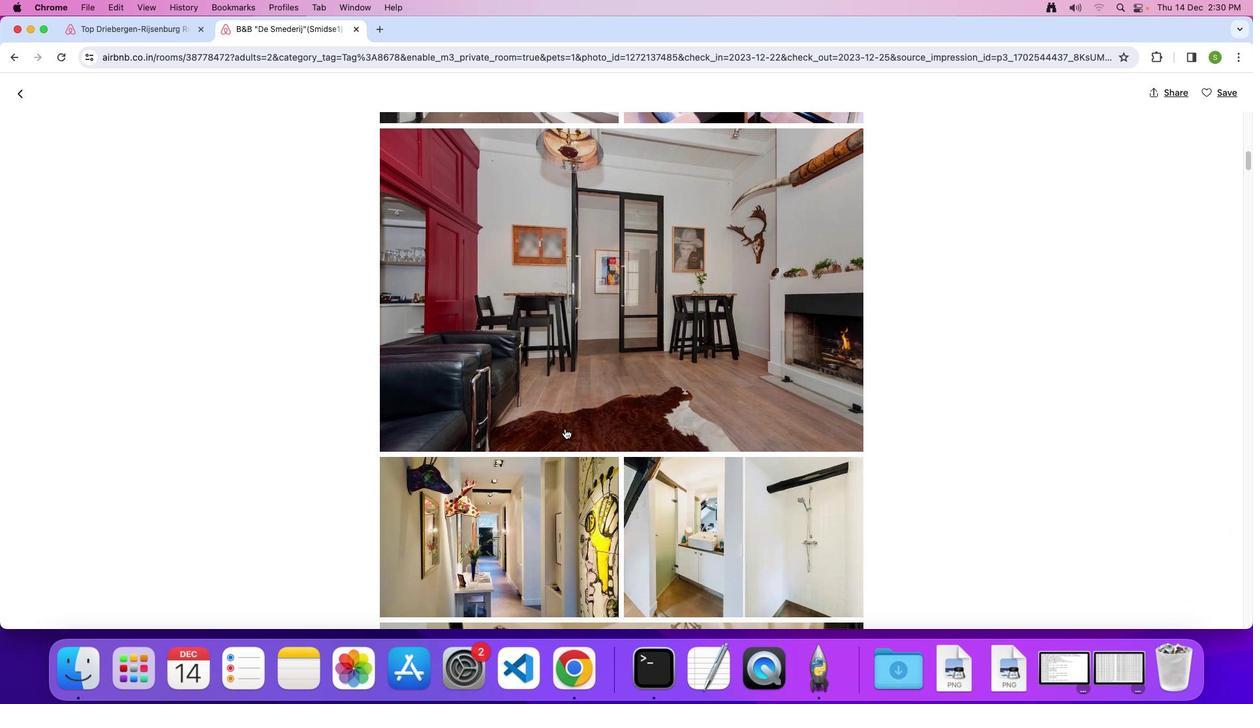 
Action: Mouse scrolled (565, 429) with delta (0, 0)
Screenshot: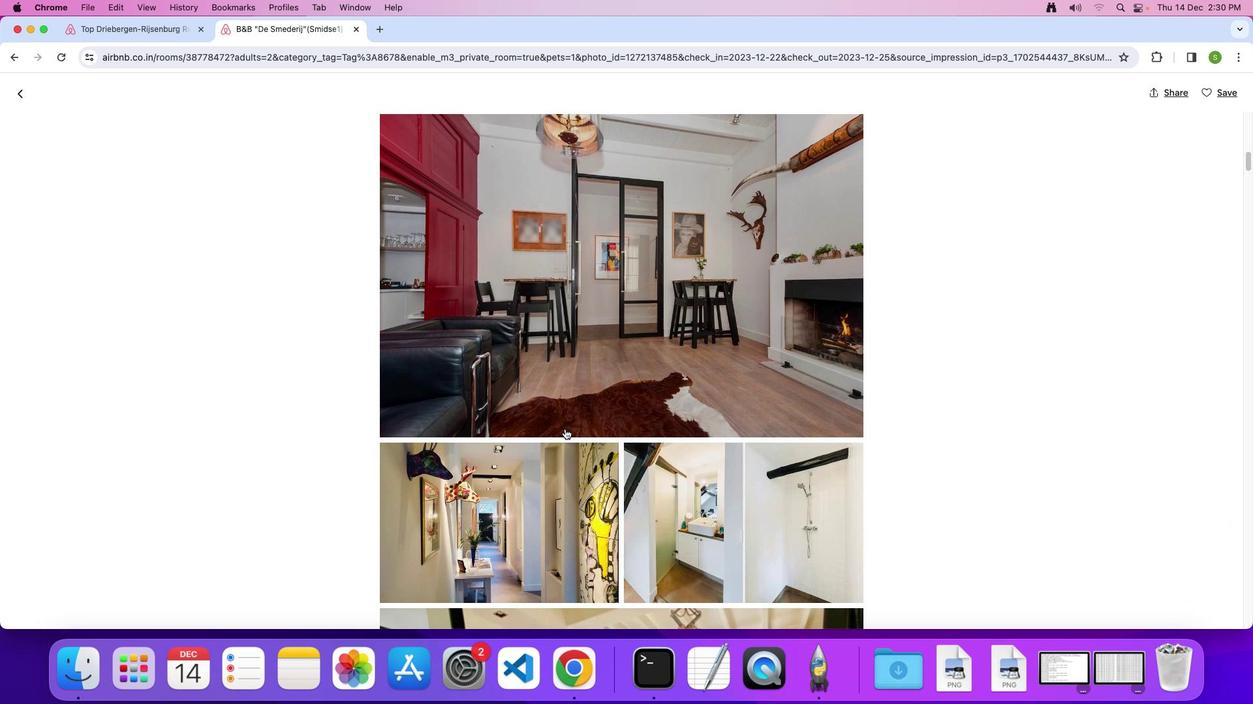 
Action: Mouse scrolled (565, 429) with delta (0, 0)
Screenshot: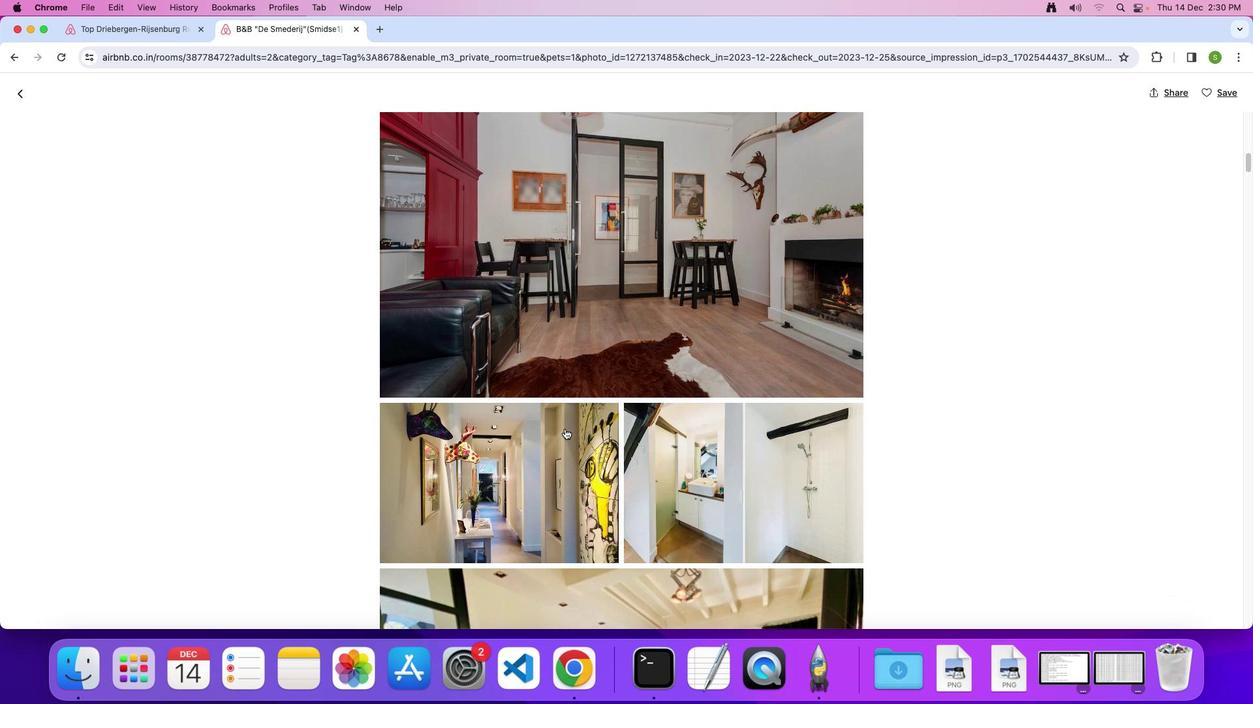 
Action: Mouse scrolled (565, 429) with delta (0, 0)
Screenshot: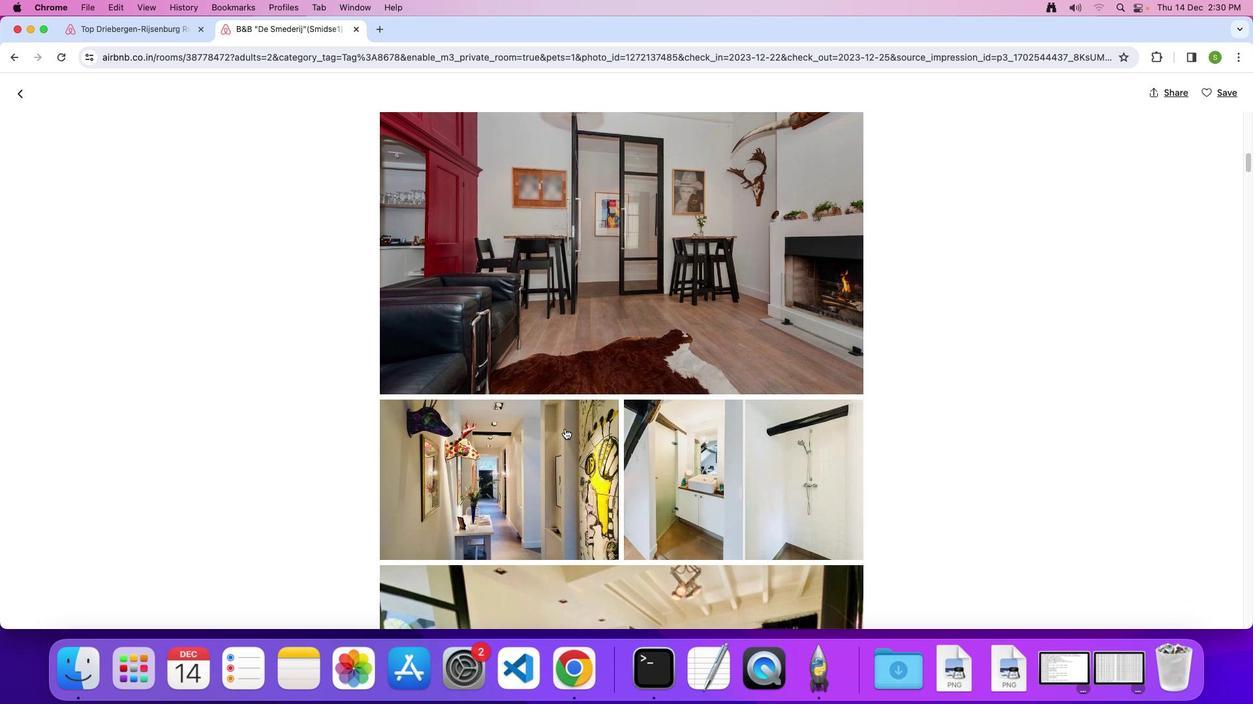 
Action: Mouse scrolled (565, 429) with delta (0, 0)
Screenshot: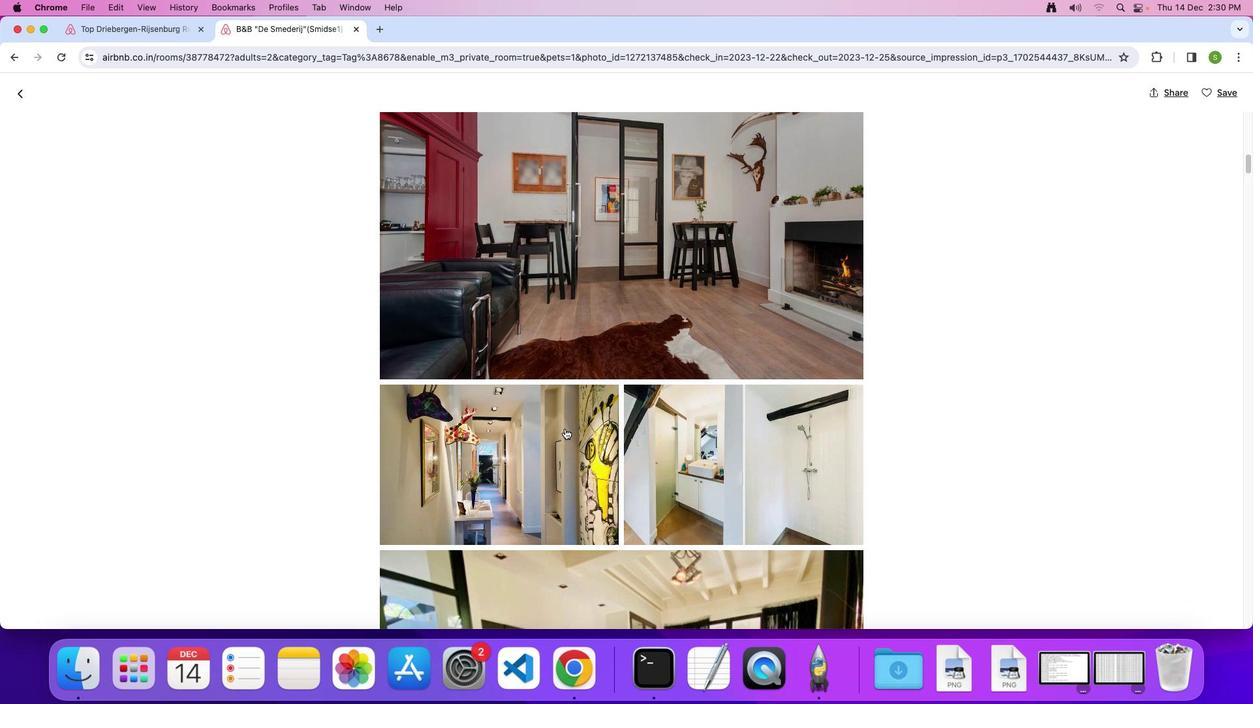 
Action: Mouse scrolled (565, 429) with delta (0, 0)
Screenshot: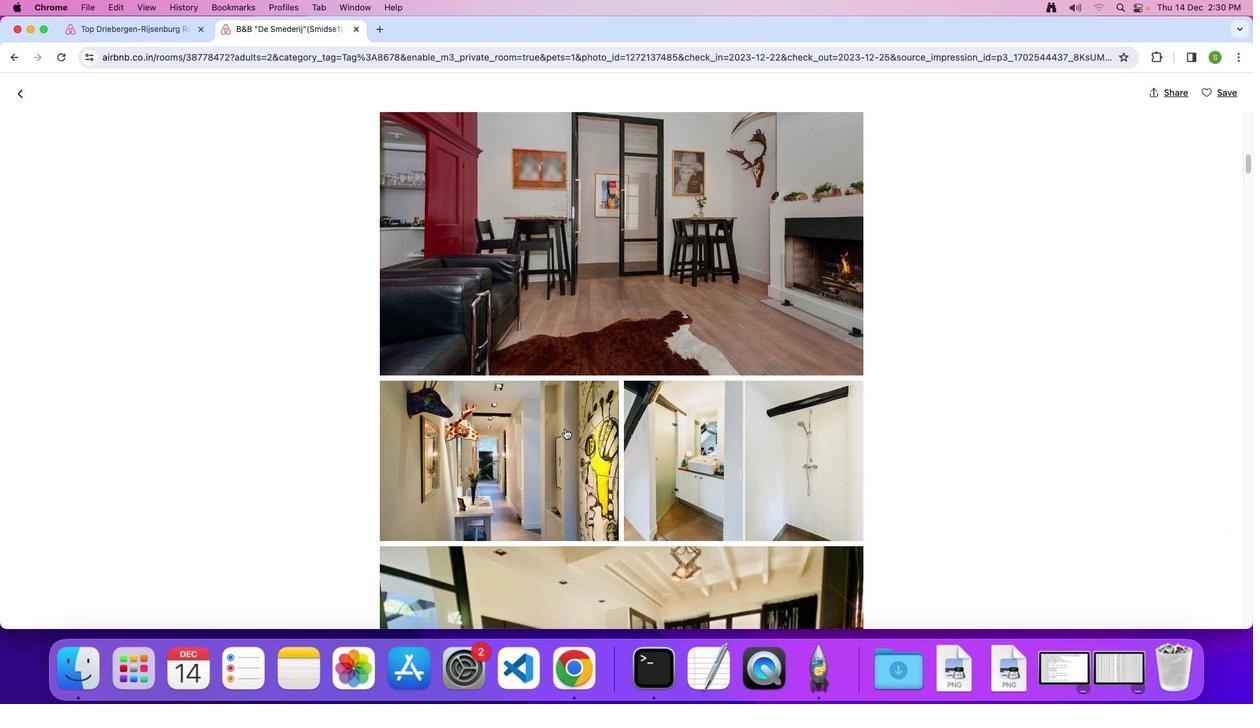 
Action: Mouse scrolled (565, 429) with delta (0, -1)
Screenshot: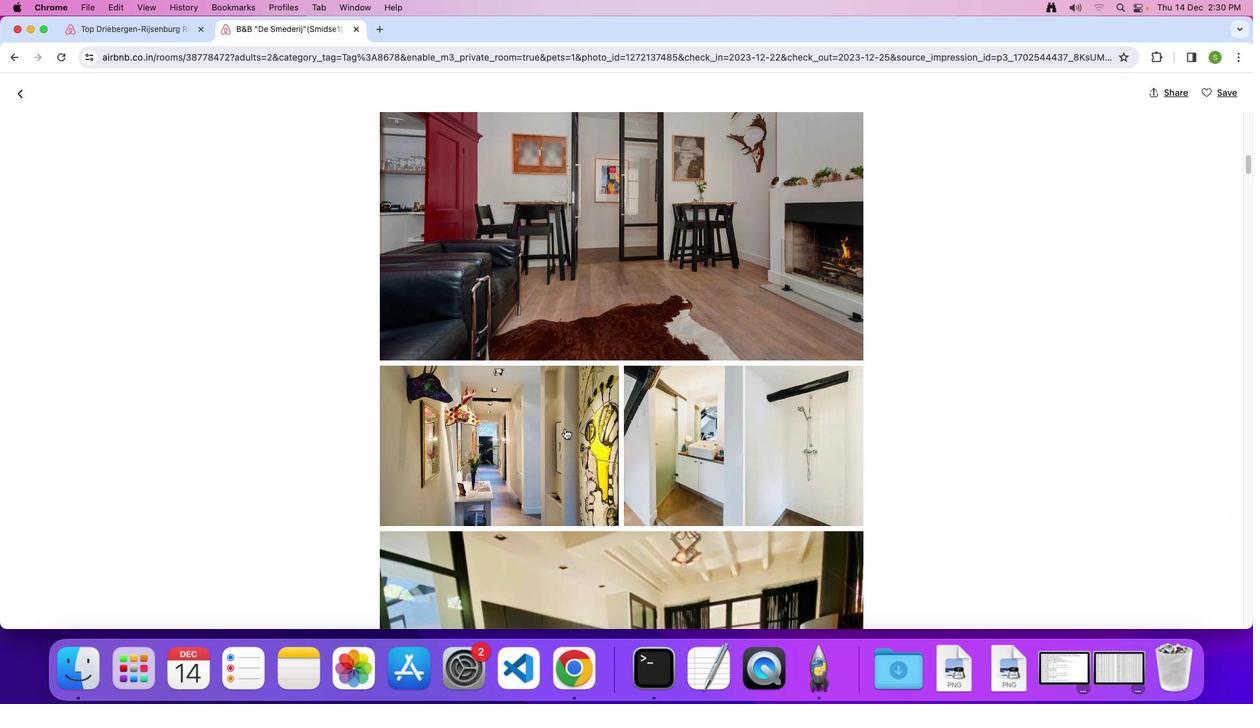 
Action: Mouse scrolled (565, 429) with delta (0, 0)
Screenshot: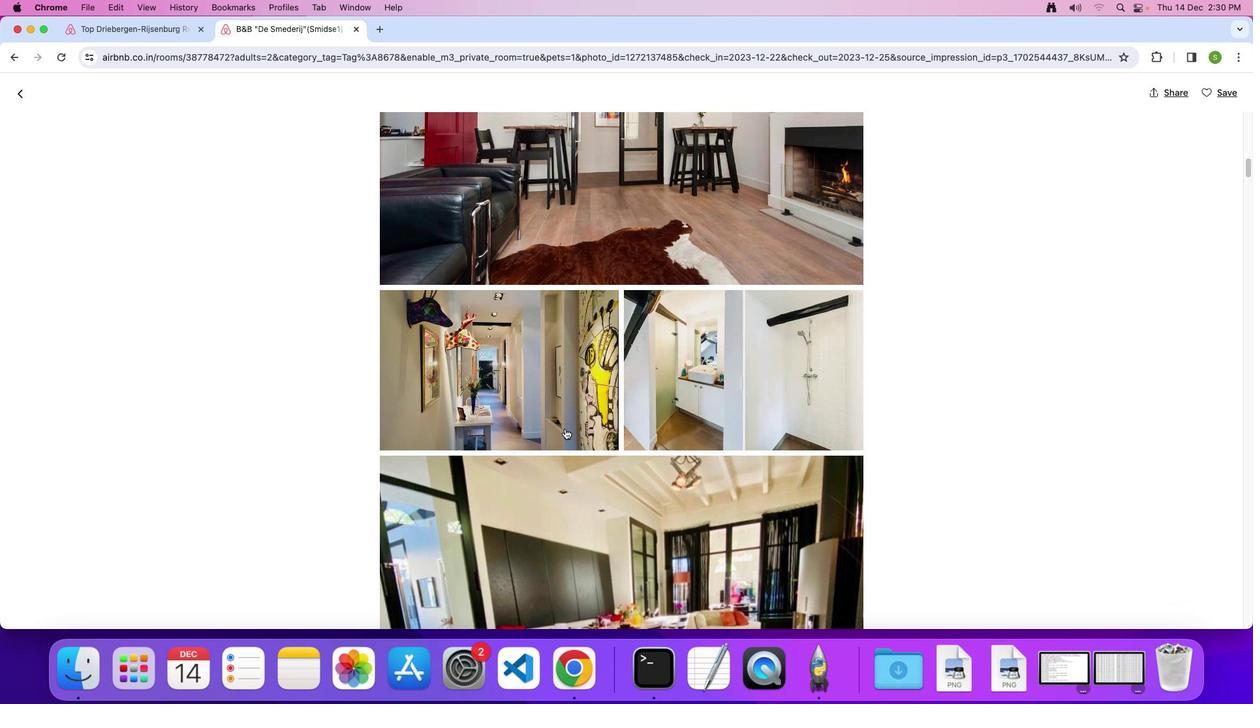 
Action: Mouse scrolled (565, 429) with delta (0, 0)
Screenshot: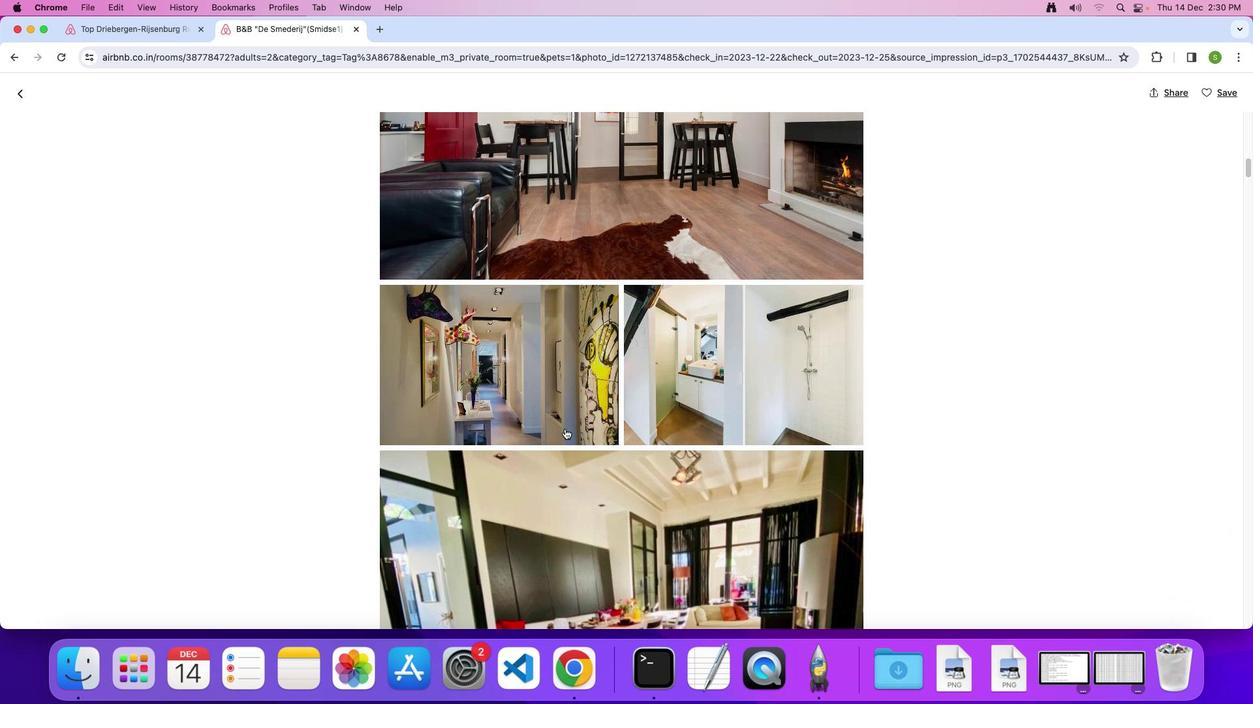 
Action: Mouse scrolled (565, 429) with delta (0, 0)
Screenshot: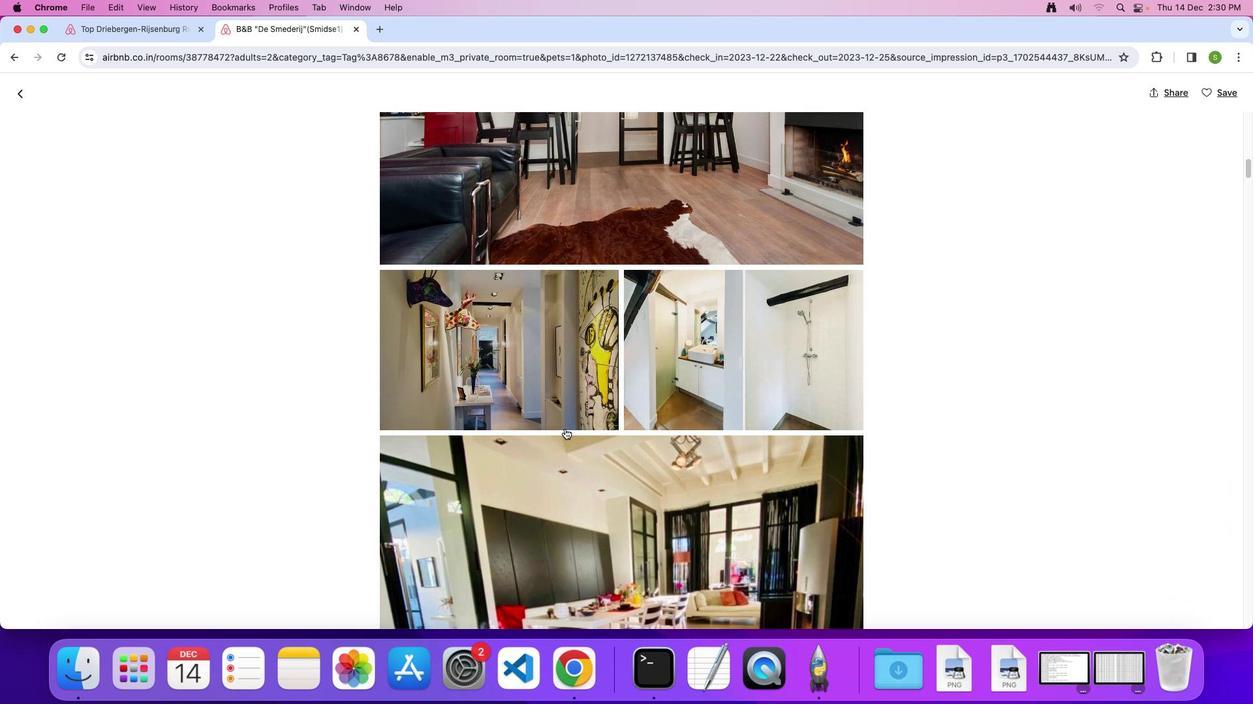 
Action: Mouse scrolled (565, 429) with delta (0, 0)
Screenshot: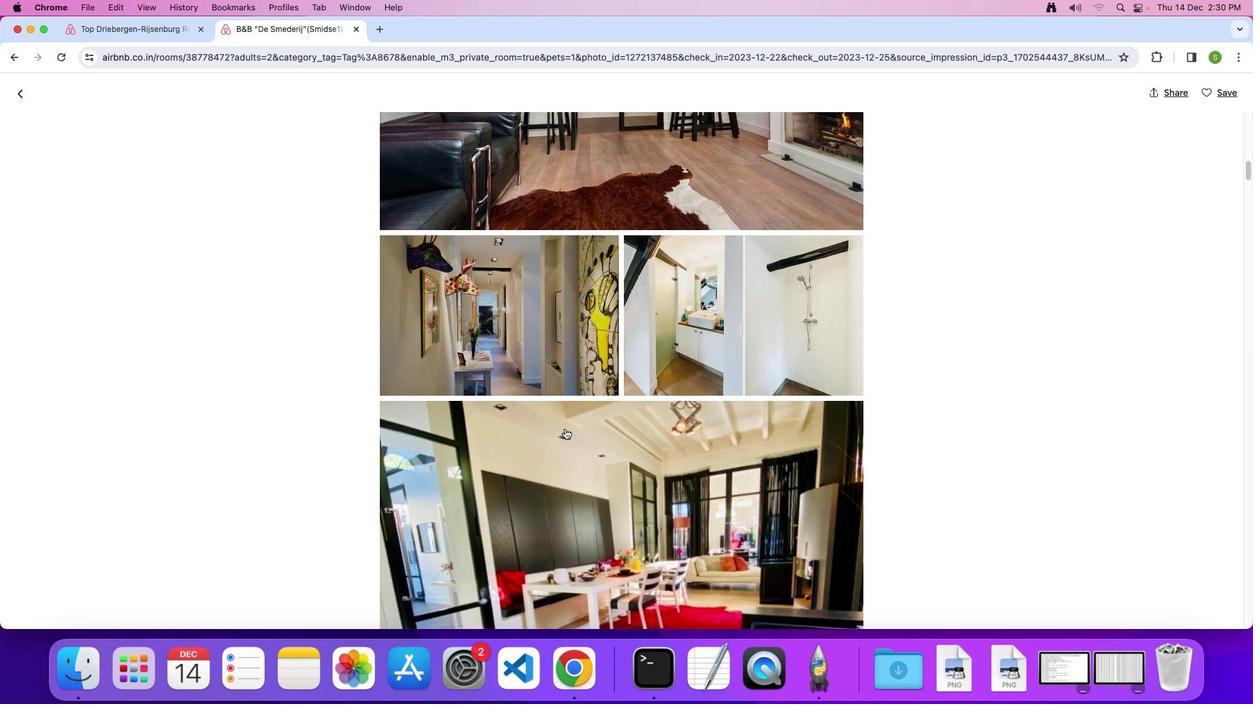 
Action: Mouse scrolled (565, 429) with delta (0, 0)
Screenshot: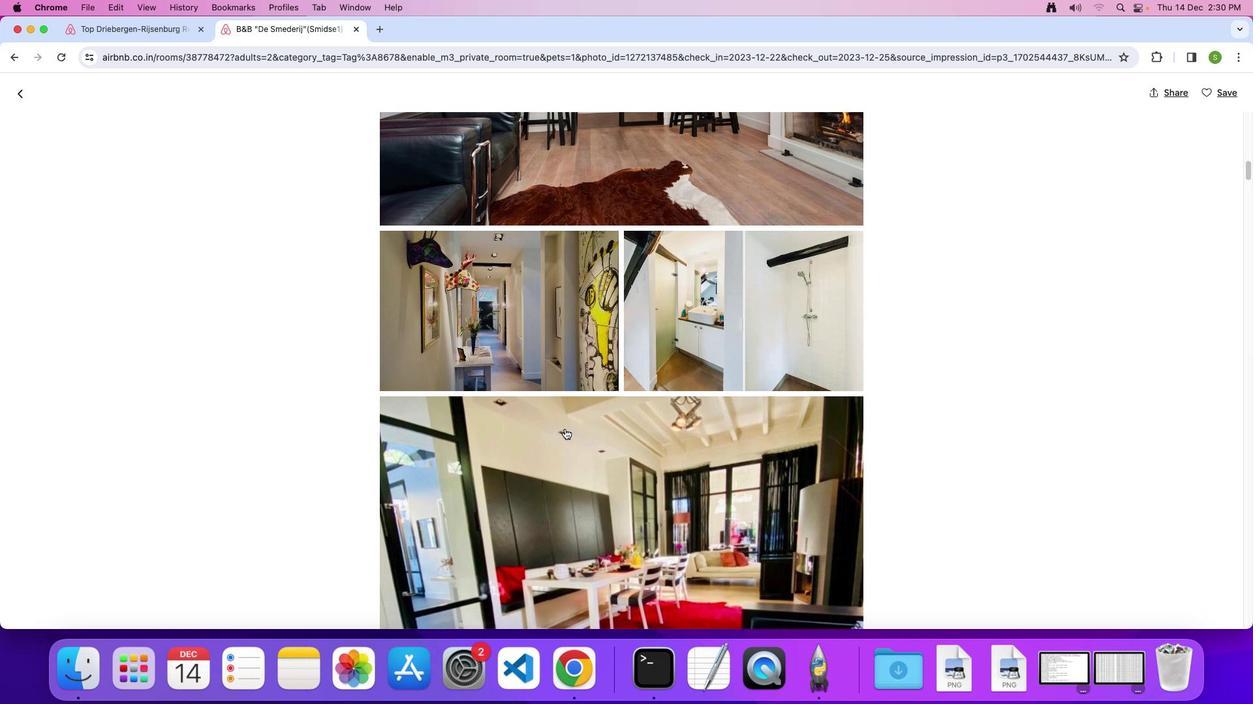 
Action: Mouse scrolled (565, 429) with delta (0, 0)
Screenshot: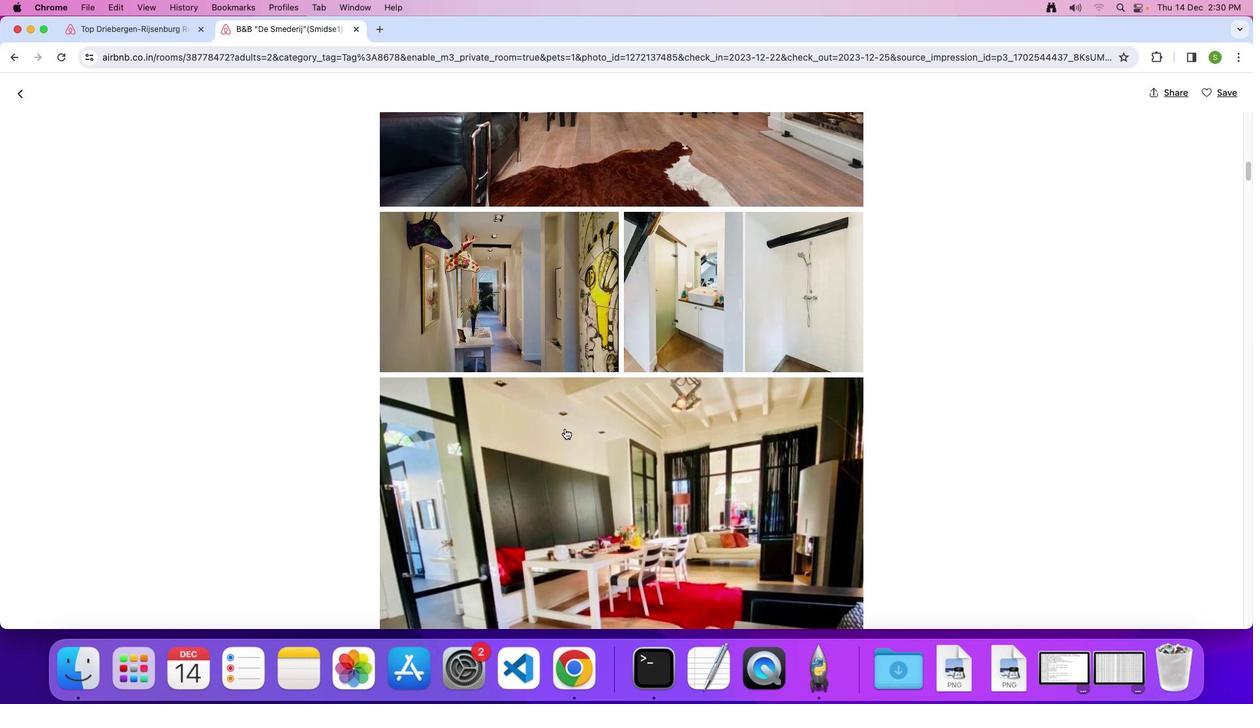 
Action: Mouse scrolled (565, 429) with delta (0, 0)
Screenshot: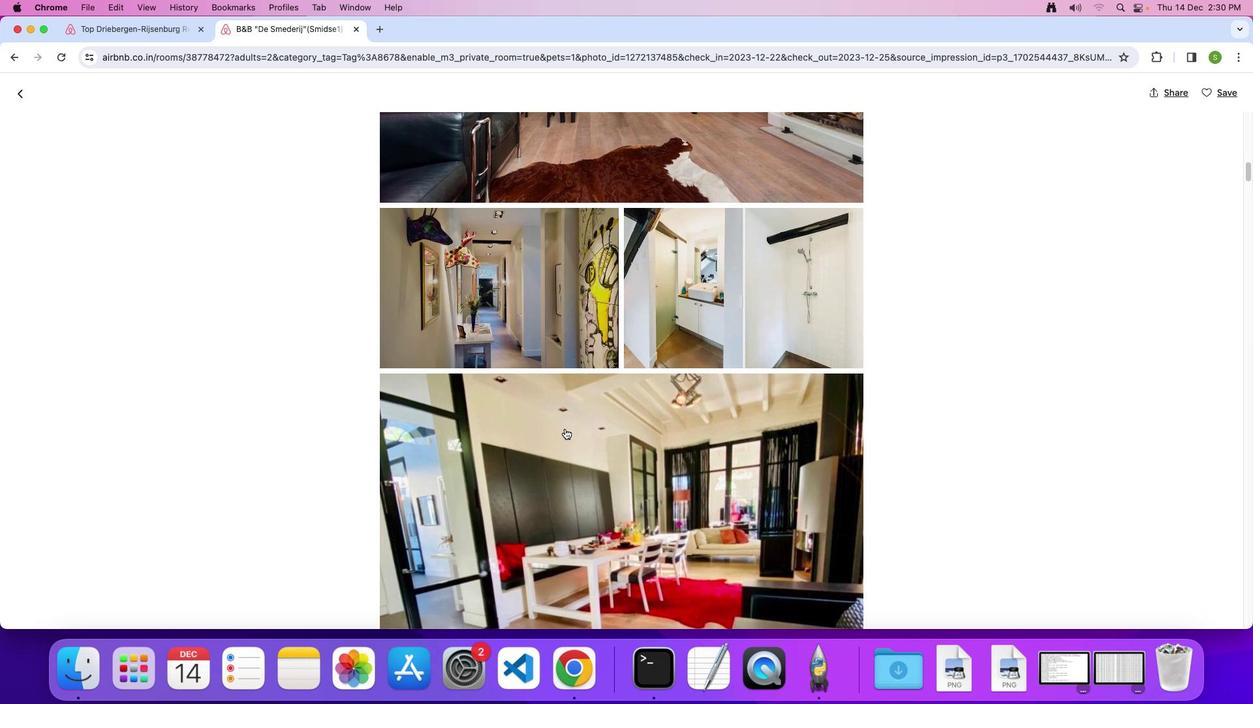 
Action: Mouse scrolled (565, 429) with delta (0, -1)
Screenshot: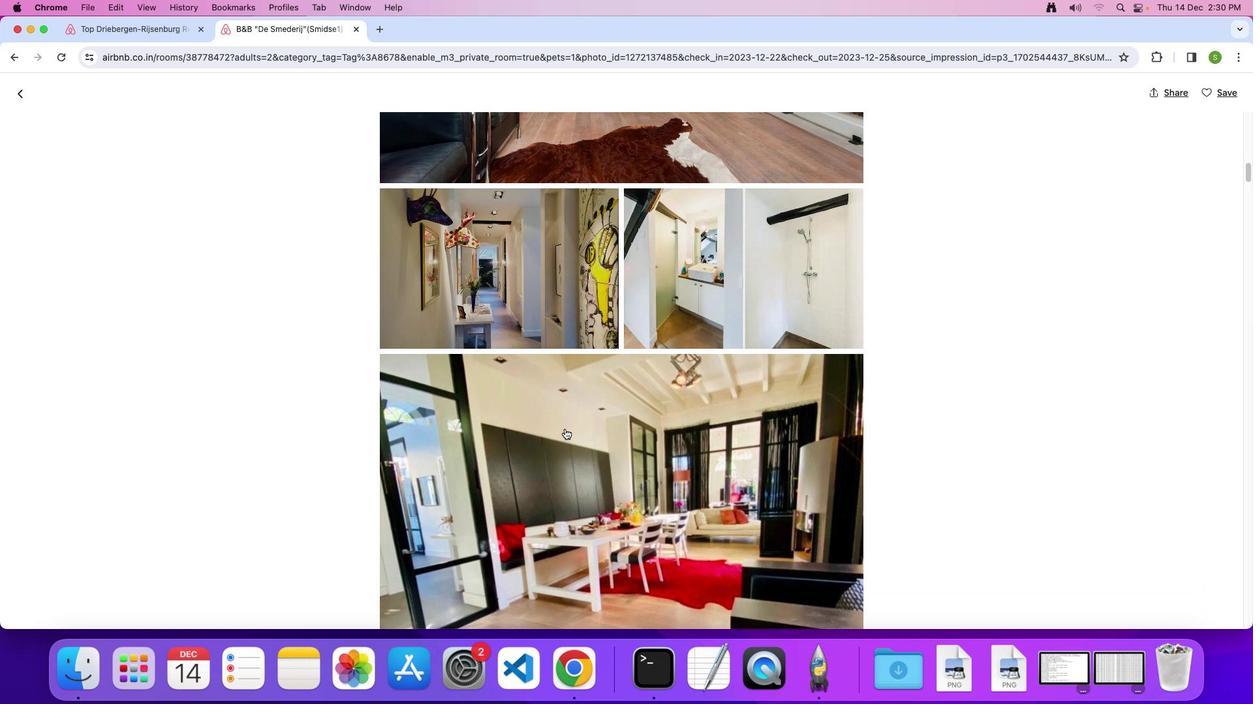 
Action: Mouse scrolled (565, 429) with delta (0, 0)
Screenshot: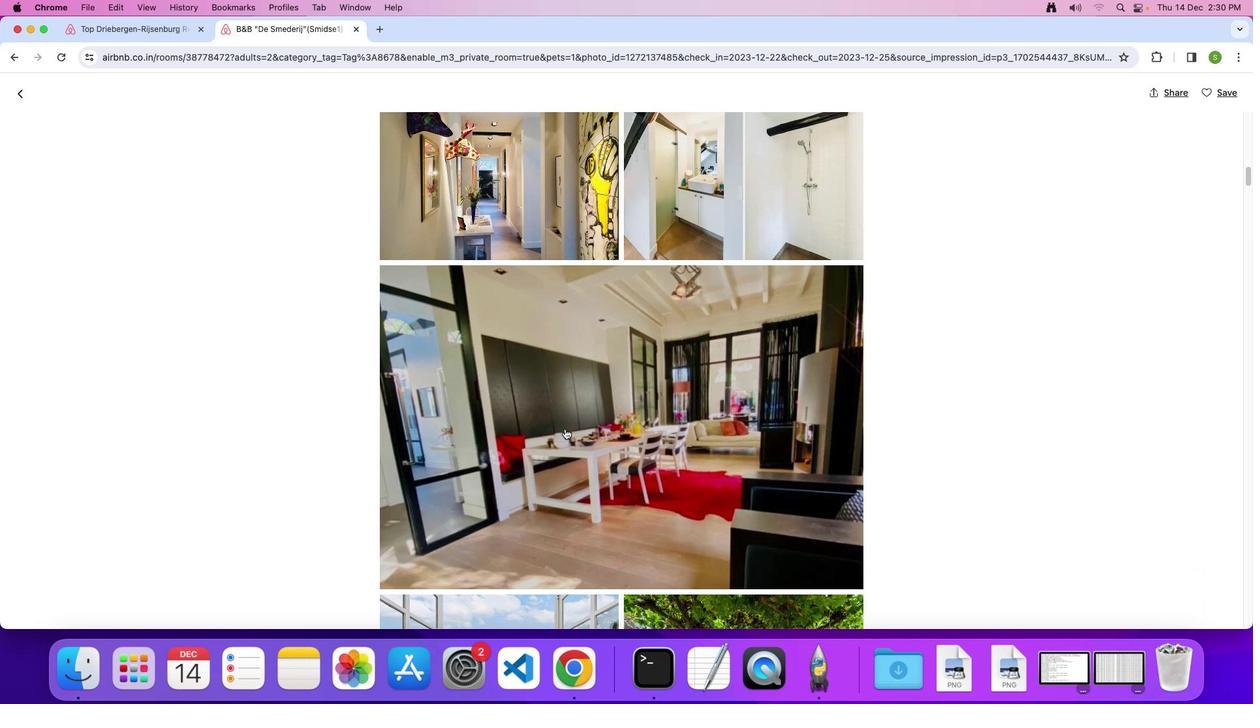 
Action: Mouse scrolled (565, 429) with delta (0, 0)
Screenshot: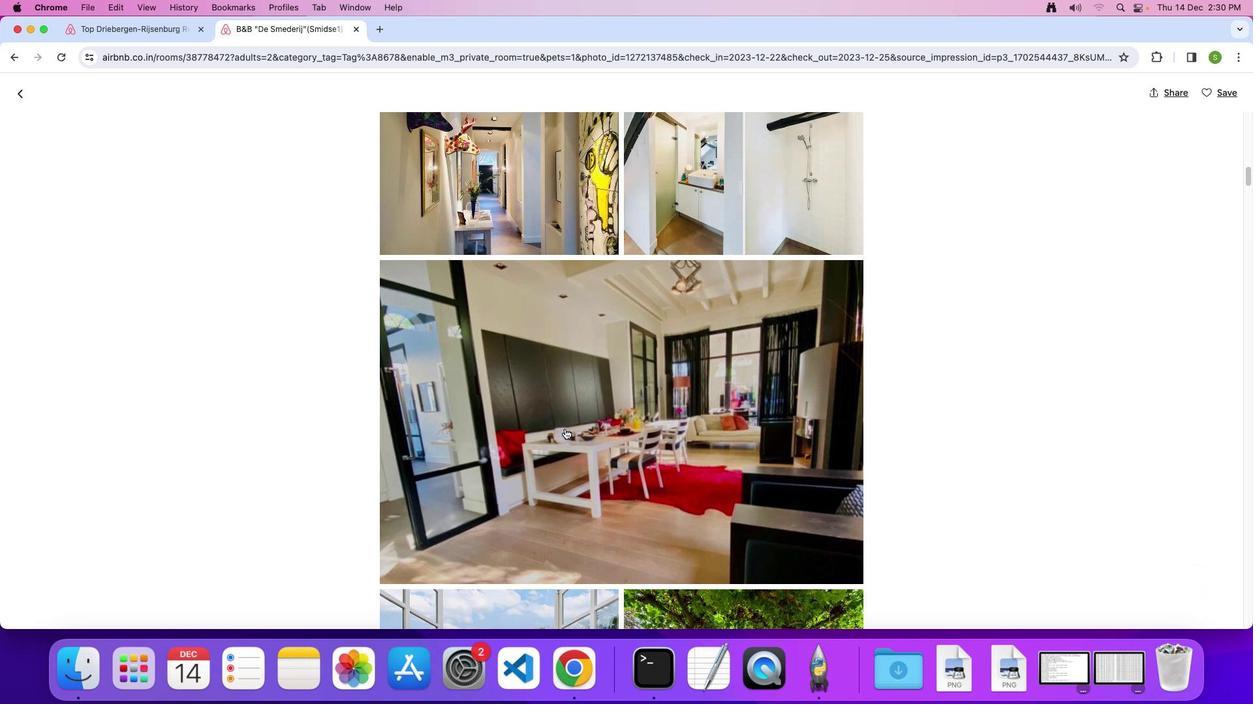 
Action: Mouse scrolled (565, 429) with delta (0, 0)
Screenshot: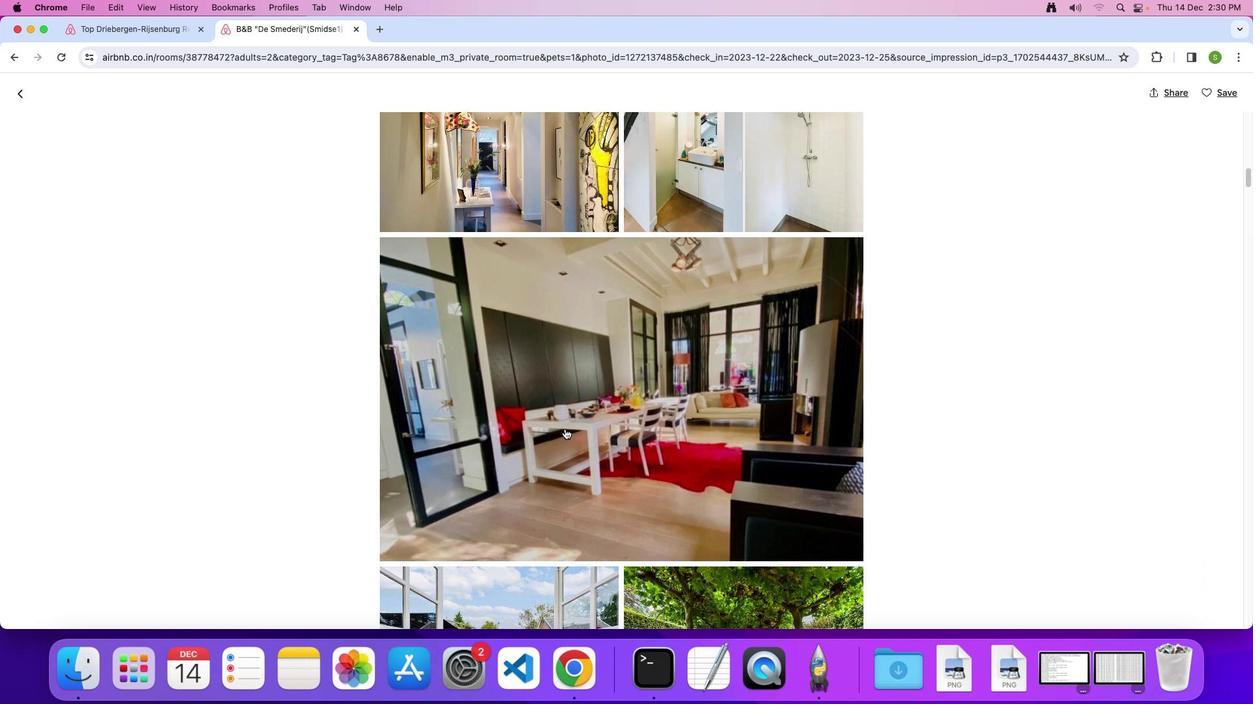 
Action: Mouse scrolled (565, 429) with delta (0, 0)
Screenshot: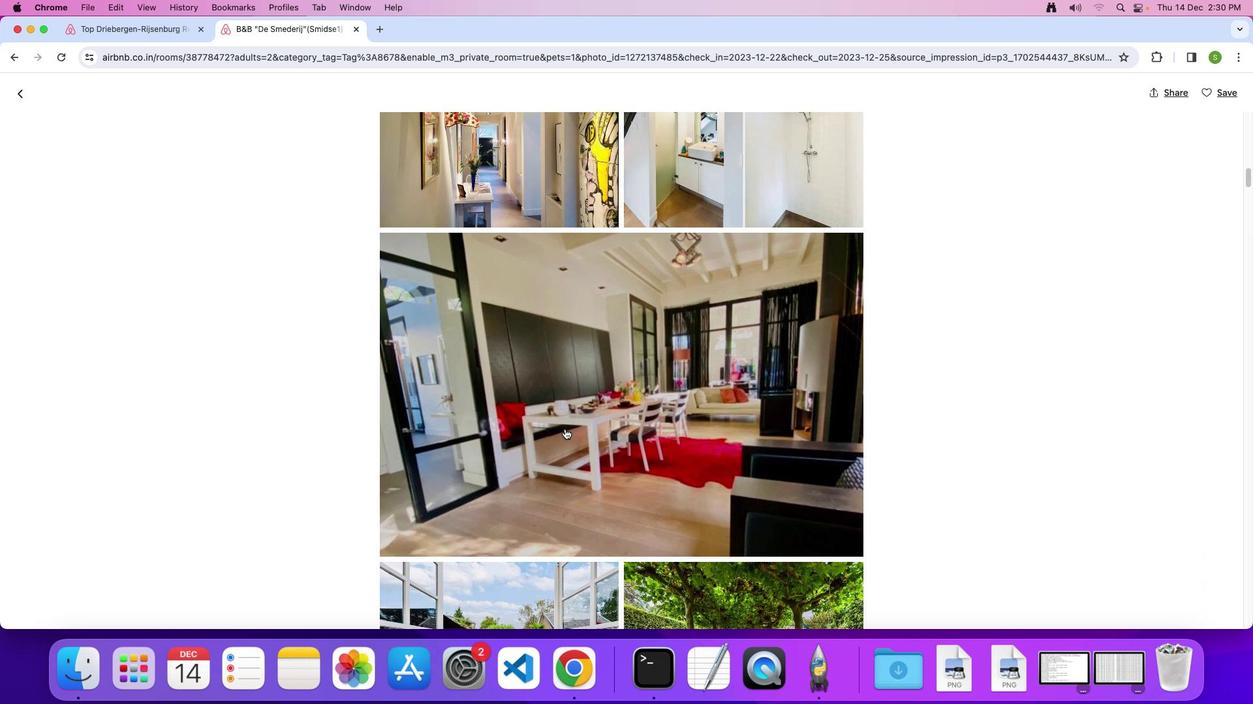 
Action: Mouse scrolled (565, 429) with delta (0, -1)
Screenshot: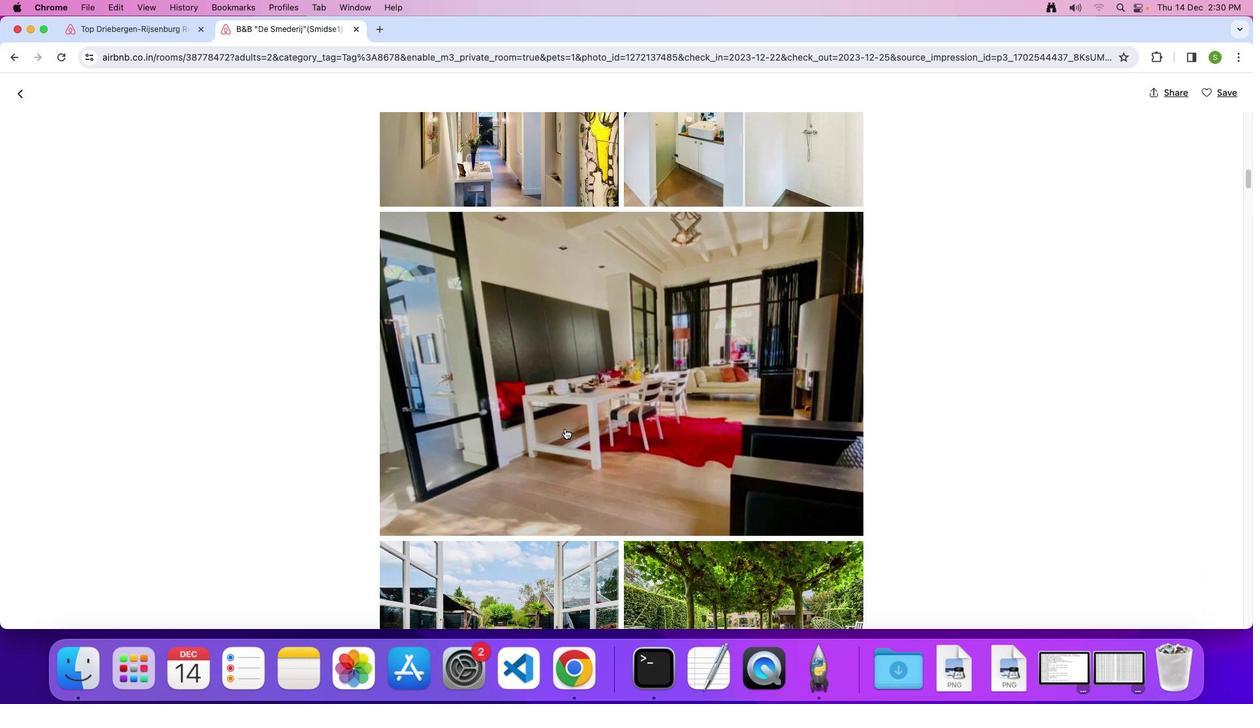 
Action: Mouse scrolled (565, 429) with delta (0, 0)
Screenshot: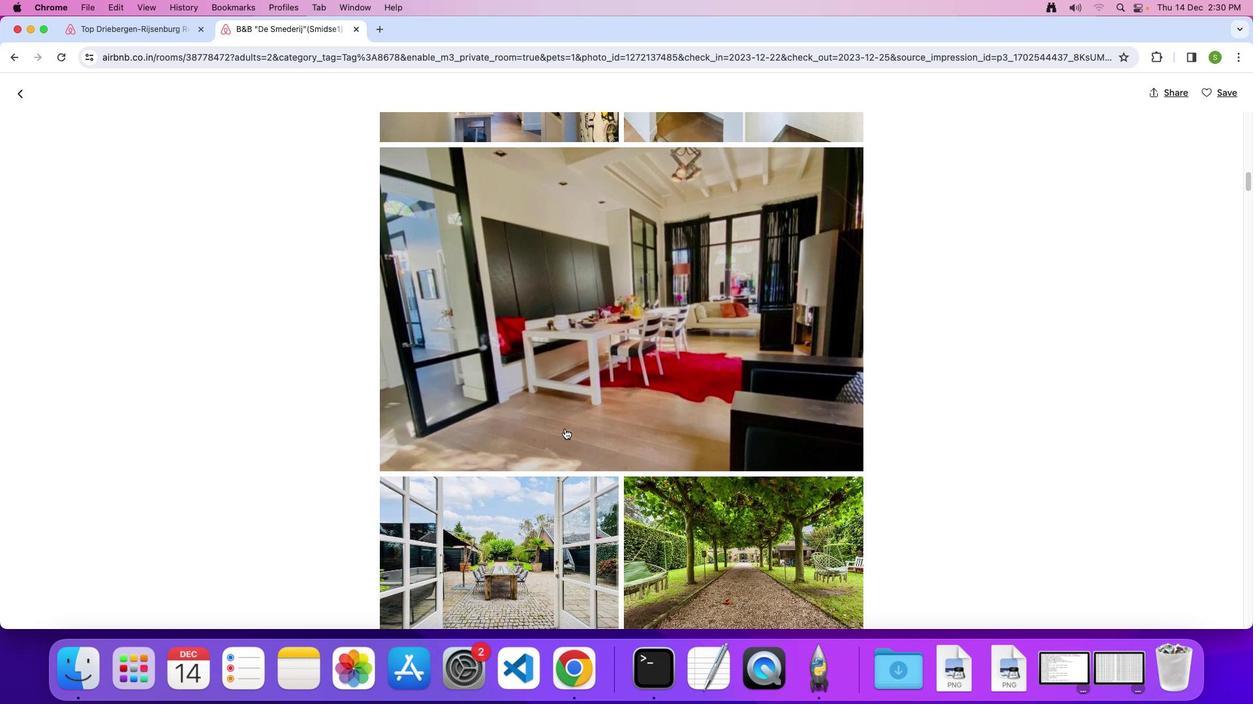 
Action: Mouse scrolled (565, 429) with delta (0, 0)
Screenshot: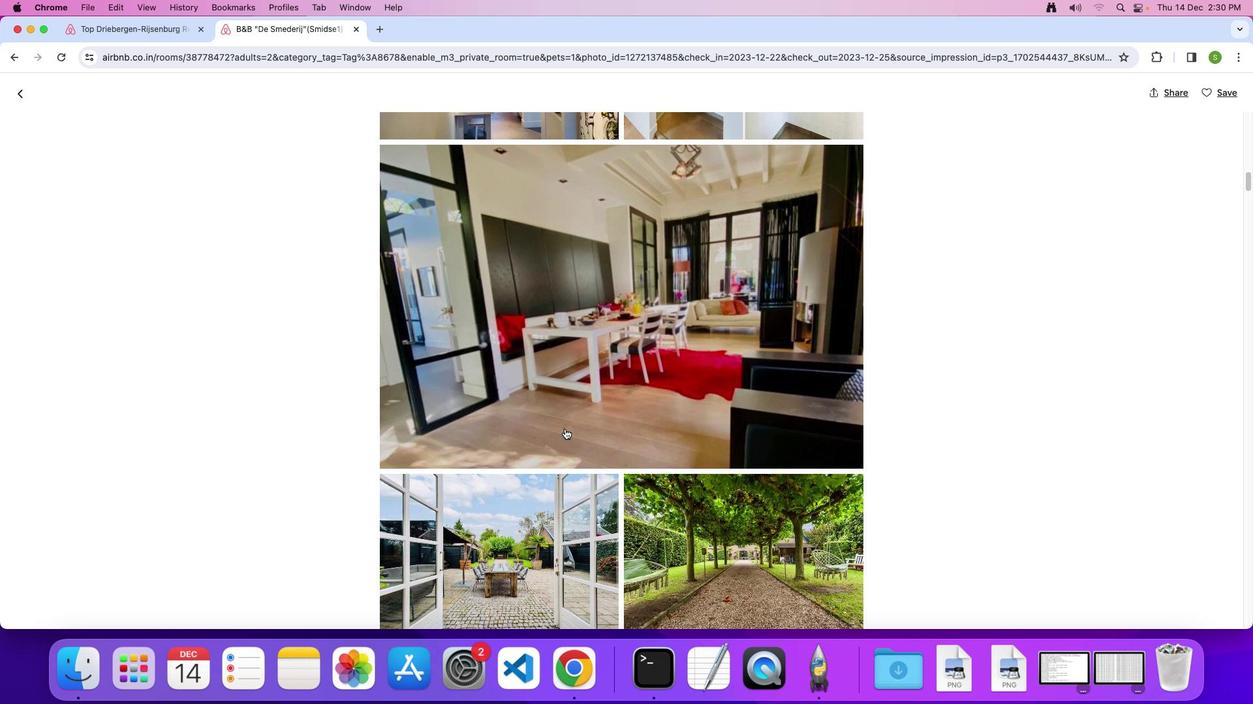 
Action: Mouse scrolled (565, 429) with delta (0, 0)
Screenshot: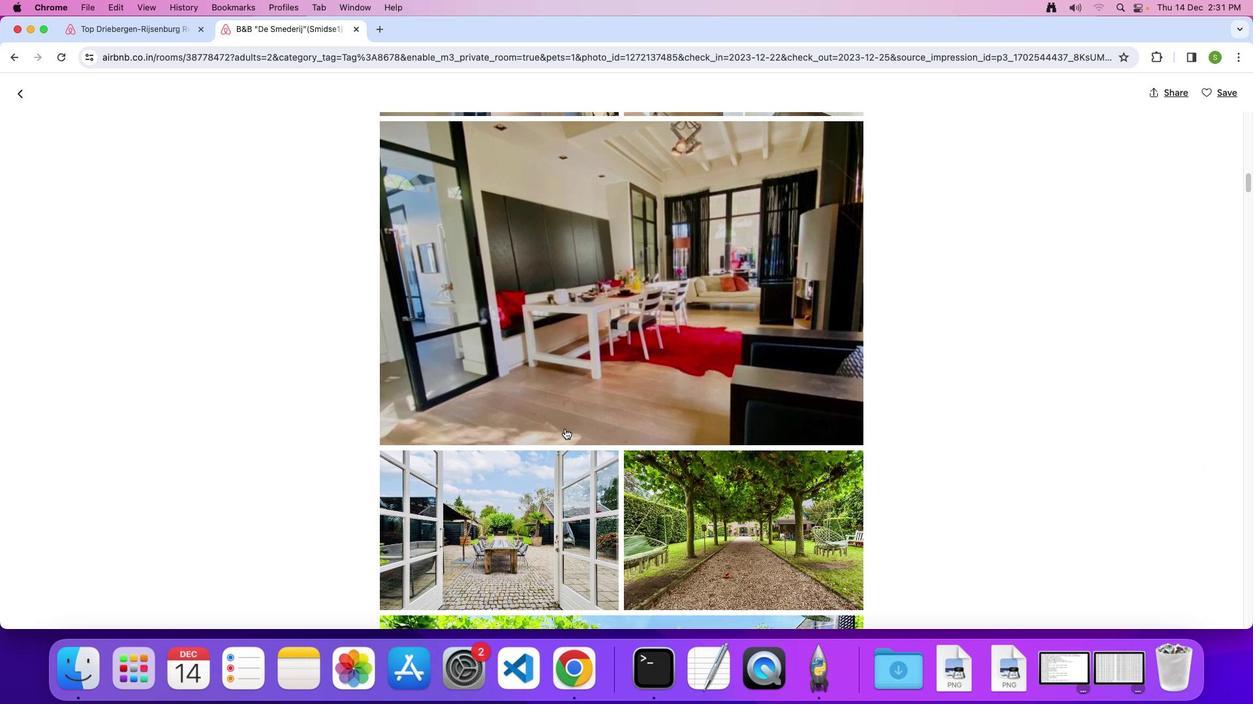 
Action: Mouse scrolled (565, 429) with delta (0, 0)
Screenshot: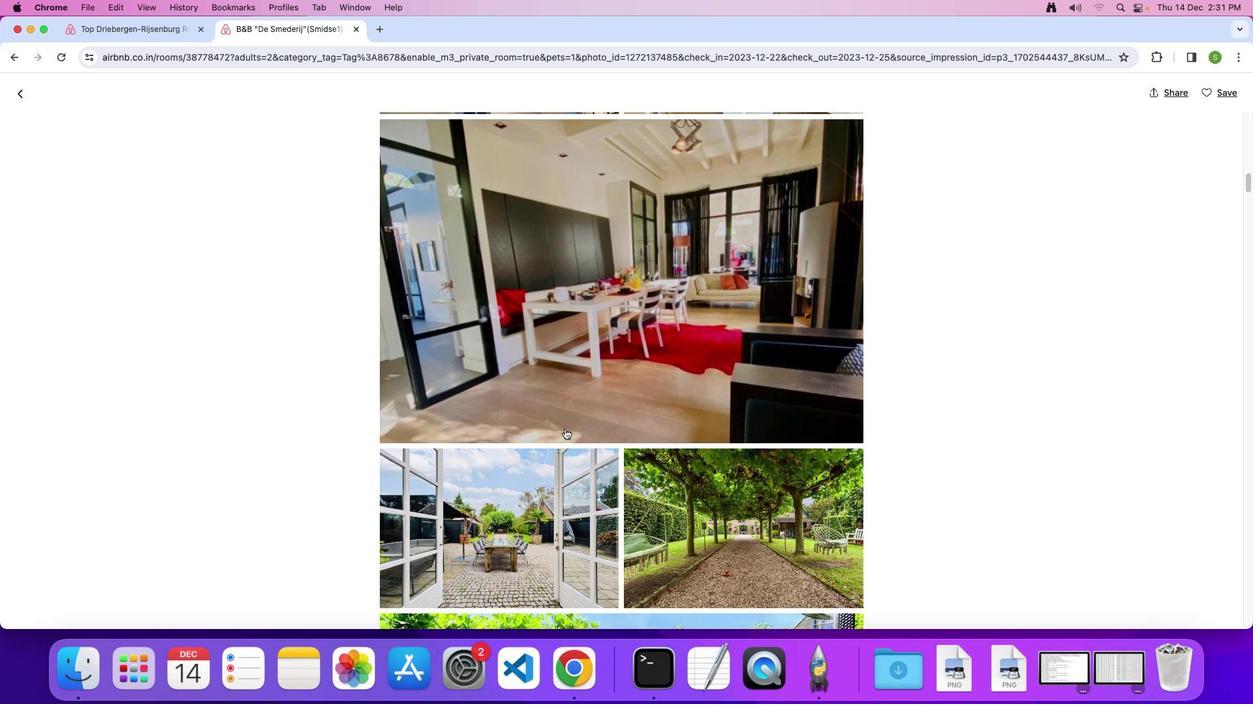 
Action: Mouse scrolled (565, 429) with delta (0, -1)
Screenshot: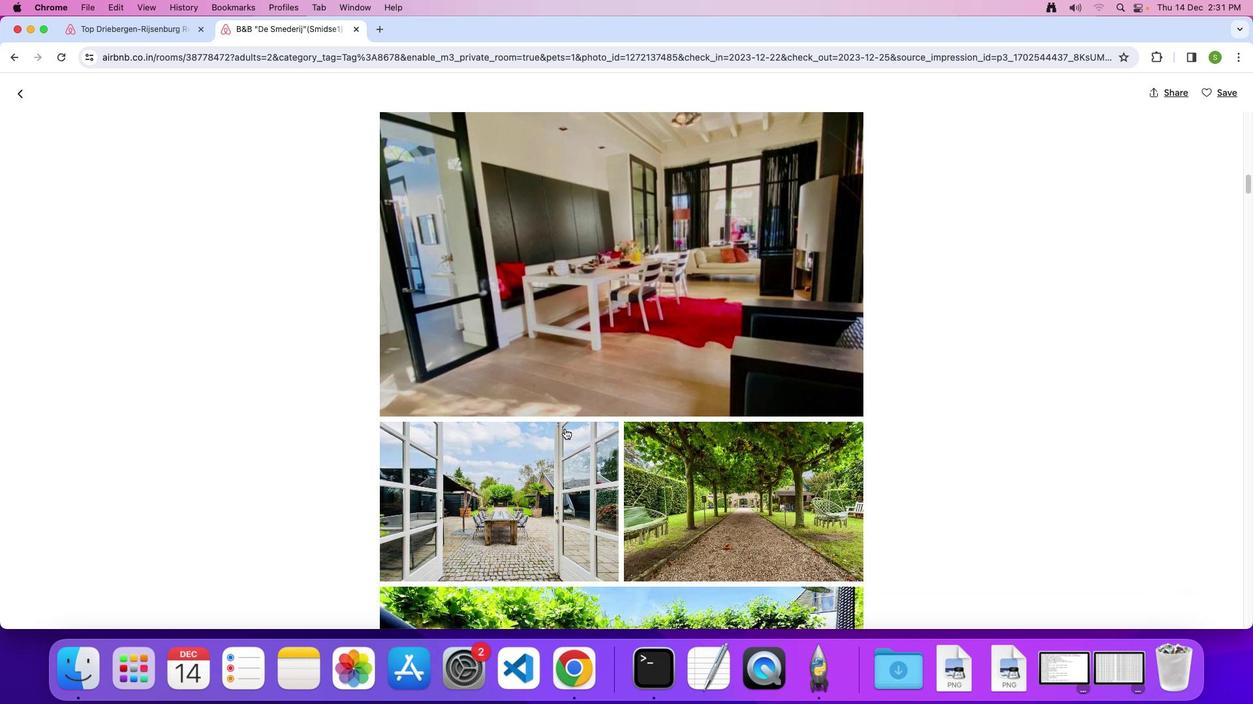 
Action: Mouse scrolled (565, 429) with delta (0, 0)
Screenshot: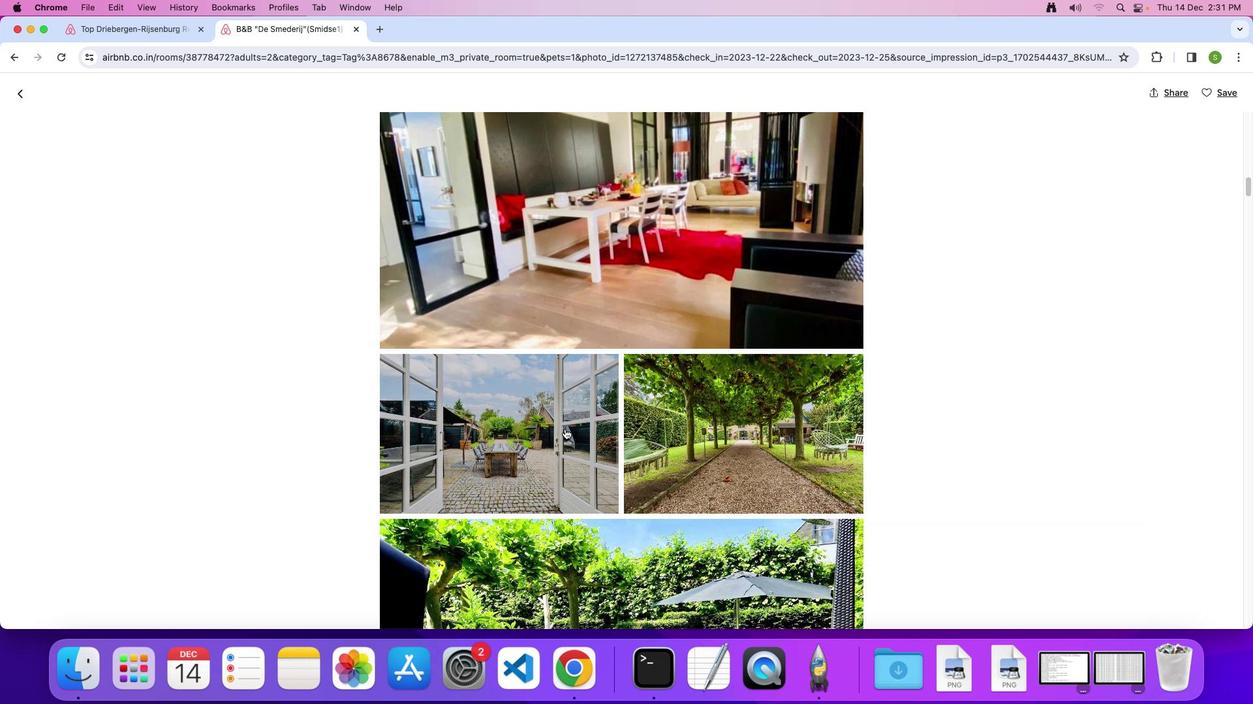 
Action: Mouse scrolled (565, 429) with delta (0, 0)
Screenshot: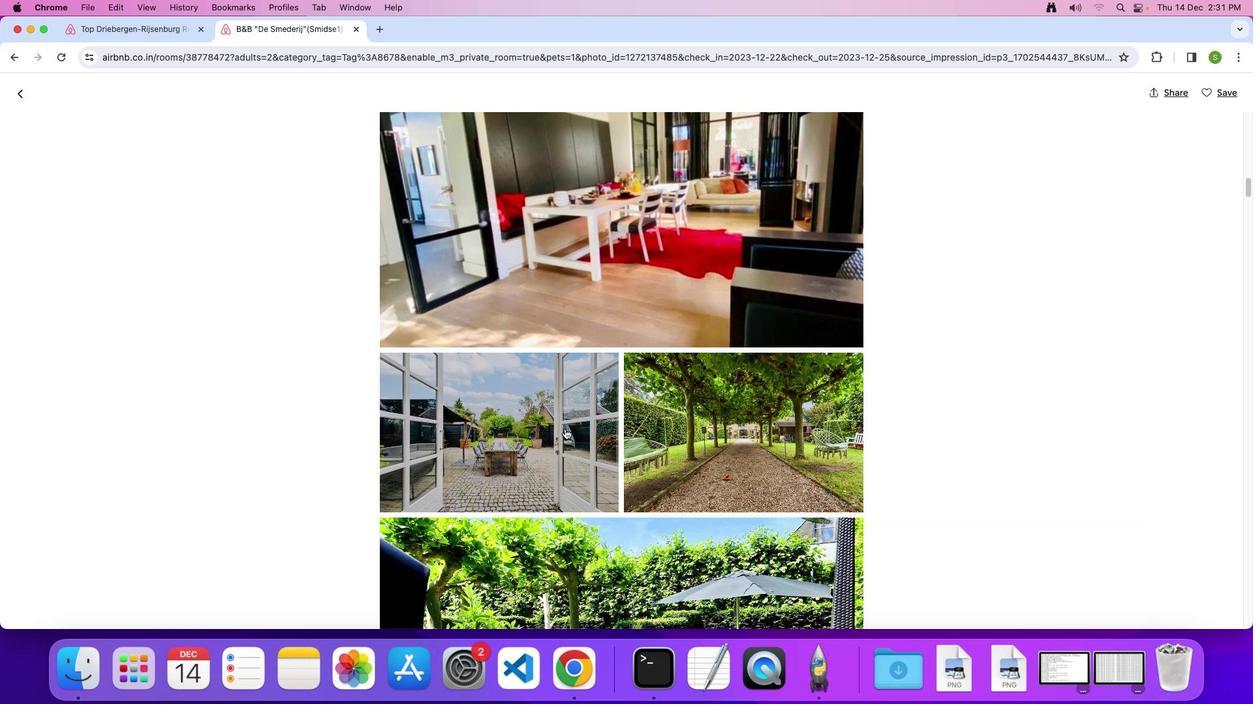 
Action: Mouse scrolled (565, 429) with delta (0, 0)
Screenshot: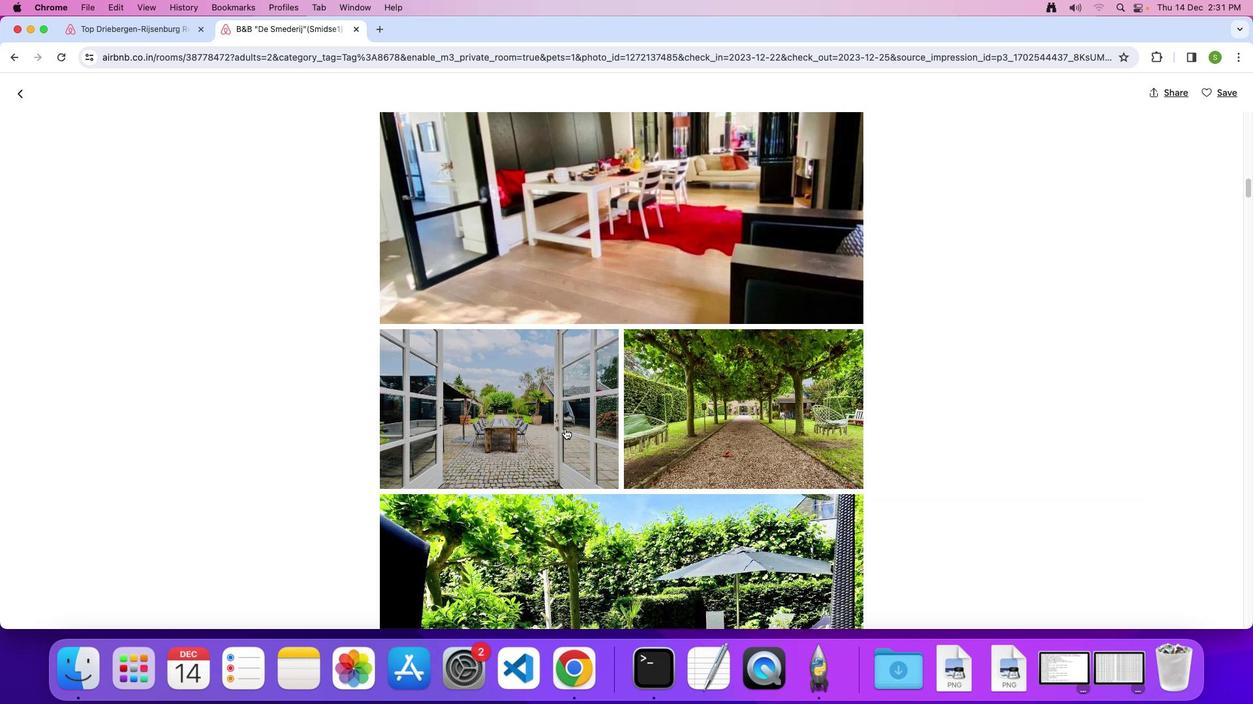
Action: Mouse scrolled (565, 429) with delta (0, 0)
Screenshot: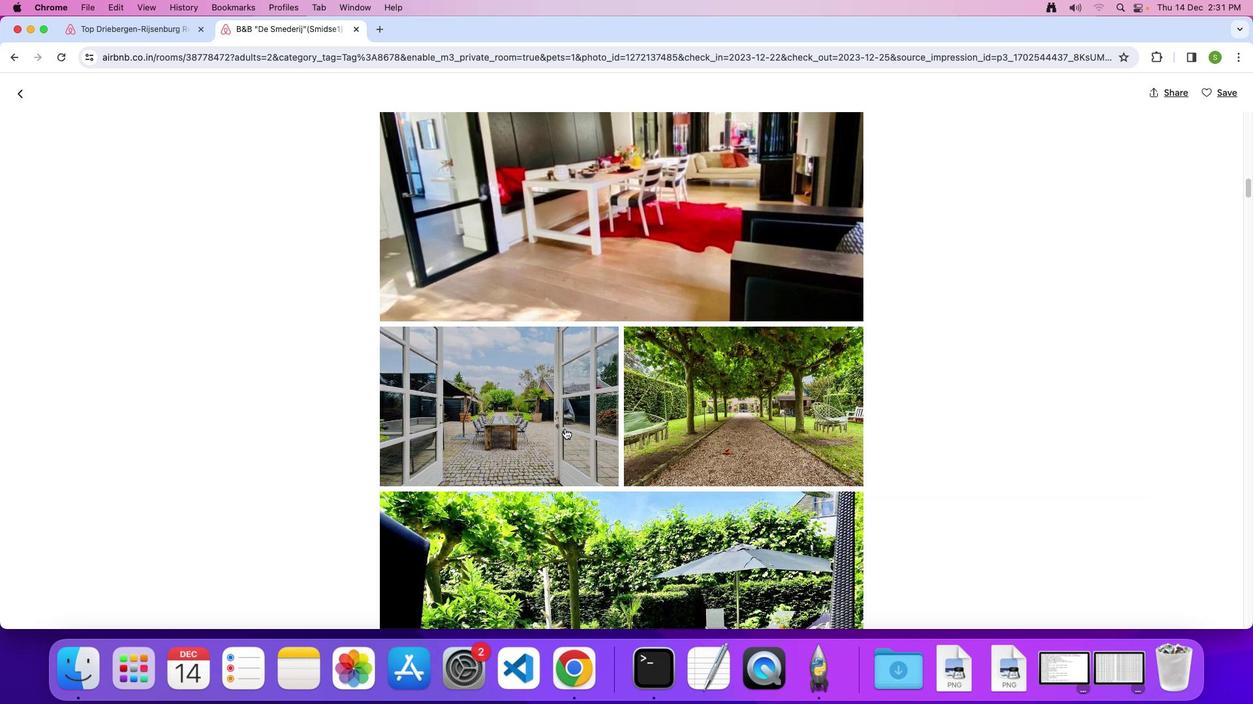 
Action: Mouse scrolled (565, 429) with delta (0, -1)
Screenshot: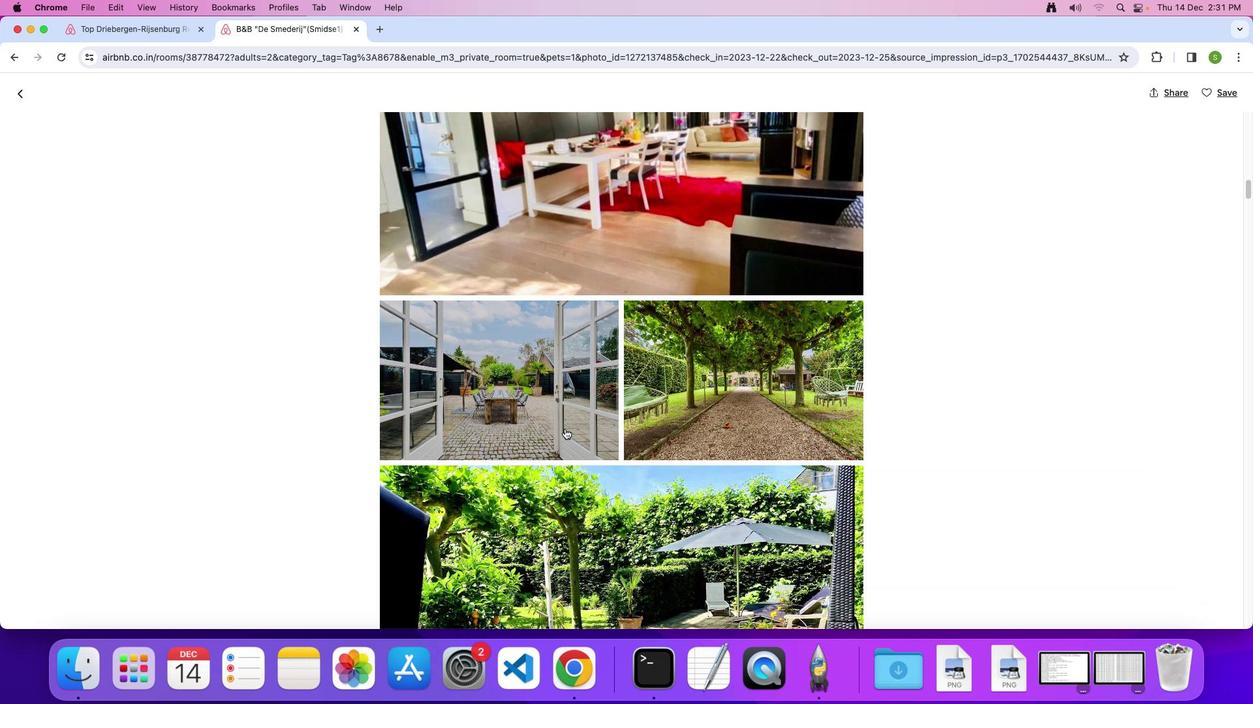 
Action: Mouse scrolled (565, 429) with delta (0, 0)
Screenshot: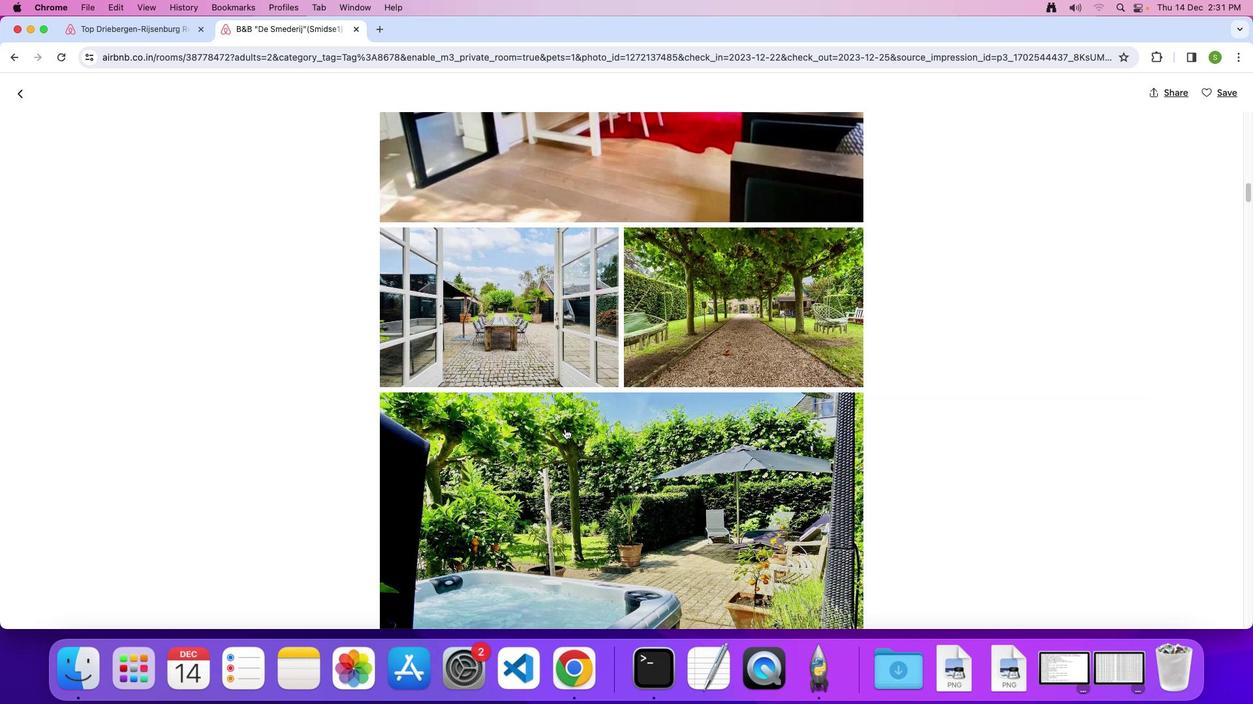 
Action: Mouse scrolled (565, 429) with delta (0, 0)
Screenshot: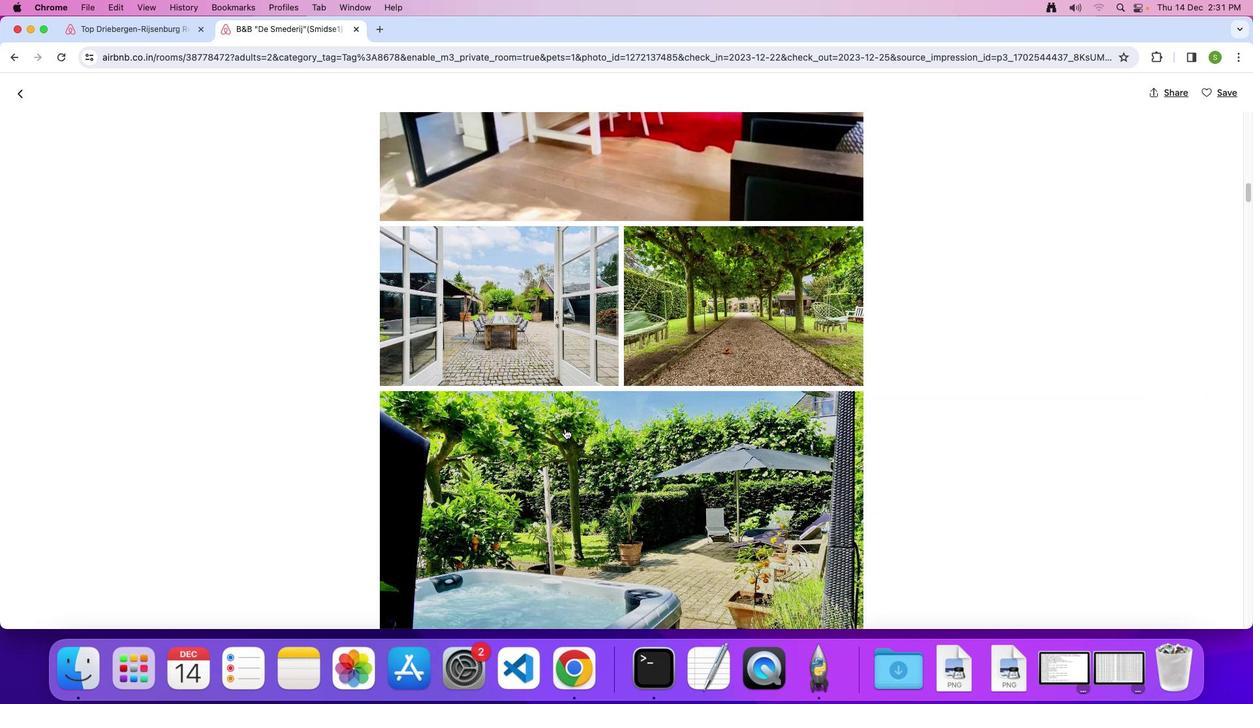
Action: Mouse scrolled (565, 429) with delta (0, 0)
Screenshot: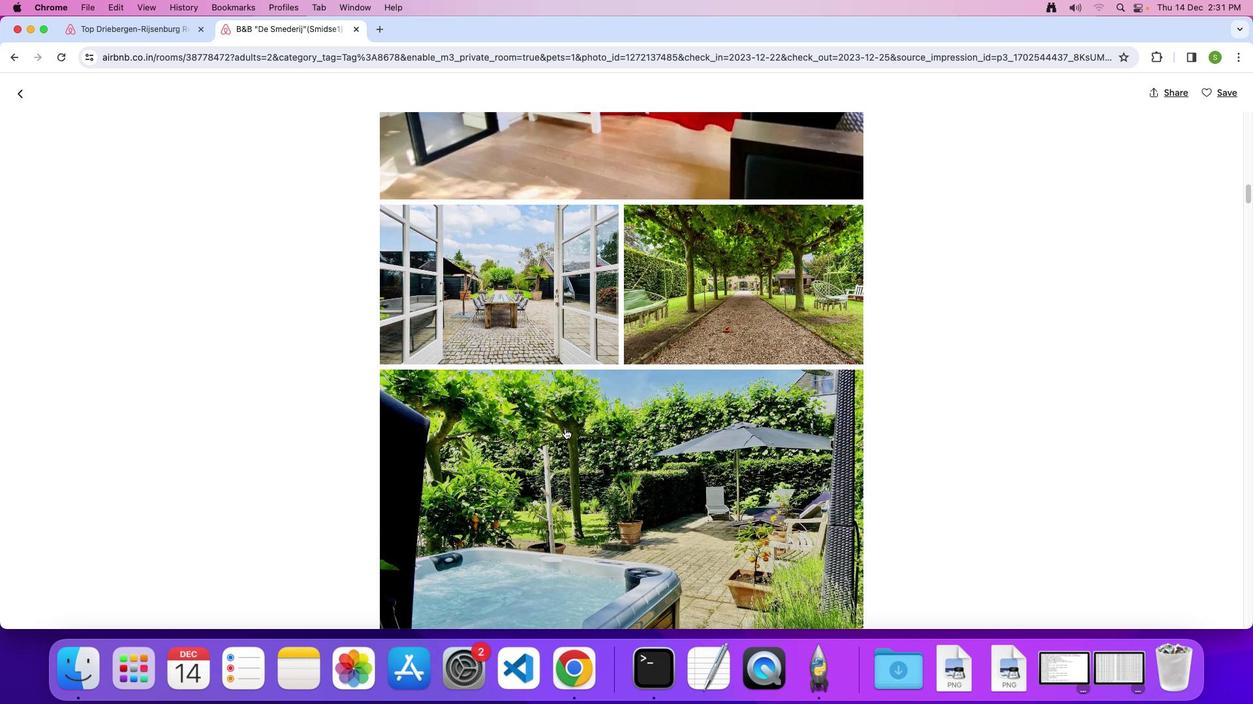 
Action: Mouse scrolled (565, 429) with delta (0, 0)
Screenshot: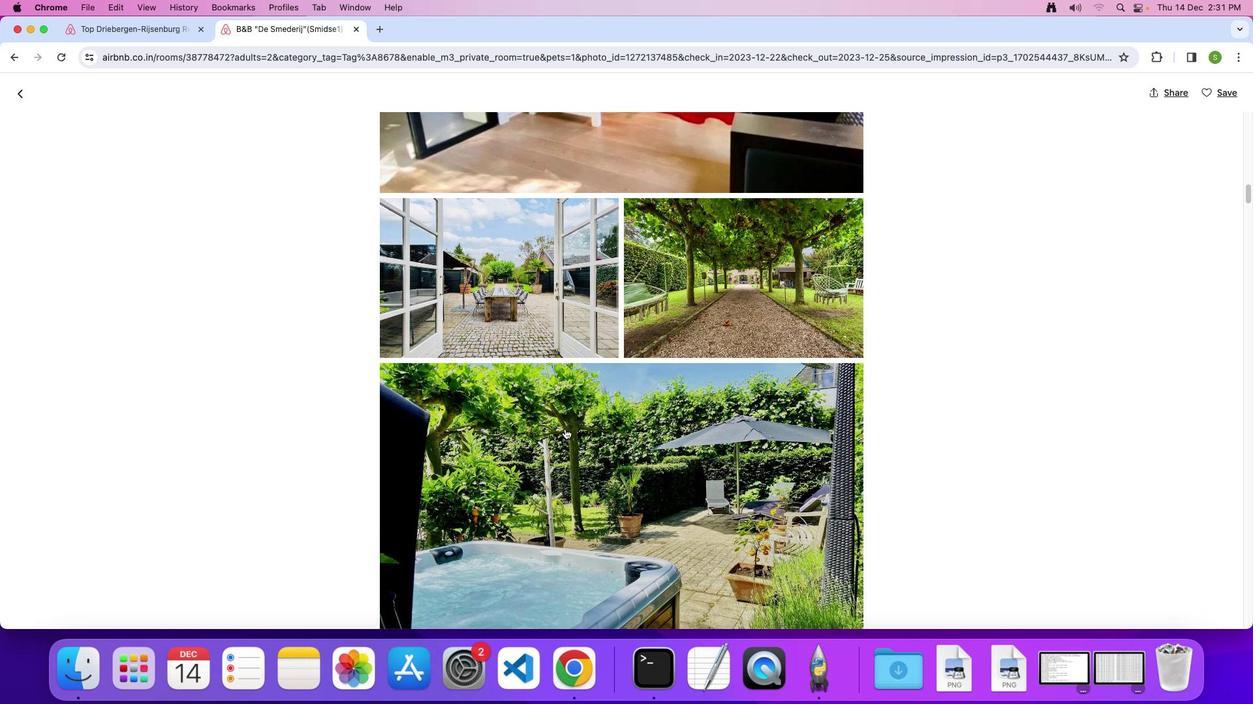 
Action: Mouse scrolled (565, 429) with delta (0, -1)
Screenshot: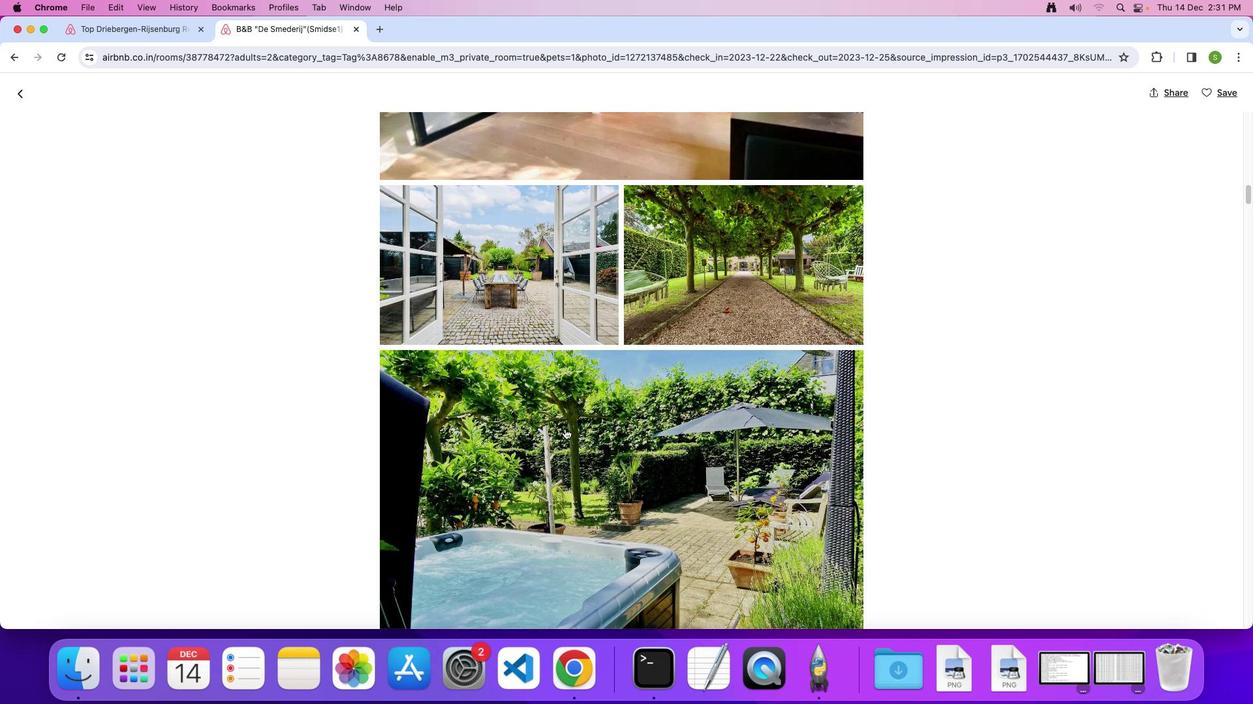 
Action: Mouse scrolled (565, 429) with delta (0, 0)
Screenshot: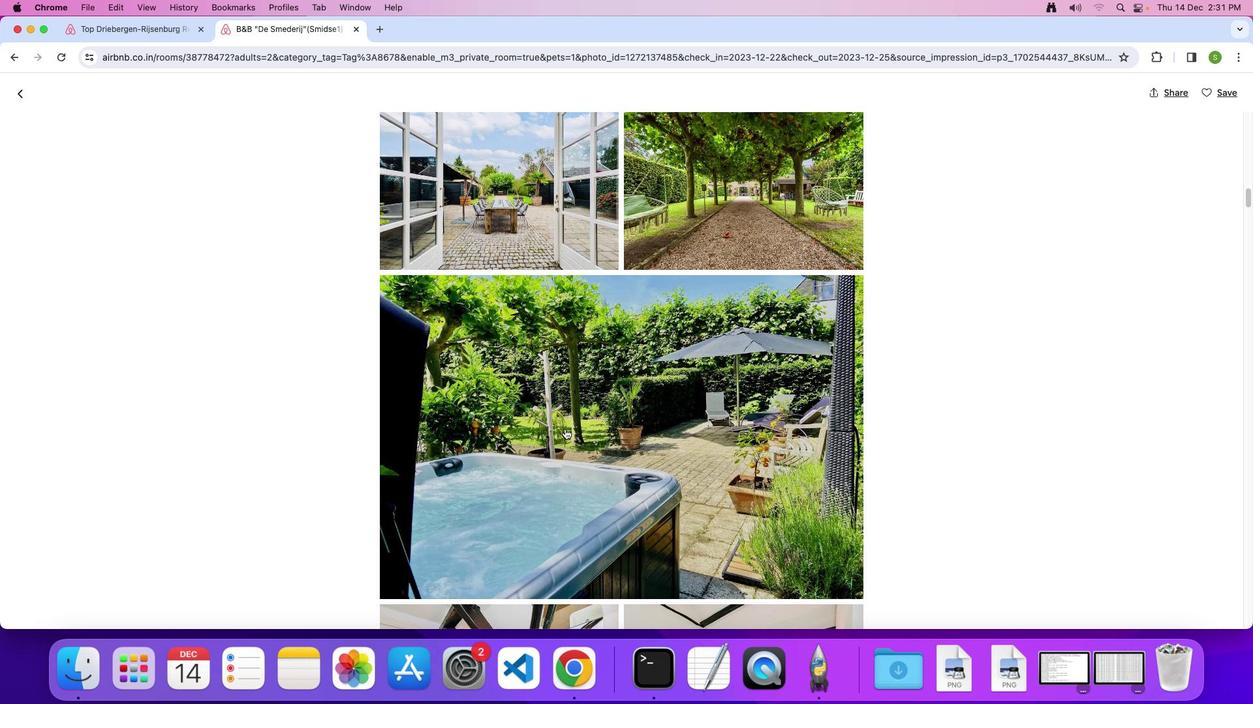 
Action: Mouse scrolled (565, 429) with delta (0, 0)
Screenshot: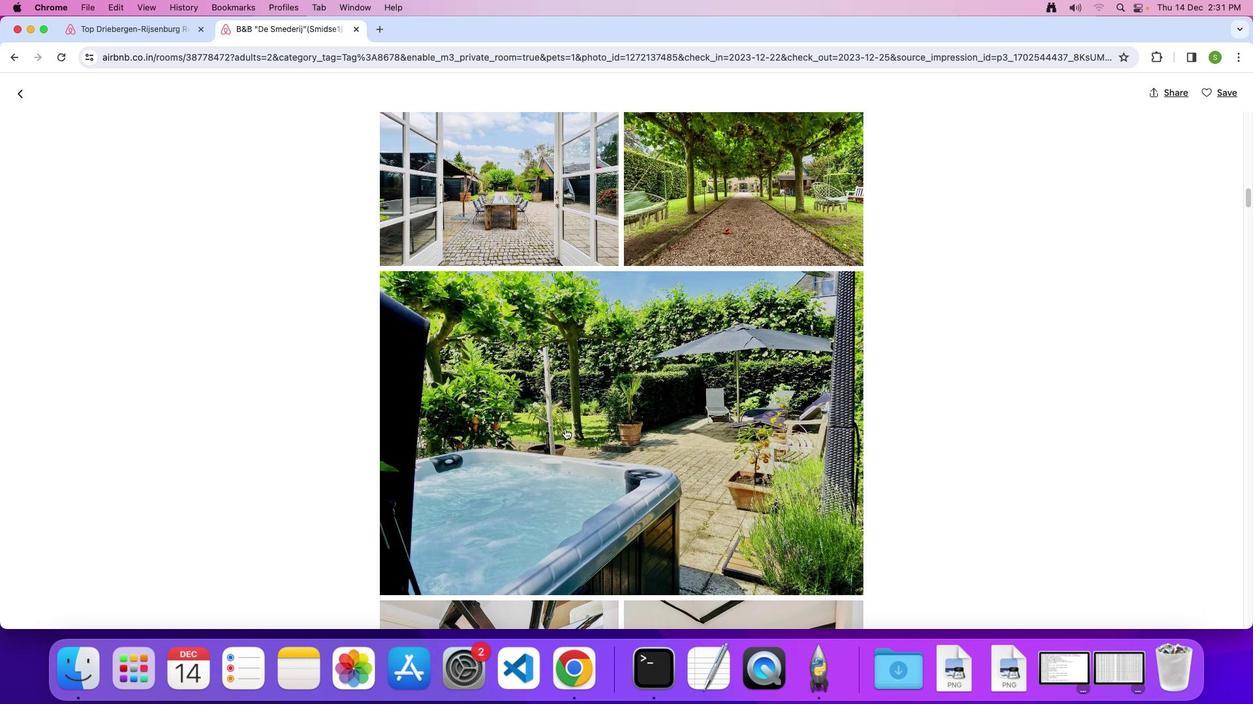 
Action: Mouse scrolled (565, 429) with delta (0, 0)
Screenshot: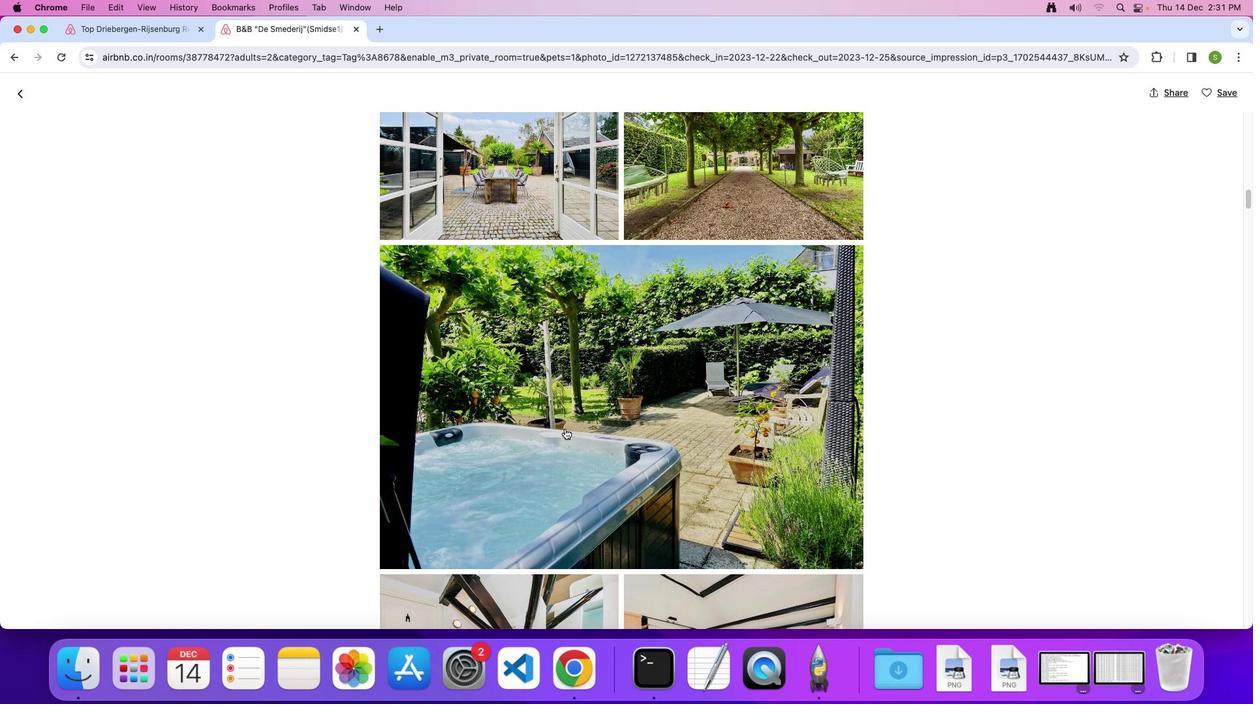 
Action: Mouse scrolled (565, 429) with delta (0, 0)
Screenshot: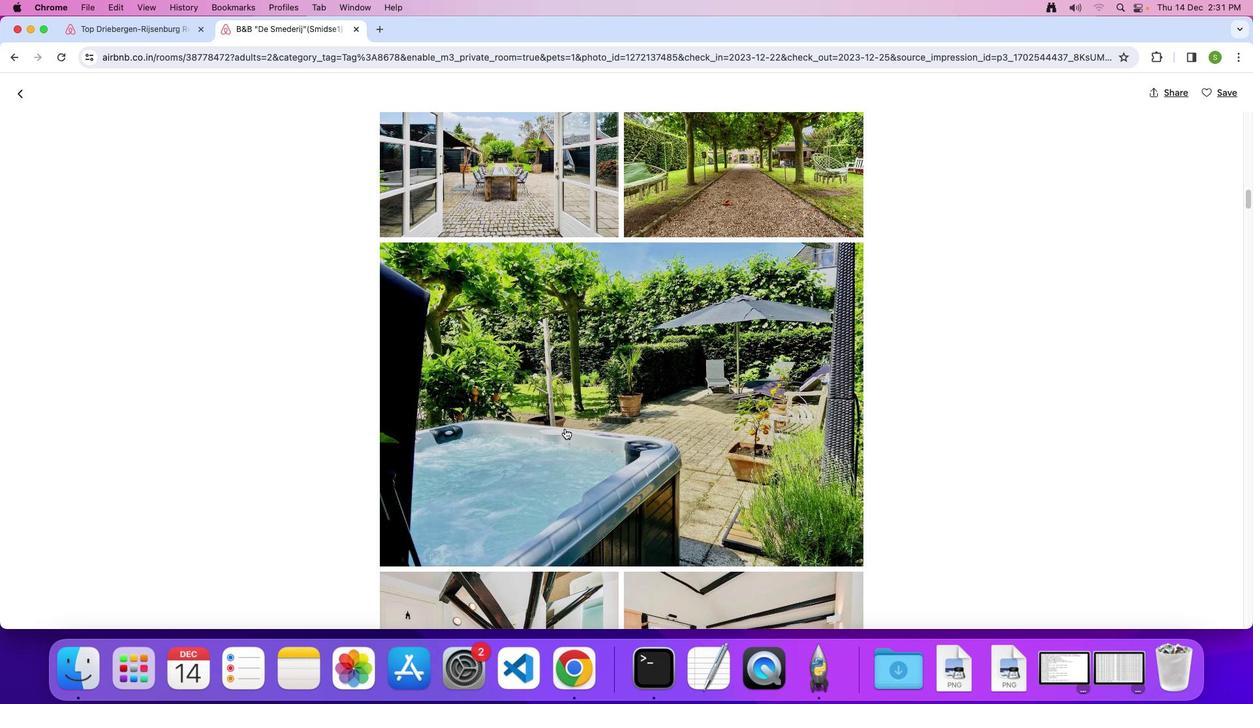 
Action: Mouse scrolled (565, 429) with delta (0, -1)
Screenshot: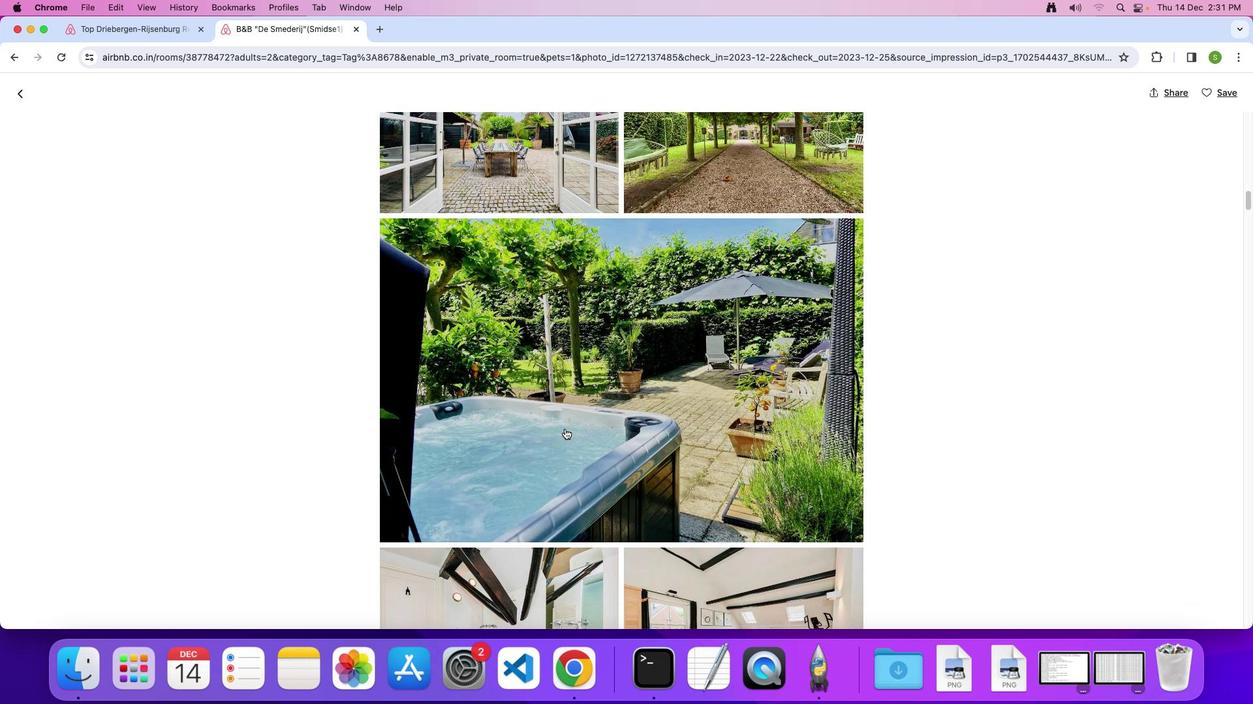 
Action: Mouse scrolled (565, 429) with delta (0, 0)
Screenshot: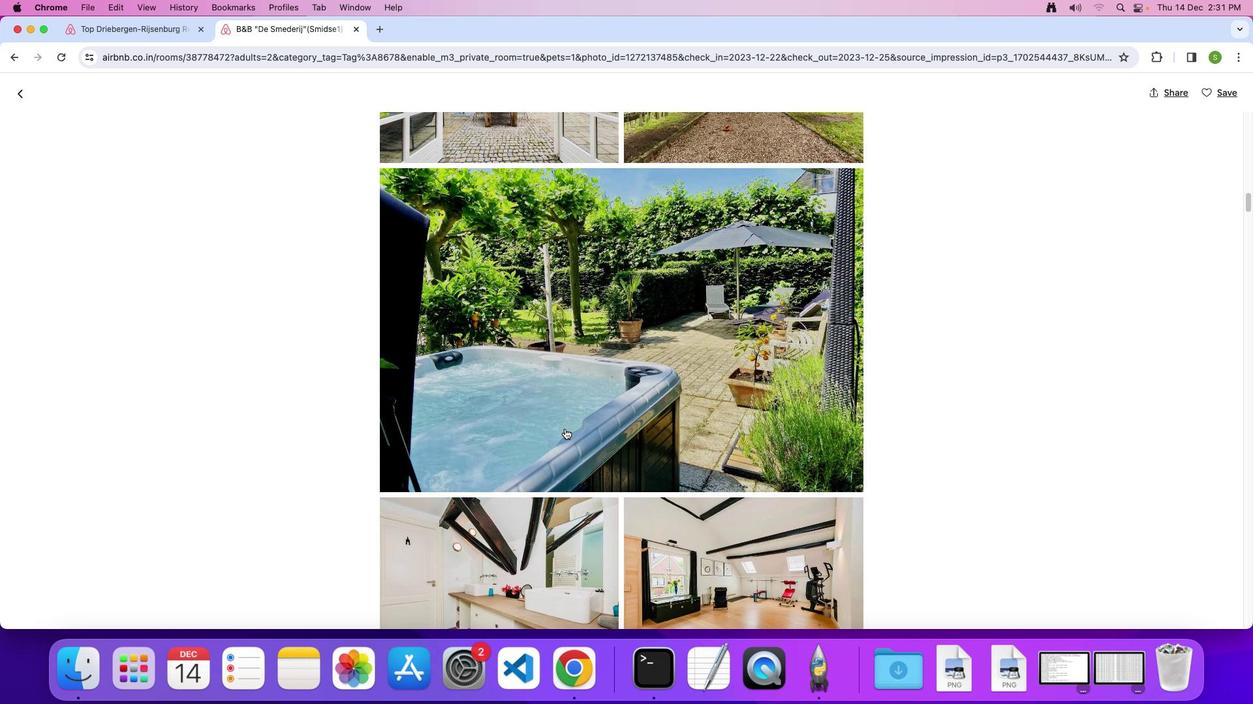 
Action: Mouse scrolled (565, 429) with delta (0, 0)
Screenshot: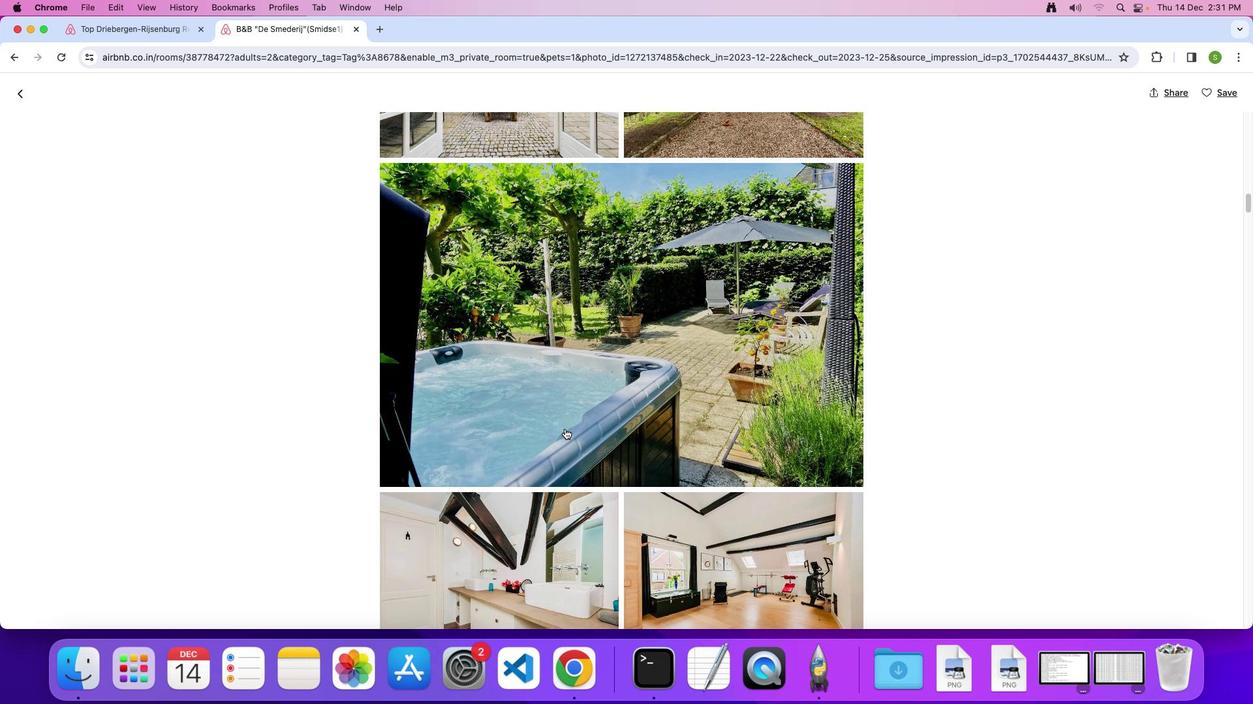 
Action: Mouse scrolled (565, 429) with delta (0, 0)
Screenshot: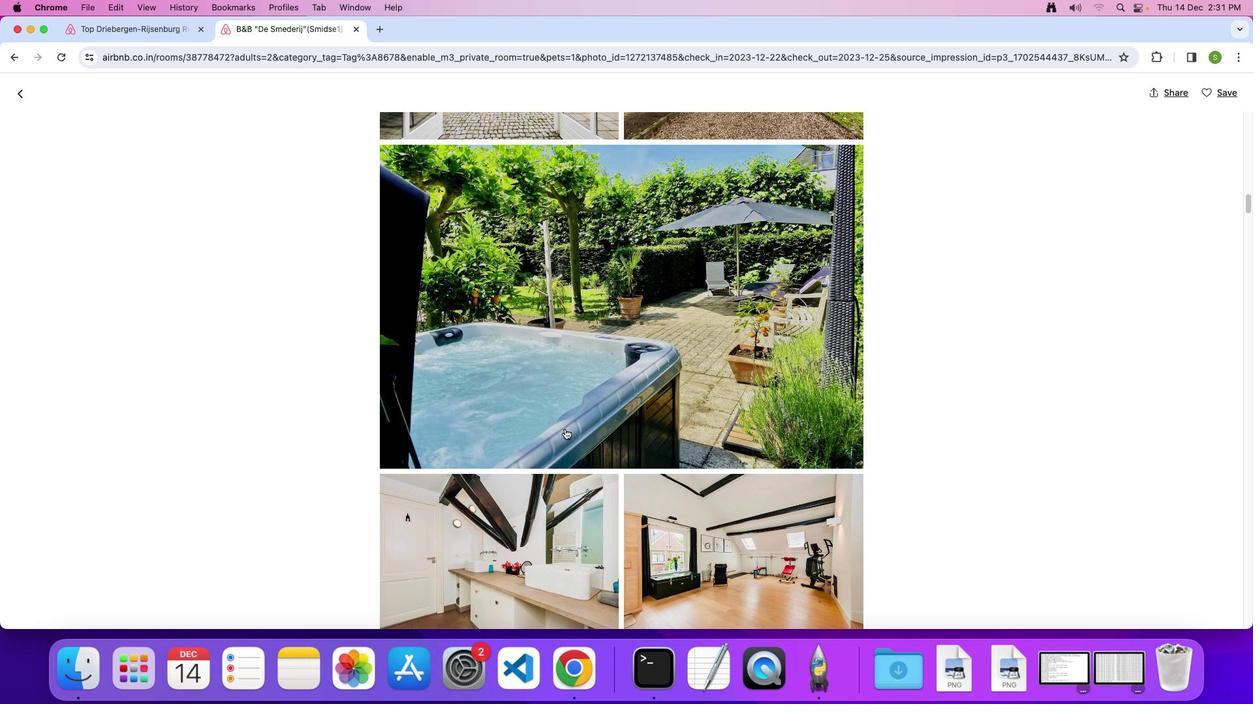 
Action: Mouse scrolled (565, 429) with delta (0, 0)
Screenshot: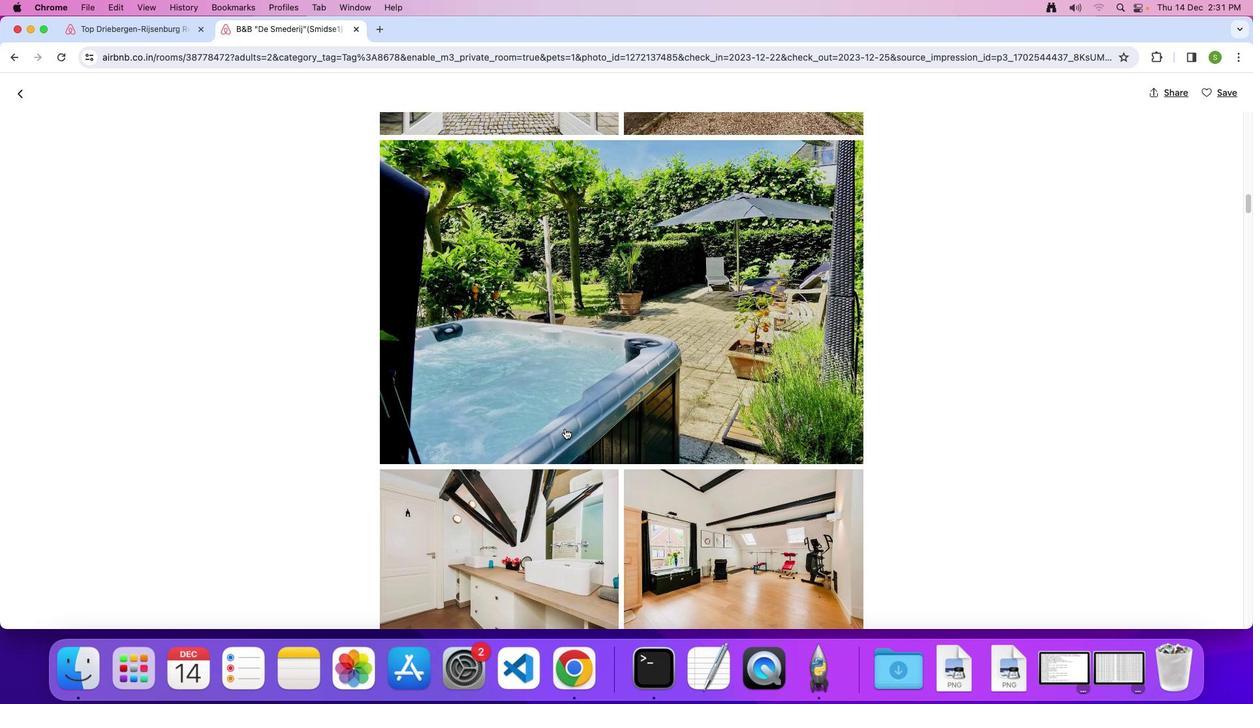 
Action: Mouse scrolled (565, 429) with delta (0, -1)
Screenshot: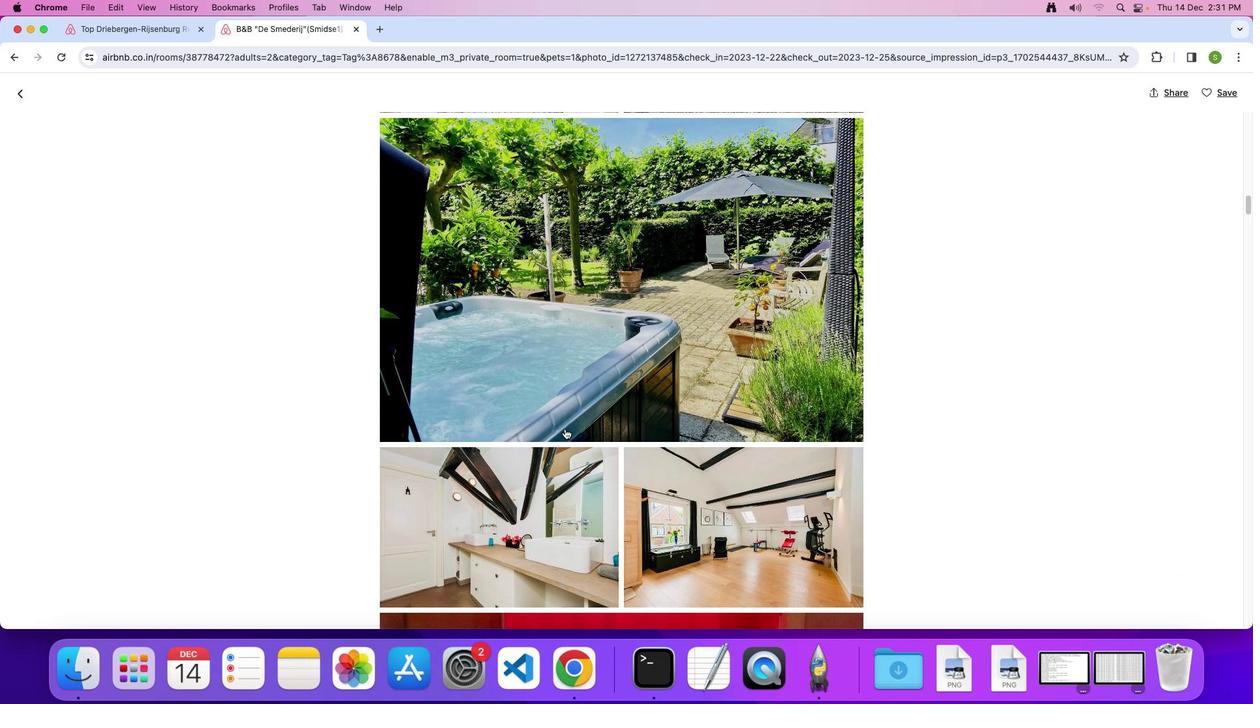 
Action: Mouse scrolled (565, 429) with delta (0, 0)
Screenshot: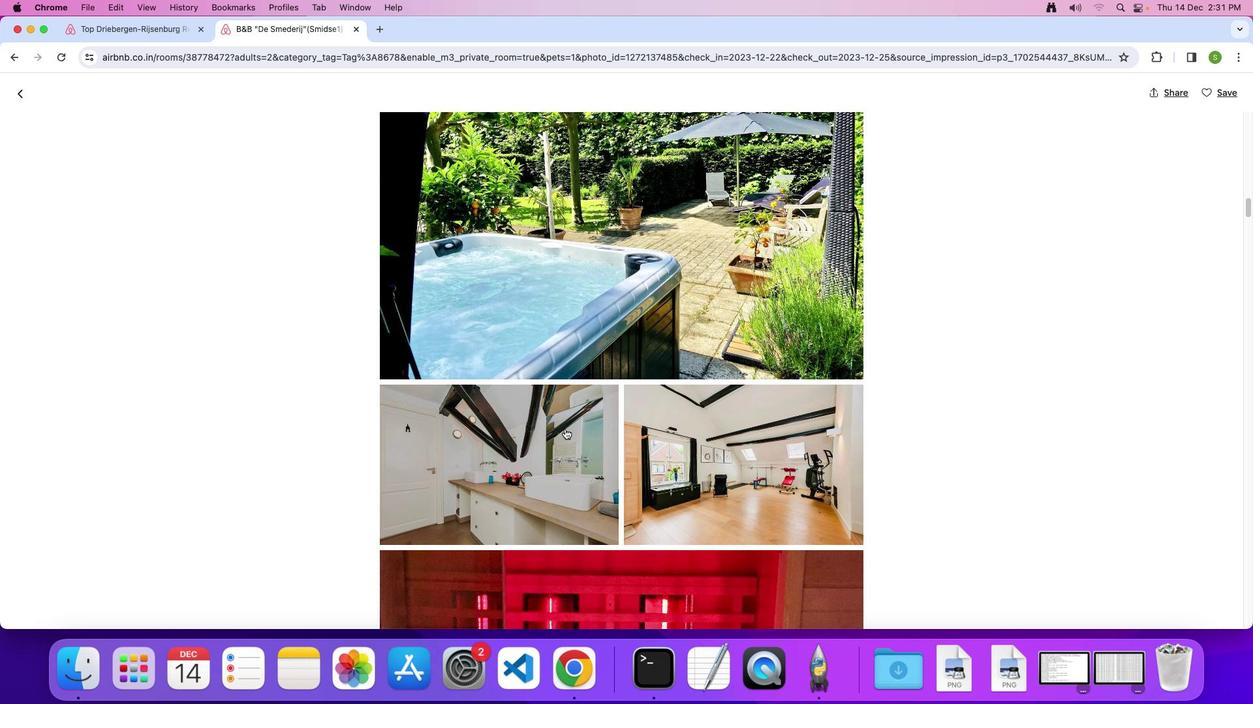 
Action: Mouse scrolled (565, 429) with delta (0, 0)
Screenshot: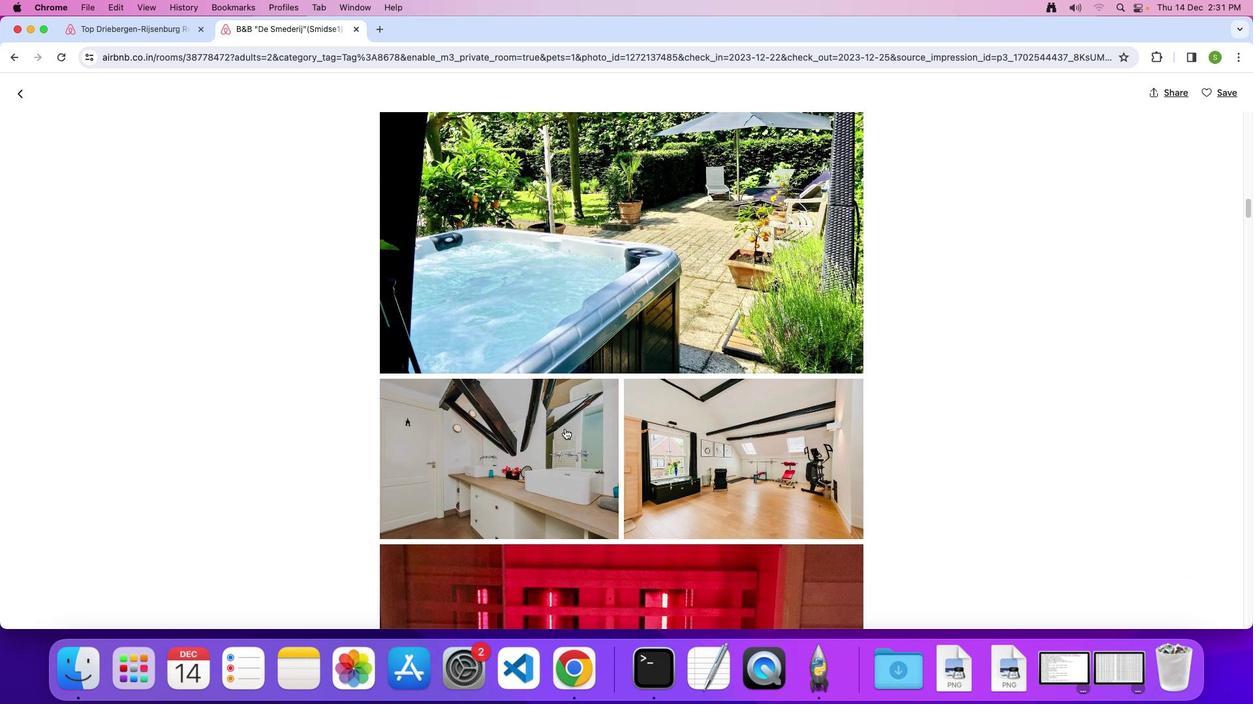 
Action: Mouse scrolled (565, 429) with delta (0, 0)
Screenshot: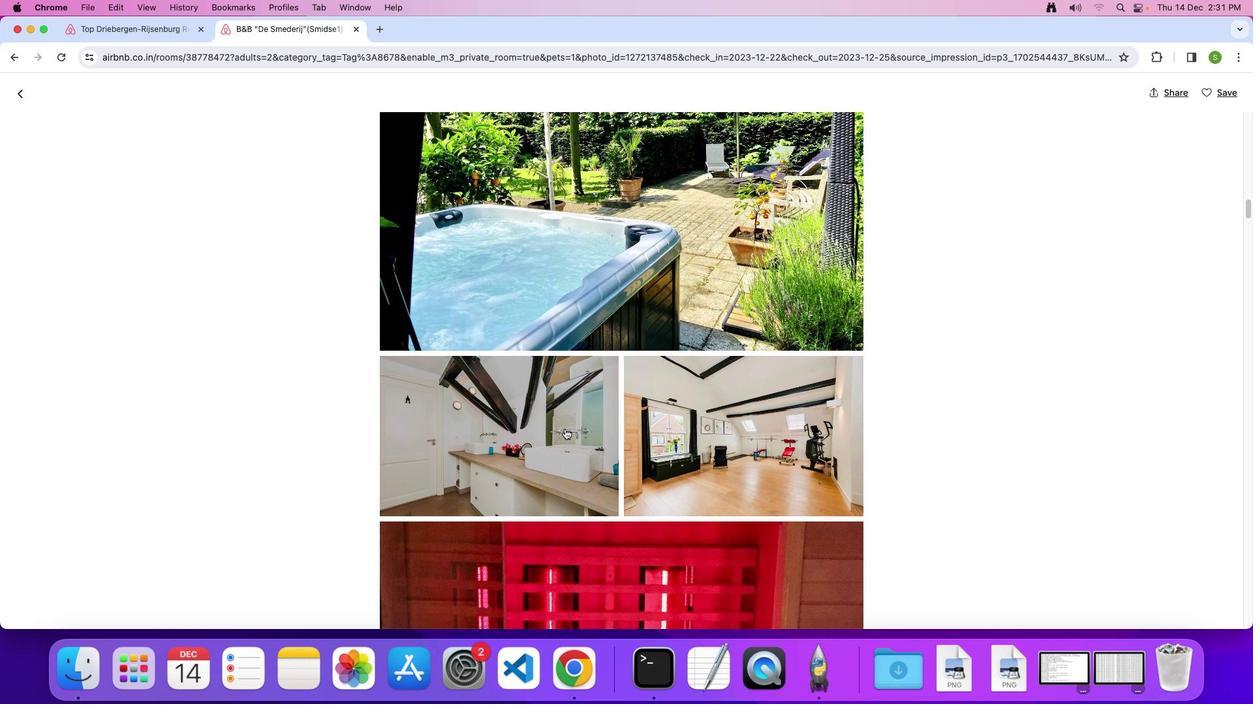 
Action: Mouse scrolled (565, 429) with delta (0, 0)
Screenshot: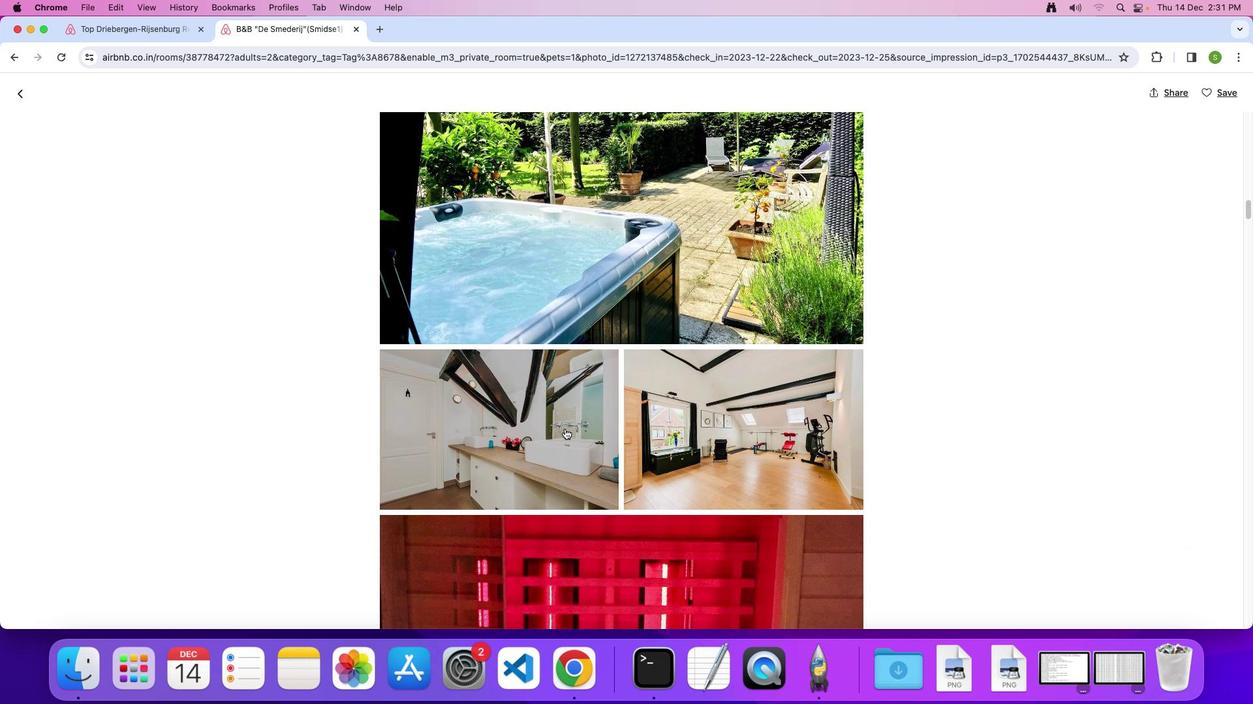 
Action: Mouse scrolled (565, 429) with delta (0, -1)
Screenshot: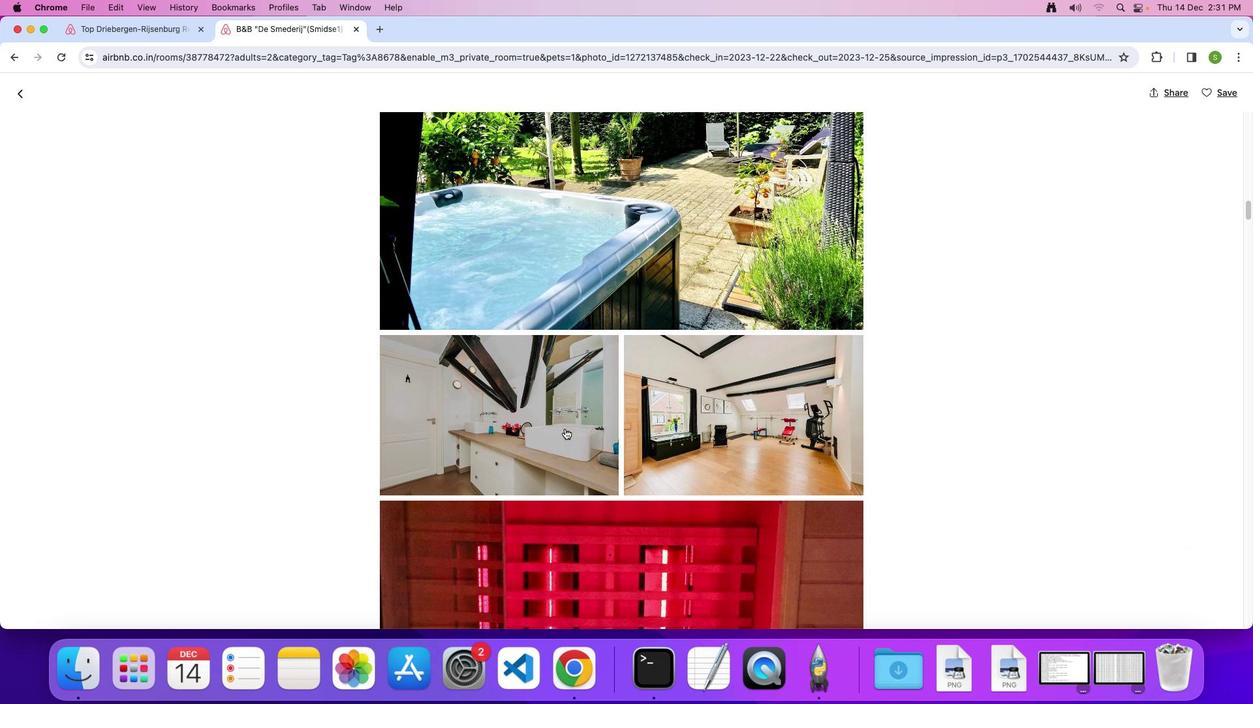 
Action: Mouse scrolled (565, 429) with delta (0, 0)
Screenshot: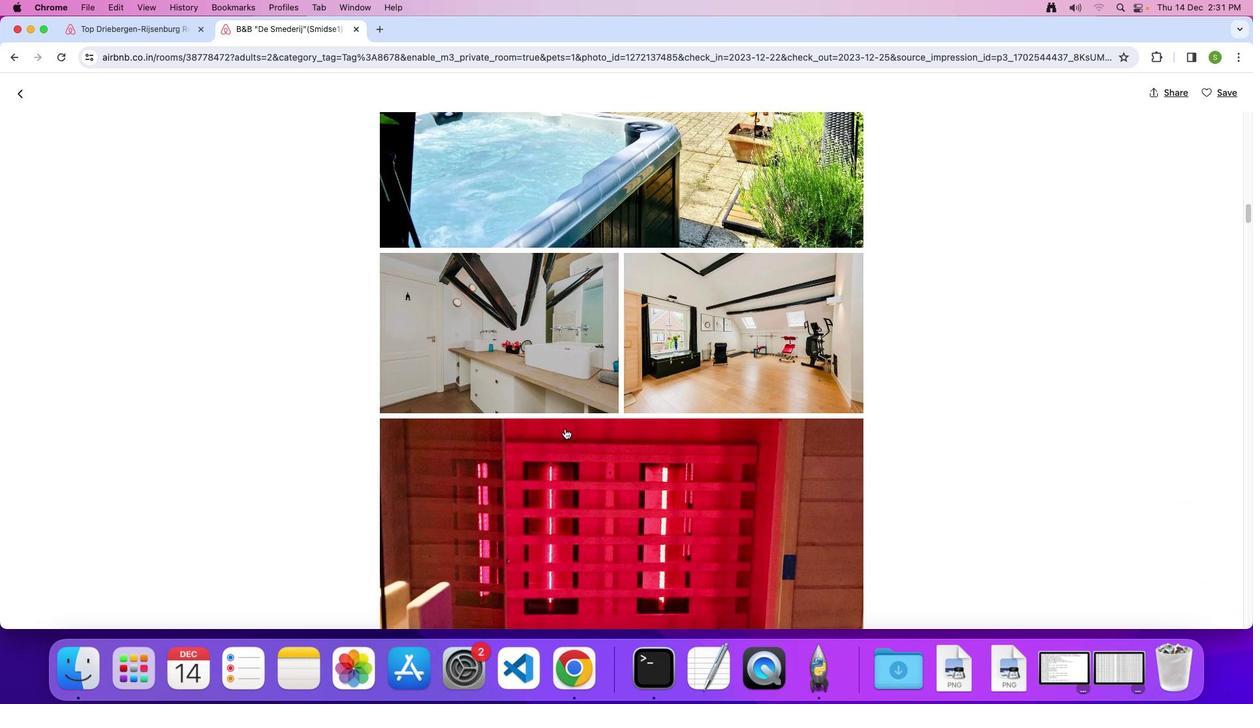 
Action: Mouse scrolled (565, 429) with delta (0, 0)
Screenshot: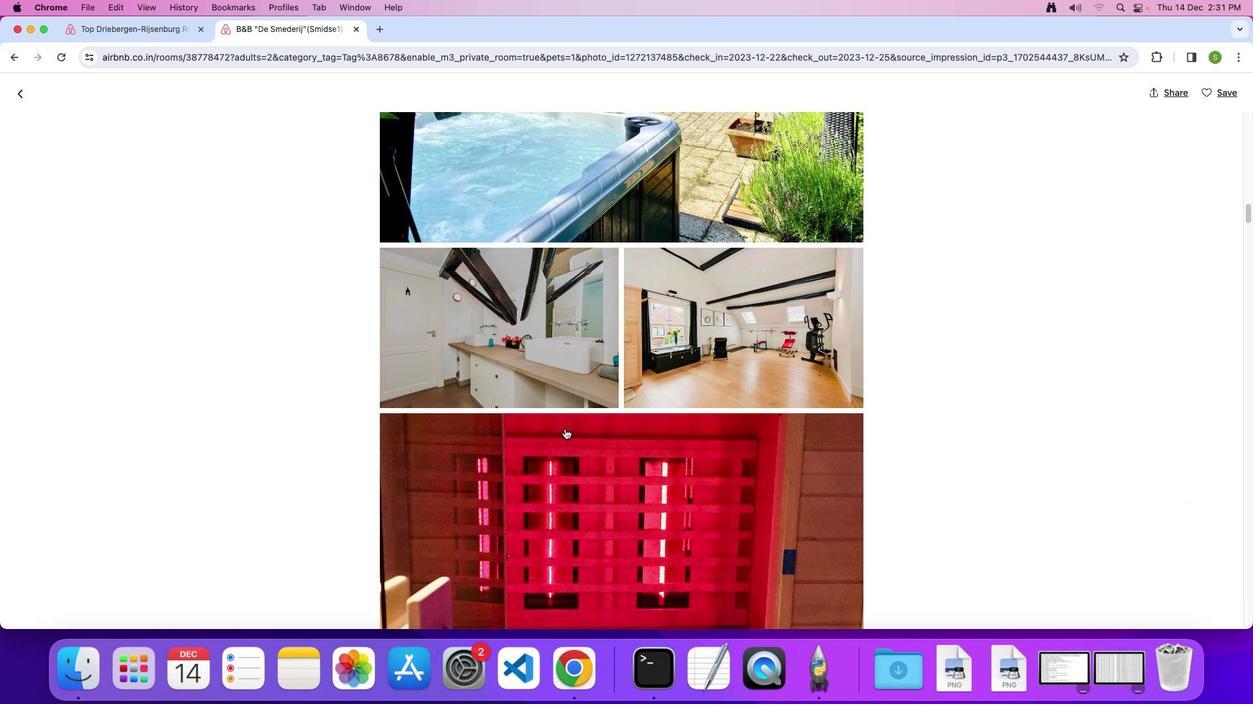 
Action: Mouse scrolled (565, 429) with delta (0, -1)
Screenshot: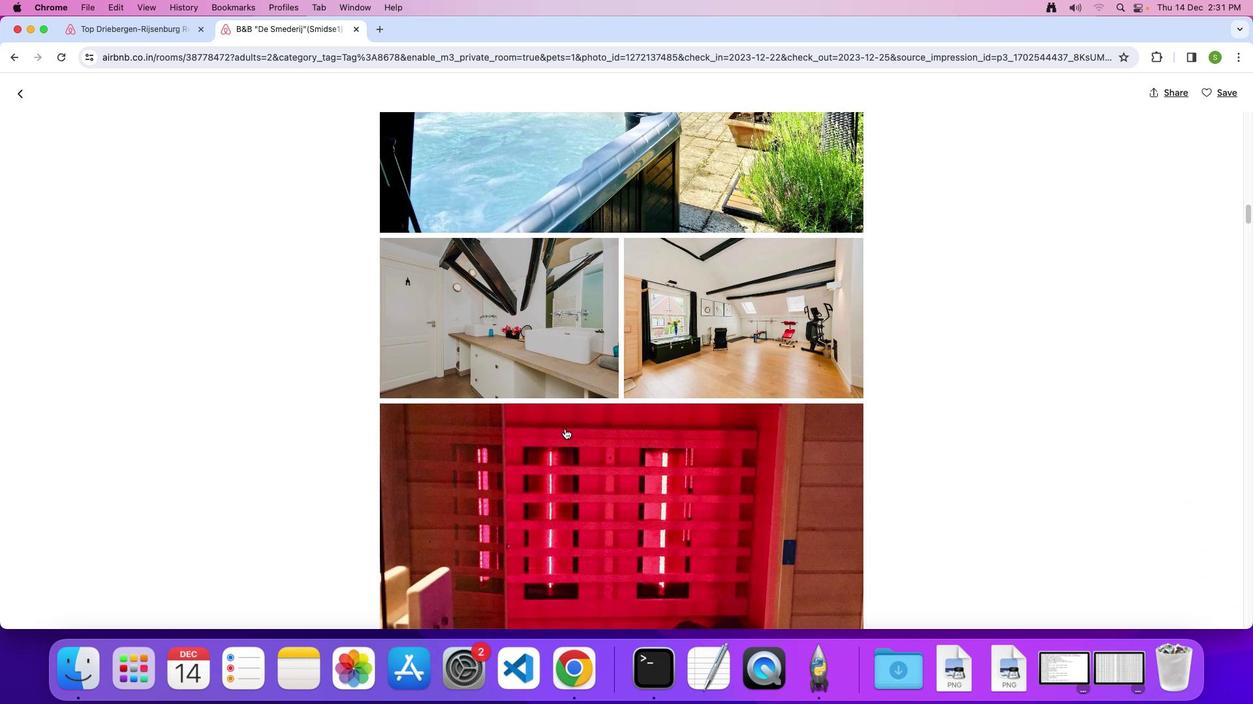 
Action: Mouse scrolled (565, 429) with delta (0, 0)
Screenshot: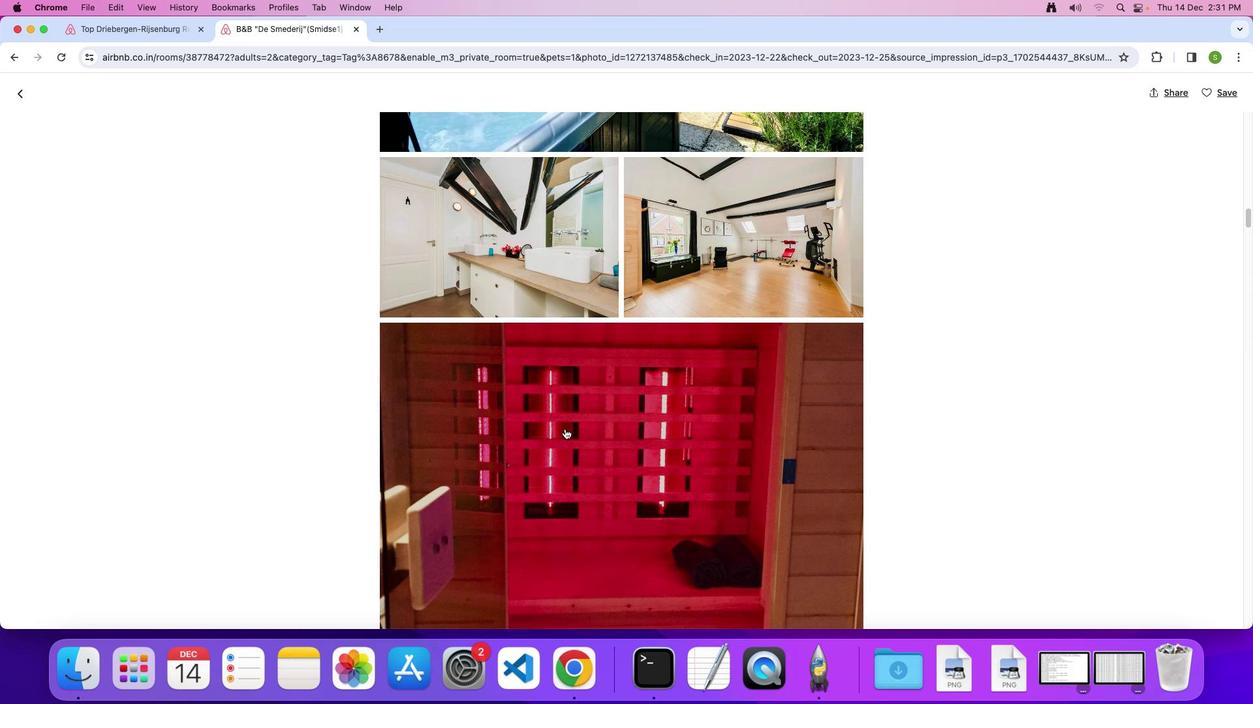 
Action: Mouse scrolled (565, 429) with delta (0, 0)
Screenshot: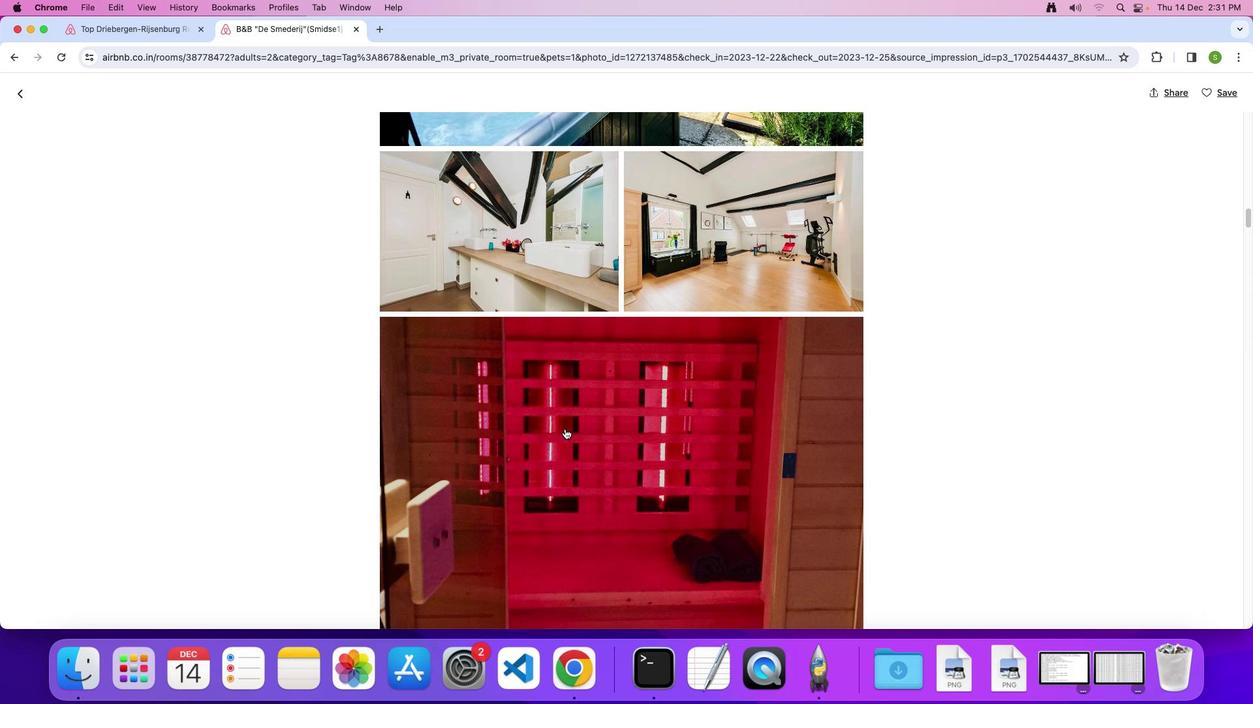 
Action: Mouse scrolled (565, 429) with delta (0, 0)
Screenshot: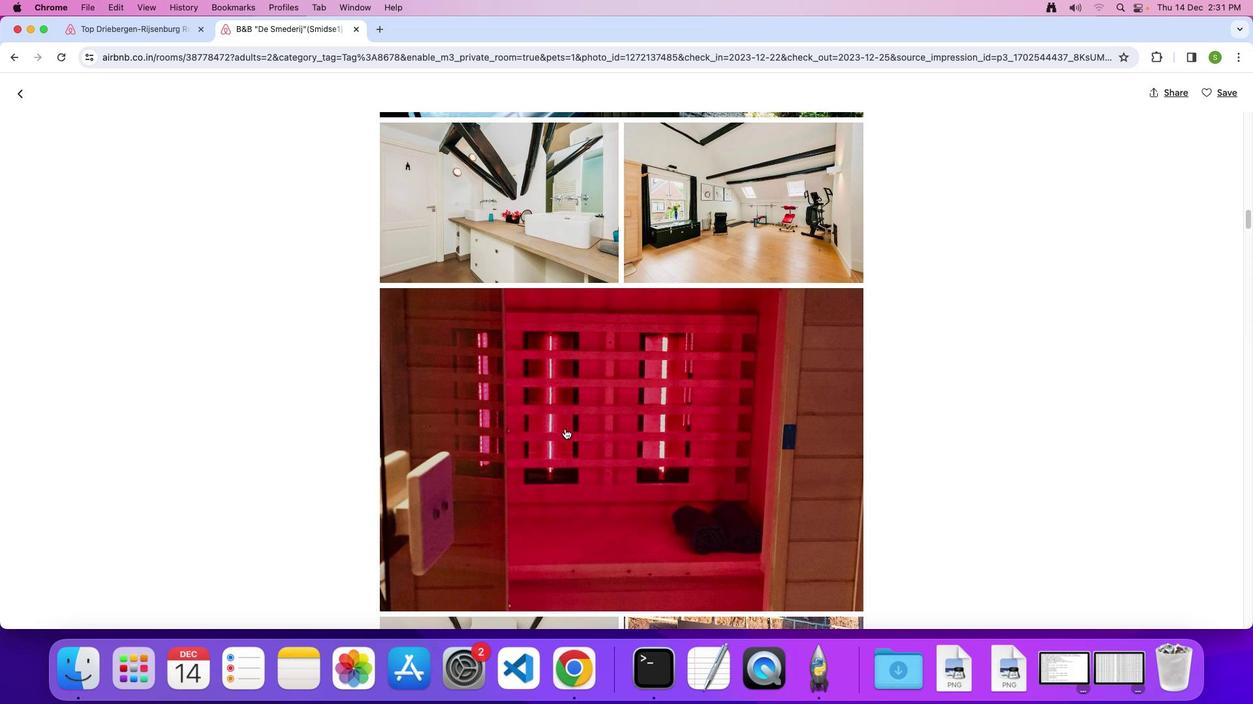 
Action: Mouse scrolled (565, 429) with delta (0, 0)
Screenshot: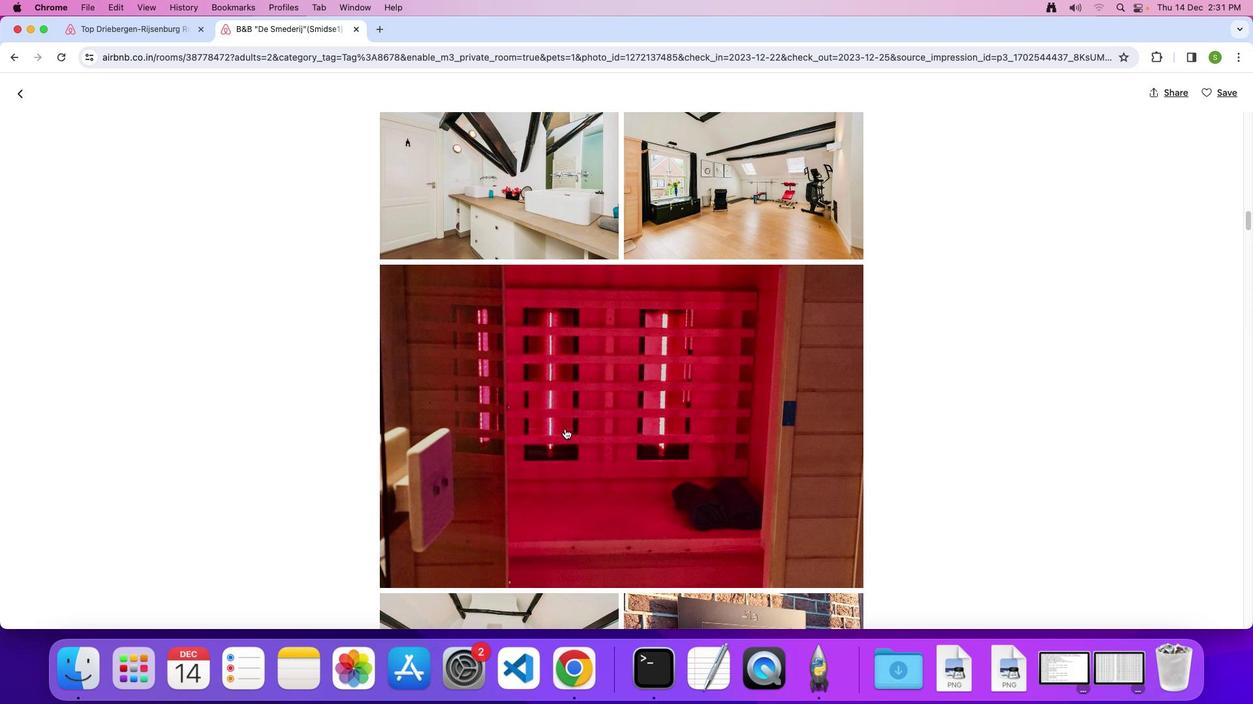 
Action: Mouse scrolled (565, 429) with delta (0, 0)
Screenshot: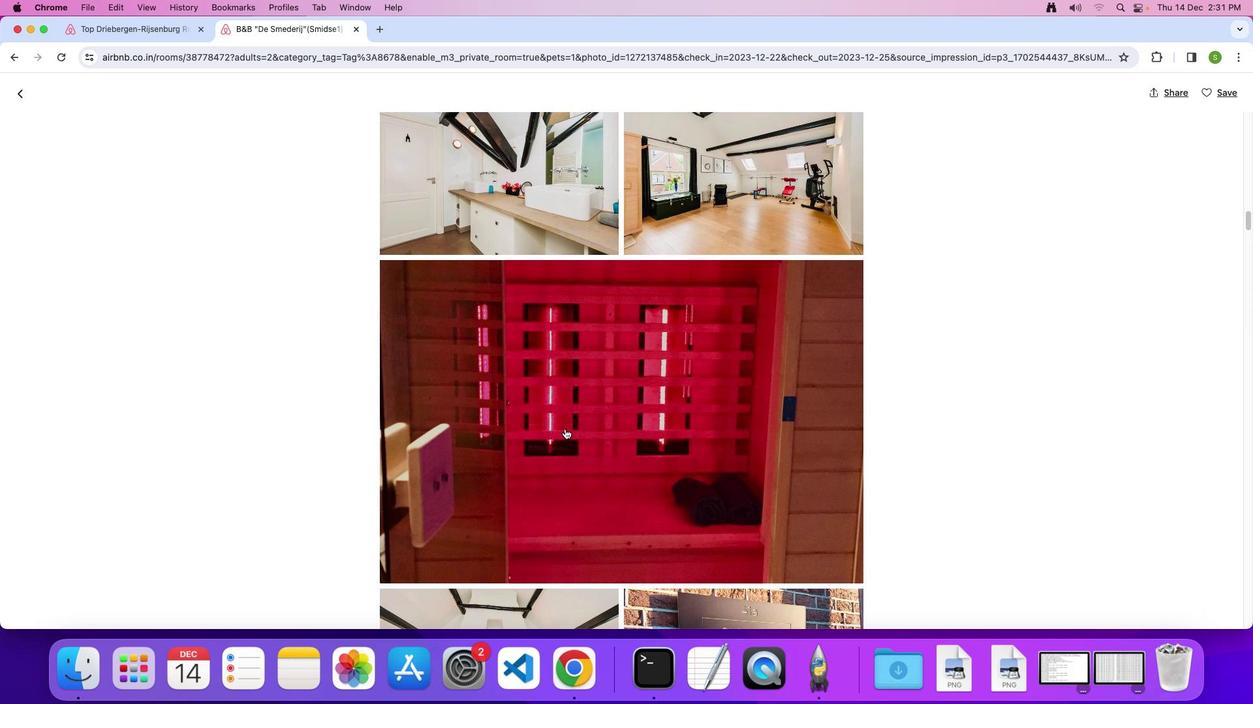 
Action: Mouse scrolled (565, 429) with delta (0, 0)
Screenshot: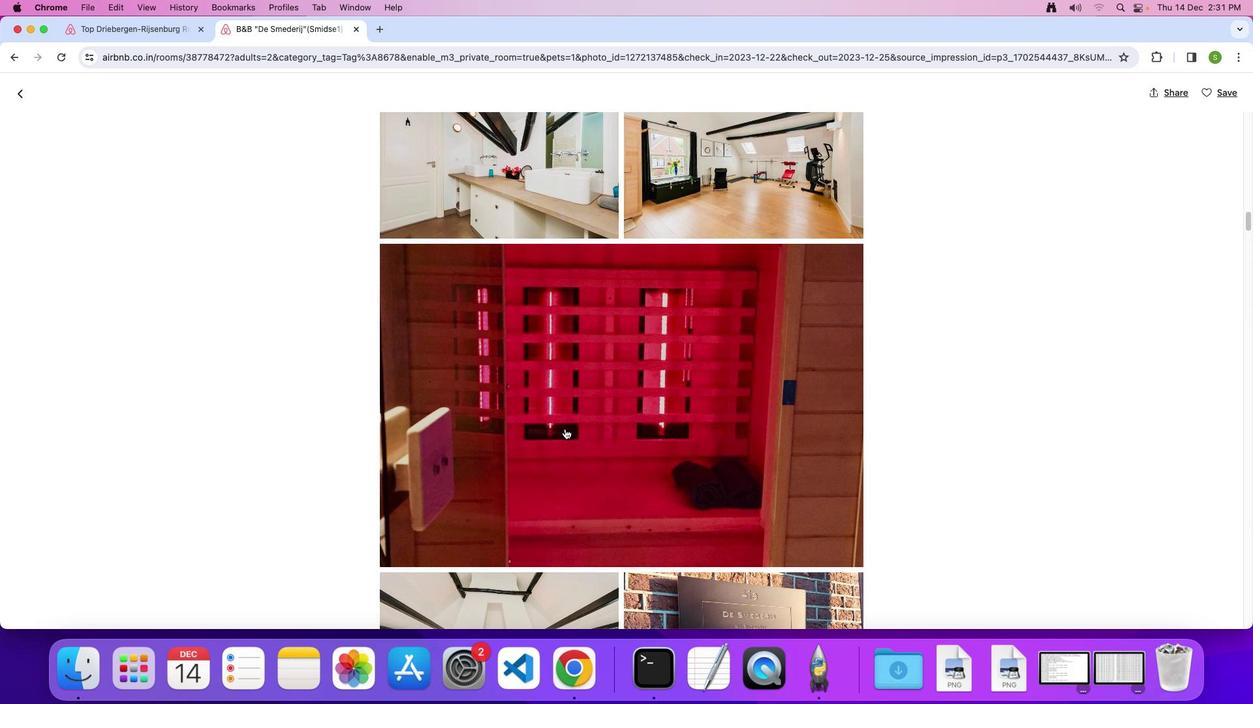 
Action: Mouse scrolled (565, 429) with delta (0, 0)
Screenshot: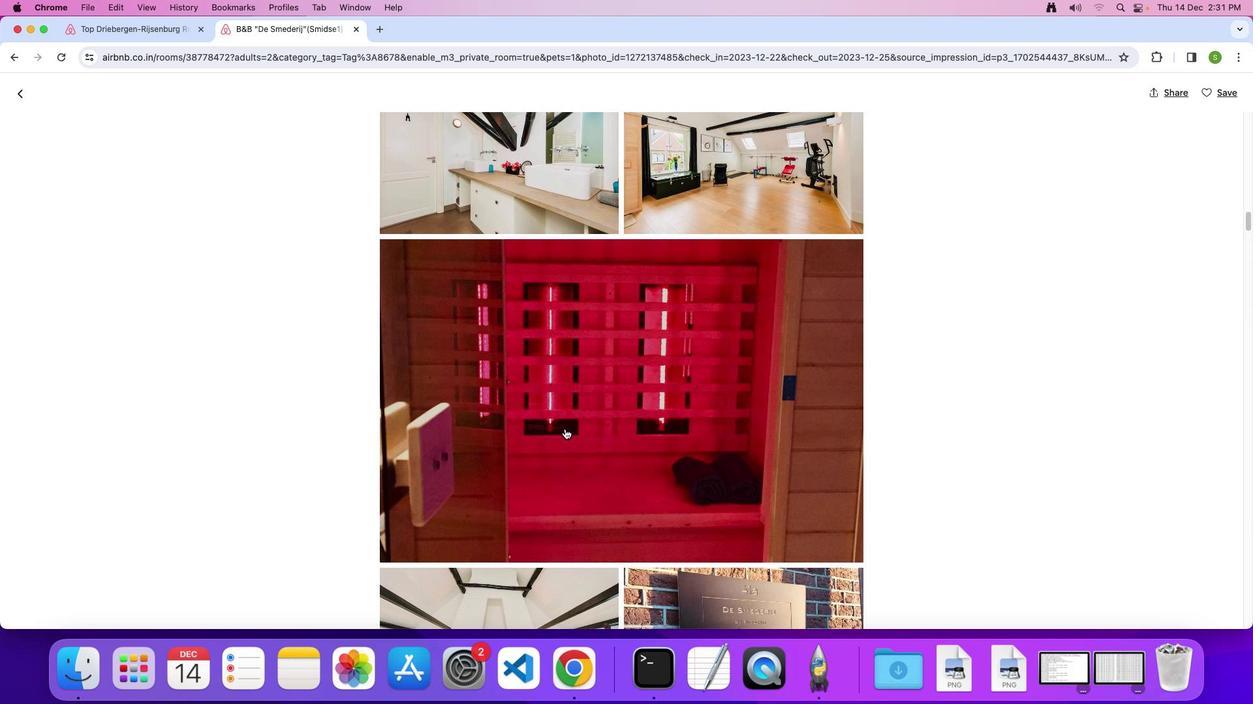 
Action: Mouse scrolled (565, 429) with delta (0, 0)
Screenshot: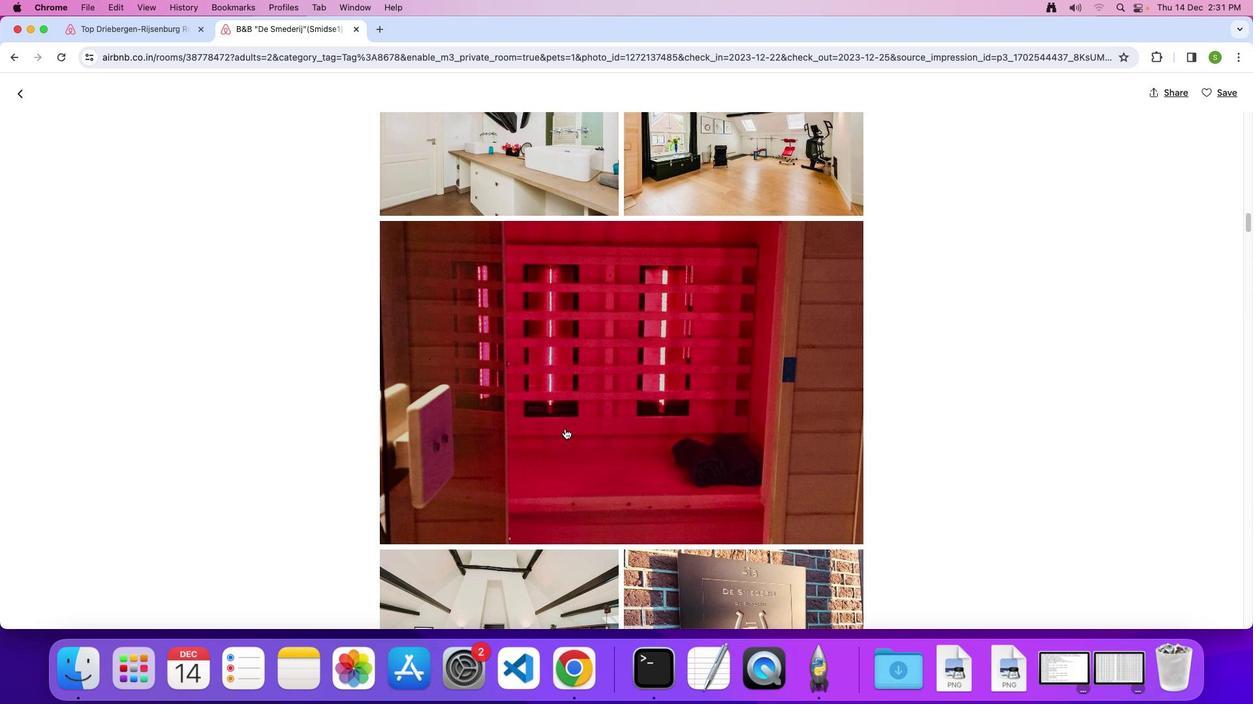 
Action: Mouse scrolled (565, 429) with delta (0, 0)
Screenshot: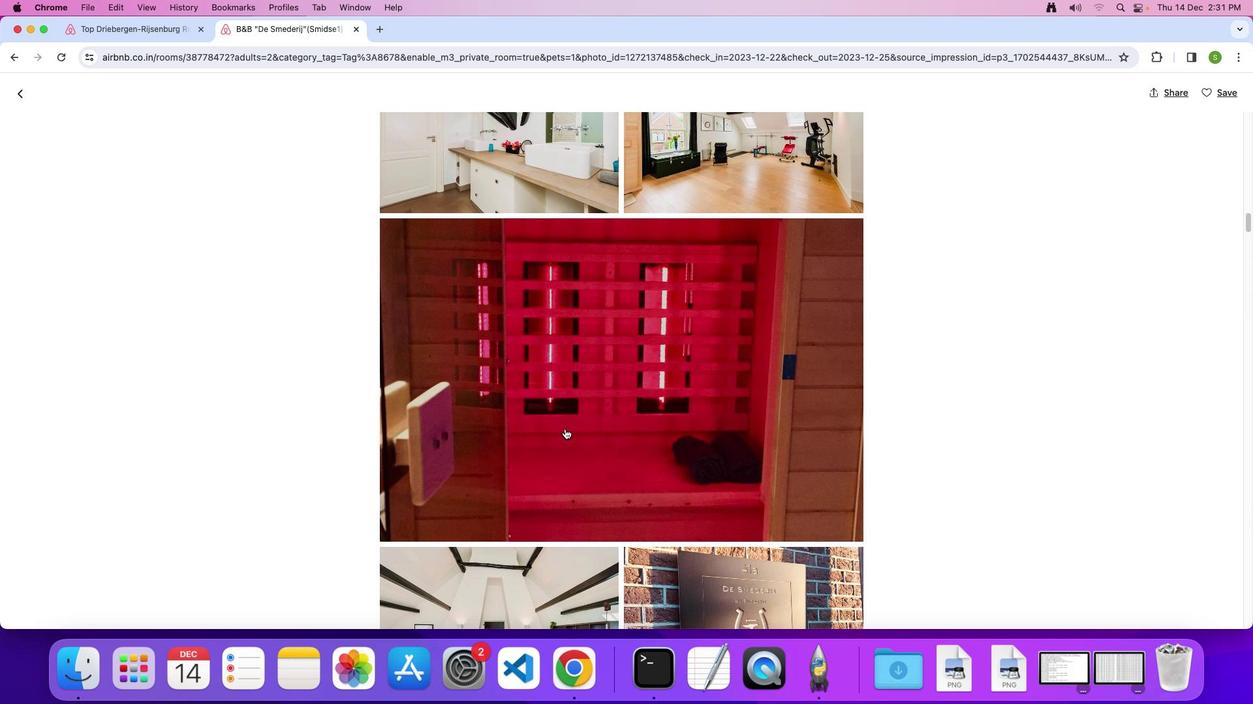 
Action: Mouse scrolled (565, 429) with delta (0, -1)
Screenshot: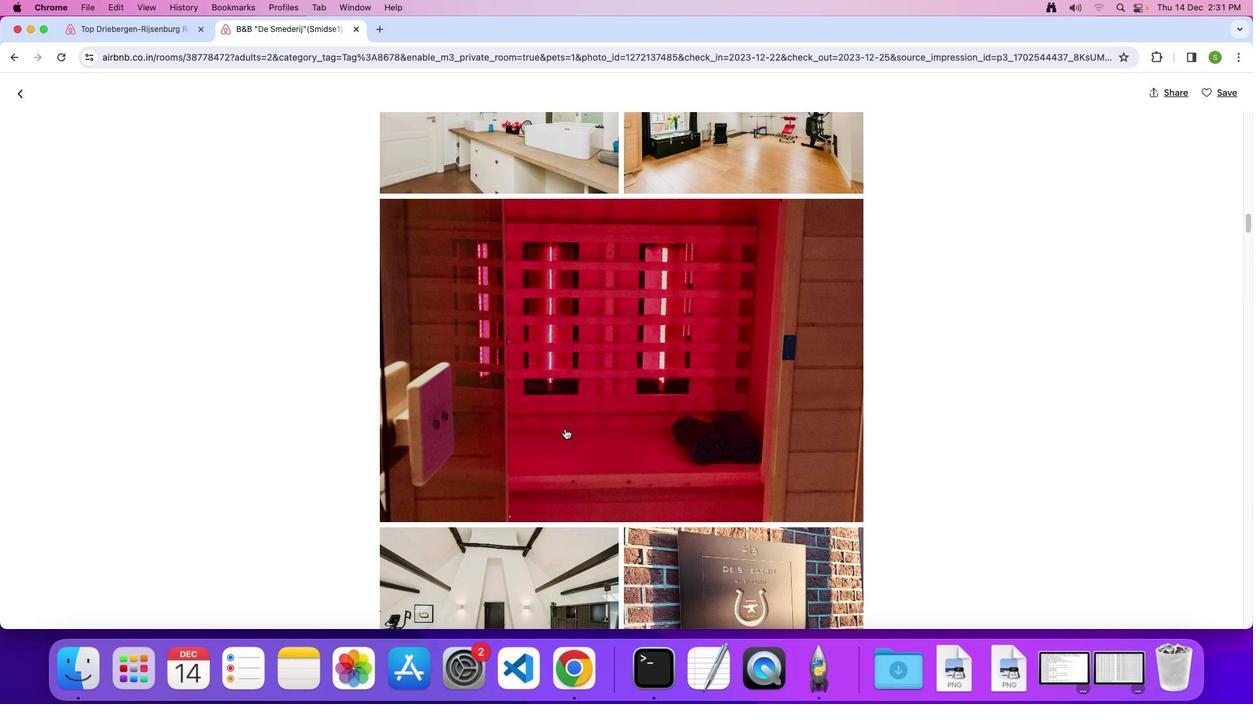 
Action: Mouse scrolled (565, 429) with delta (0, 0)
Screenshot: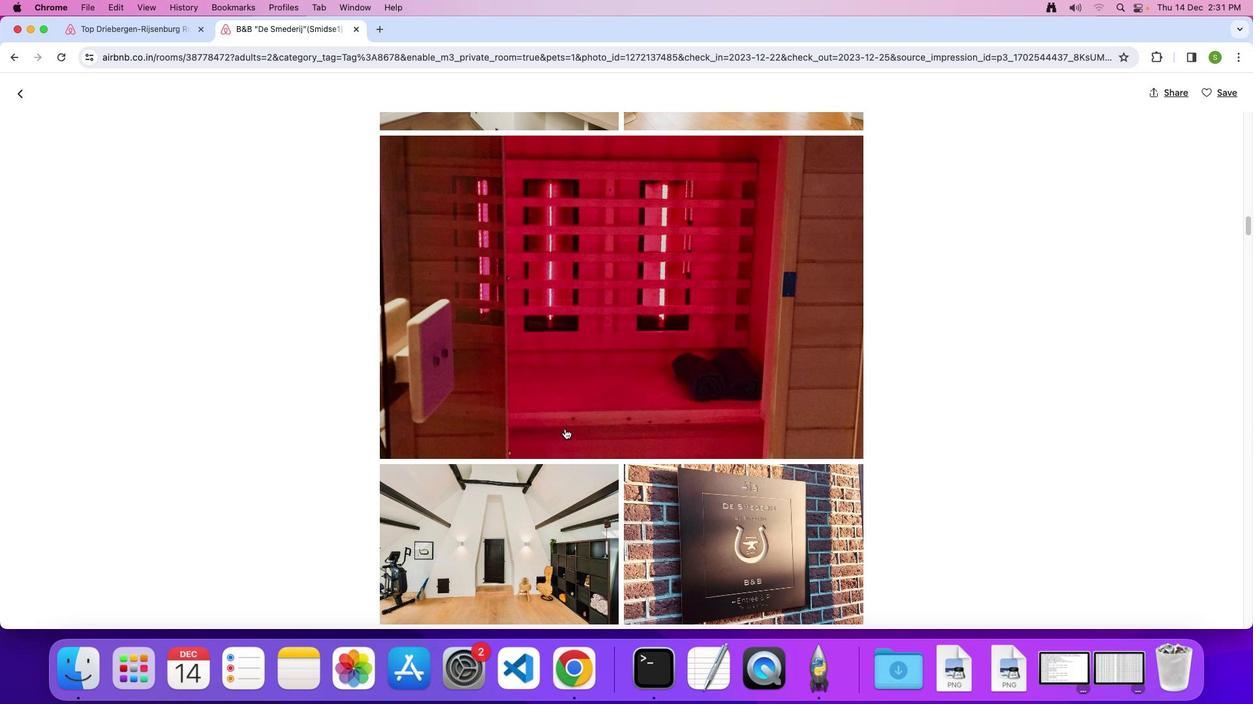 
Action: Mouse scrolled (565, 429) with delta (0, 0)
Screenshot: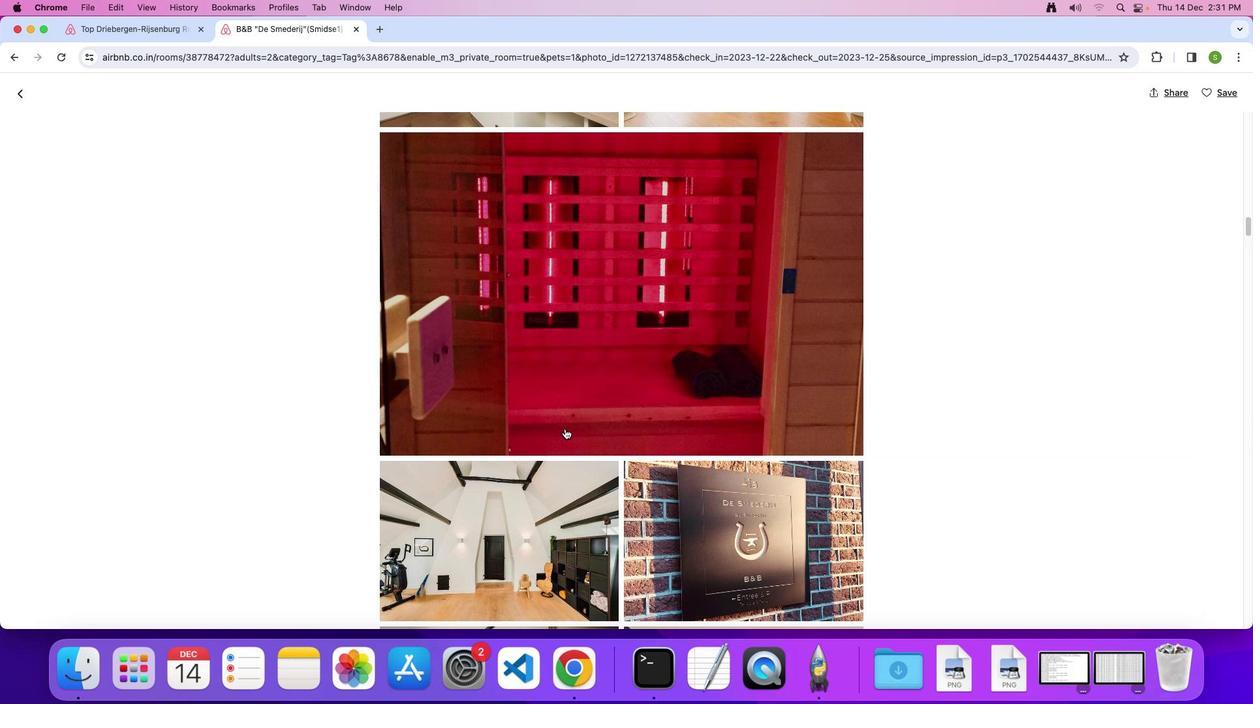
Action: Mouse scrolled (565, 429) with delta (0, 0)
Screenshot: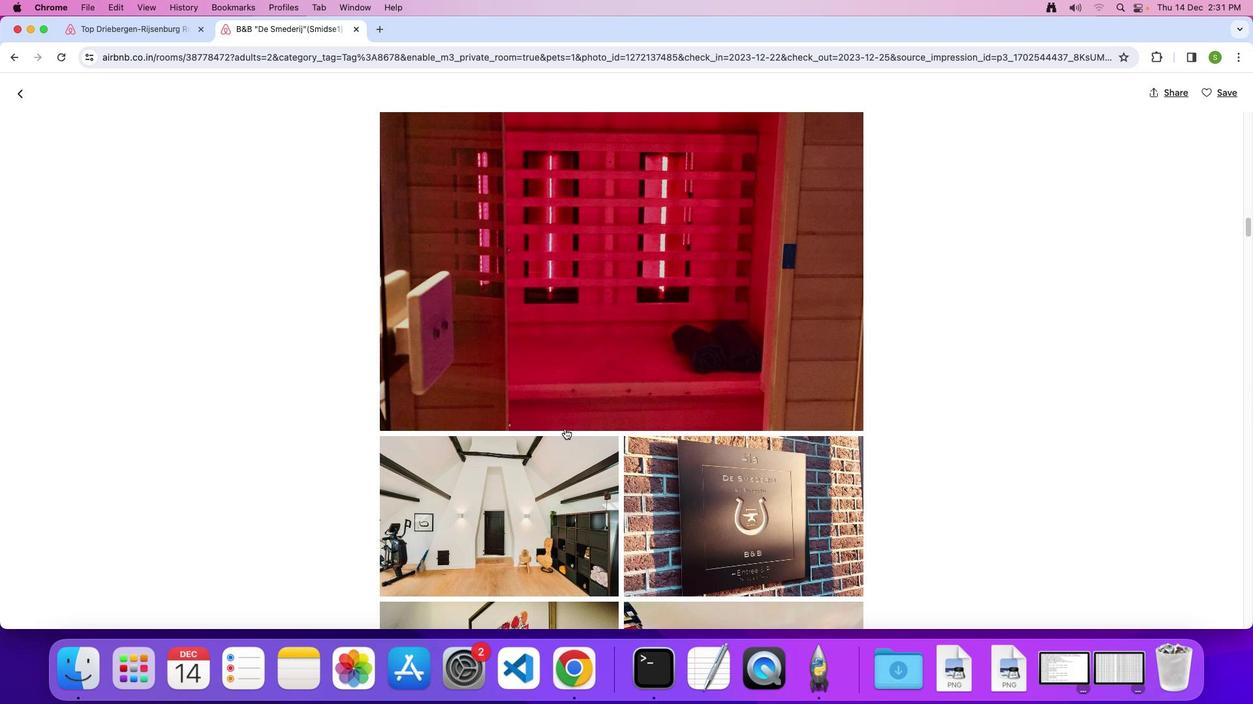 
Action: Mouse scrolled (565, 429) with delta (0, 0)
Screenshot: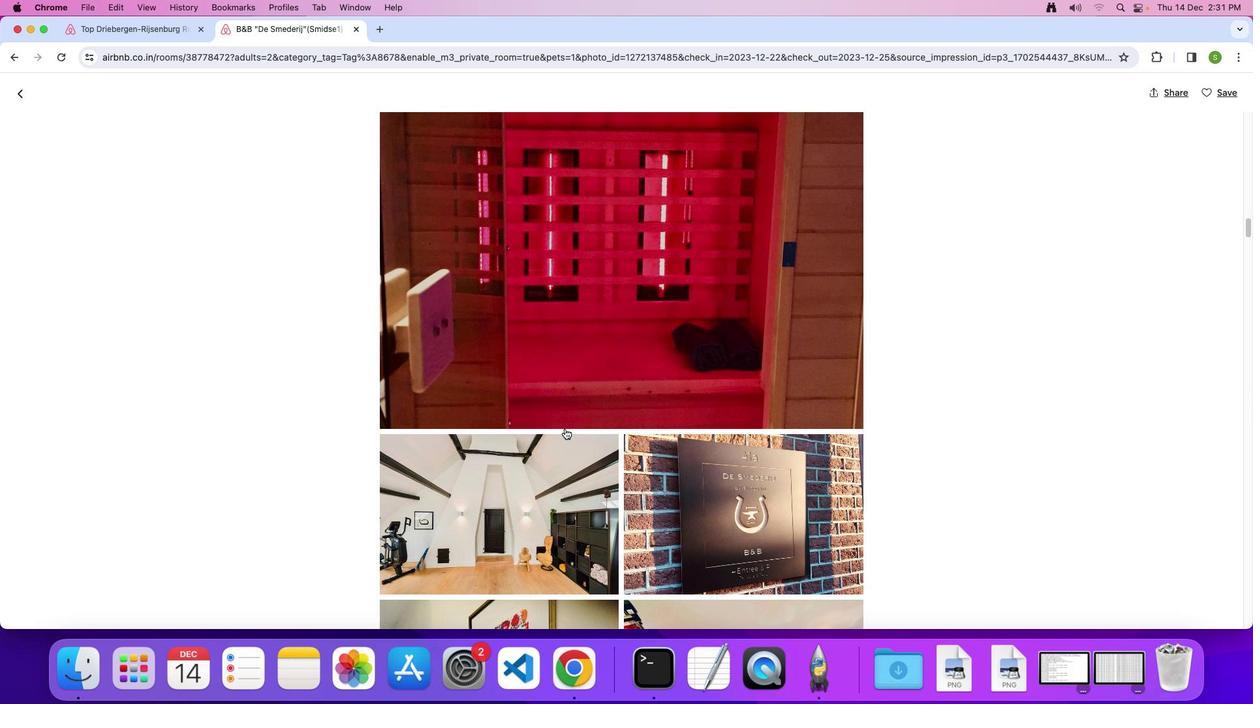 
Action: Mouse scrolled (565, 429) with delta (0, -1)
Screenshot: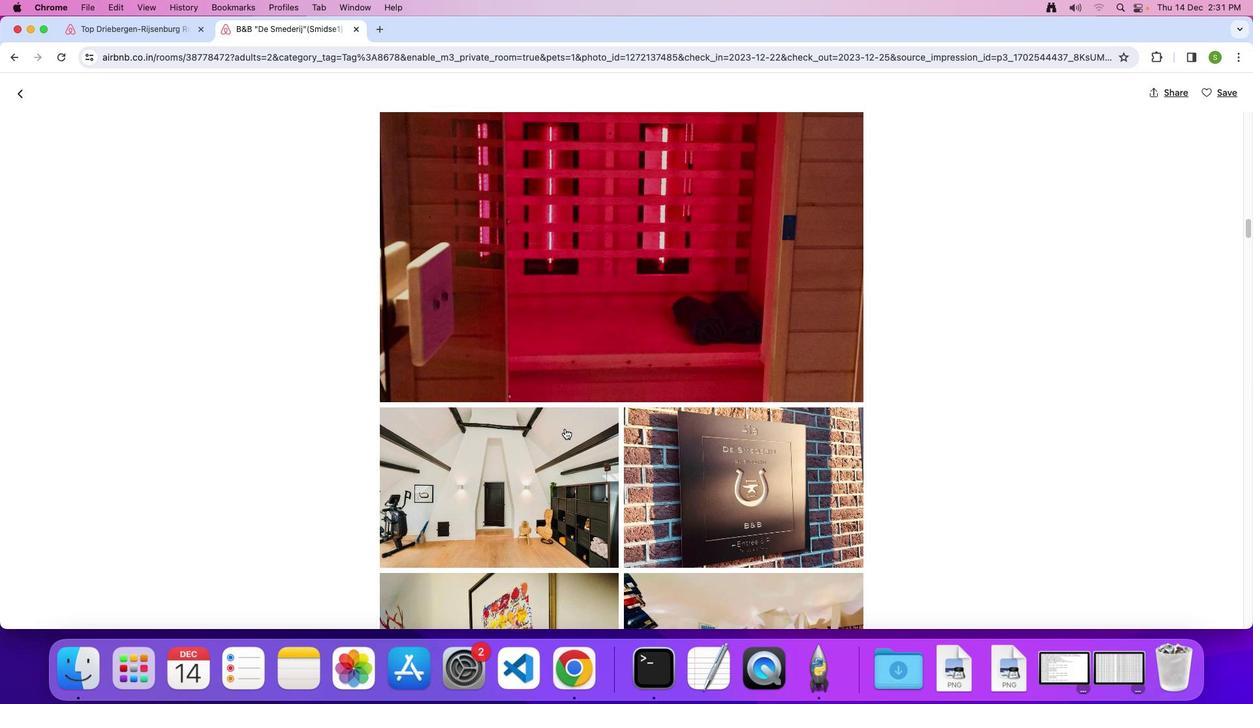 
Action: Mouse scrolled (565, 429) with delta (0, 0)
Screenshot: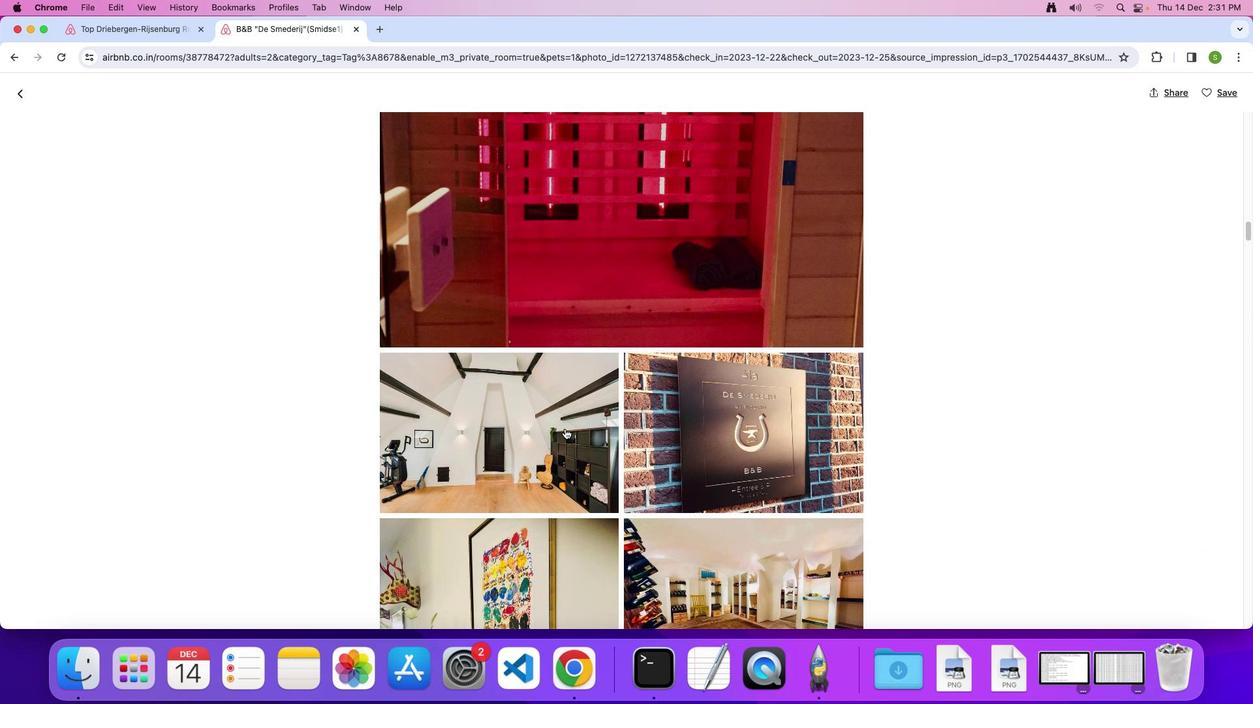 
Action: Mouse scrolled (565, 429) with delta (0, 0)
Screenshot: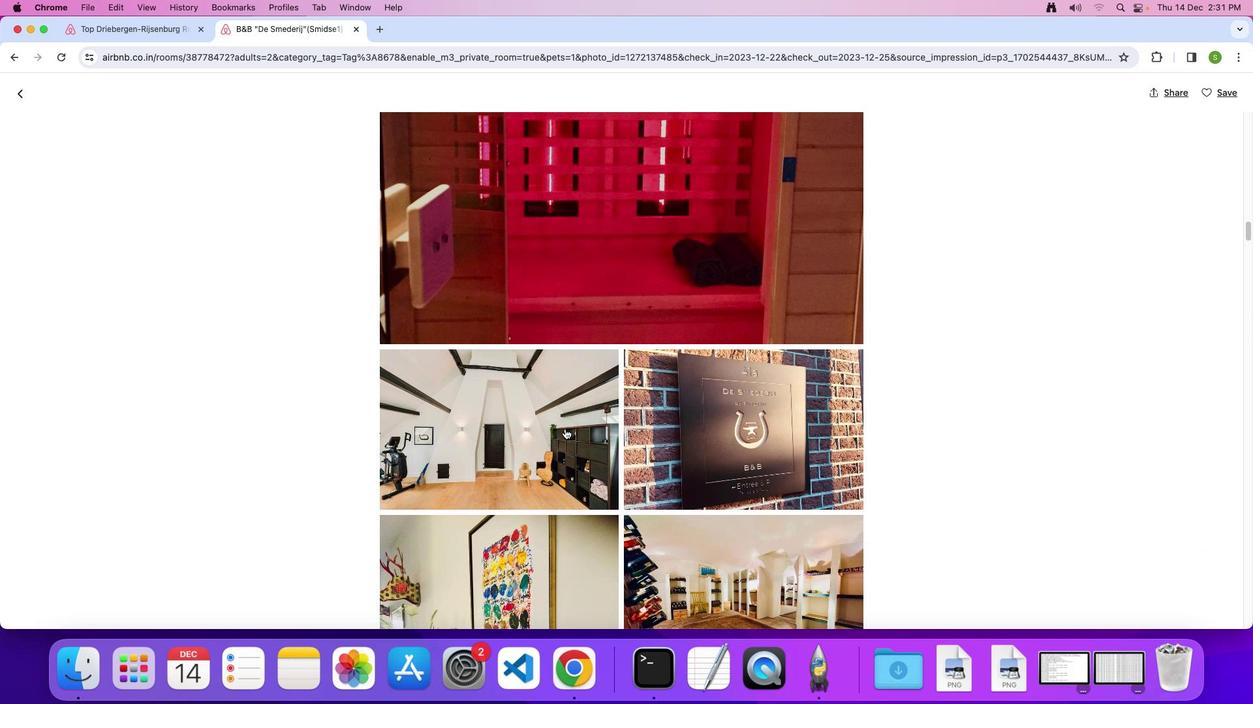 
Action: Mouse scrolled (565, 429) with delta (0, 0)
Screenshot: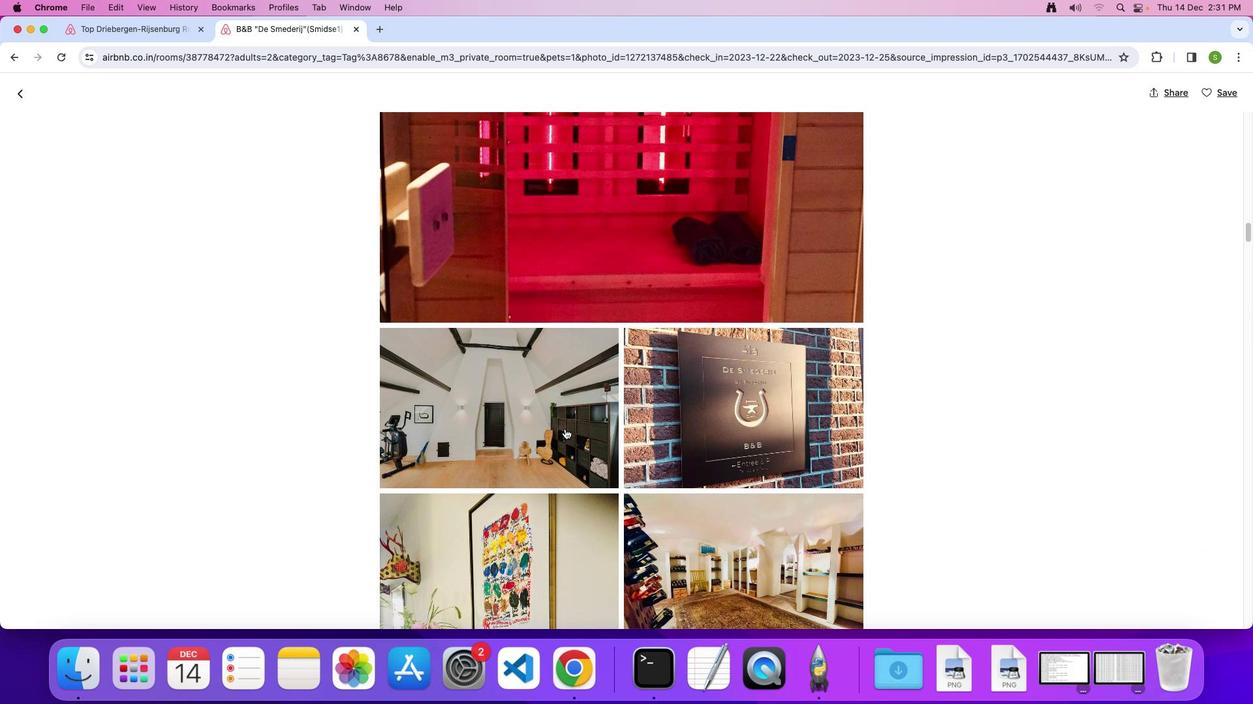
Action: Mouse scrolled (565, 429) with delta (0, 0)
Screenshot: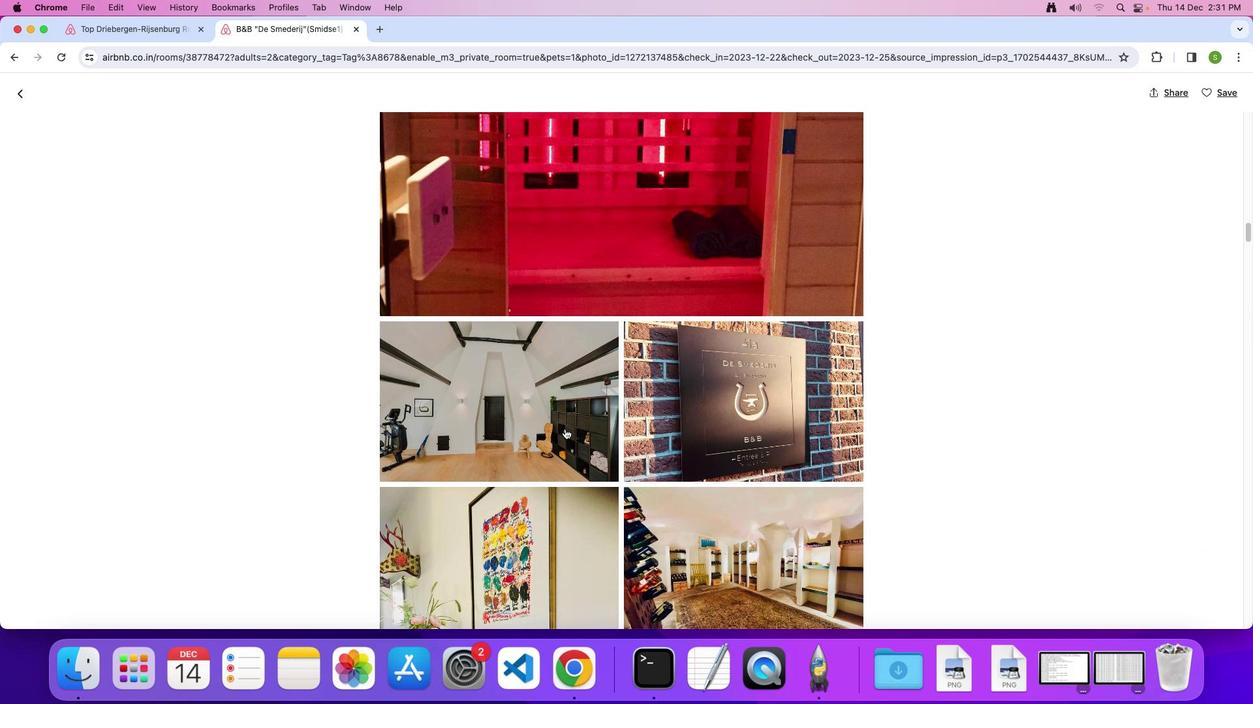 
Action: Mouse scrolled (565, 429) with delta (0, -1)
Screenshot: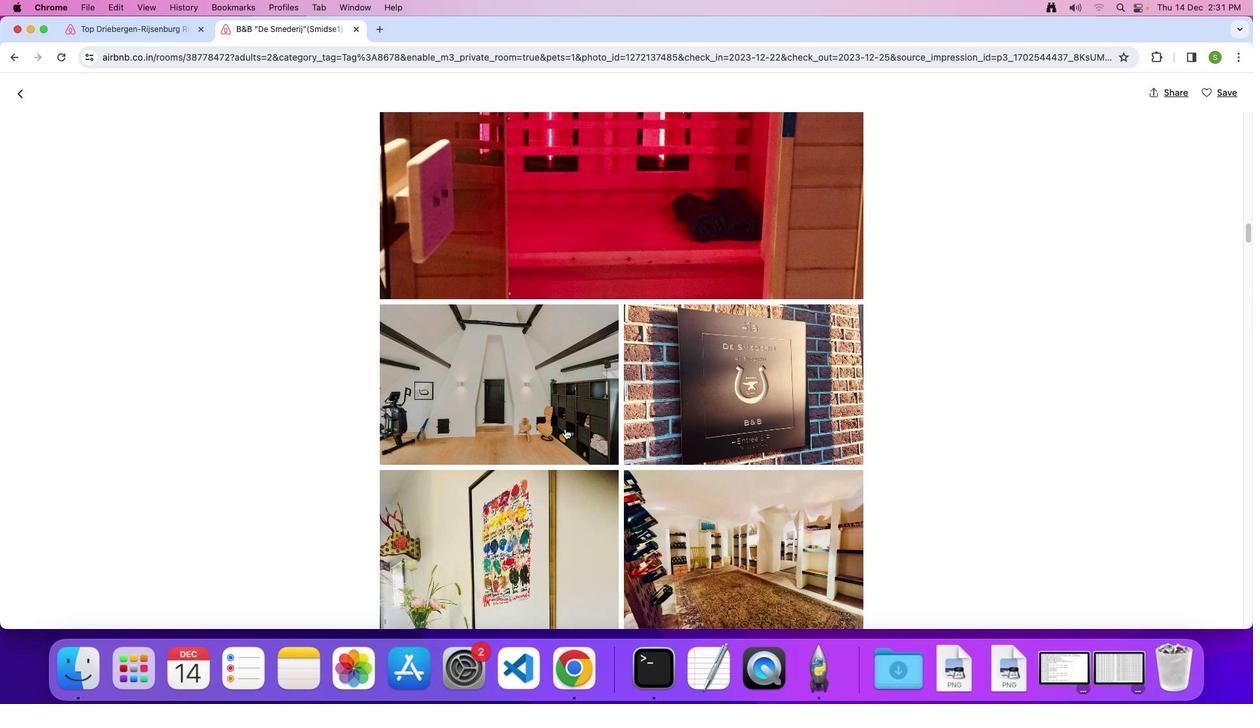 
Action: Mouse scrolled (565, 429) with delta (0, 0)
Screenshot: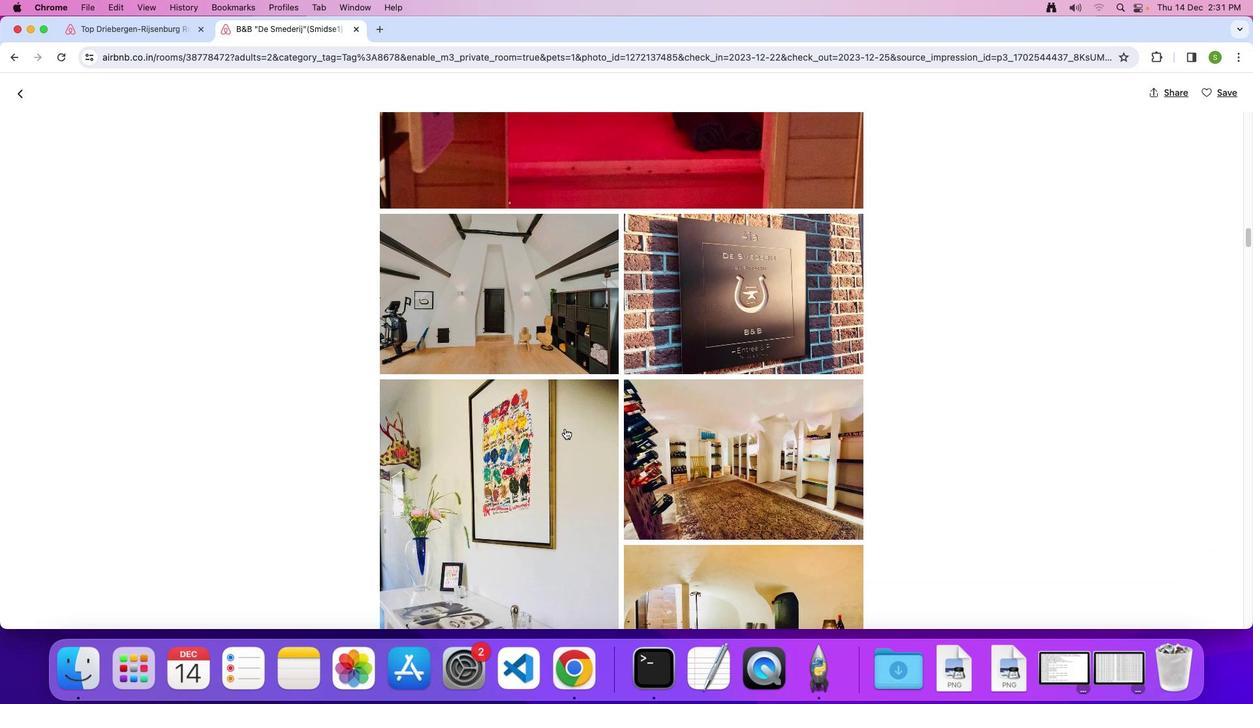 
Action: Mouse scrolled (565, 429) with delta (0, 0)
Screenshot: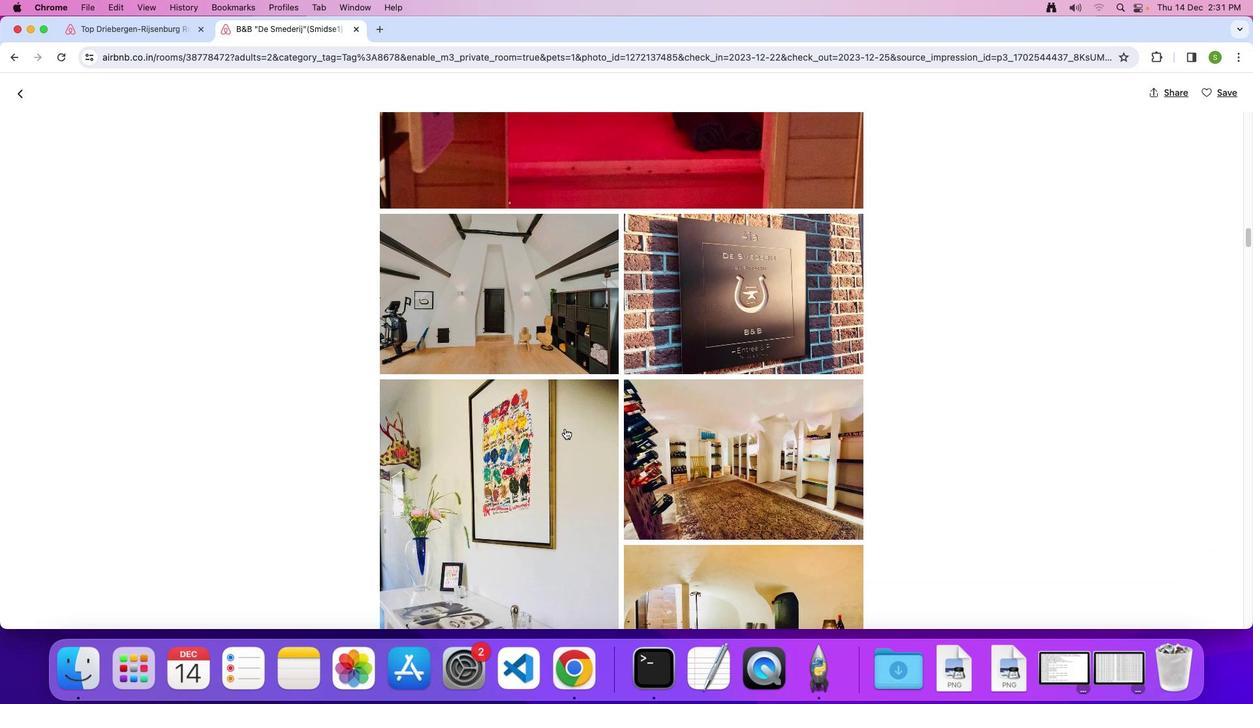 
Action: Mouse scrolled (565, 429) with delta (0, 0)
Screenshot: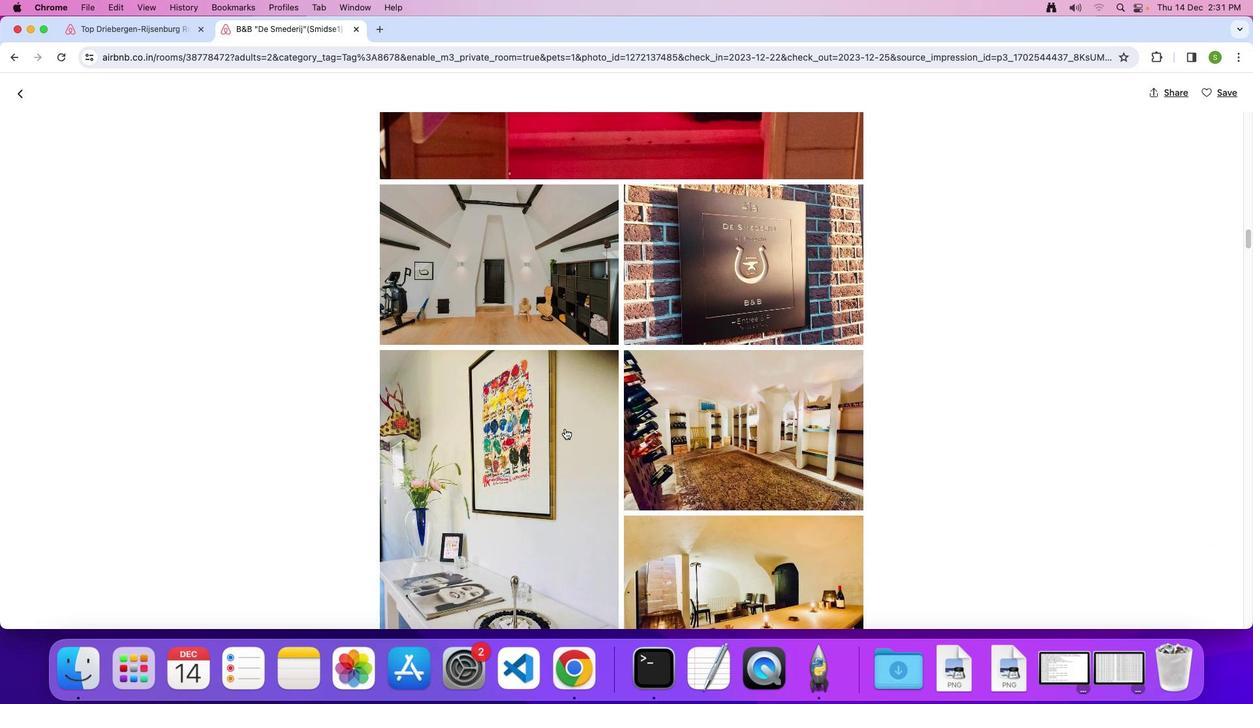 
Action: Mouse scrolled (565, 429) with delta (0, 0)
Screenshot: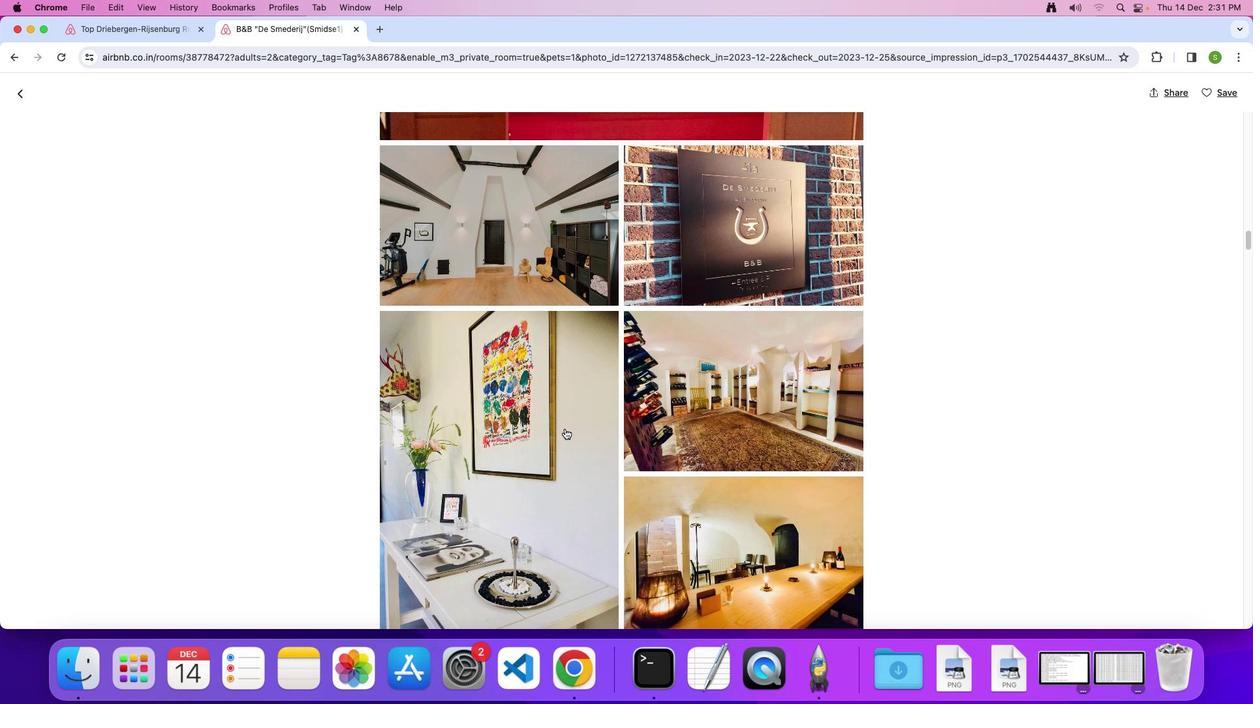 
Action: Mouse scrolled (565, 429) with delta (0, 0)
Screenshot: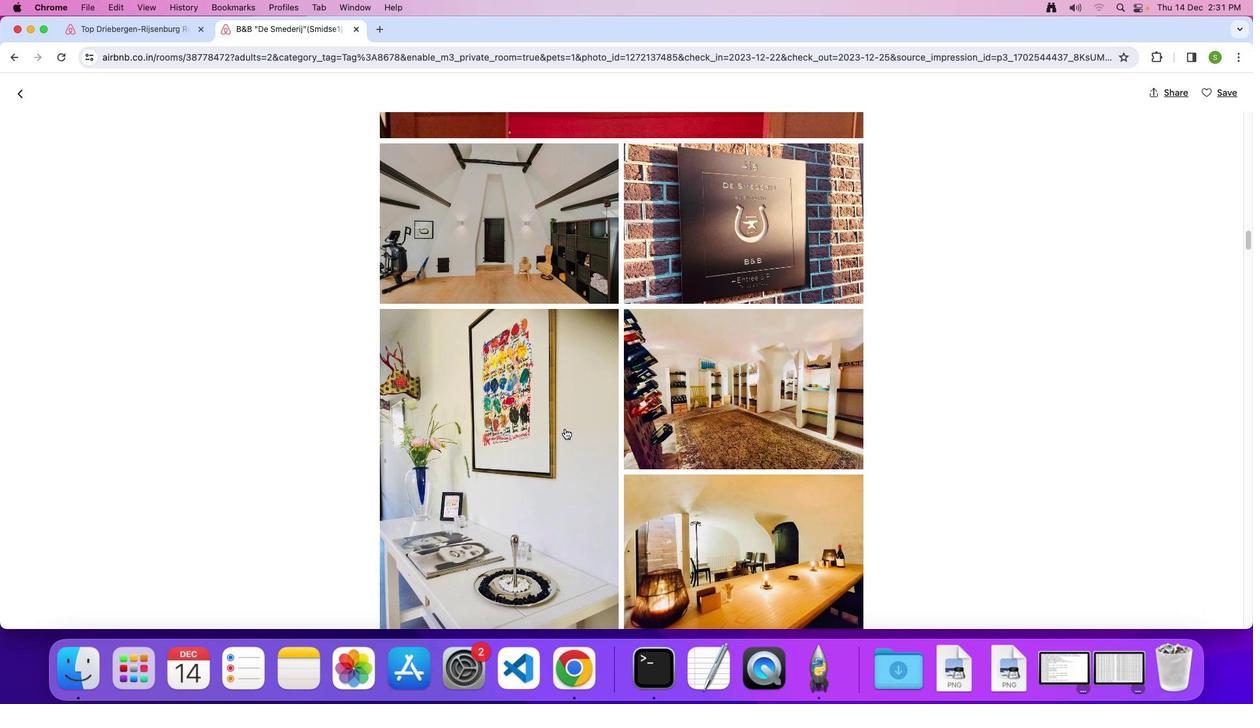 
Action: Mouse scrolled (565, 429) with delta (0, 0)
Screenshot: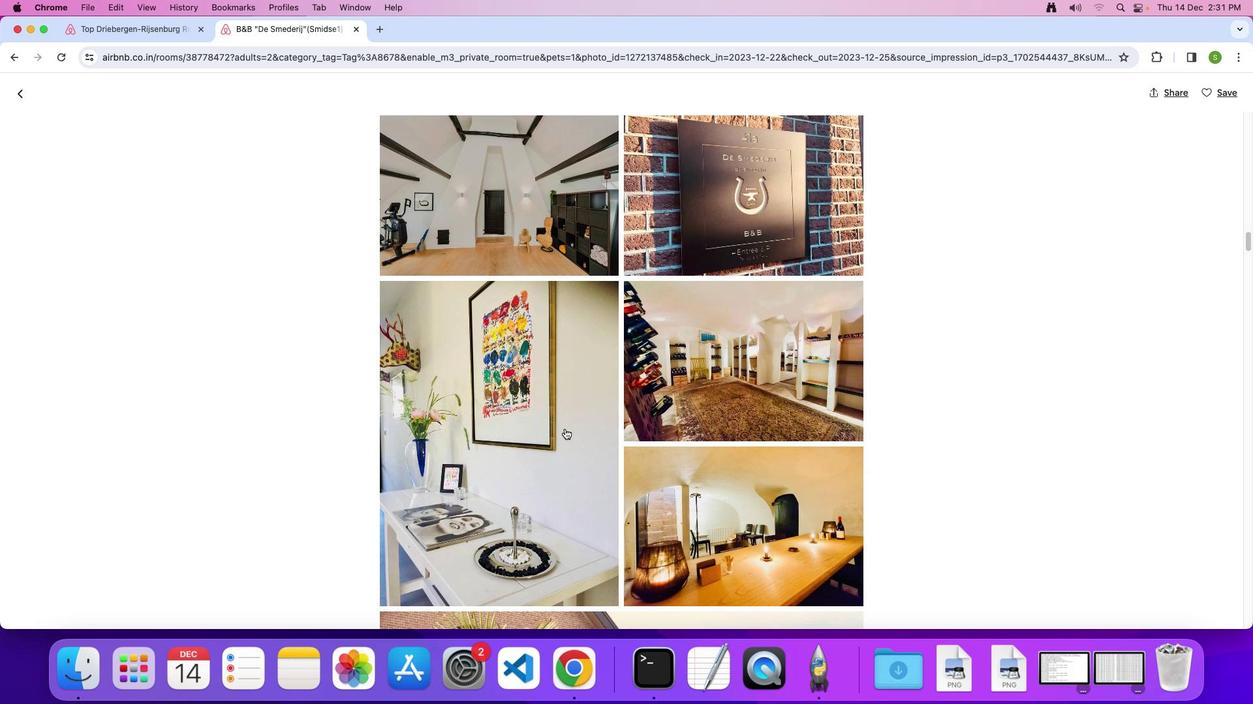 
Action: Mouse scrolled (565, 429) with delta (0, 0)
Screenshot: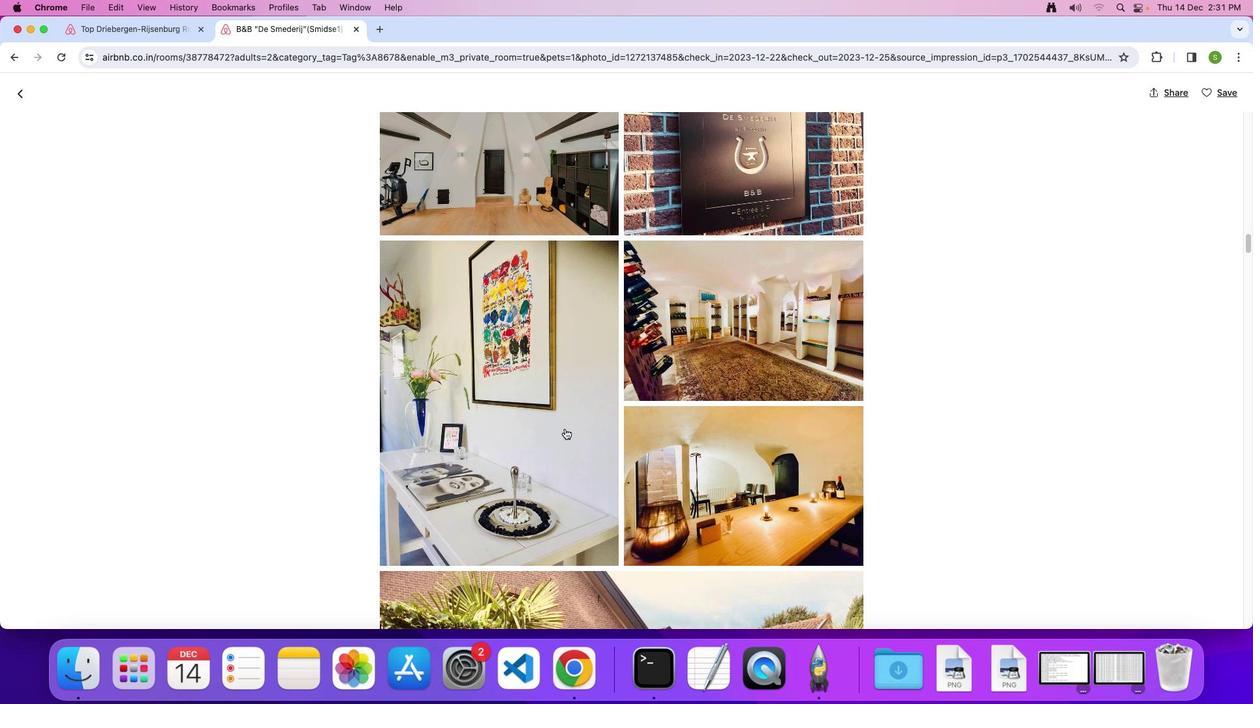 
Action: Mouse scrolled (565, 429) with delta (0, 0)
Screenshot: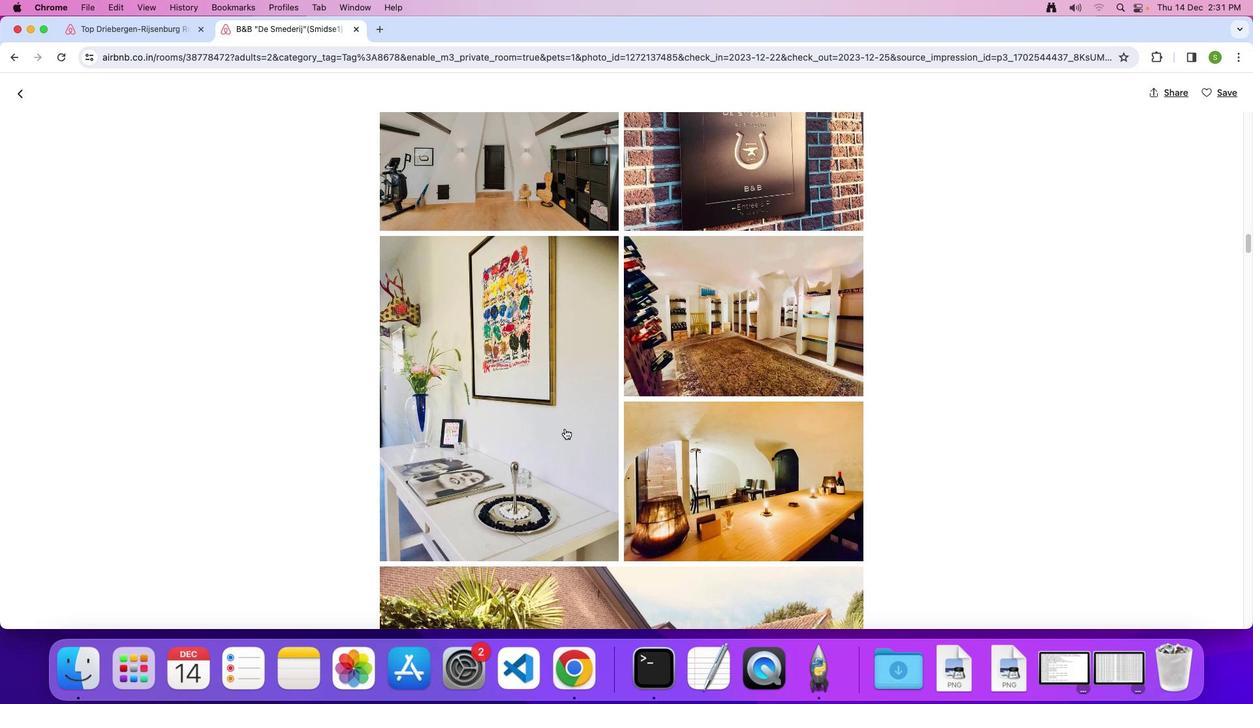 
Action: Mouse scrolled (565, 429) with delta (0, 0)
Screenshot: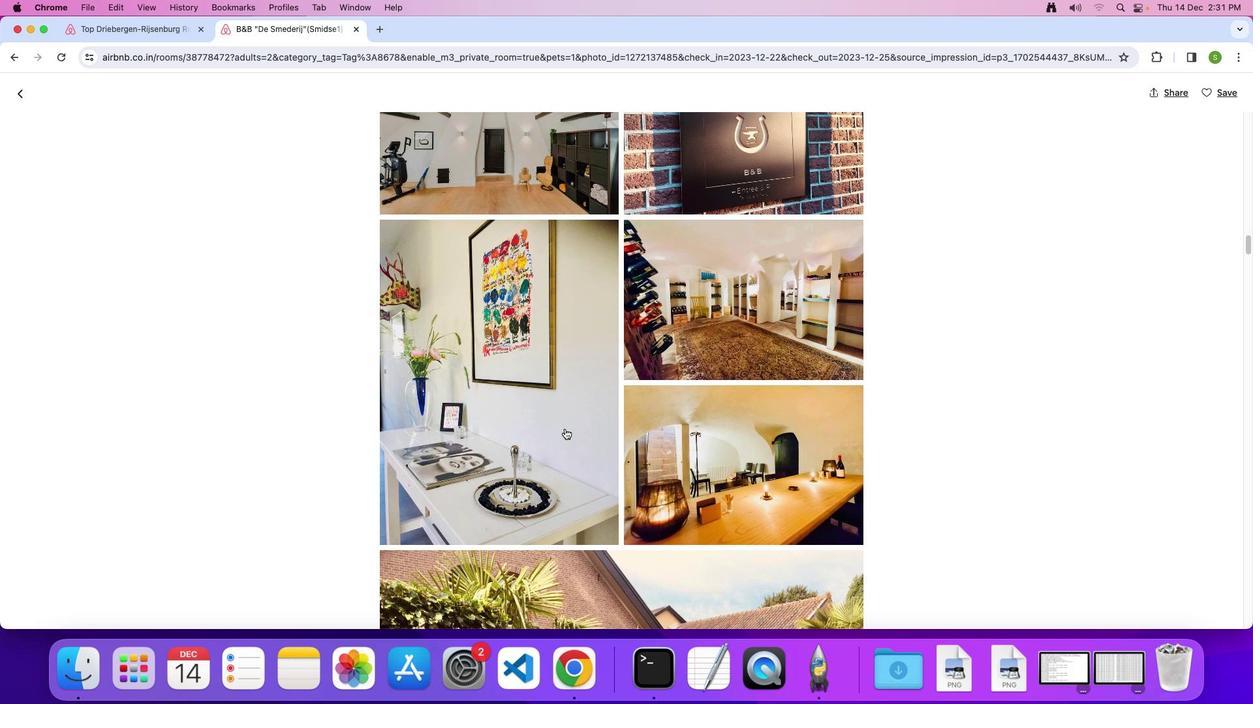 
Action: Mouse scrolled (565, 429) with delta (0, 0)
Screenshot: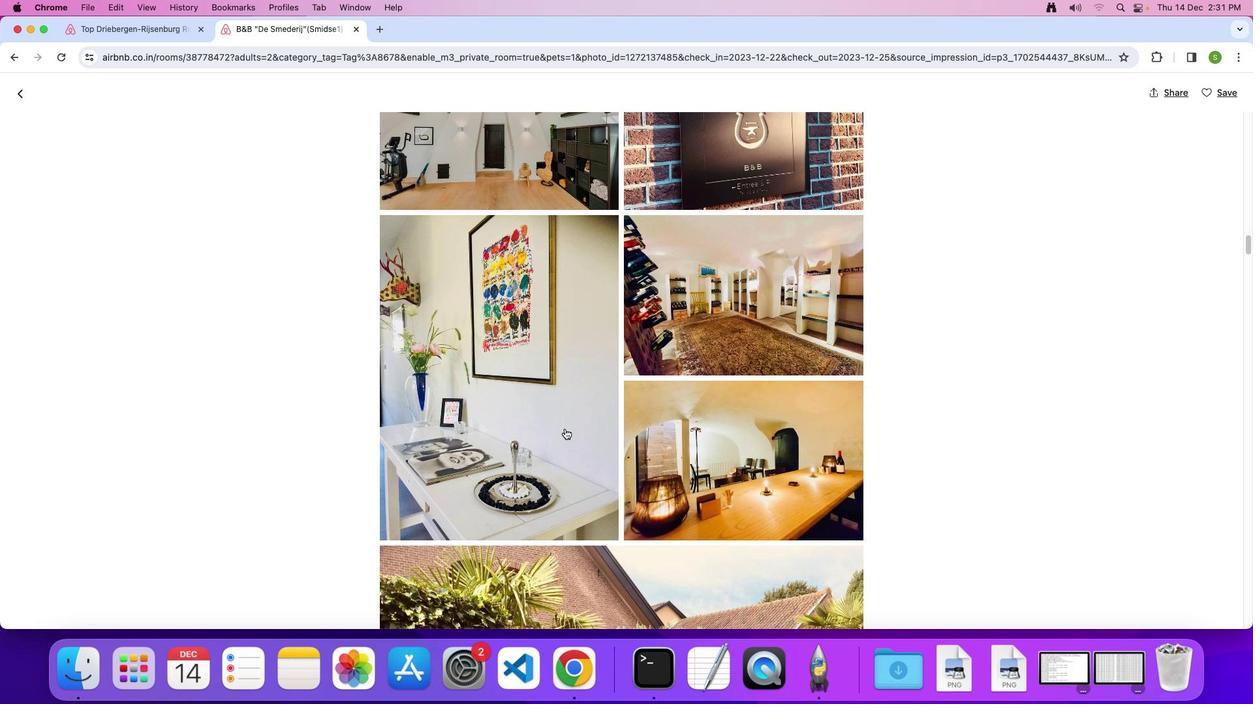 
Action: Mouse scrolled (565, 429) with delta (0, 0)
Screenshot: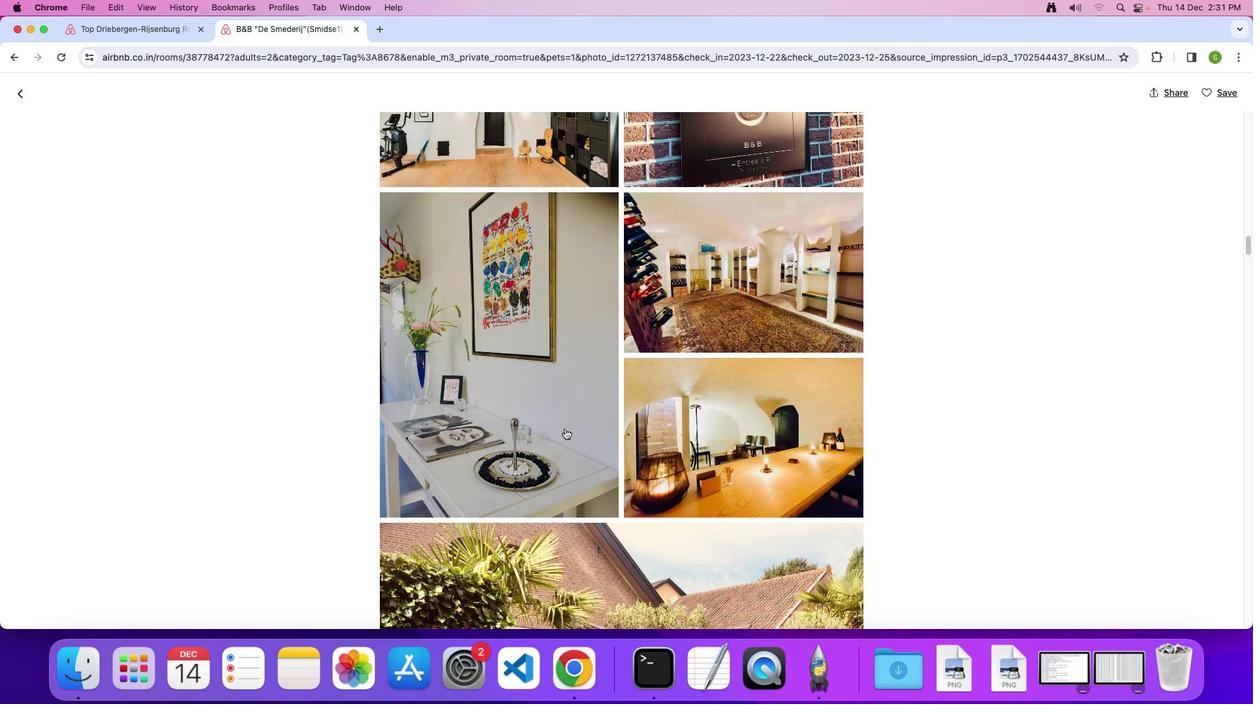
Action: Mouse scrolled (565, 429) with delta (0, 0)
Screenshot: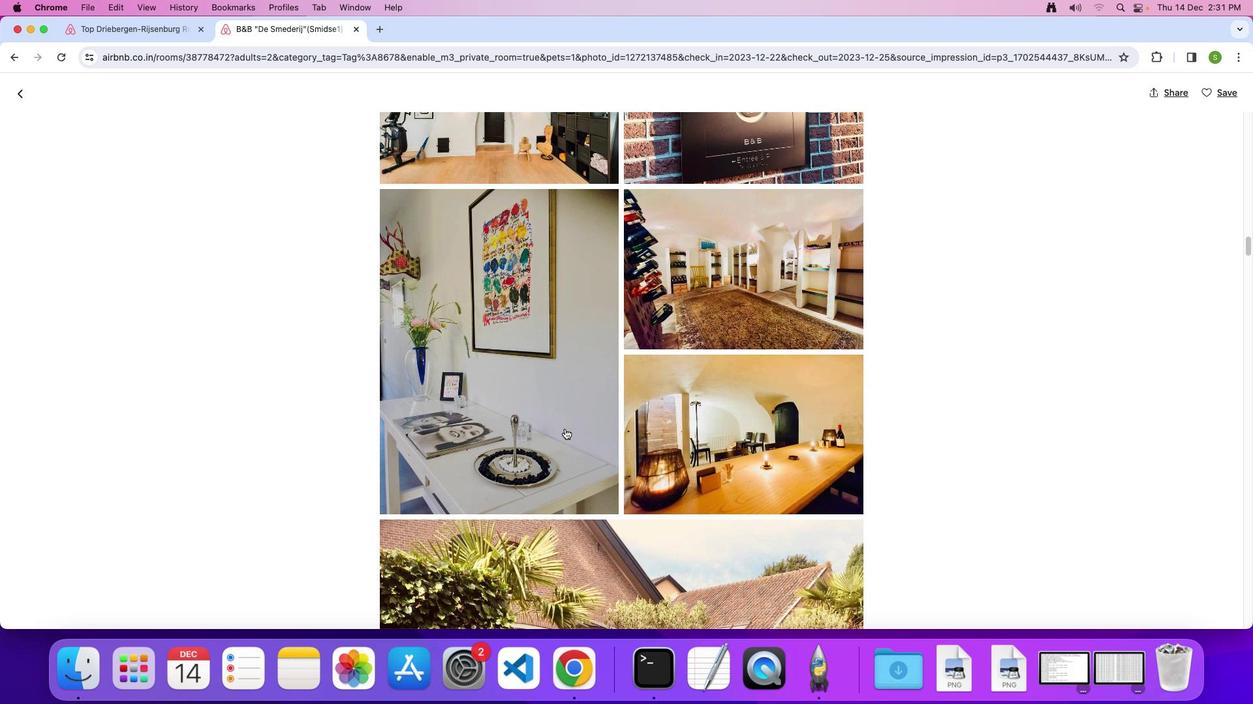
Action: Mouse scrolled (565, 429) with delta (0, 0)
Screenshot: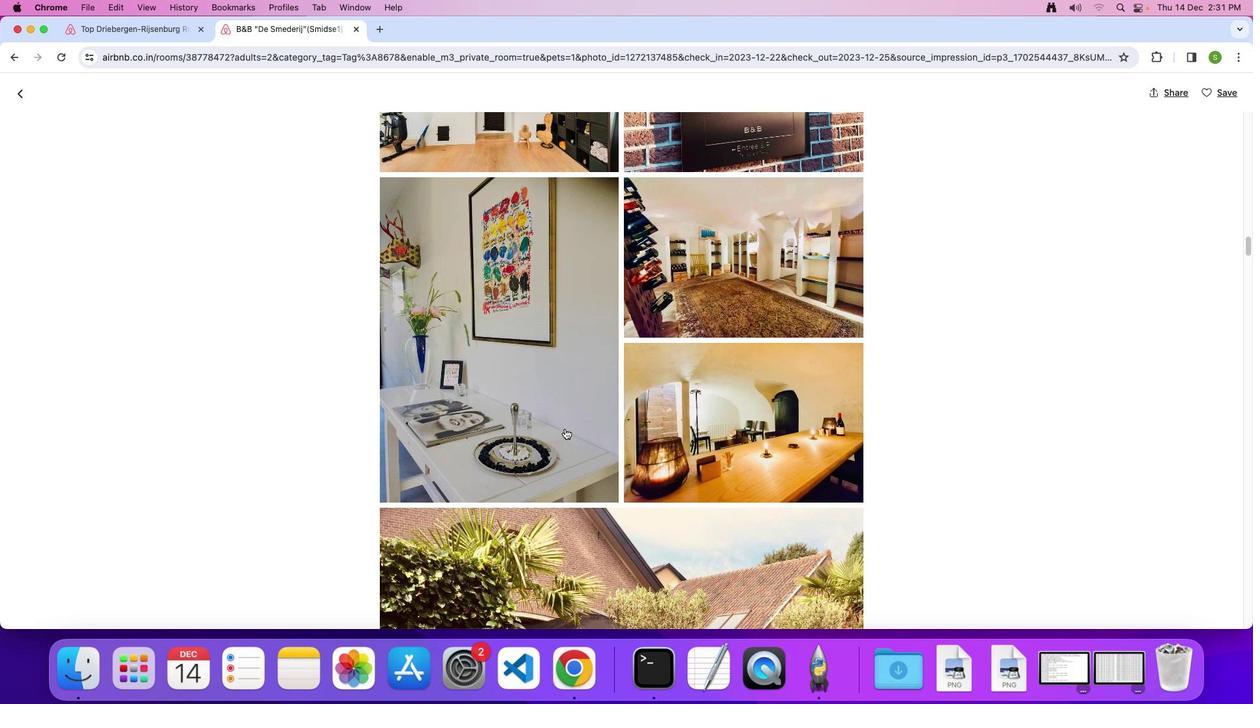 
Action: Mouse scrolled (565, 429) with delta (0, 0)
Screenshot: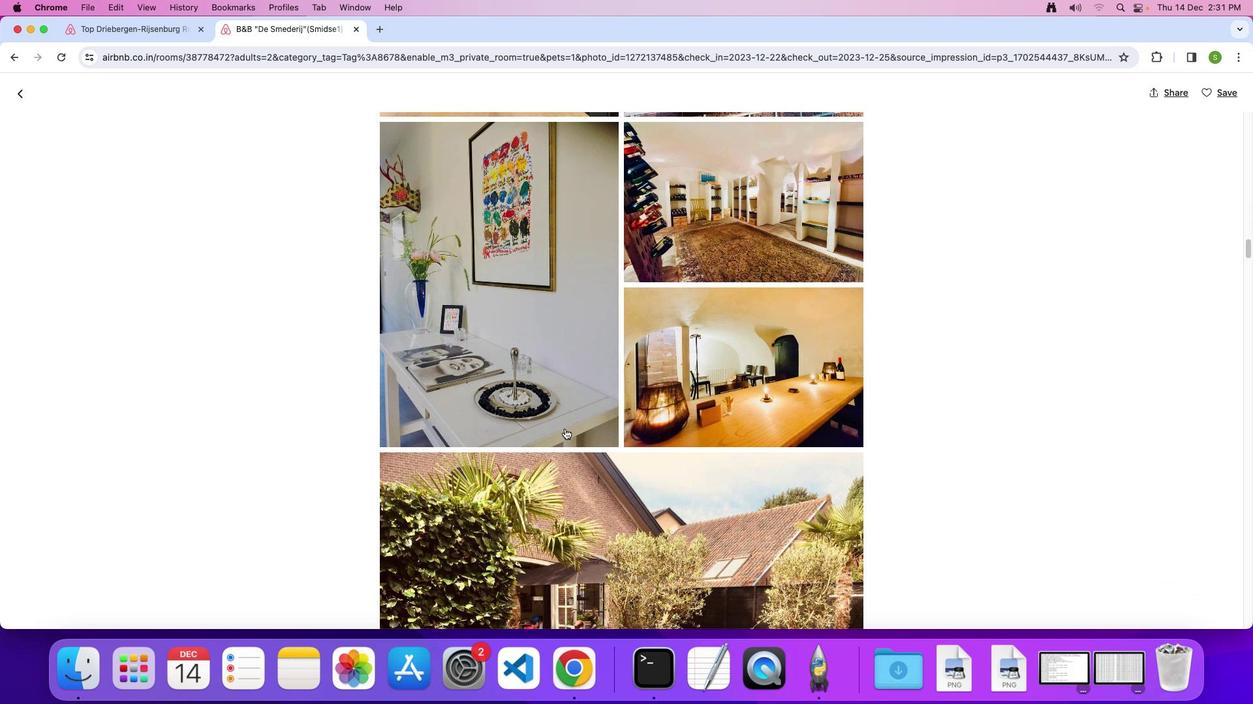
Action: Mouse scrolled (565, 429) with delta (0, 0)
Screenshot: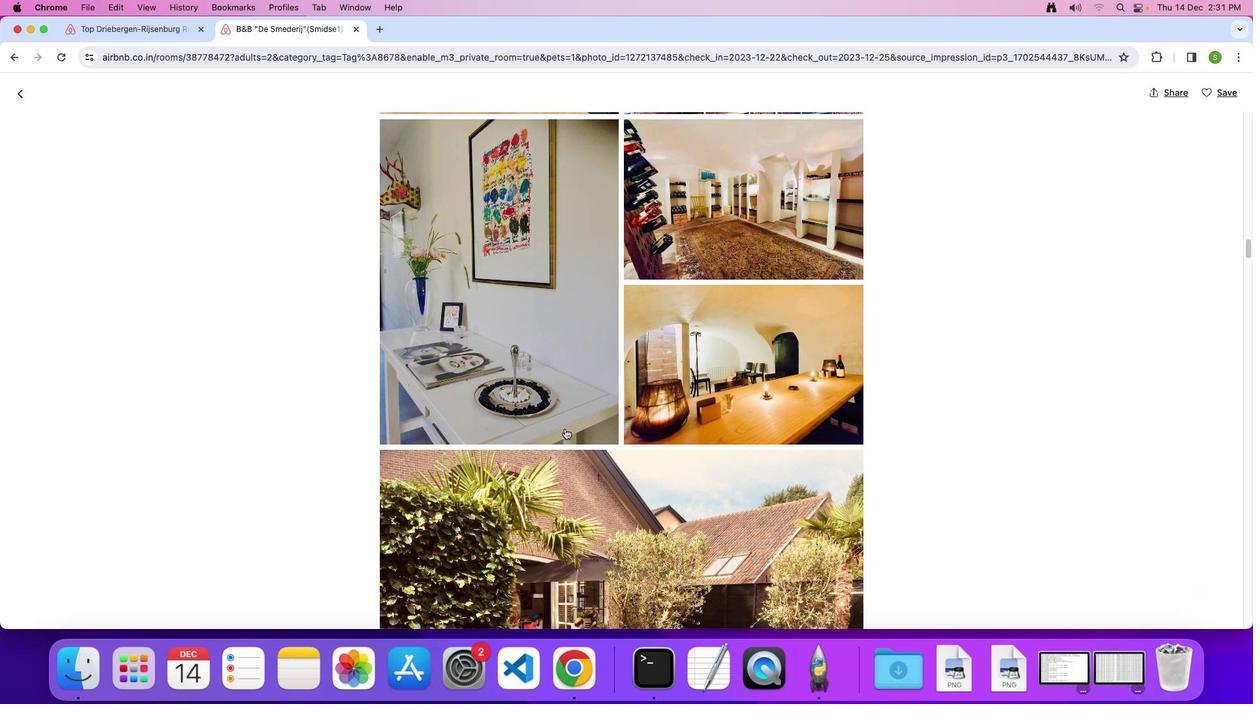 
Action: Mouse scrolled (565, 429) with delta (0, 0)
Screenshot: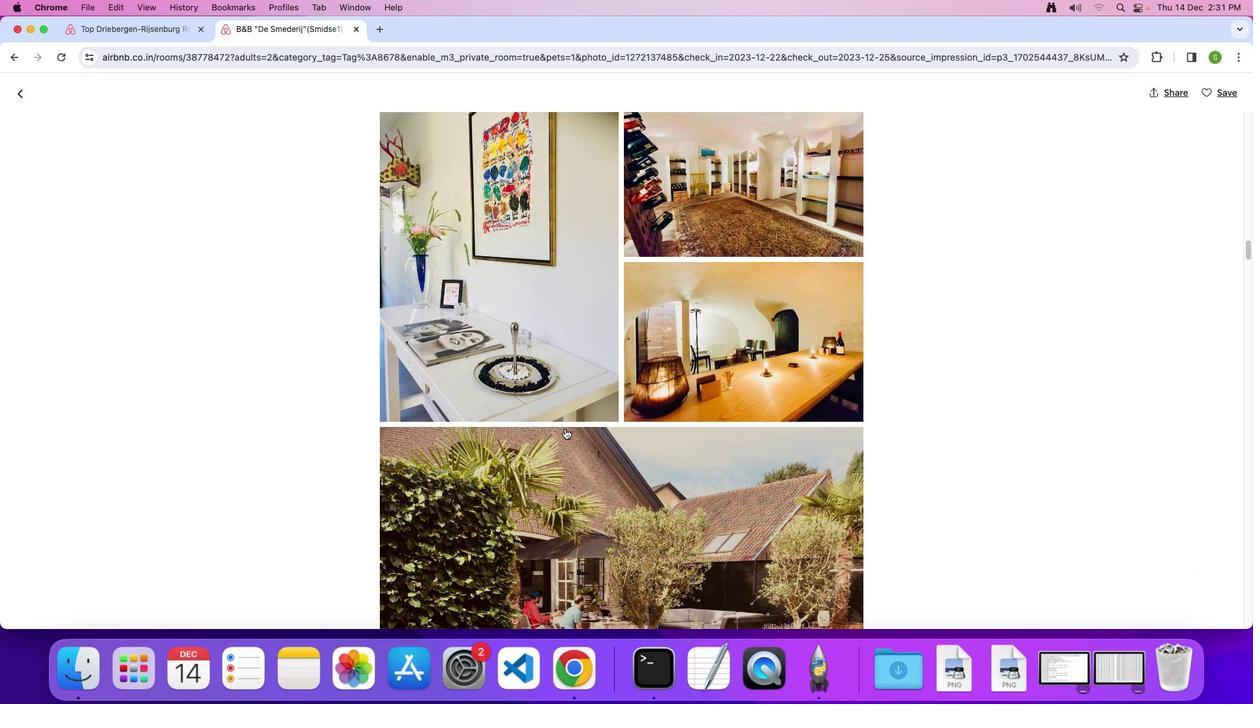 
Action: Mouse scrolled (565, 429) with delta (0, 0)
Screenshot: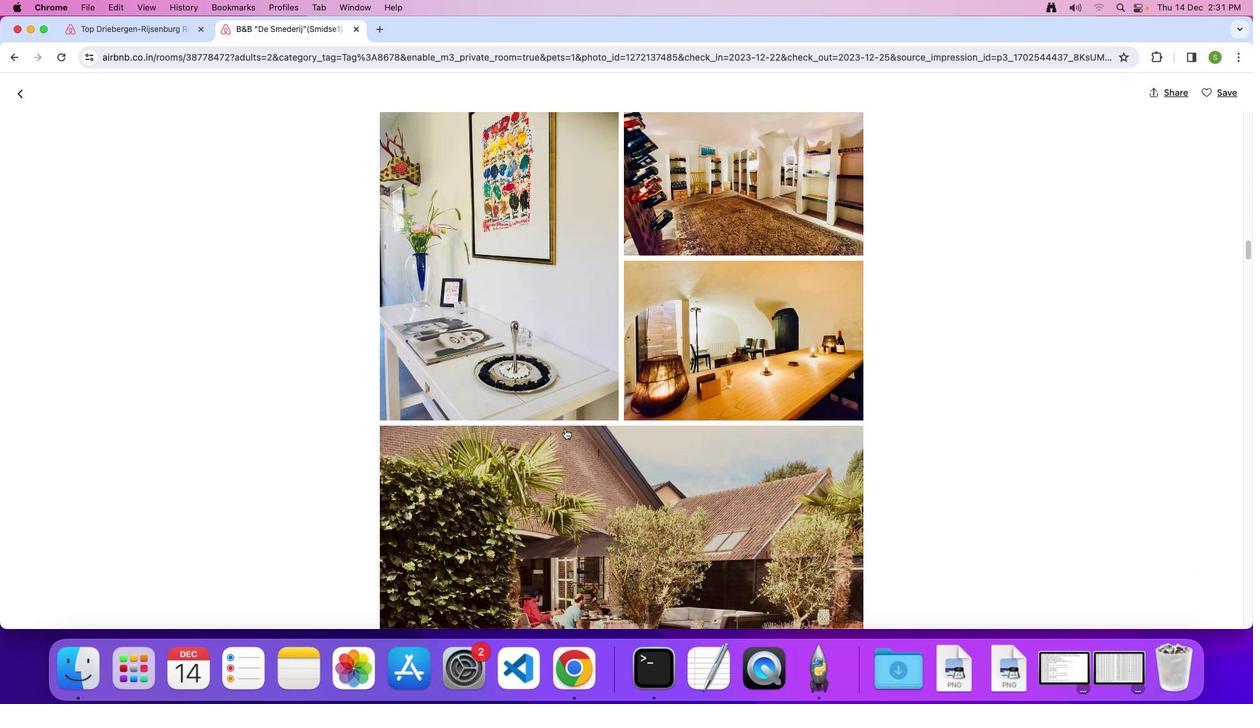 
Action: Mouse scrolled (565, 429) with delta (0, -1)
Screenshot: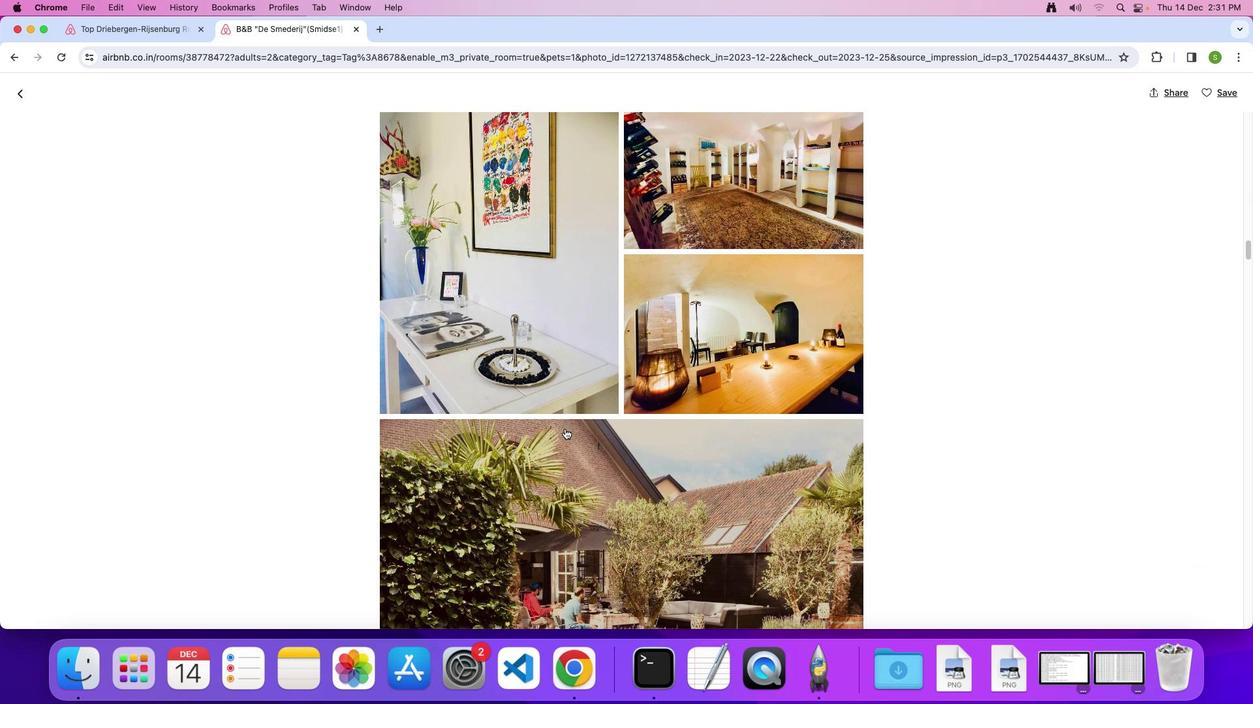 
Action: Mouse scrolled (565, 429) with delta (0, 0)
Screenshot: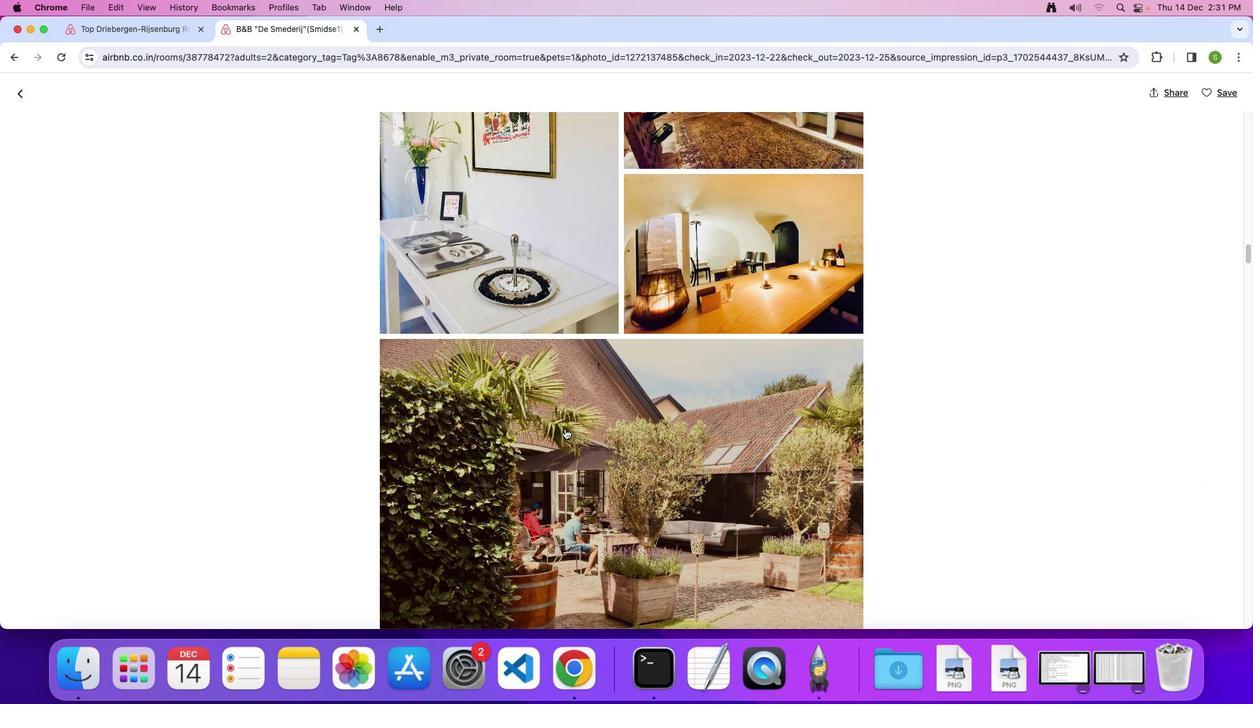 
Action: Mouse scrolled (565, 429) with delta (0, 0)
Screenshot: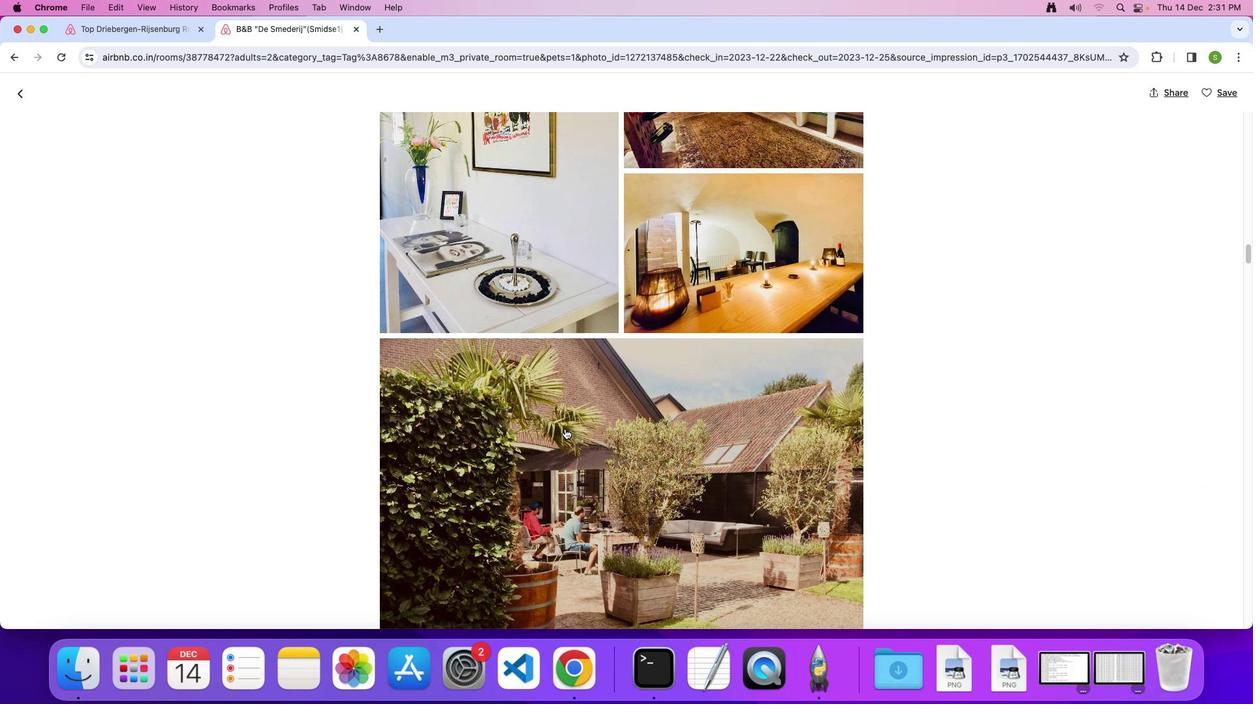 
Action: Mouse scrolled (565, 429) with delta (0, 0)
Screenshot: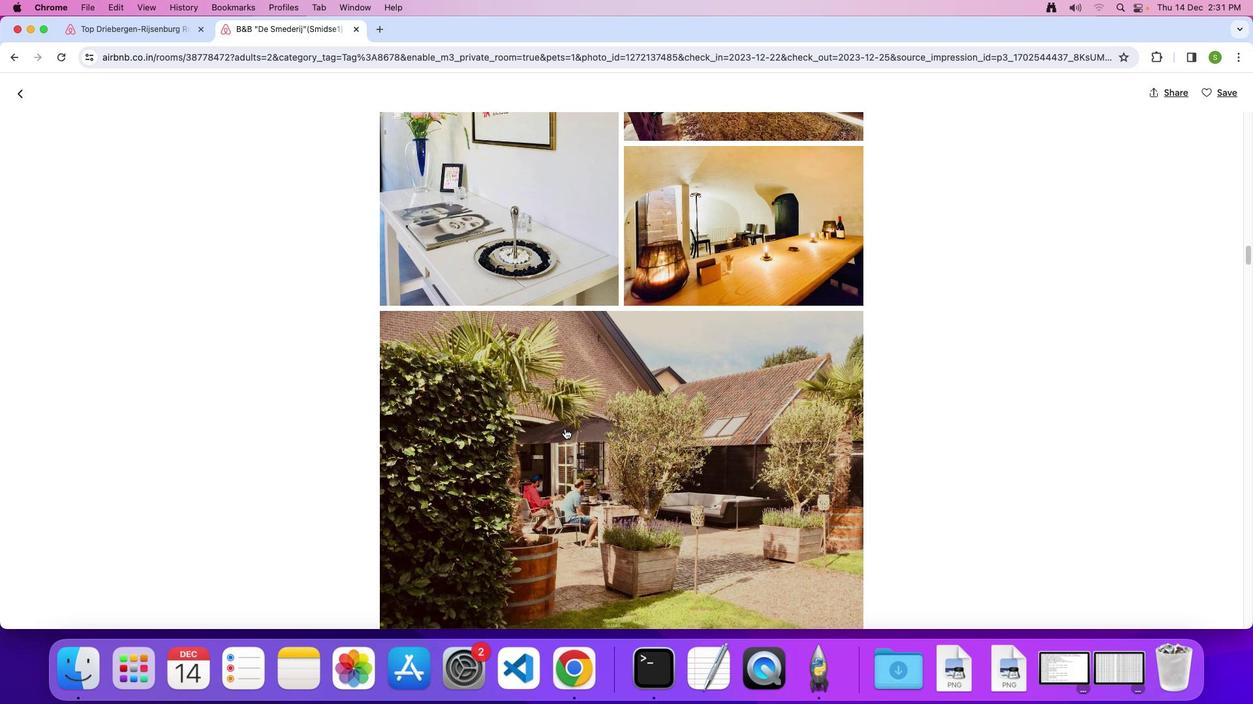 
Action: Mouse scrolled (565, 429) with delta (0, 0)
Screenshot: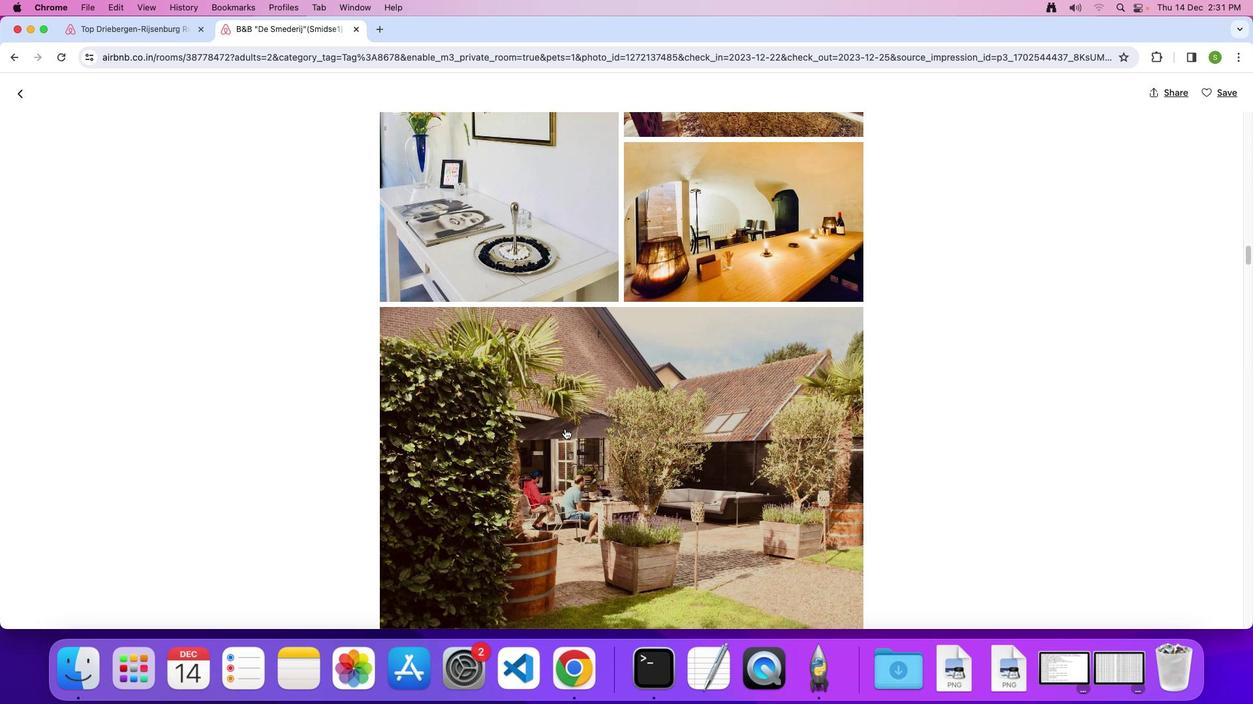 
Action: Mouse scrolled (565, 429) with delta (0, -1)
